 Task: In the  document effectiveteamwork.doc ,insert the clipart between heading and points ' search for conference ' and adjust the shape height to  '2.6''
Action: Mouse moved to (36, 98)
Screenshot: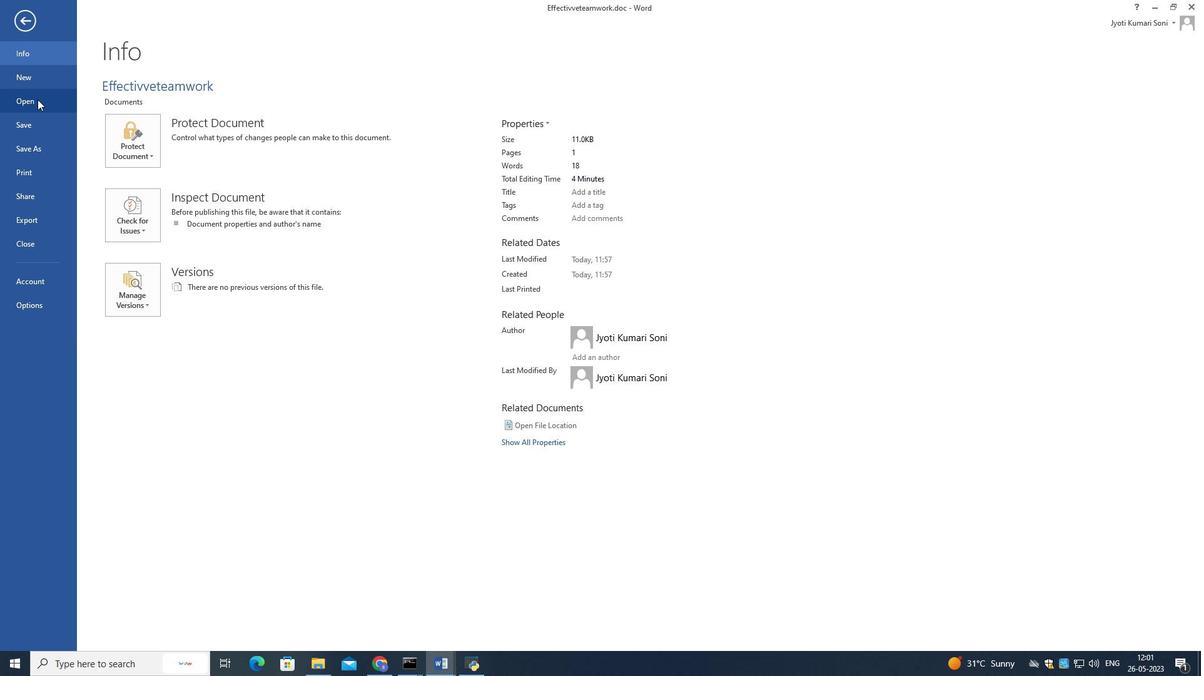 
Action: Mouse pressed left at (36, 98)
Screenshot: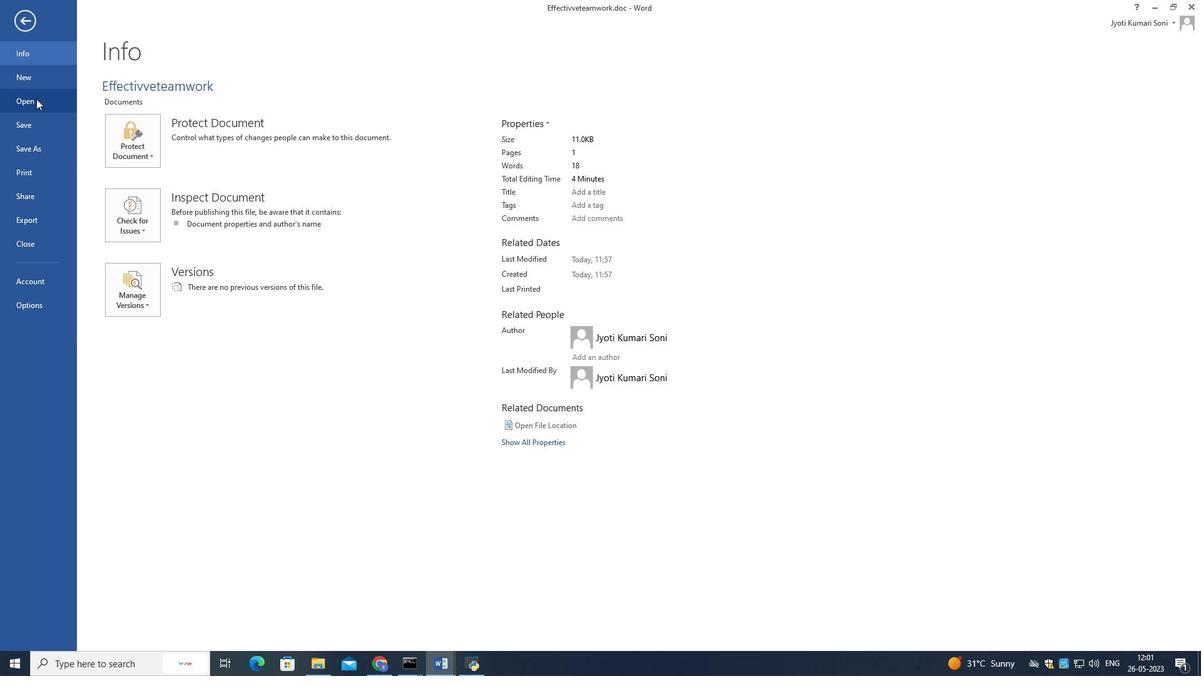 
Action: Mouse moved to (332, 112)
Screenshot: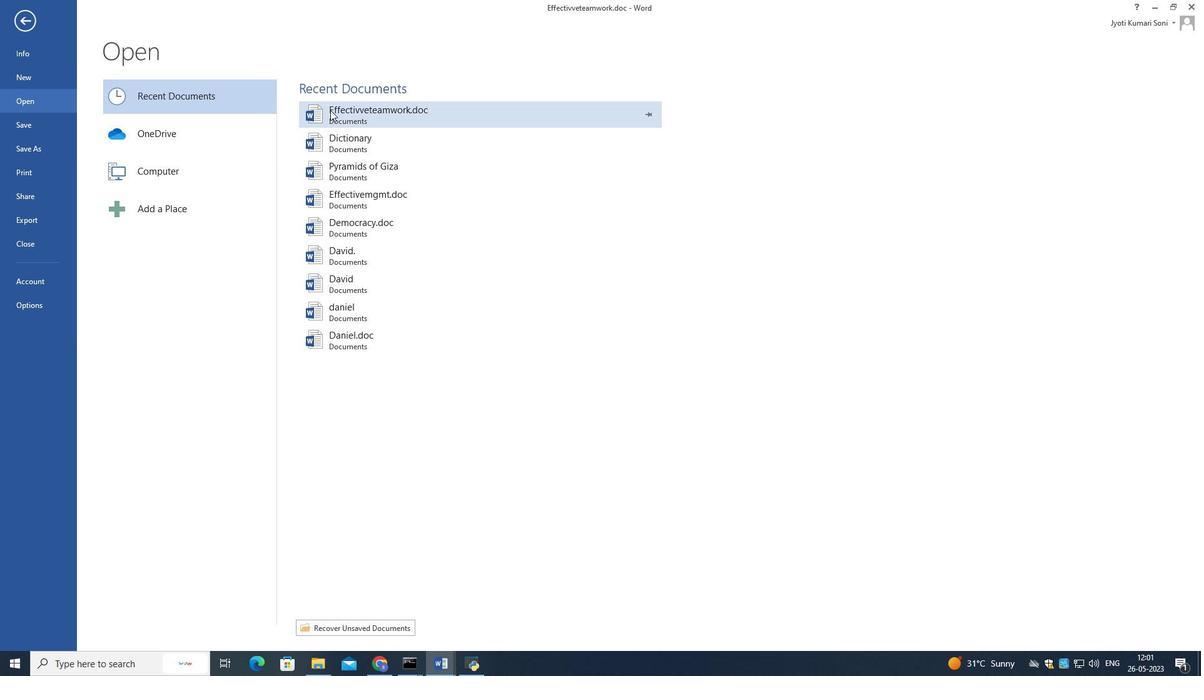
Action: Mouse pressed left at (332, 112)
Screenshot: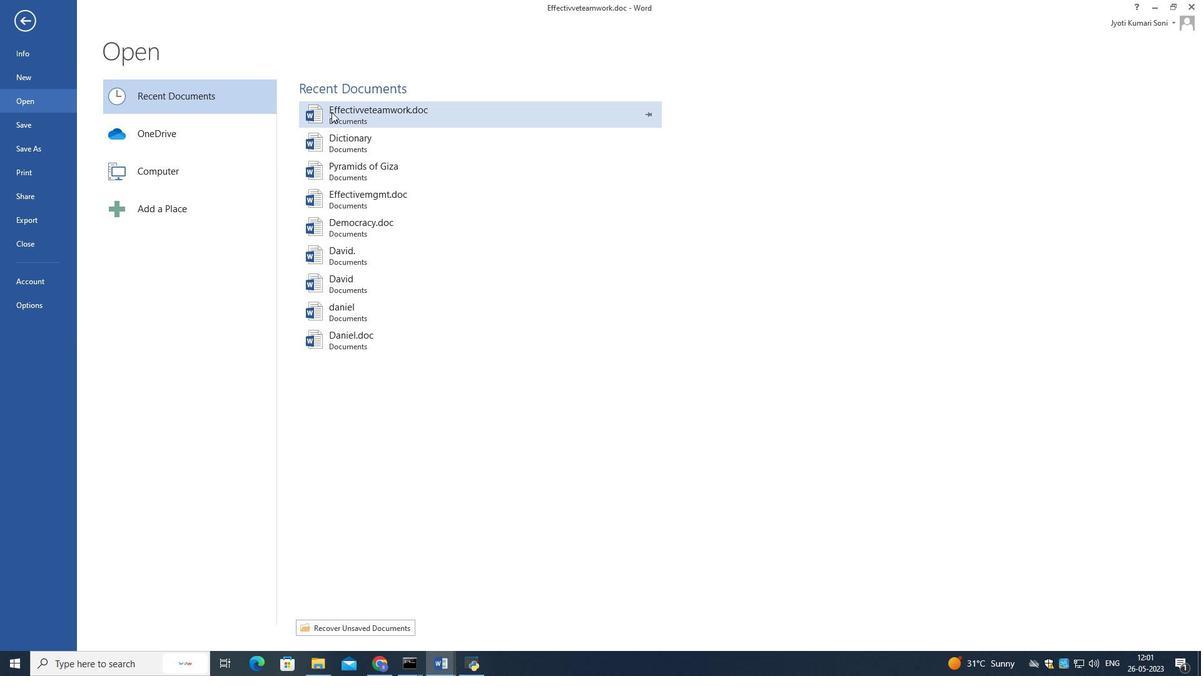 
Action: Mouse moved to (502, 197)
Screenshot: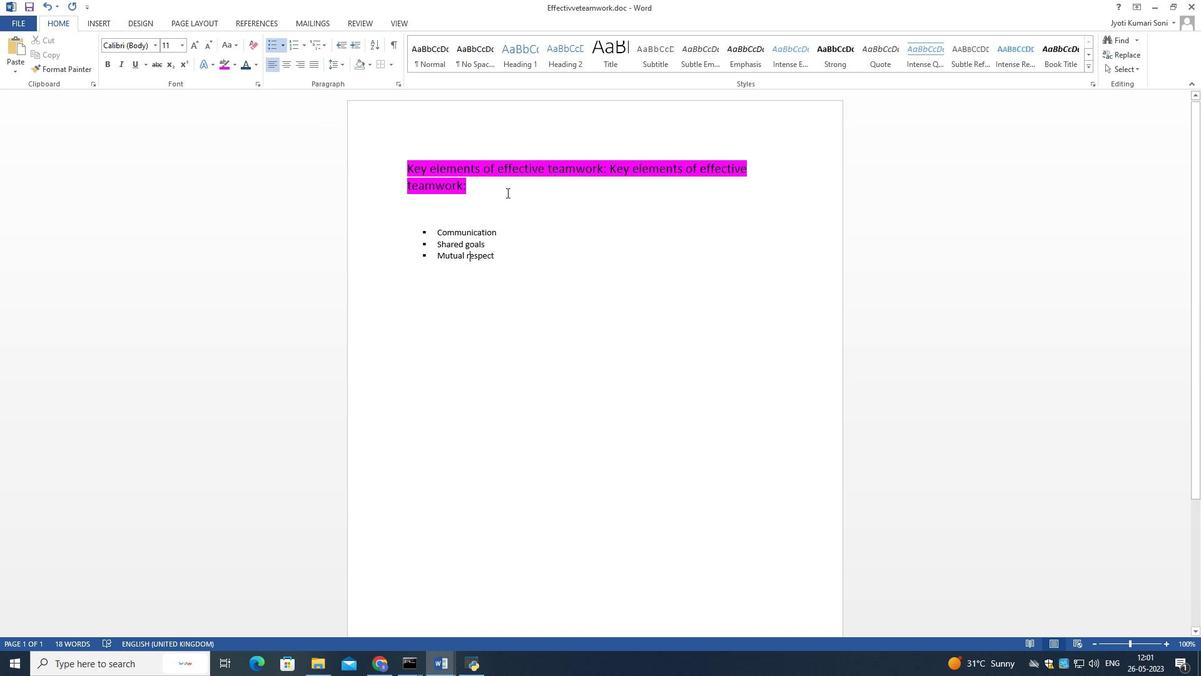 
Action: Mouse pressed left at (502, 197)
Screenshot: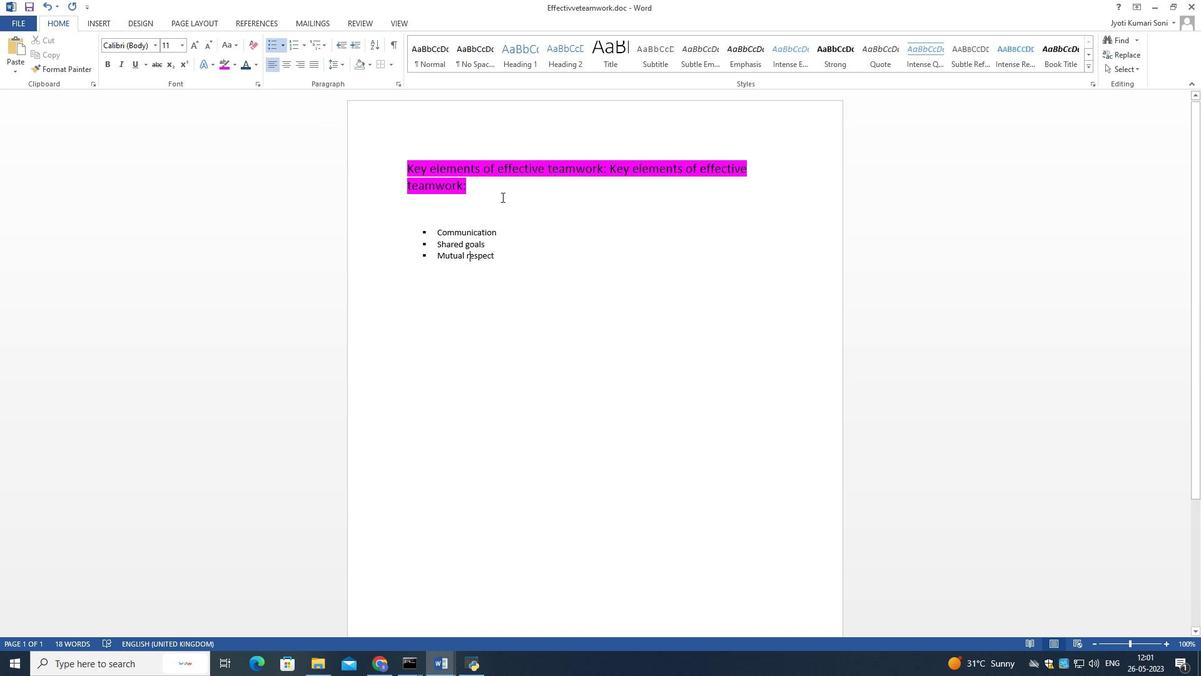 
Action: Key pressed <Key.enter>
Screenshot: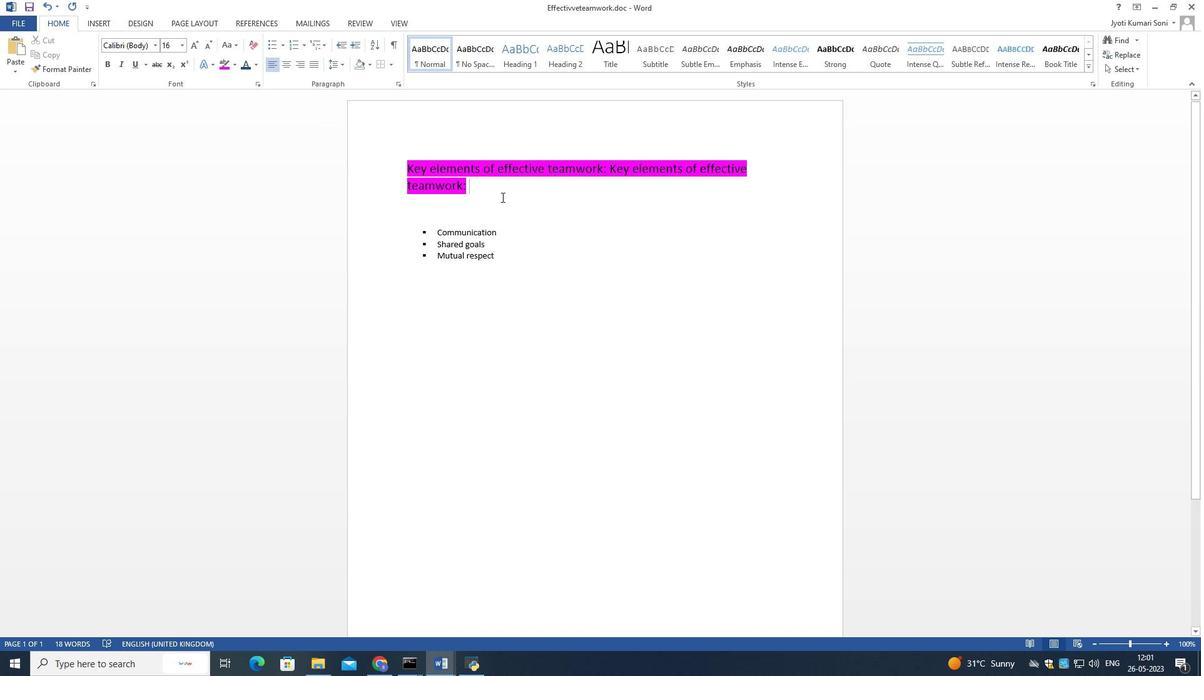 
Action: Mouse moved to (506, 217)
Screenshot: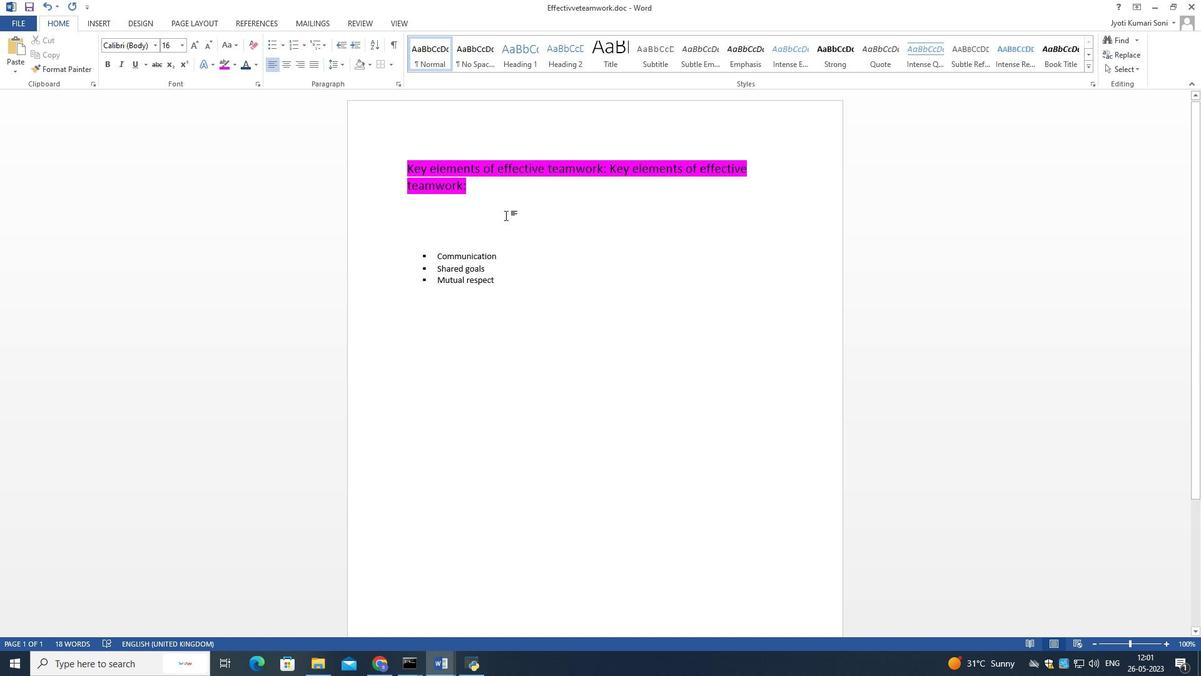 
Action: Mouse pressed left at (506, 217)
Screenshot: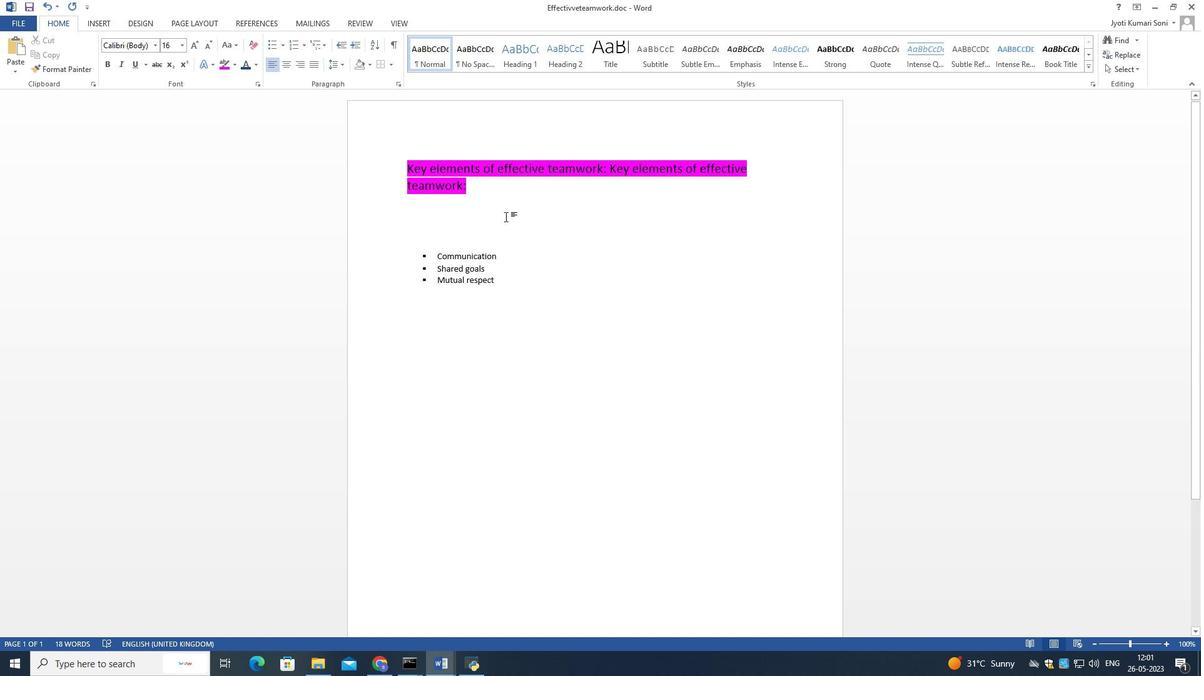 
Action: Mouse moved to (509, 214)
Screenshot: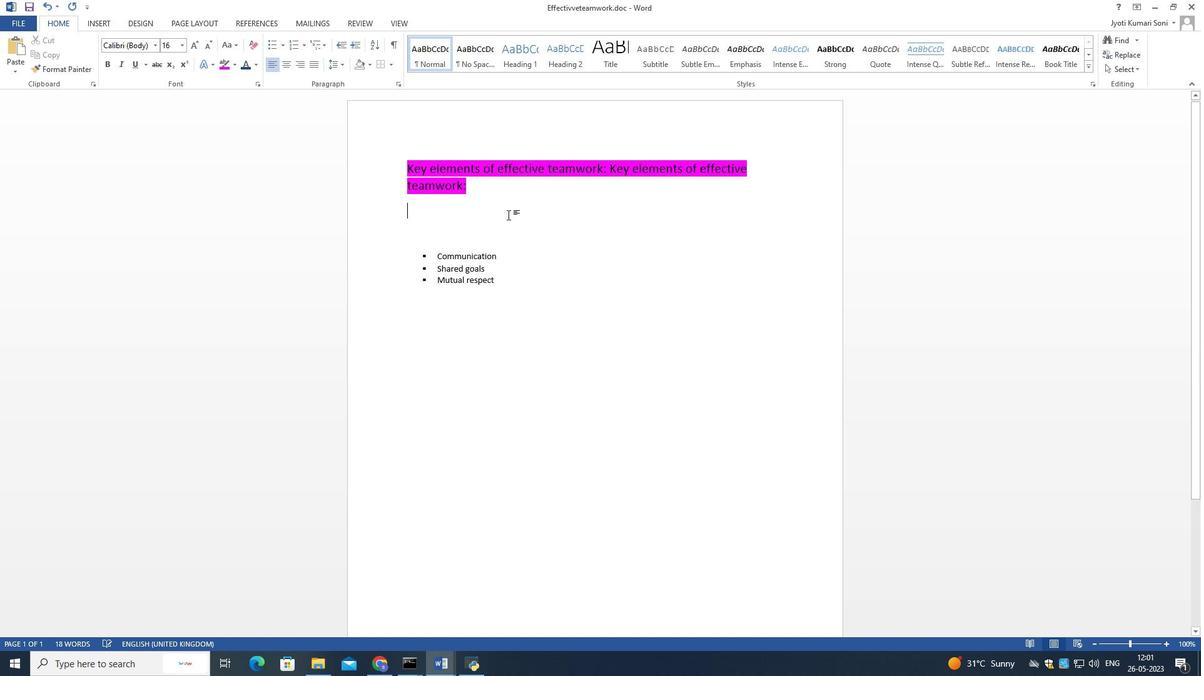 
Action: Key pressed <Key.space><Key.space><Key.space><Key.space><Key.space><Key.space><Key.space><Key.space><Key.space><Key.space><Key.space><Key.space><Key.space><Key.space><Key.space><Key.space><Key.space><Key.space><Key.space><Key.space><Key.space><Key.space><Key.space><Key.space><Key.space><Key.space><Key.space><Key.space><Key.space><Key.space><Key.space>
Screenshot: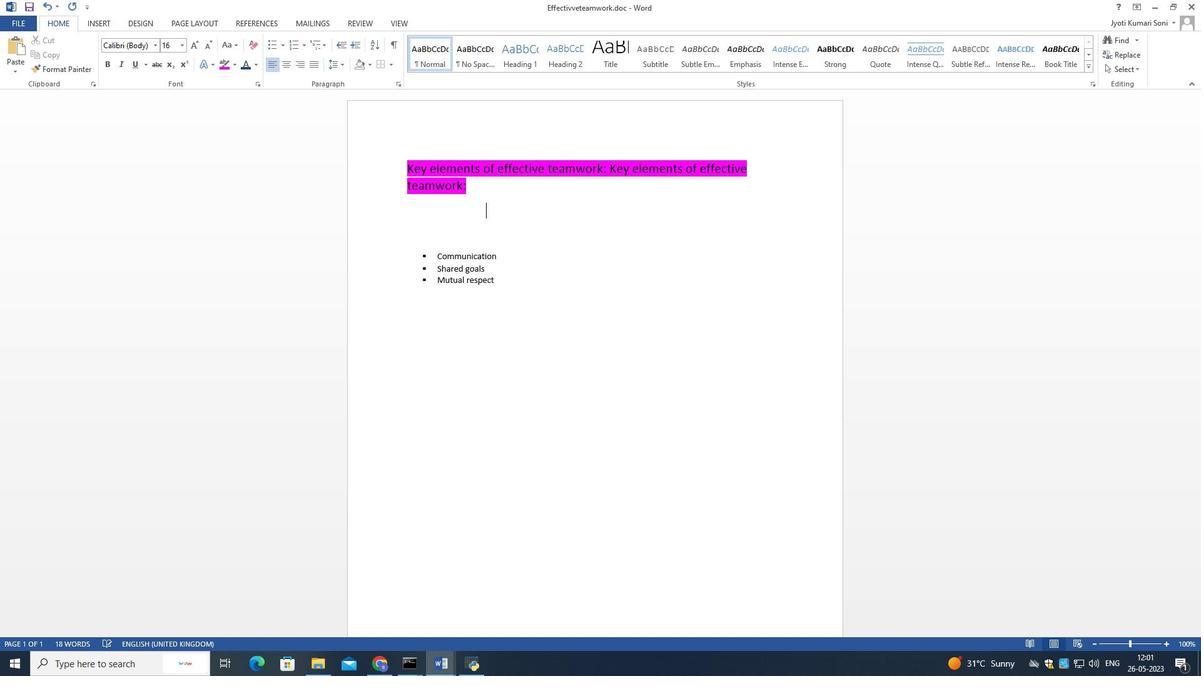 
Action: Mouse moved to (102, 16)
Screenshot: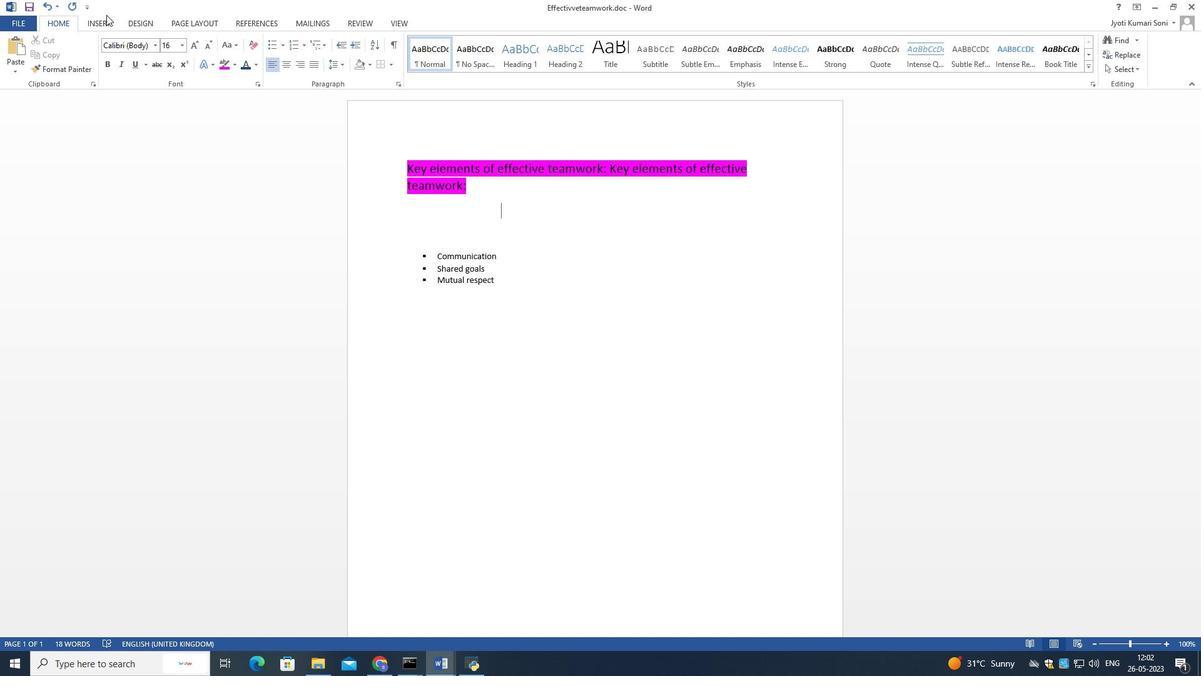 
Action: Mouse pressed left at (102, 16)
Screenshot: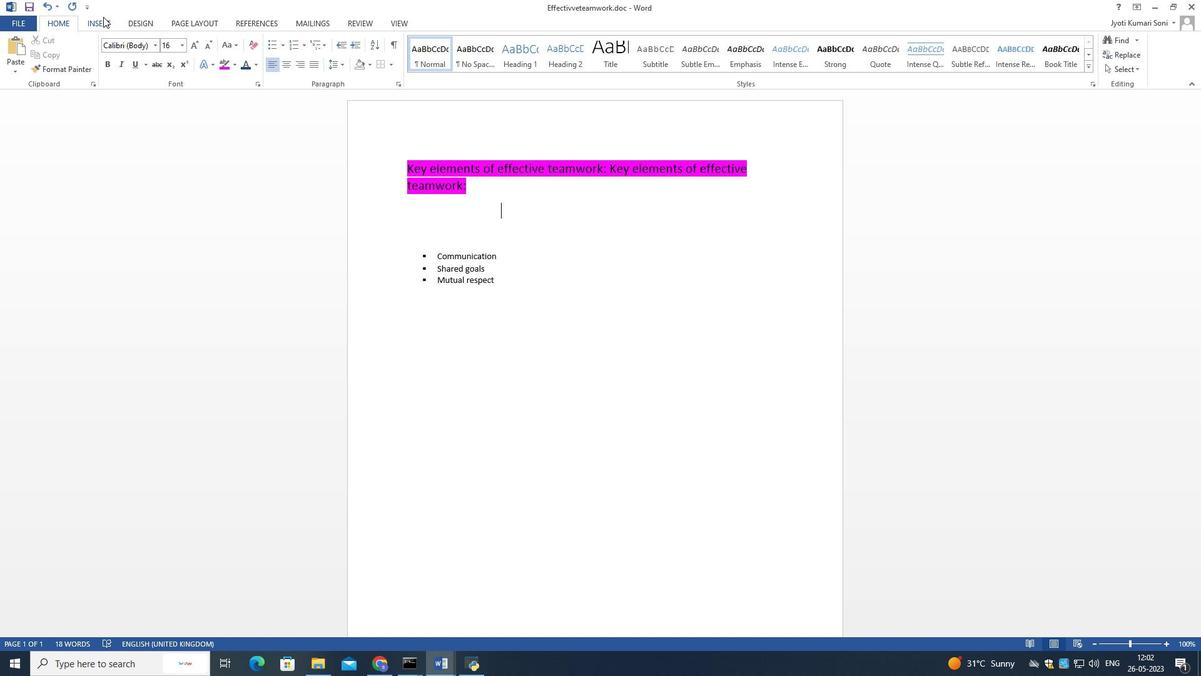 
Action: Mouse moved to (167, 51)
Screenshot: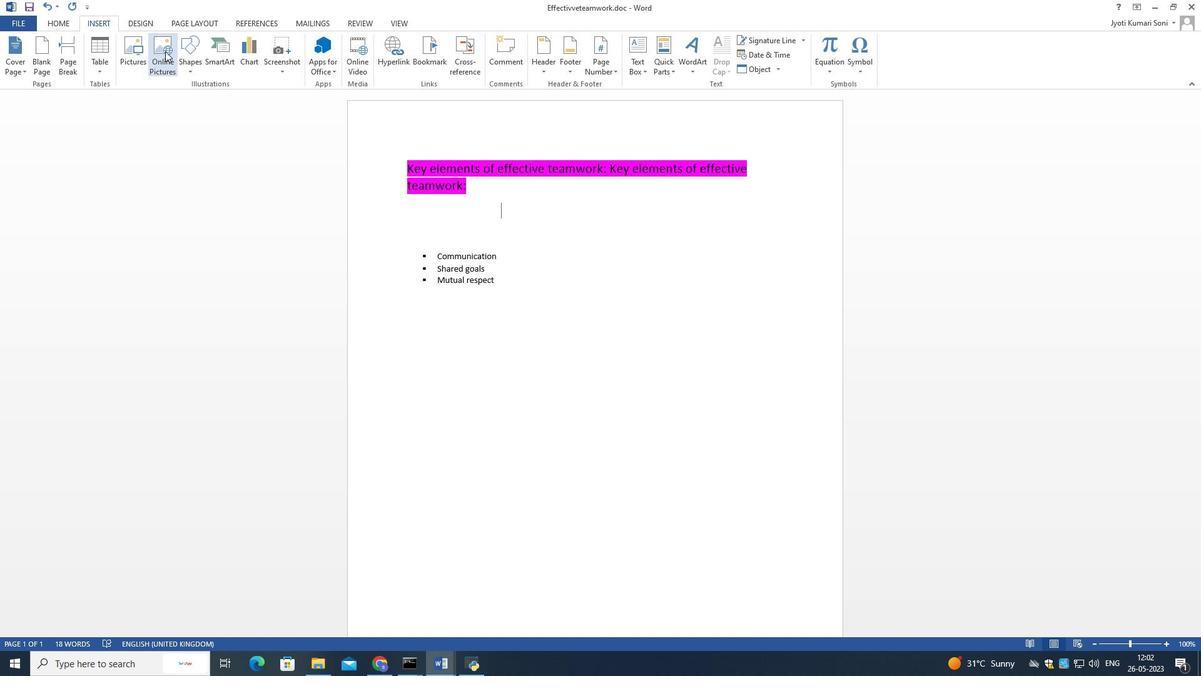 
Action: Mouse pressed left at (167, 51)
Screenshot: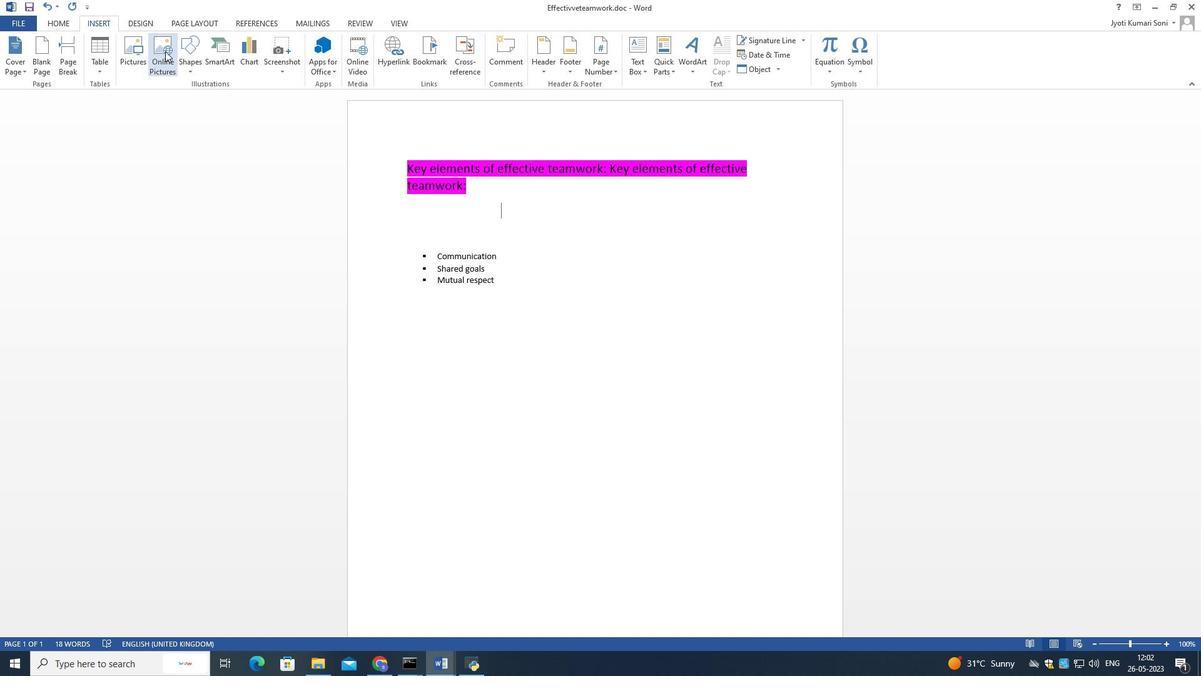 
Action: Mouse moved to (506, 260)
Screenshot: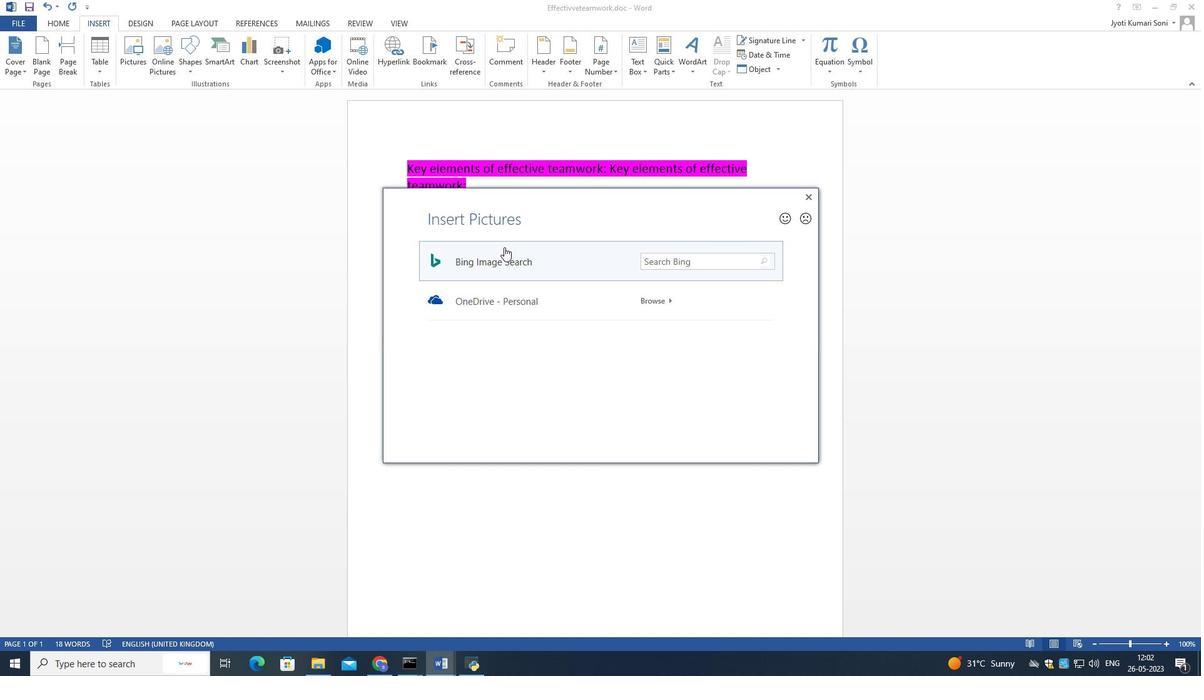 
Action: Mouse pressed left at (506, 260)
Screenshot: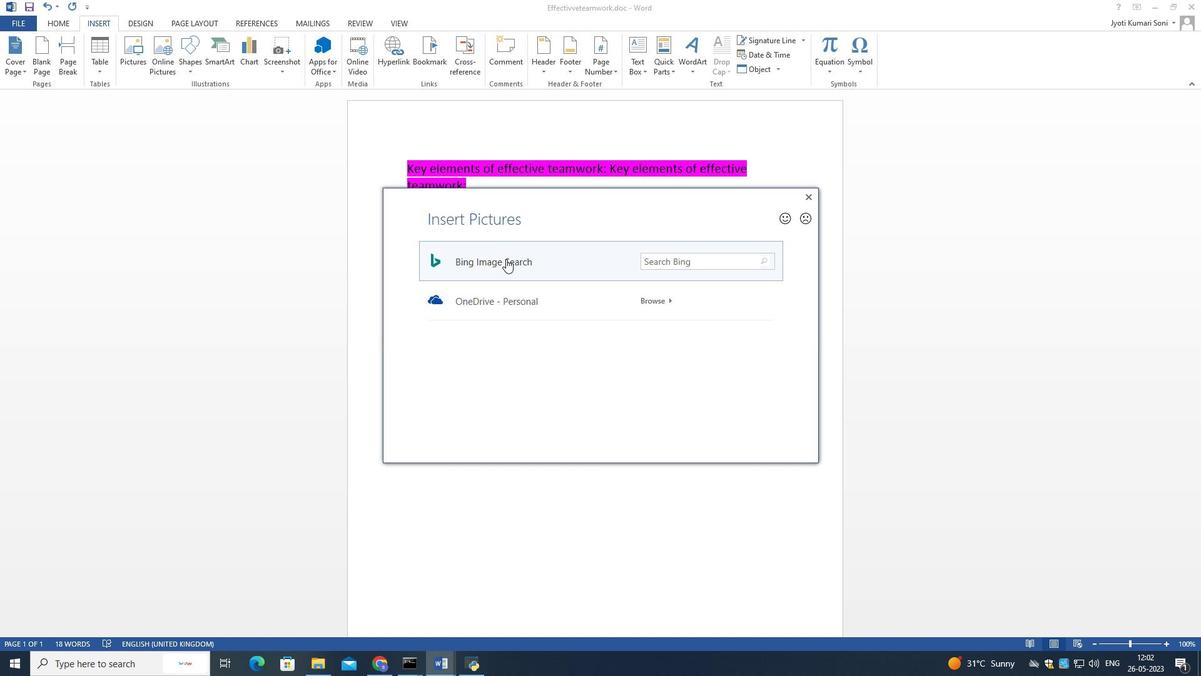 
Action: Mouse moved to (512, 219)
Screenshot: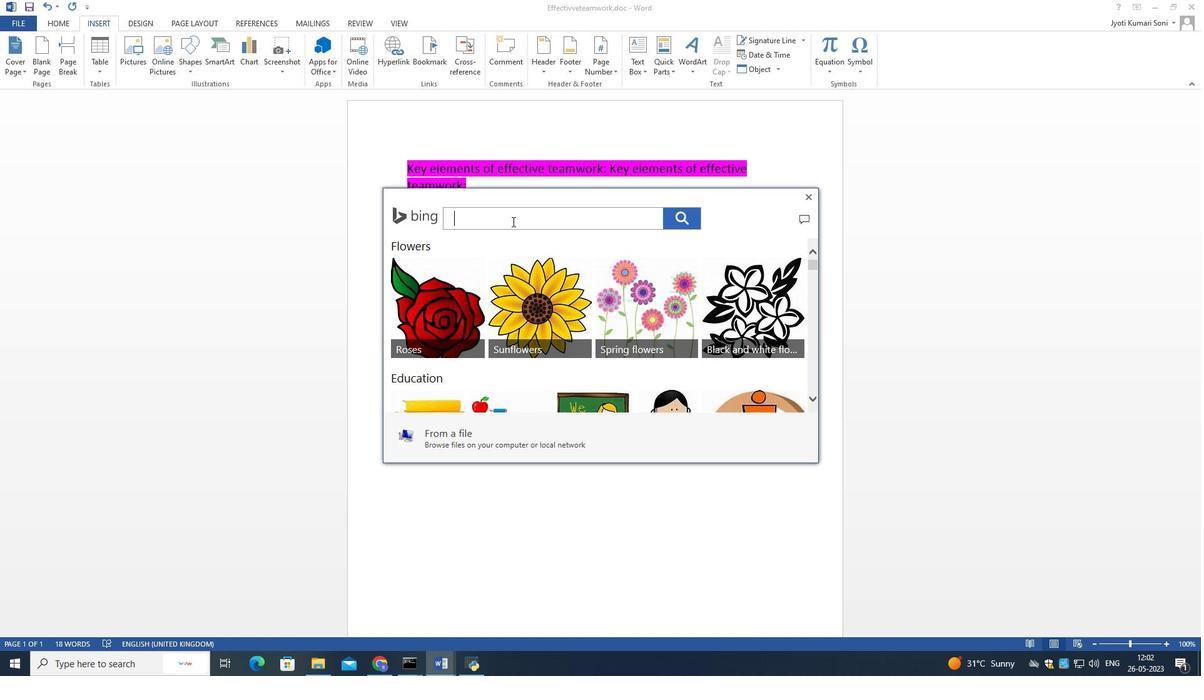 
Action: Mouse pressed left at (512, 219)
Screenshot: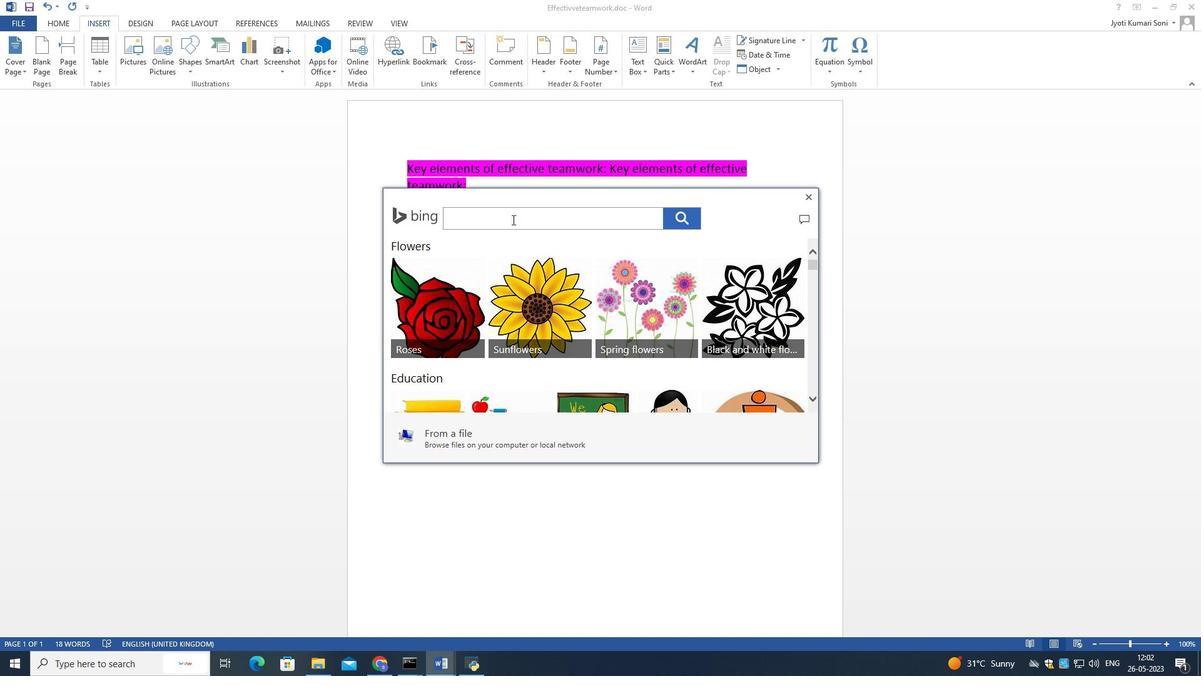 
Action: Key pressed conference<Key.enter>
Screenshot: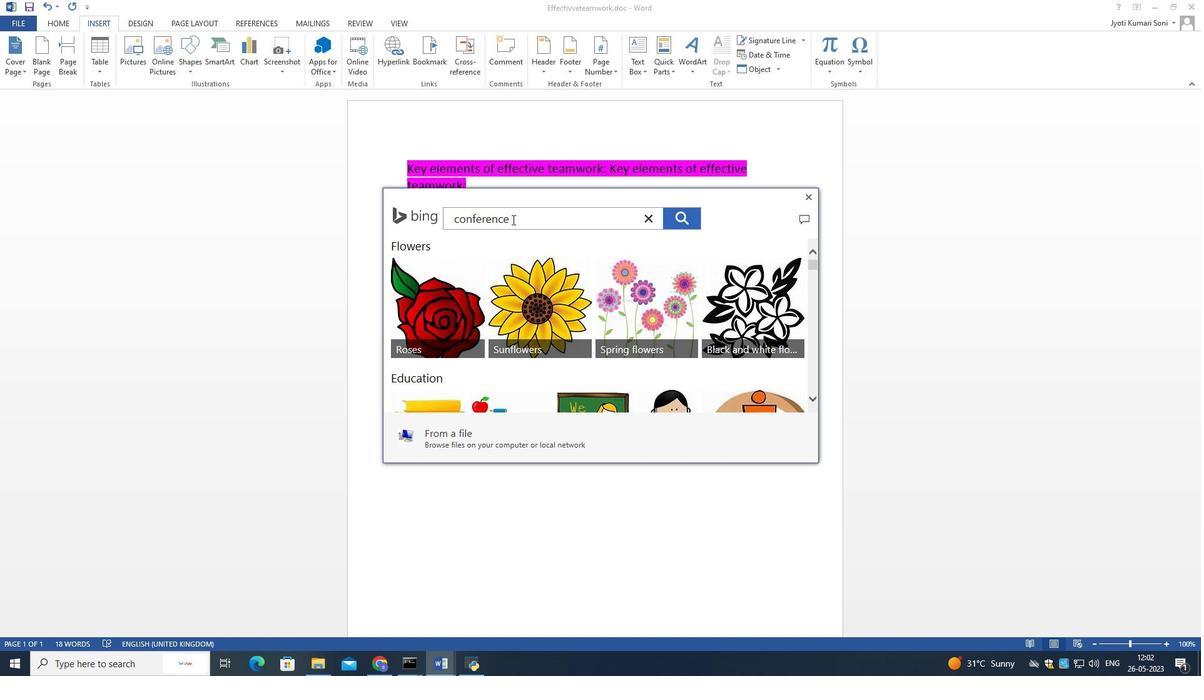 
Action: Mouse moved to (545, 295)
Screenshot: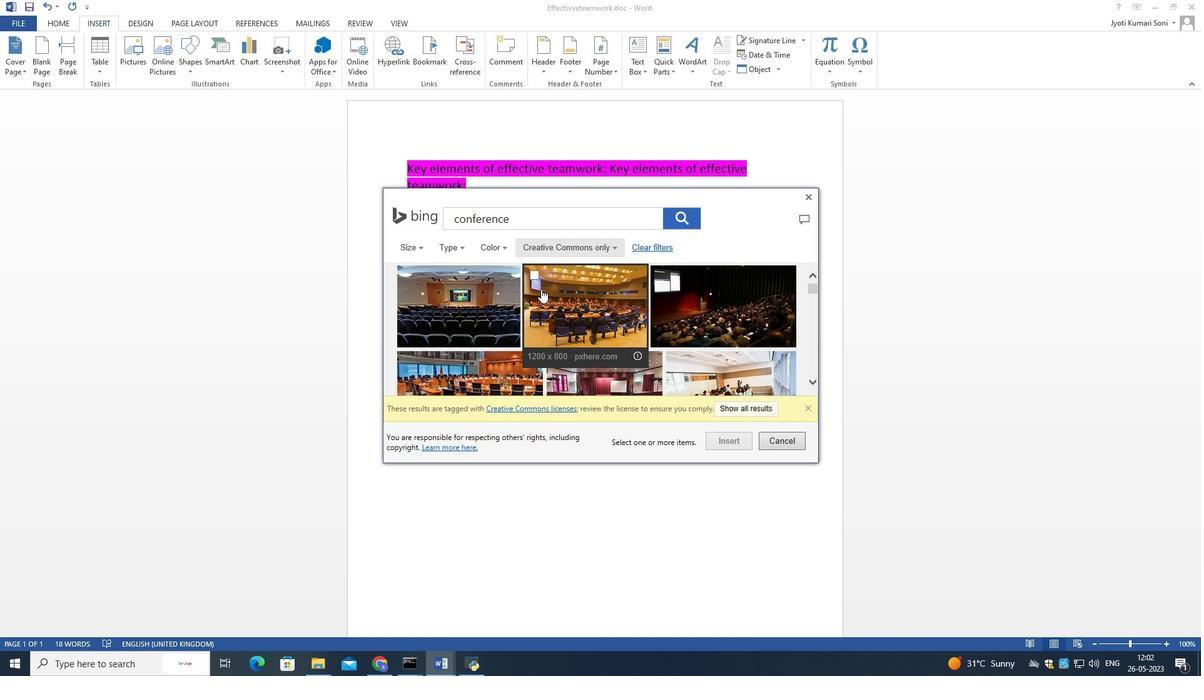 
Action: Mouse scrolled (545, 294) with delta (0, 0)
Screenshot: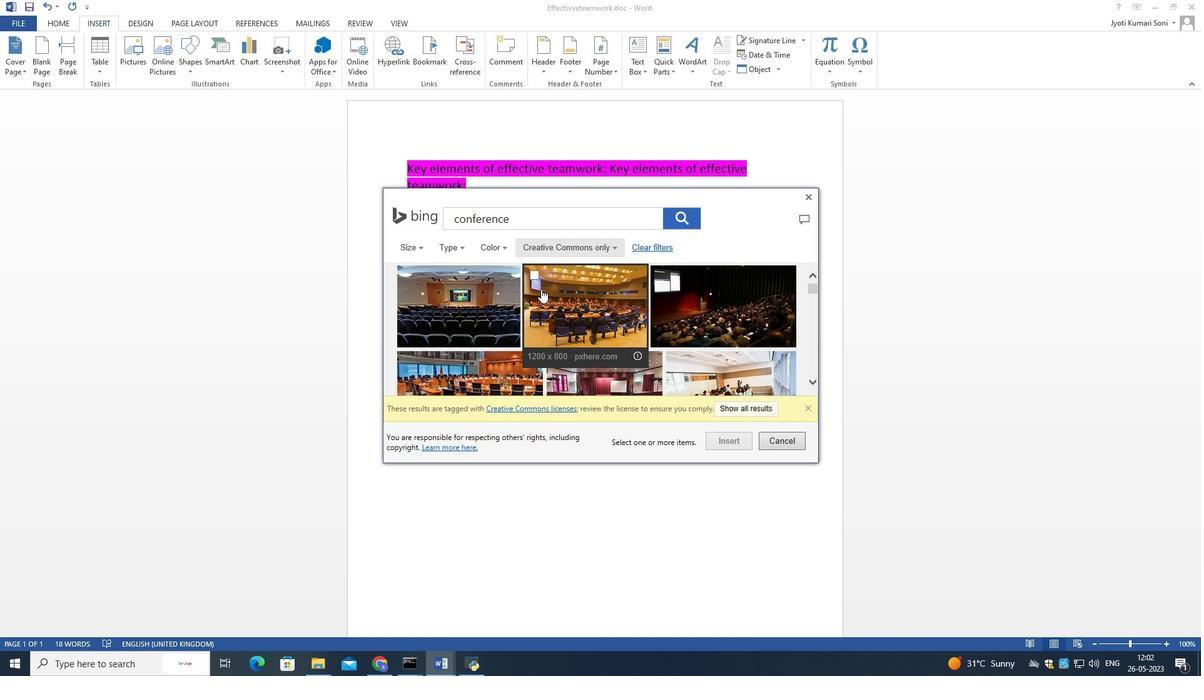 
Action: Mouse scrolled (545, 294) with delta (0, 0)
Screenshot: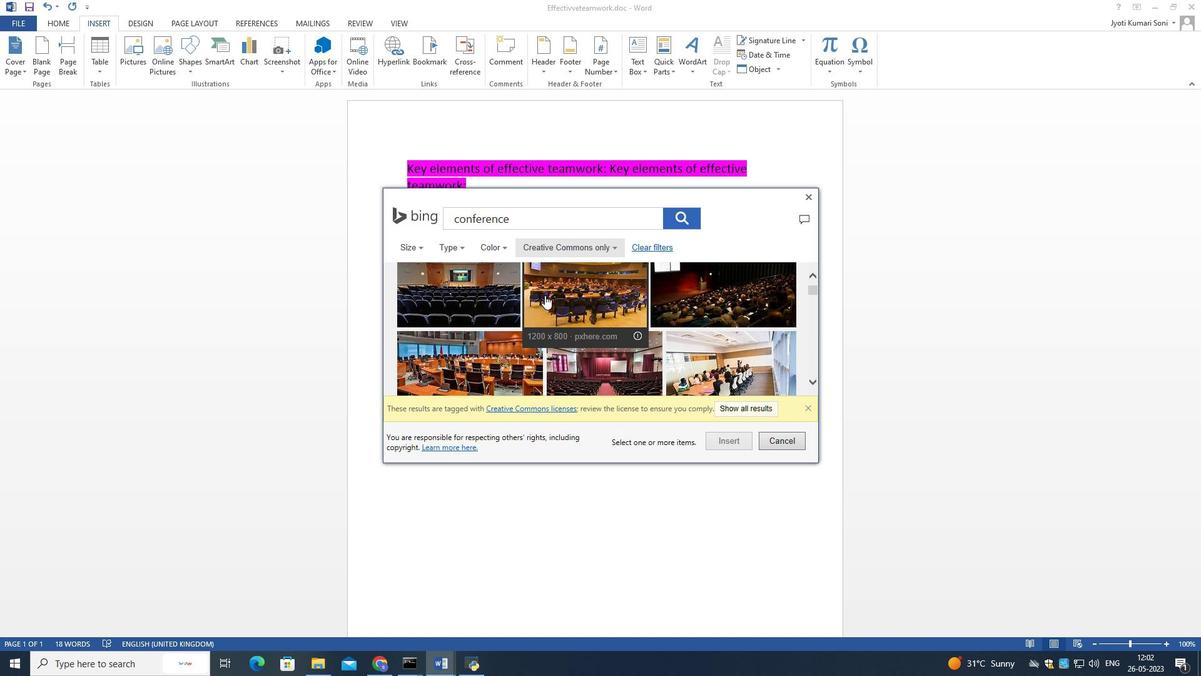 
Action: Mouse scrolled (545, 294) with delta (0, 0)
Screenshot: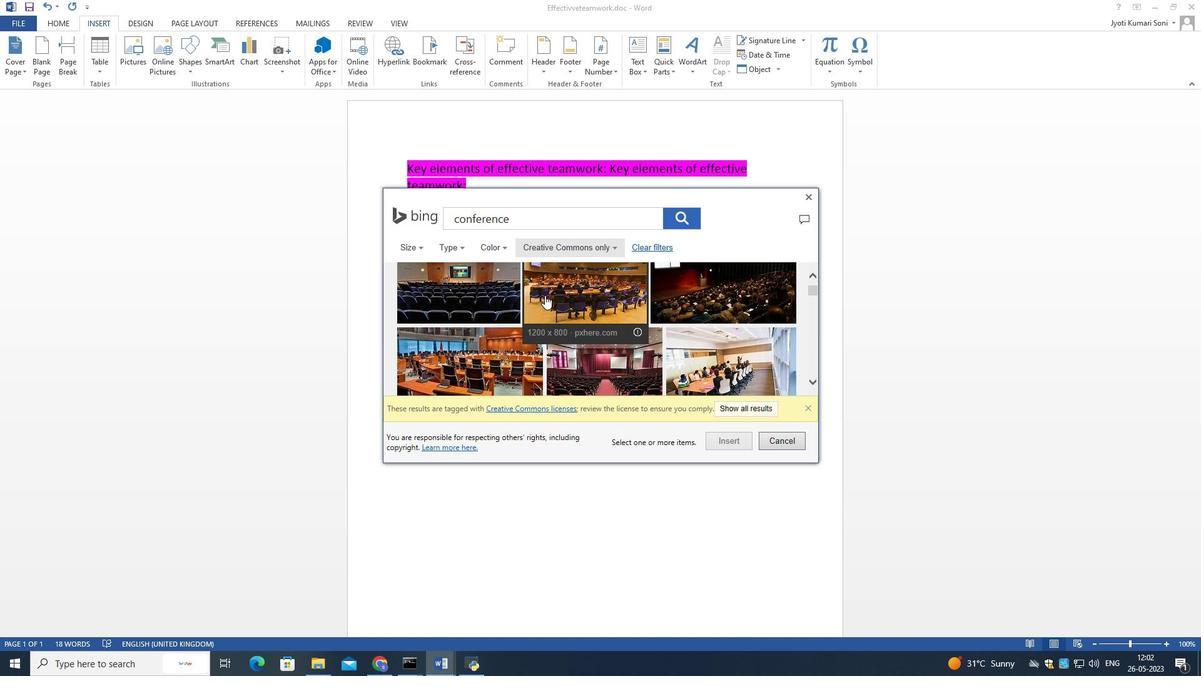 
Action: Mouse scrolled (545, 294) with delta (0, 0)
Screenshot: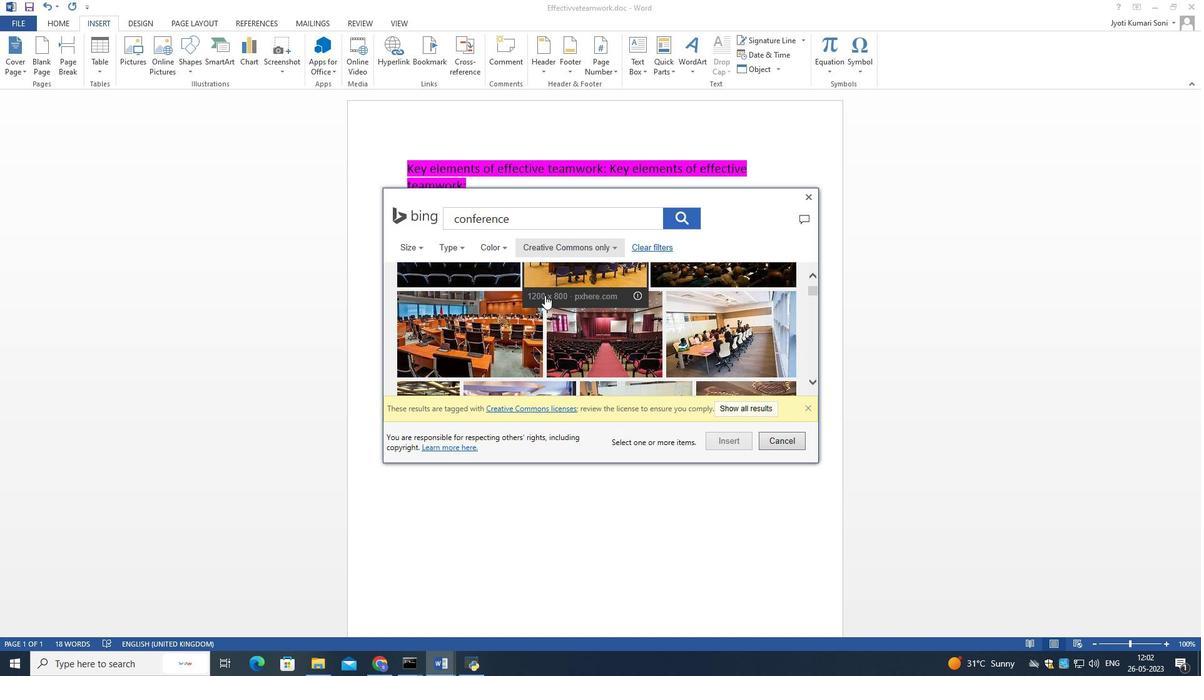 
Action: Mouse scrolled (545, 294) with delta (0, 0)
Screenshot: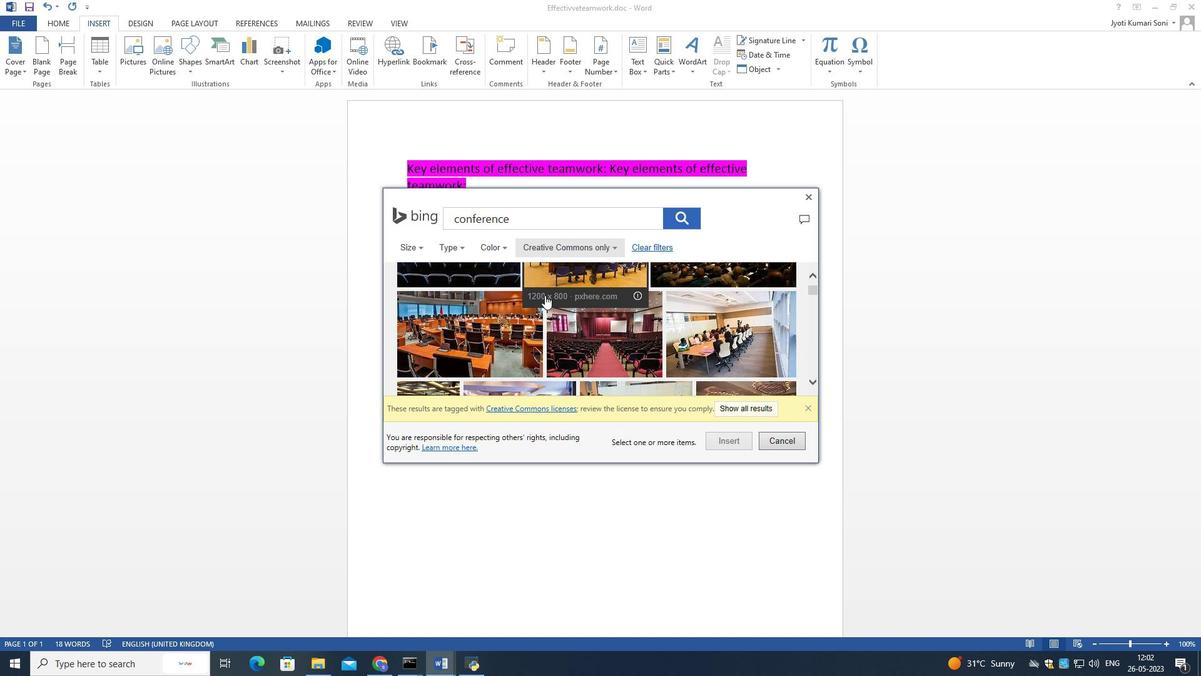 
Action: Mouse scrolled (545, 294) with delta (0, 0)
Screenshot: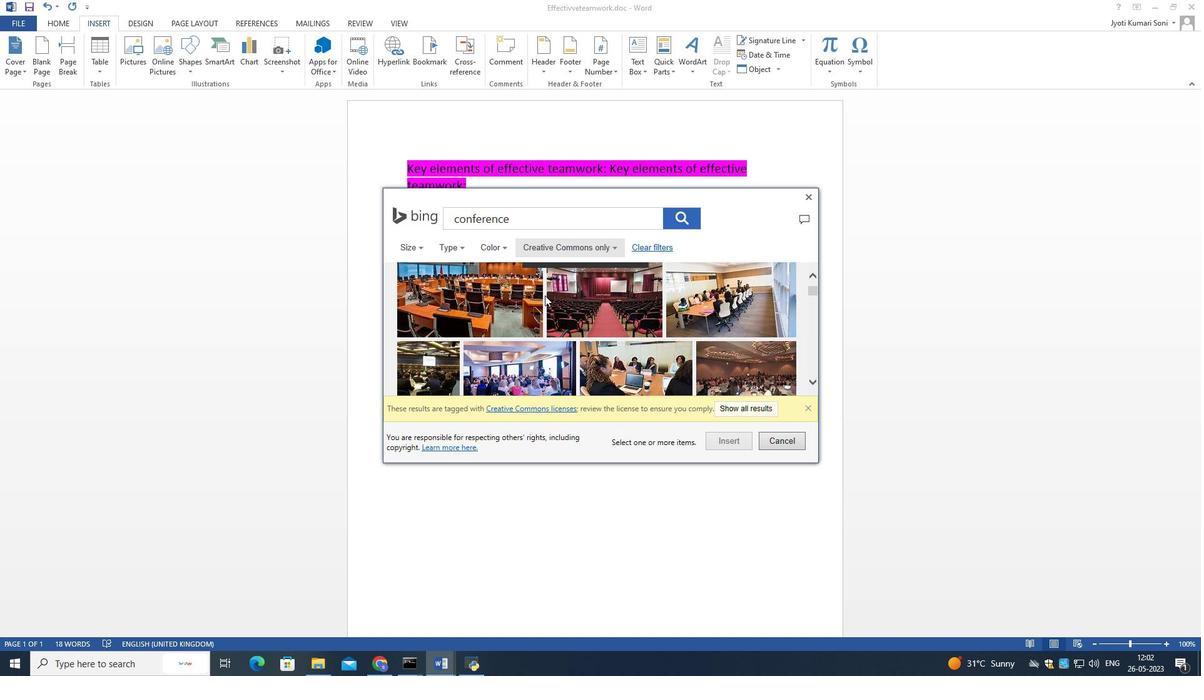 
Action: Mouse scrolled (545, 294) with delta (0, 0)
Screenshot: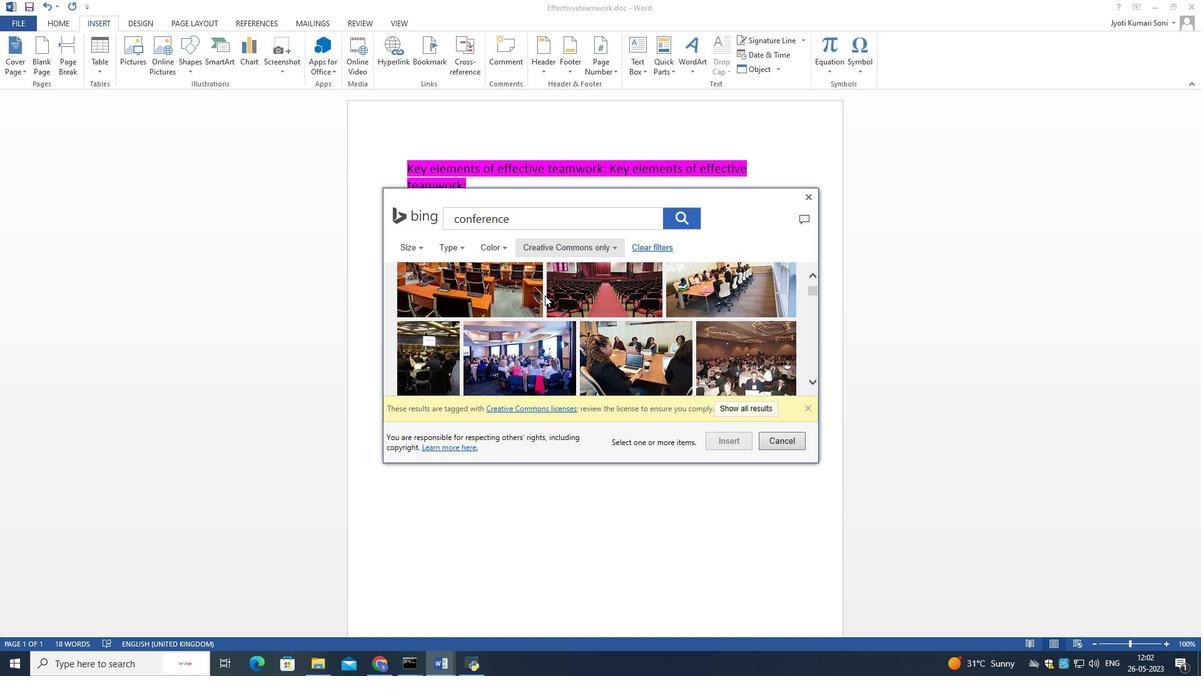 
Action: Mouse scrolled (545, 294) with delta (0, 0)
Screenshot: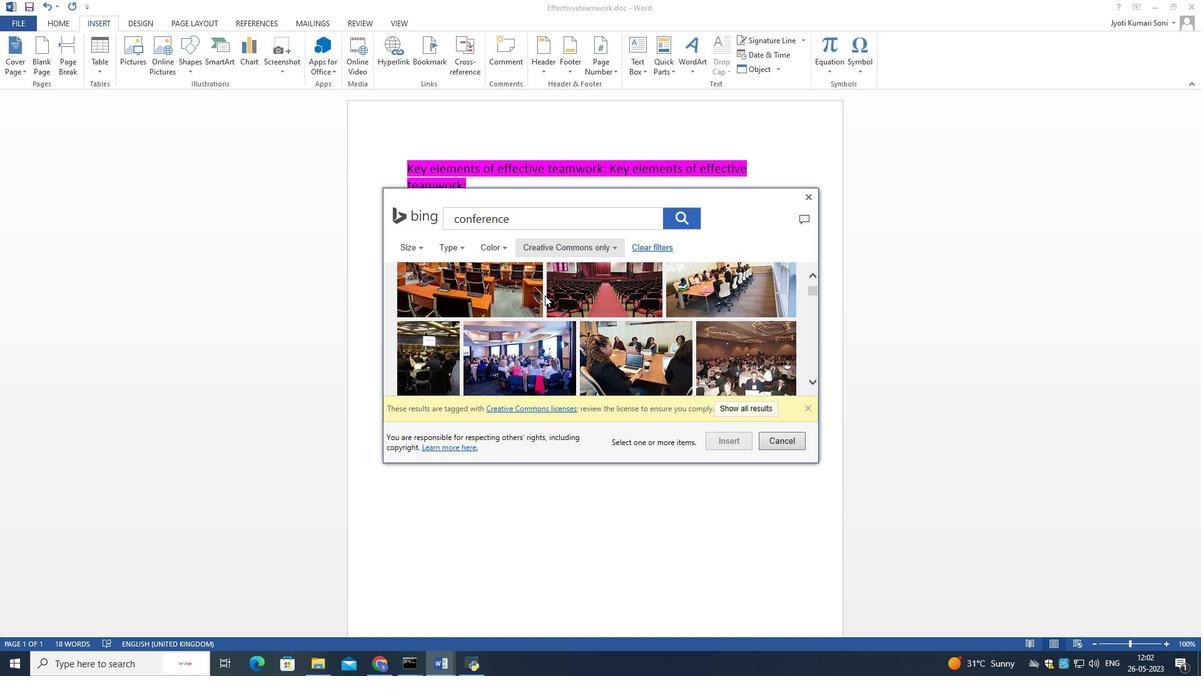 
Action: Mouse moved to (545, 296)
Screenshot: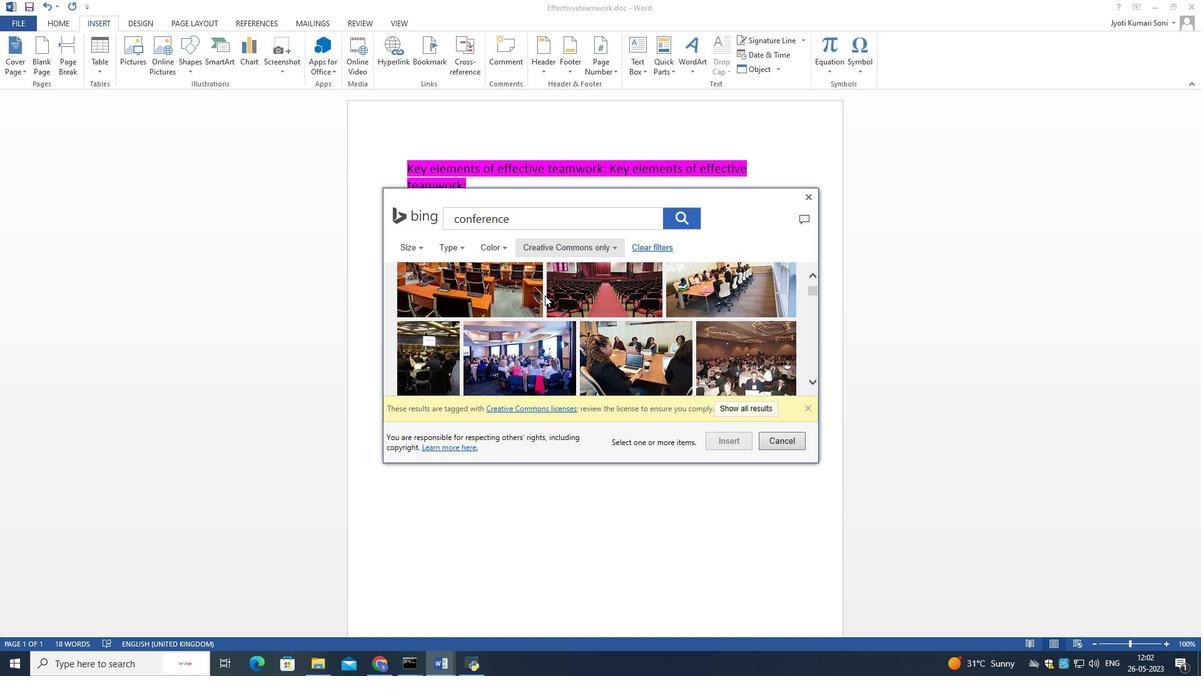 
Action: Mouse scrolled (545, 295) with delta (0, 0)
Screenshot: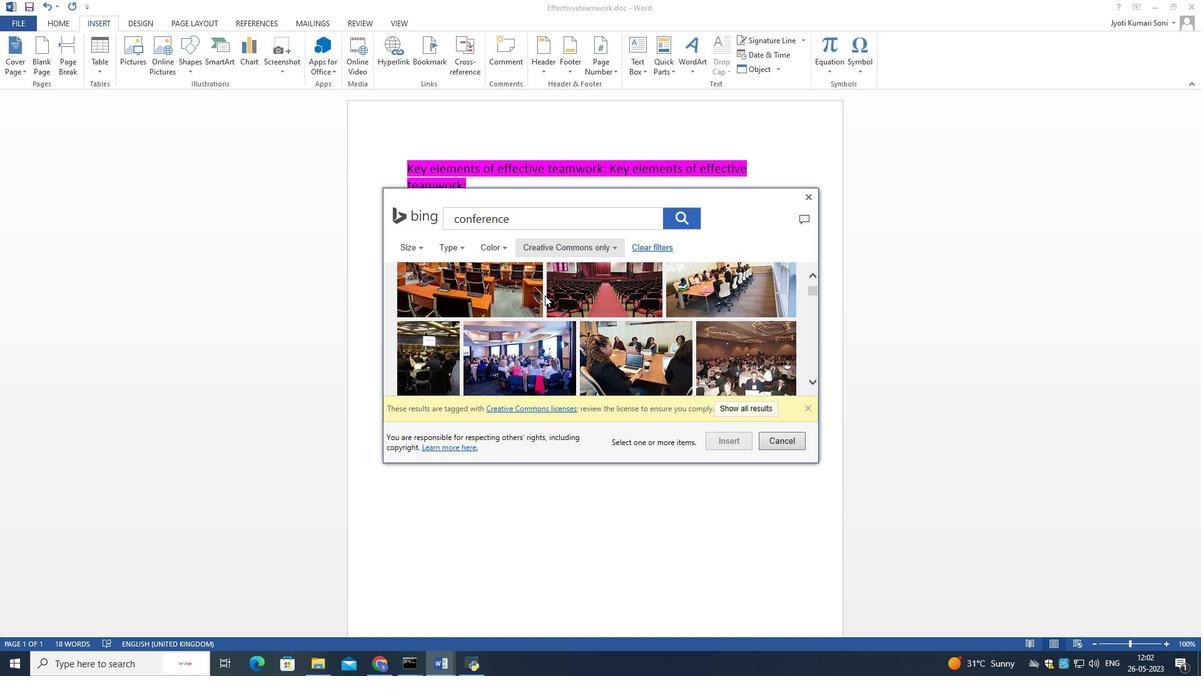 
Action: Mouse scrolled (545, 295) with delta (0, 0)
Screenshot: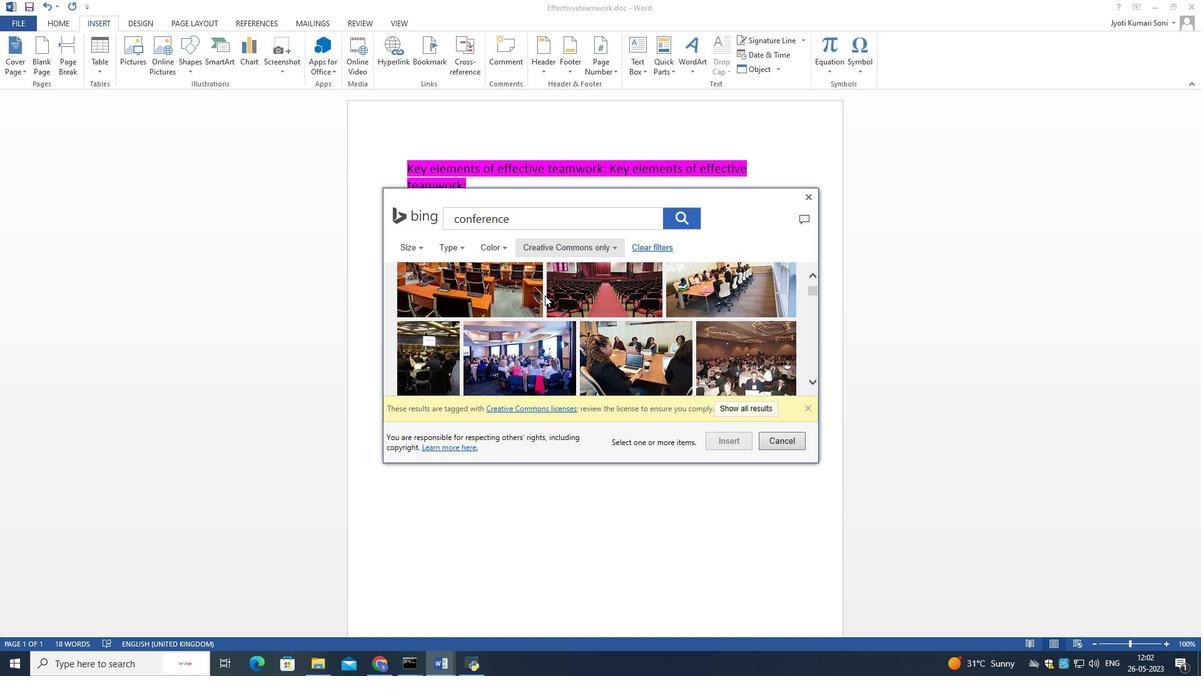 
Action: Mouse scrolled (545, 295) with delta (0, 0)
Screenshot: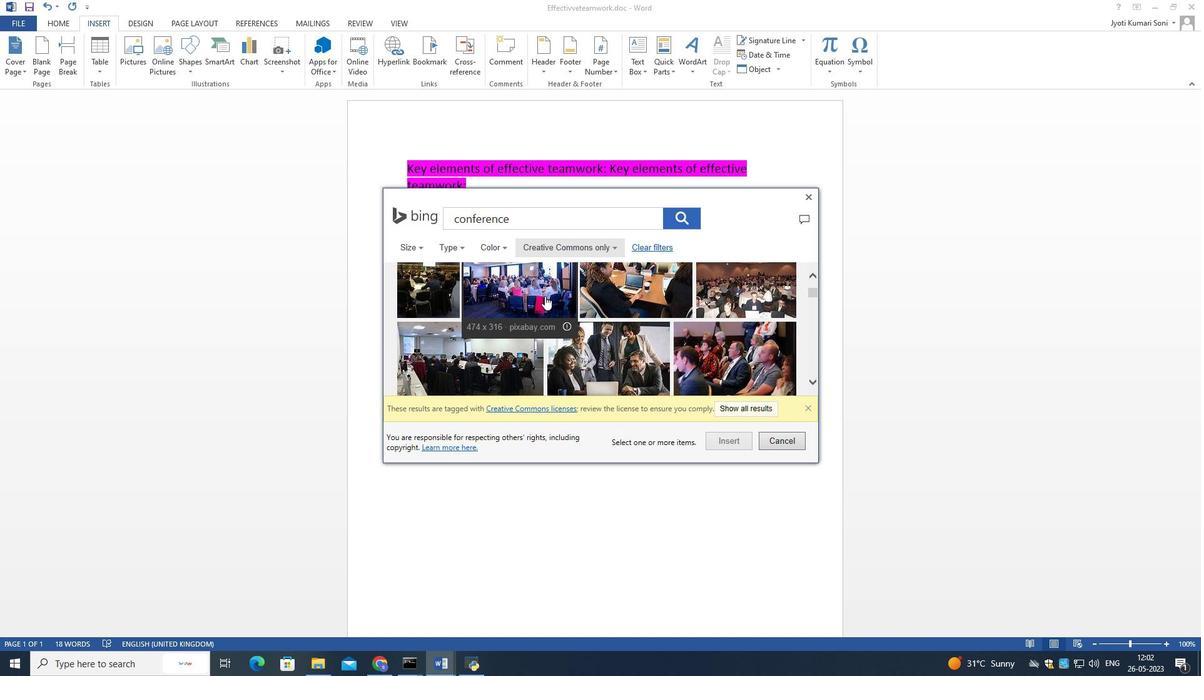 
Action: Mouse scrolled (545, 295) with delta (0, 0)
Screenshot: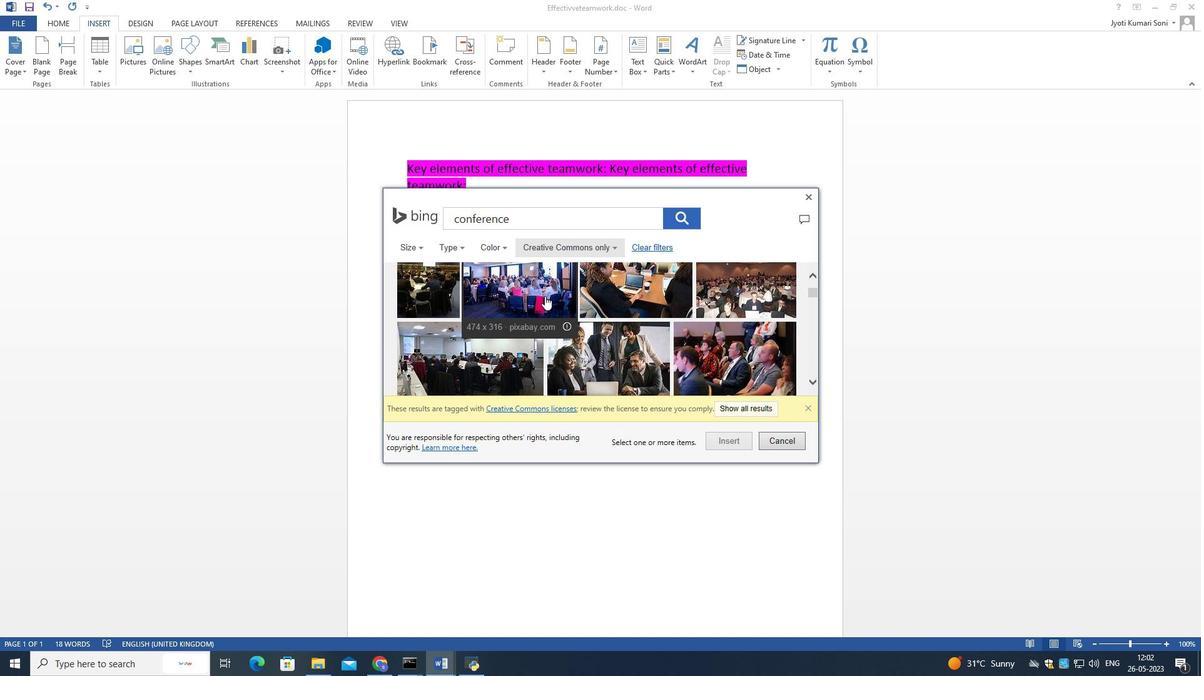 
Action: Mouse scrolled (545, 295) with delta (0, 0)
Screenshot: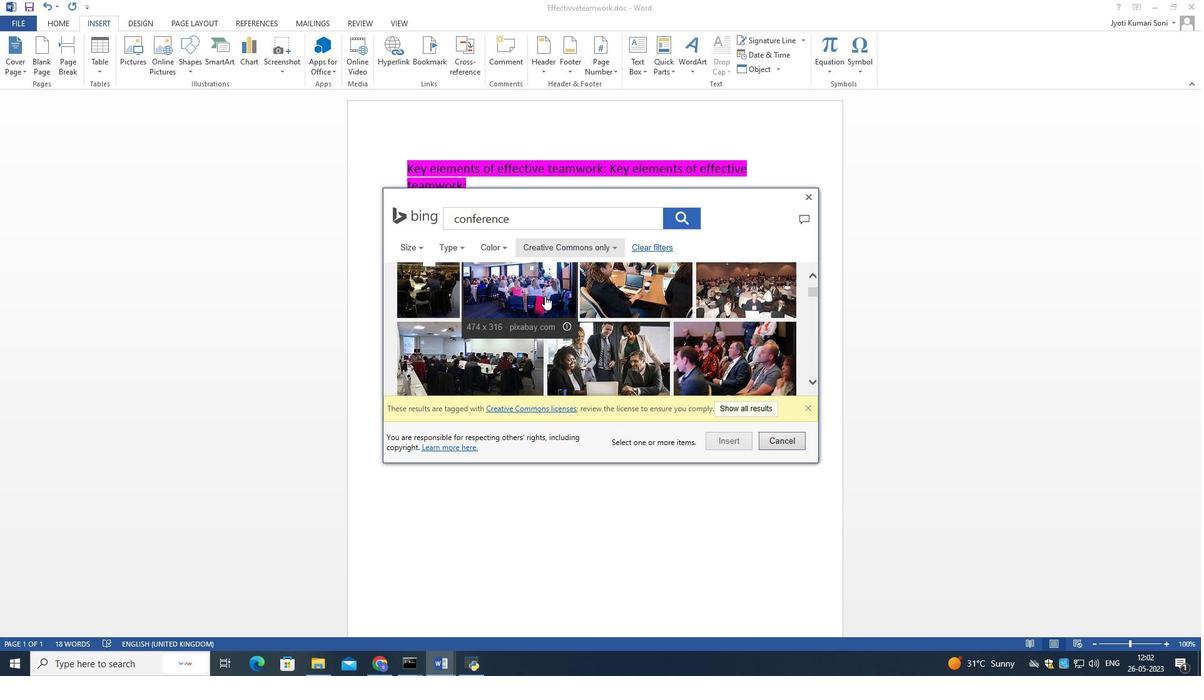 
Action: Mouse scrolled (545, 295) with delta (0, 0)
Screenshot: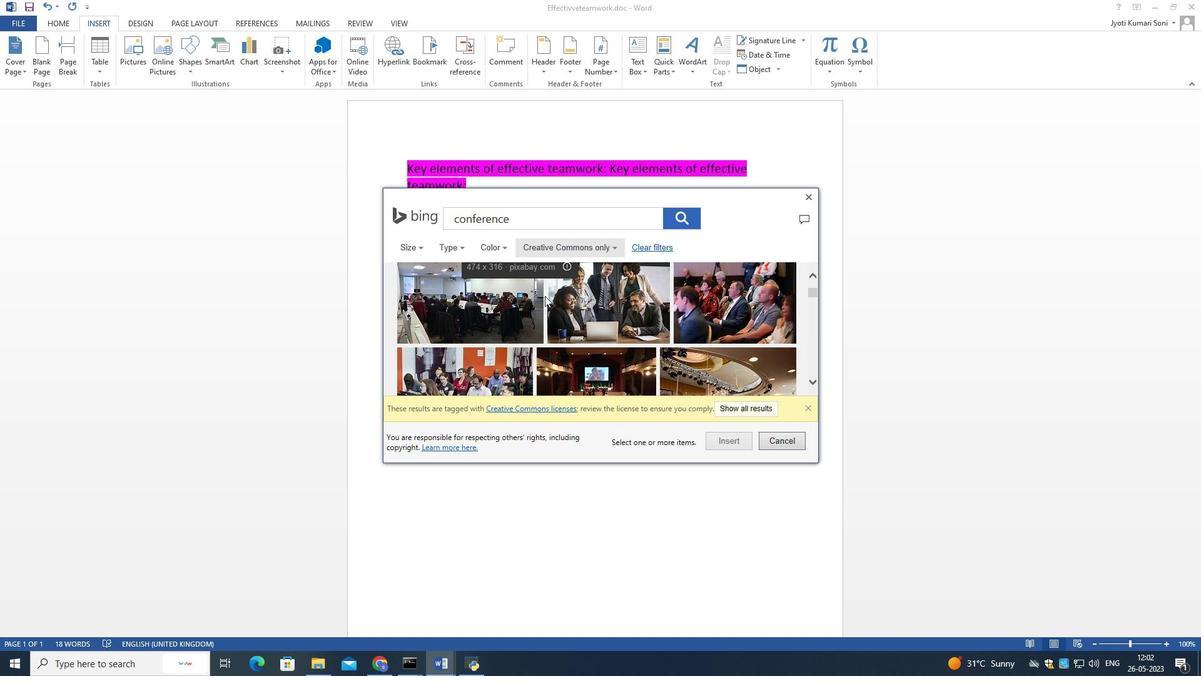 
Action: Mouse scrolled (545, 295) with delta (0, 0)
Screenshot: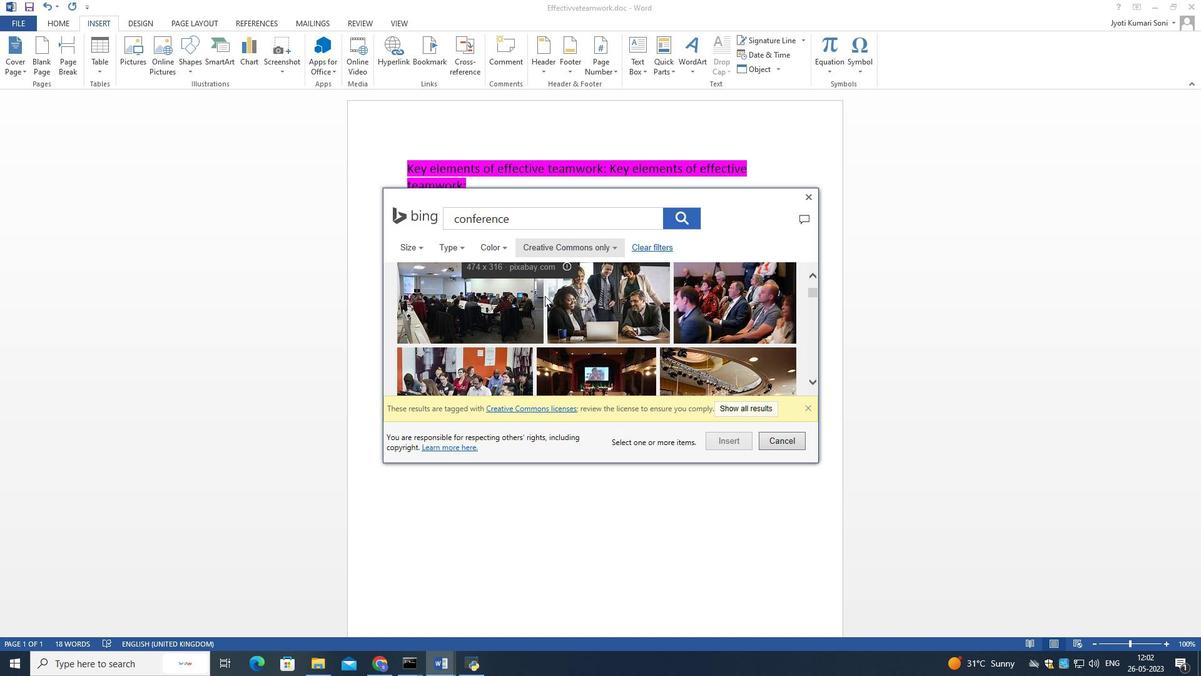 
Action: Mouse scrolled (545, 295) with delta (0, 0)
Screenshot: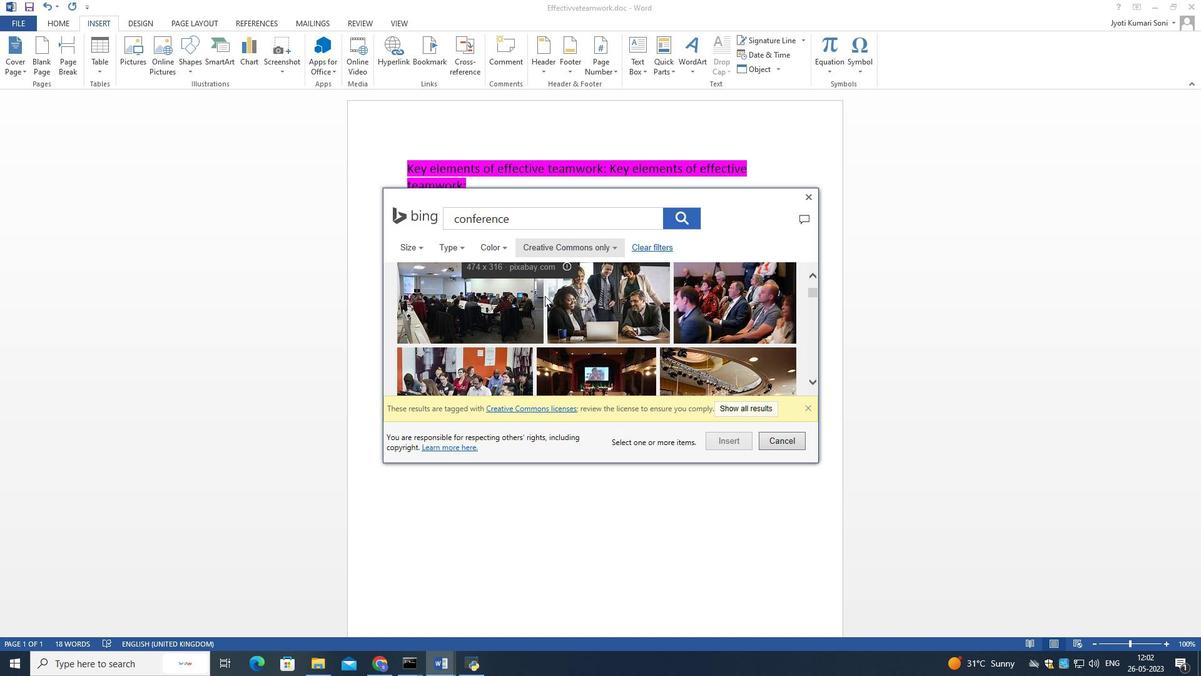 
Action: Mouse scrolled (545, 295) with delta (0, 0)
Screenshot: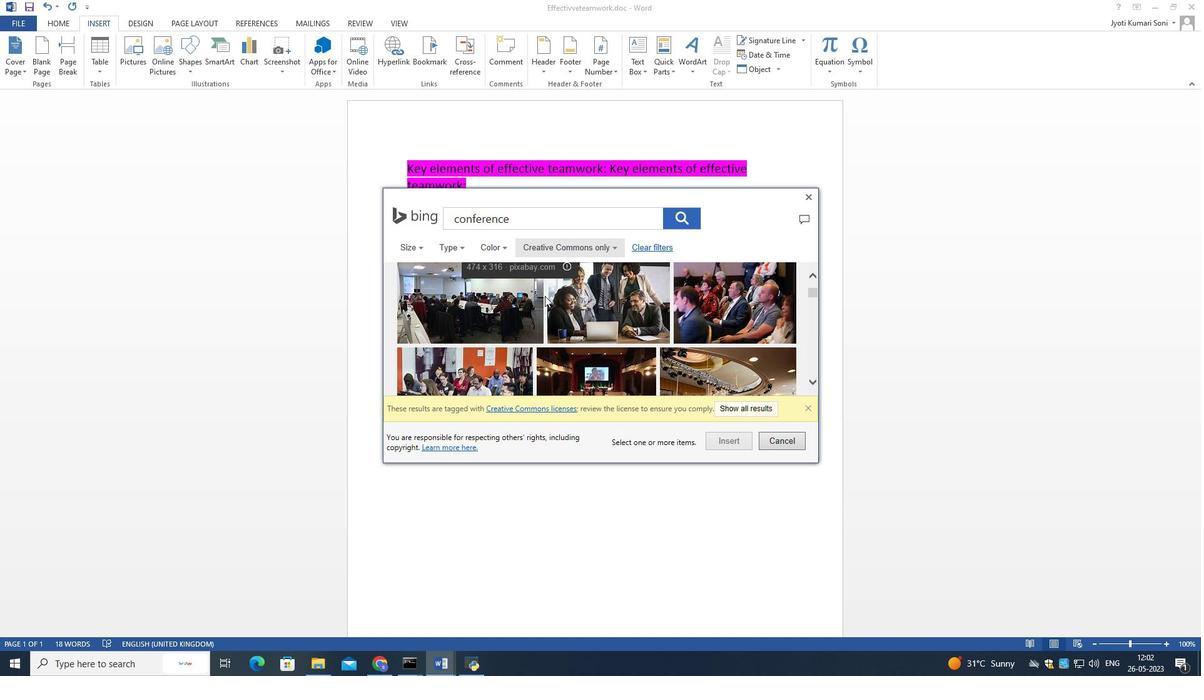 
Action: Mouse scrolled (545, 295) with delta (0, 0)
Screenshot: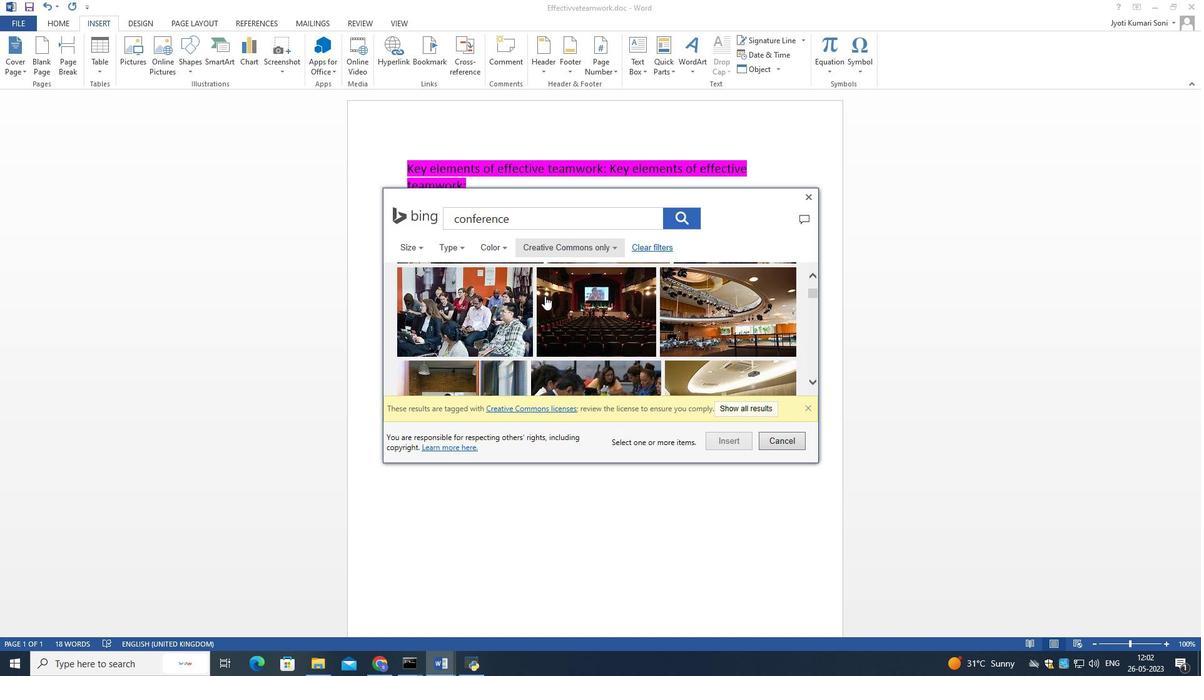 
Action: Mouse scrolled (545, 295) with delta (0, 0)
Screenshot: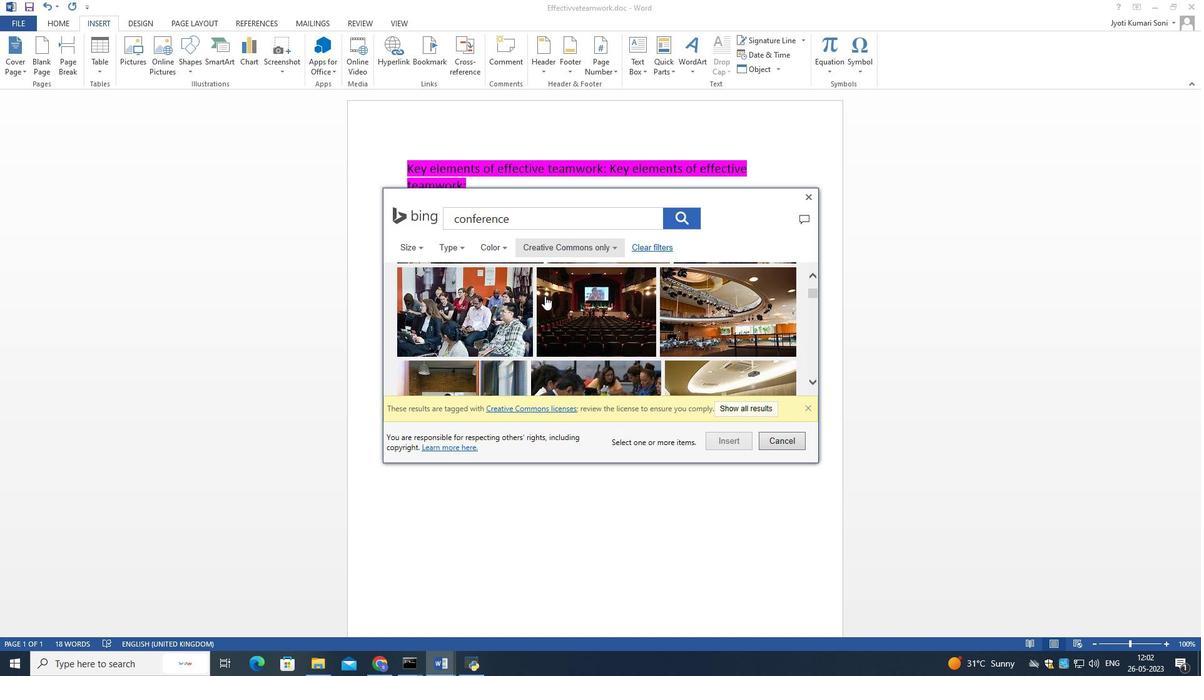 
Action: Mouse scrolled (545, 295) with delta (0, 0)
Screenshot: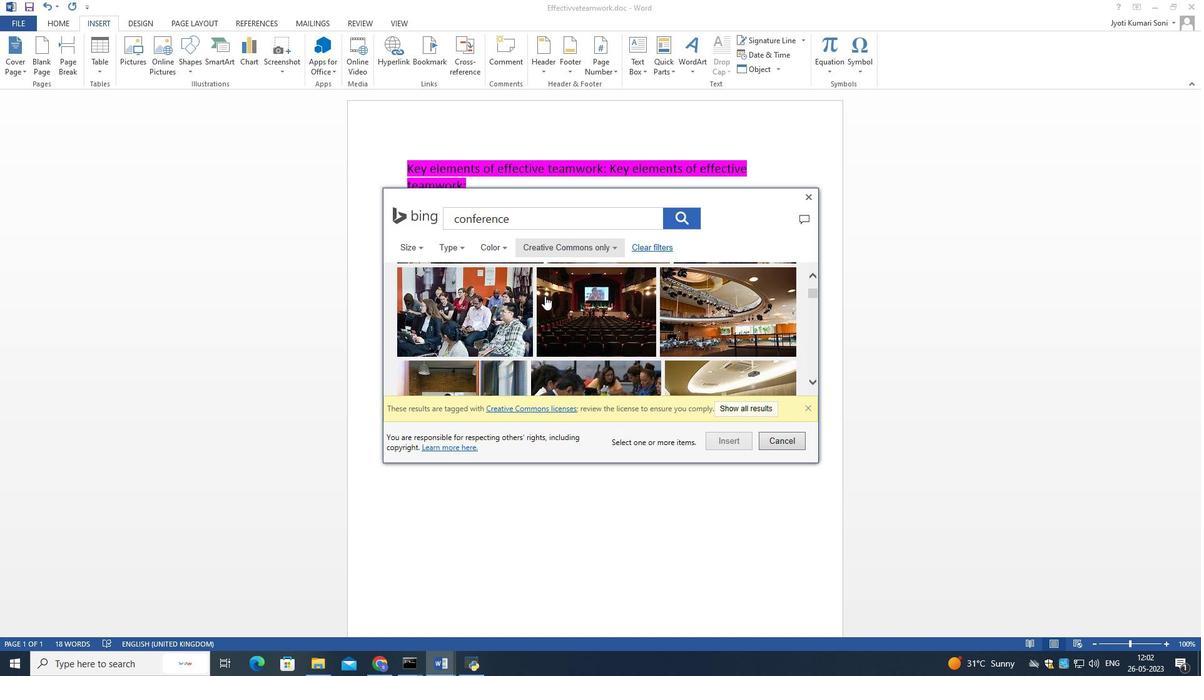 
Action: Mouse scrolled (545, 295) with delta (0, 0)
Screenshot: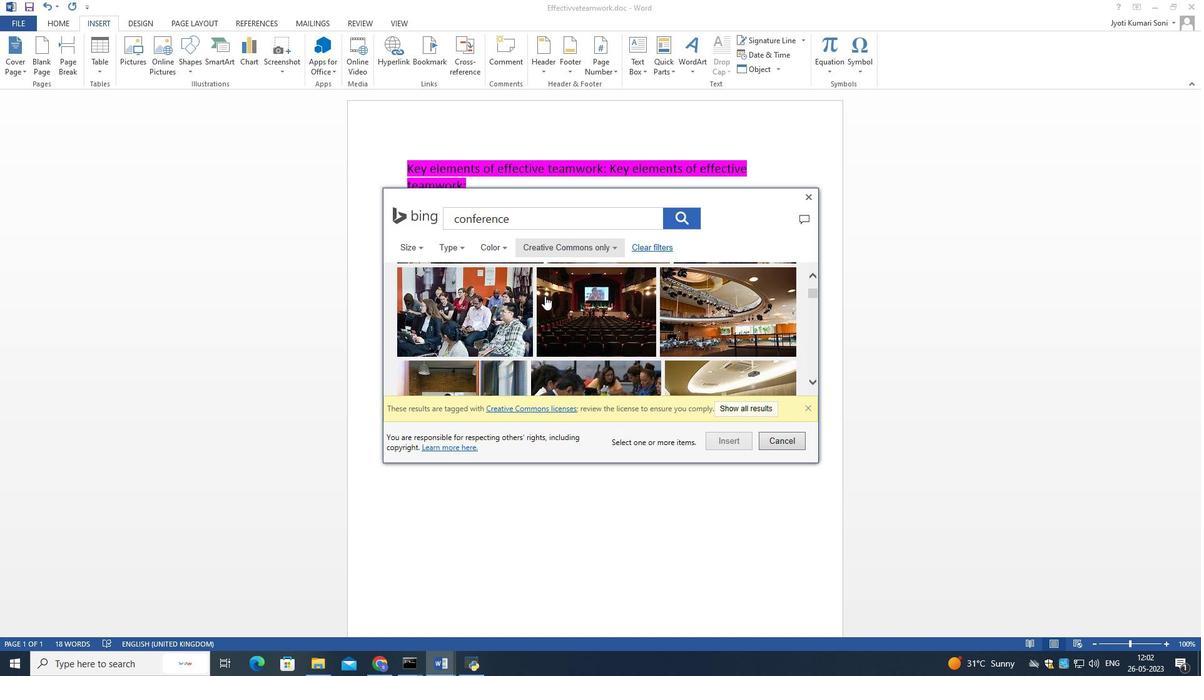 
Action: Mouse scrolled (545, 295) with delta (0, 0)
Screenshot: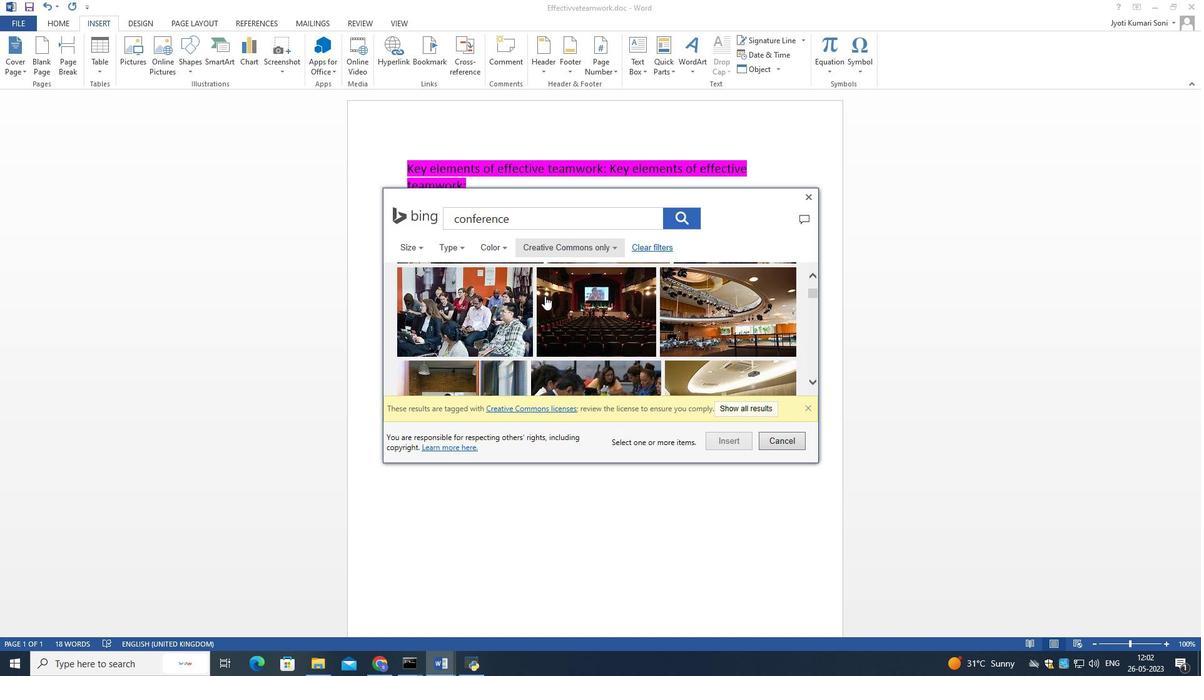 
Action: Mouse scrolled (545, 295) with delta (0, 0)
Screenshot: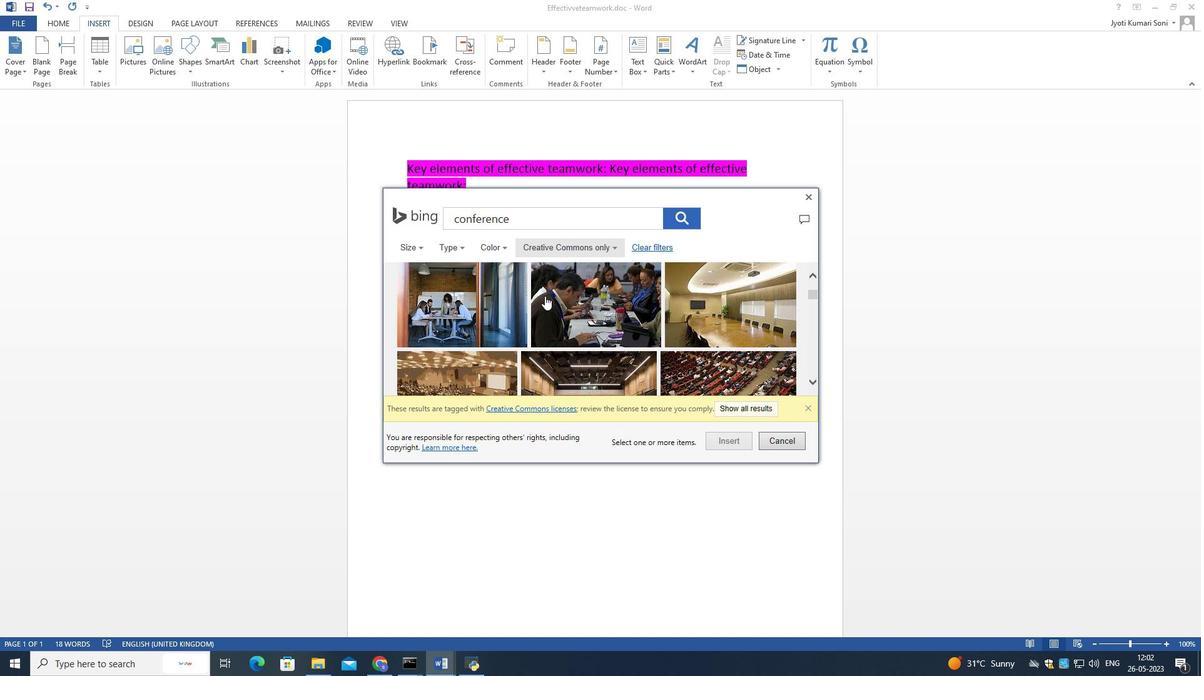 
Action: Mouse scrolled (545, 295) with delta (0, 0)
Screenshot: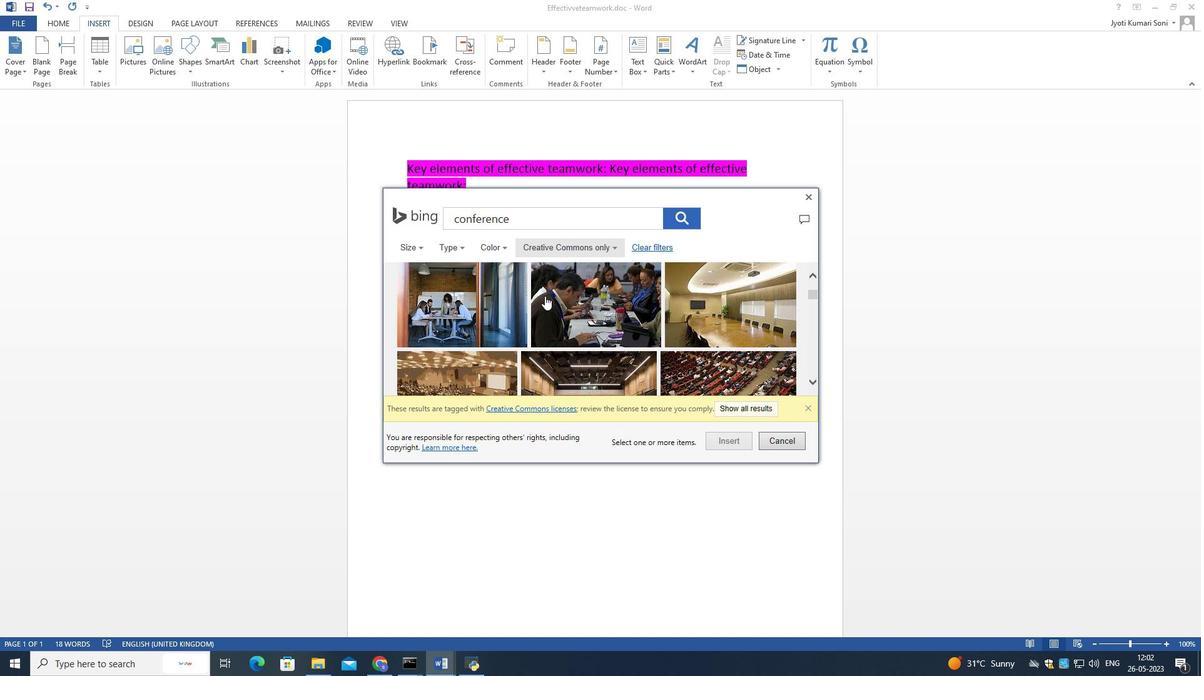 
Action: Mouse scrolled (545, 295) with delta (0, 0)
Screenshot: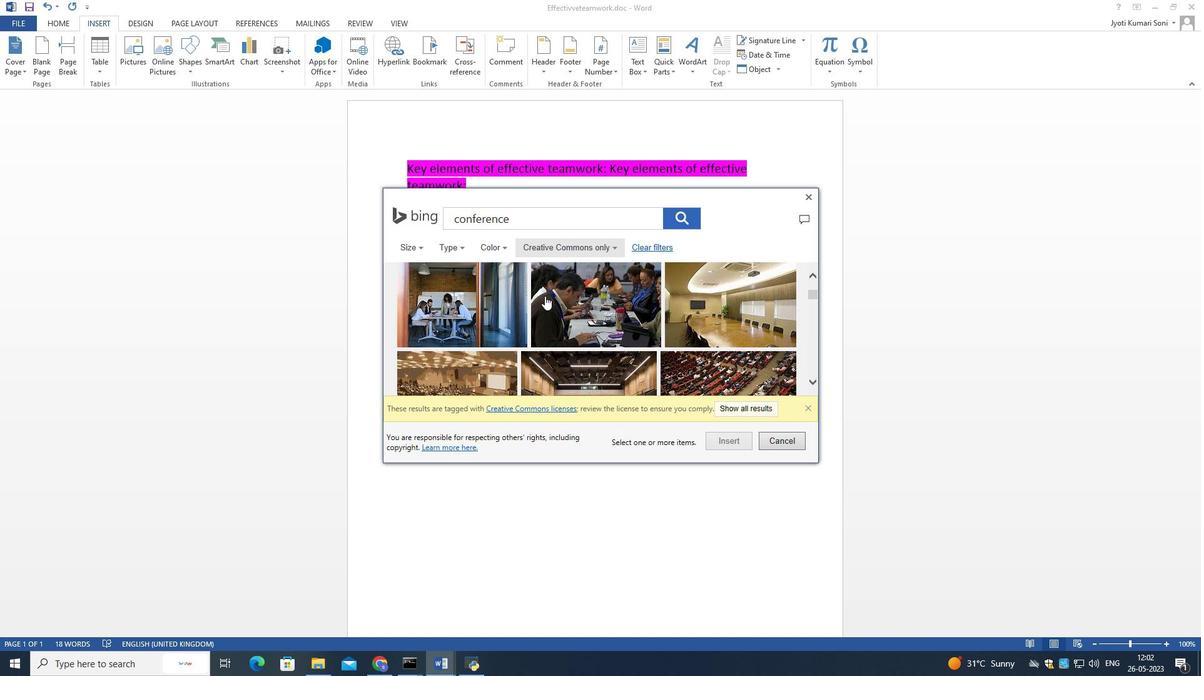 
Action: Mouse scrolled (545, 295) with delta (0, 0)
Screenshot: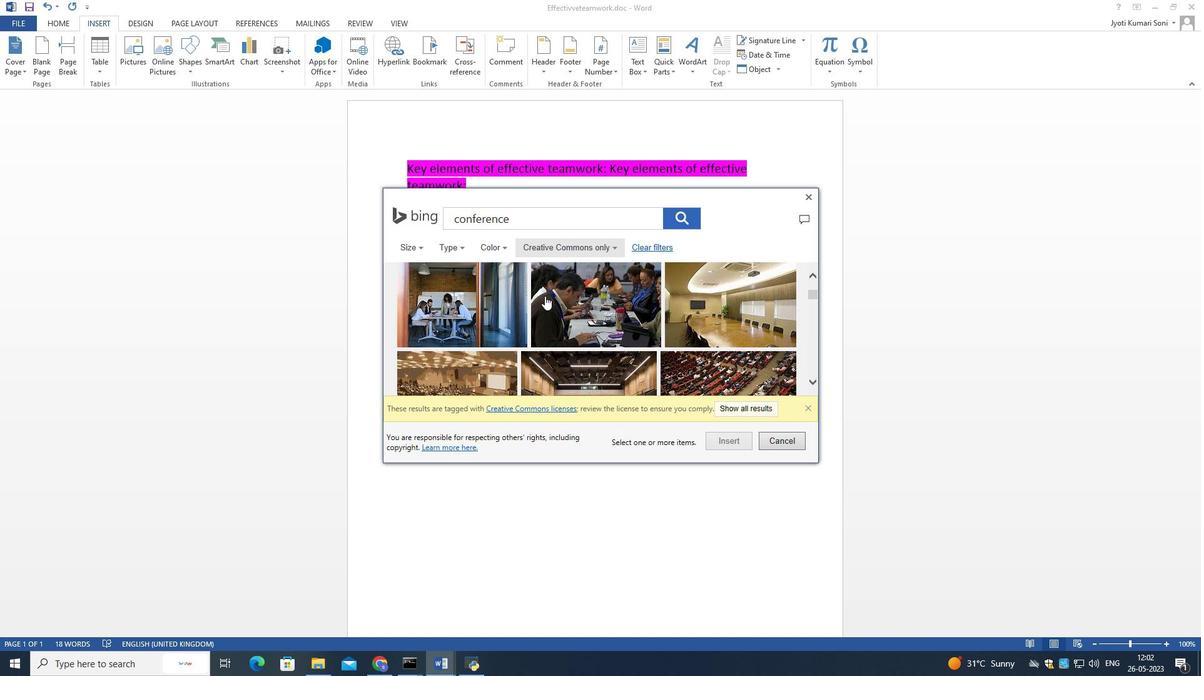 
Action: Mouse scrolled (545, 295) with delta (0, 0)
Screenshot: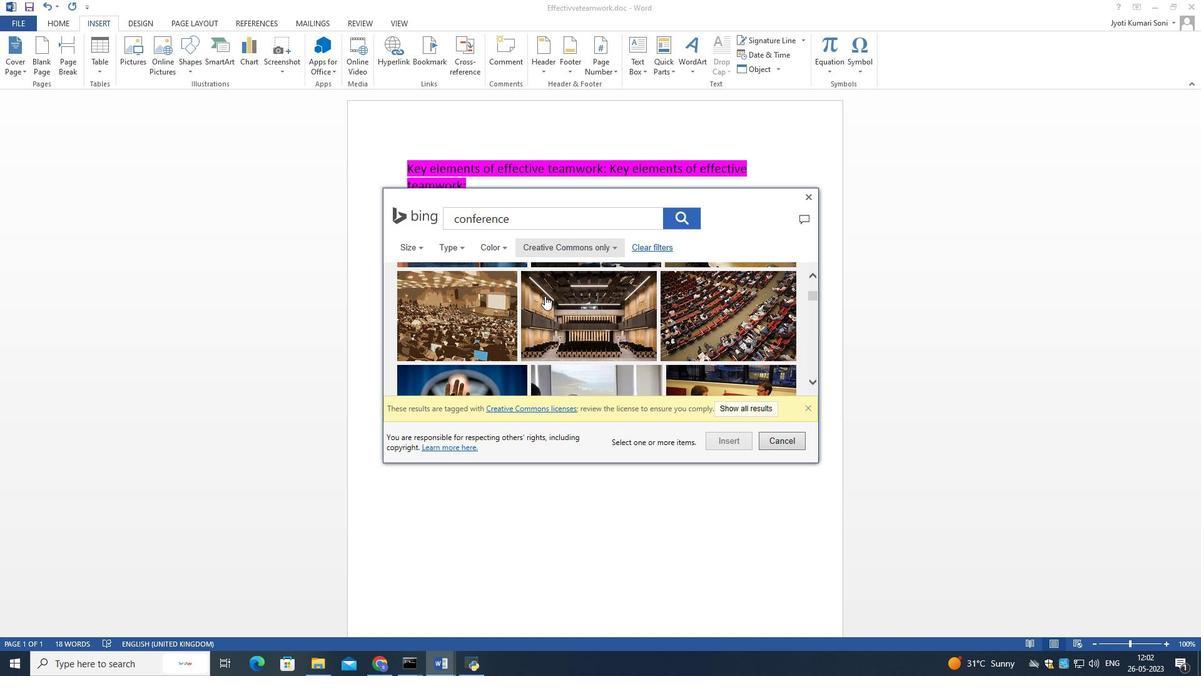 
Action: Mouse scrolled (545, 295) with delta (0, 0)
Screenshot: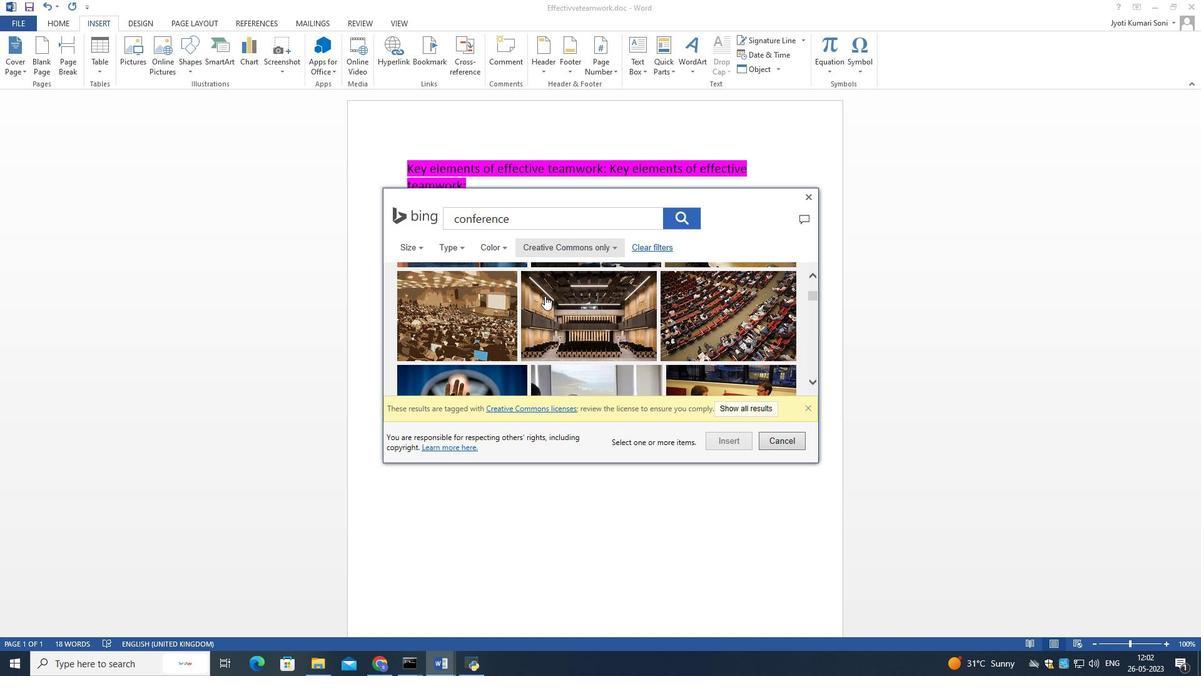 
Action: Mouse scrolled (545, 295) with delta (0, 0)
Screenshot: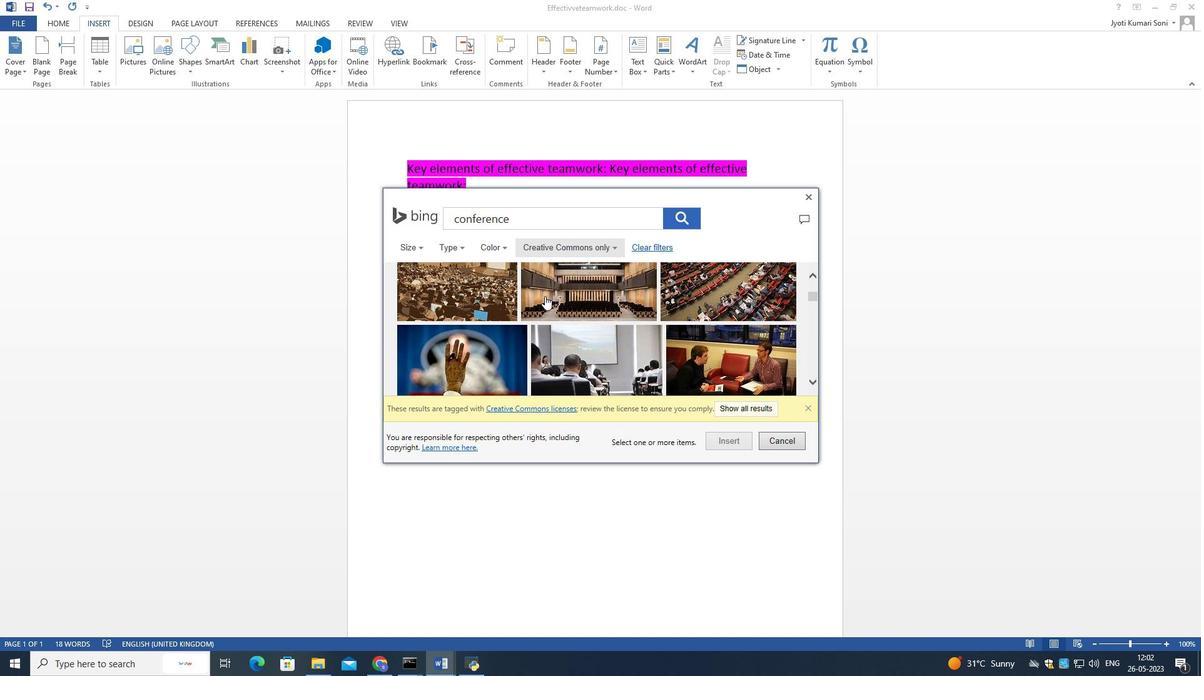 
Action: Mouse scrolled (545, 295) with delta (0, 0)
Screenshot: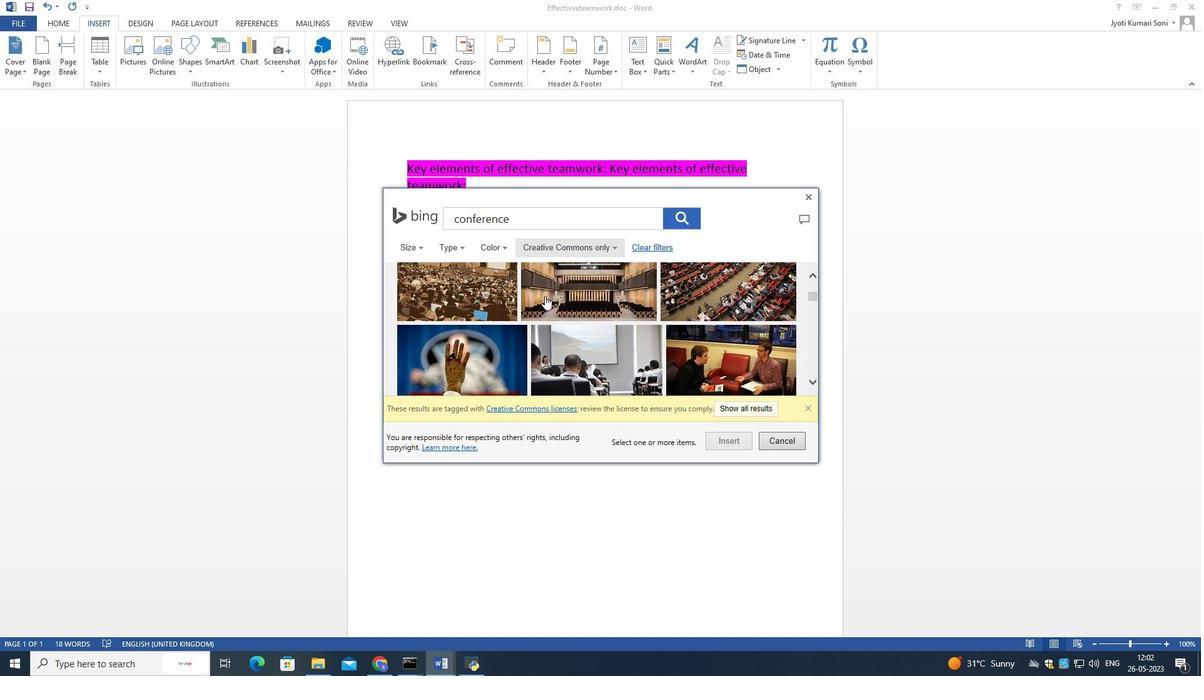 
Action: Mouse scrolled (545, 295) with delta (0, 0)
Screenshot: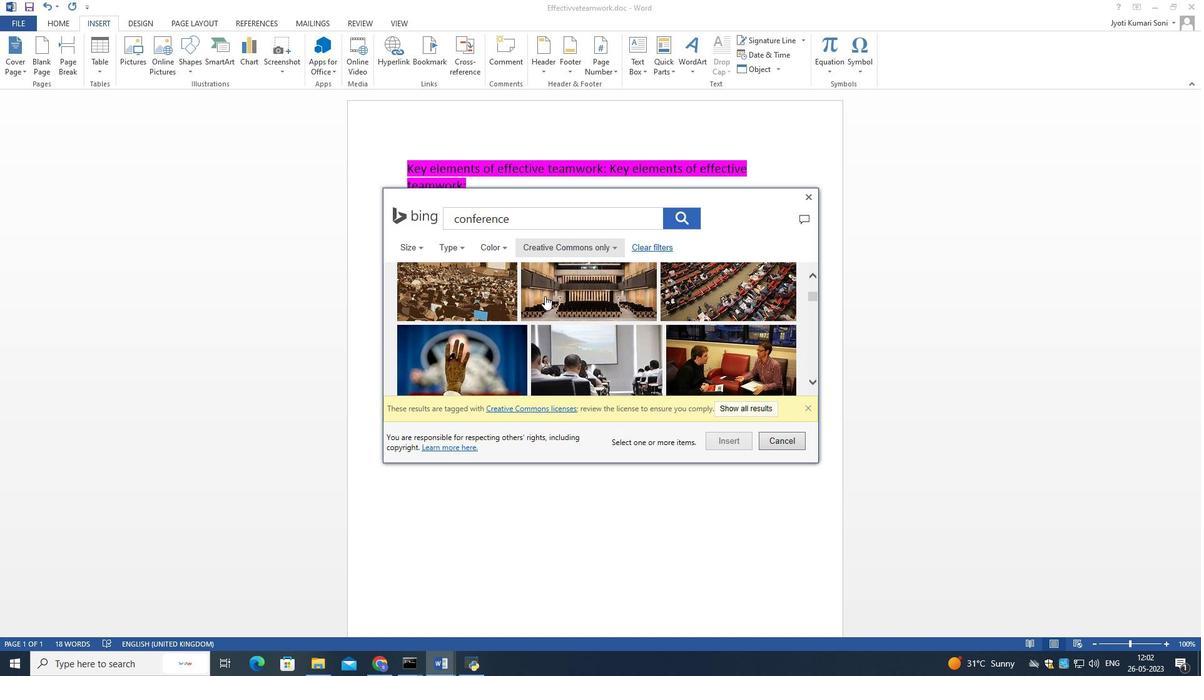 
Action: Mouse scrolled (545, 295) with delta (0, 0)
Screenshot: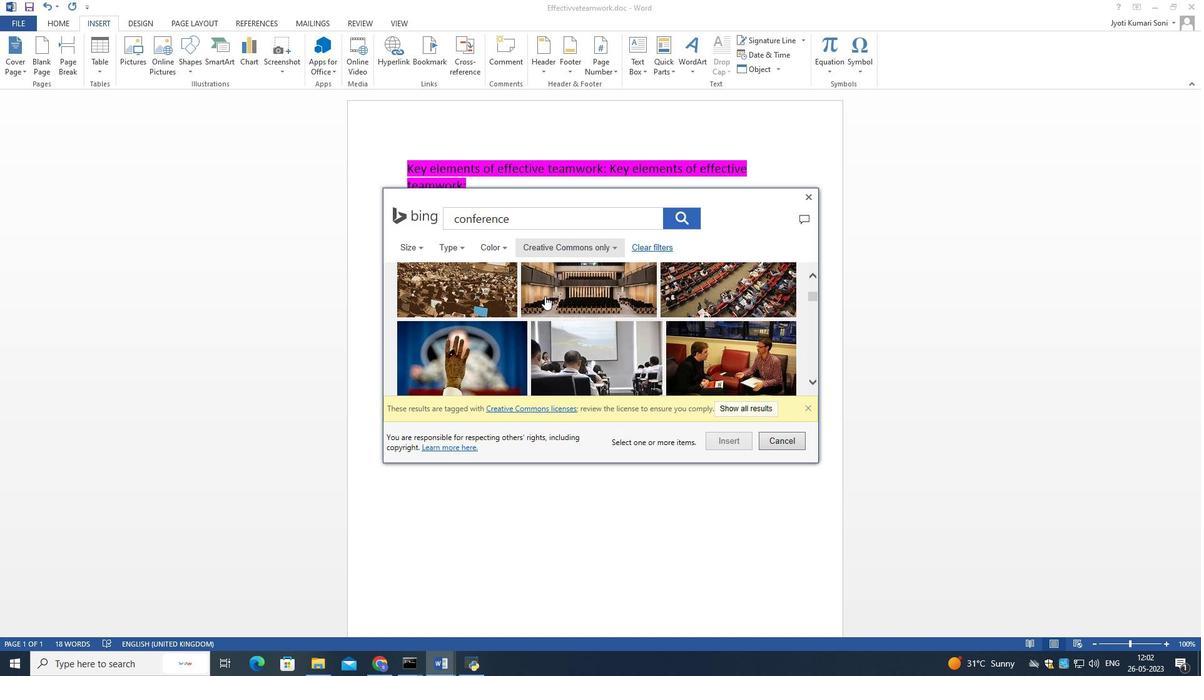 
Action: Mouse scrolled (545, 295) with delta (0, 0)
Screenshot: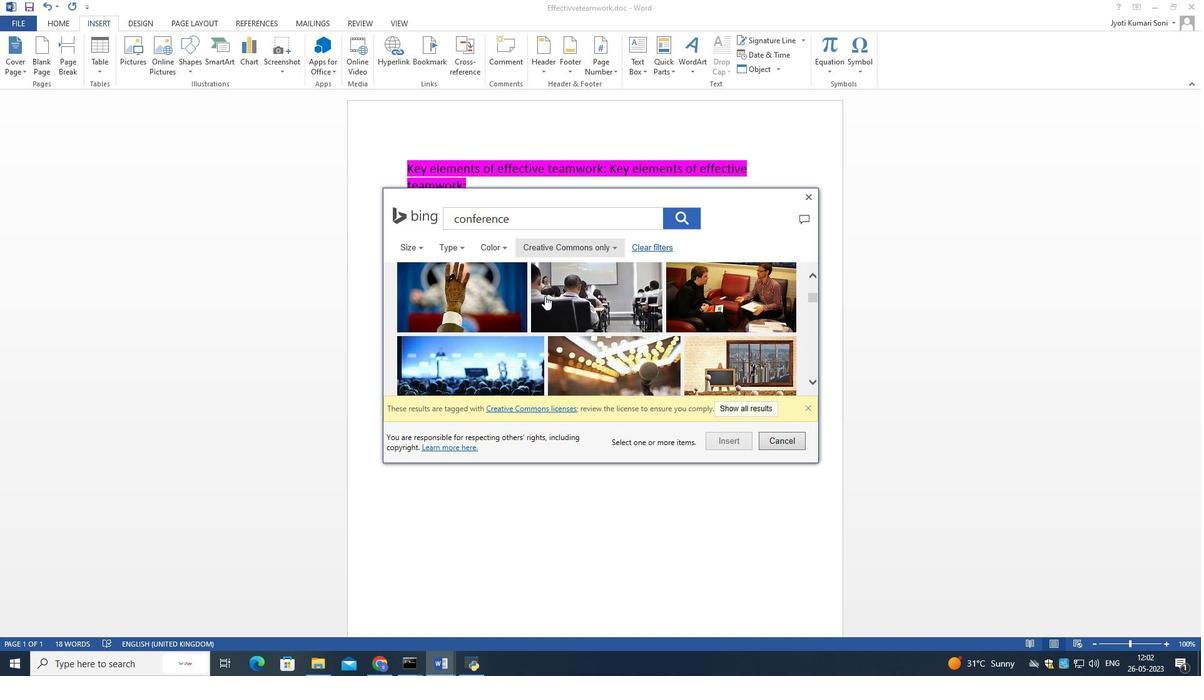 
Action: Mouse scrolled (545, 295) with delta (0, 0)
Screenshot: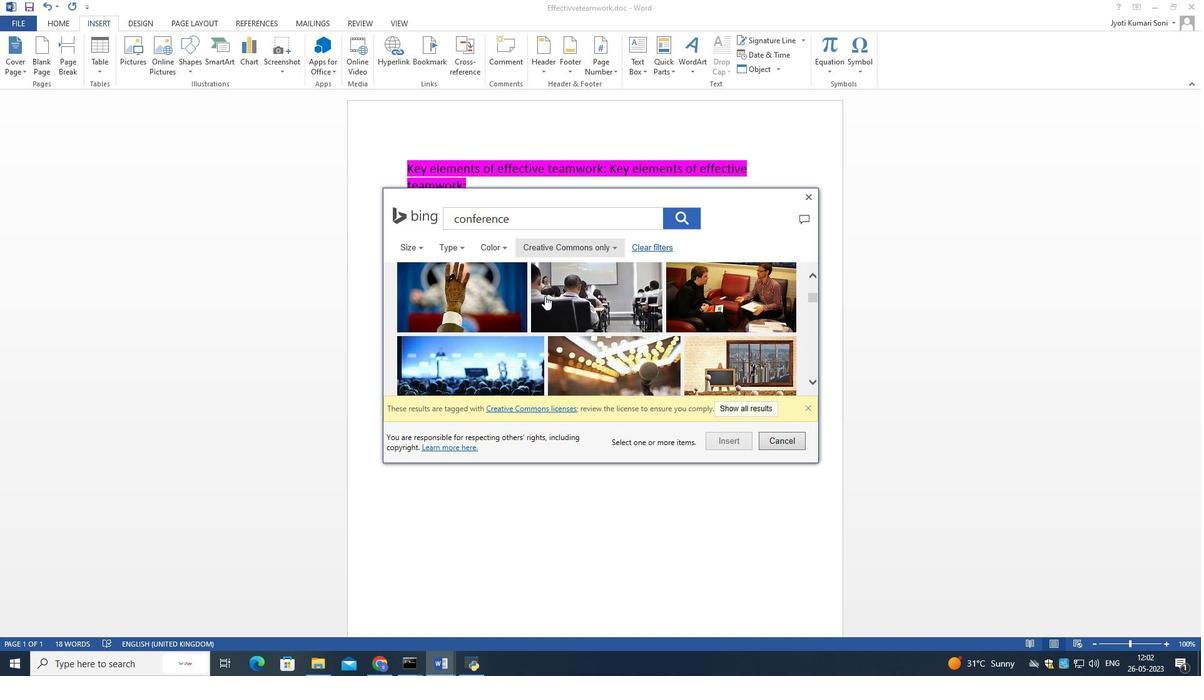 
Action: Mouse scrolled (545, 295) with delta (0, 0)
Screenshot: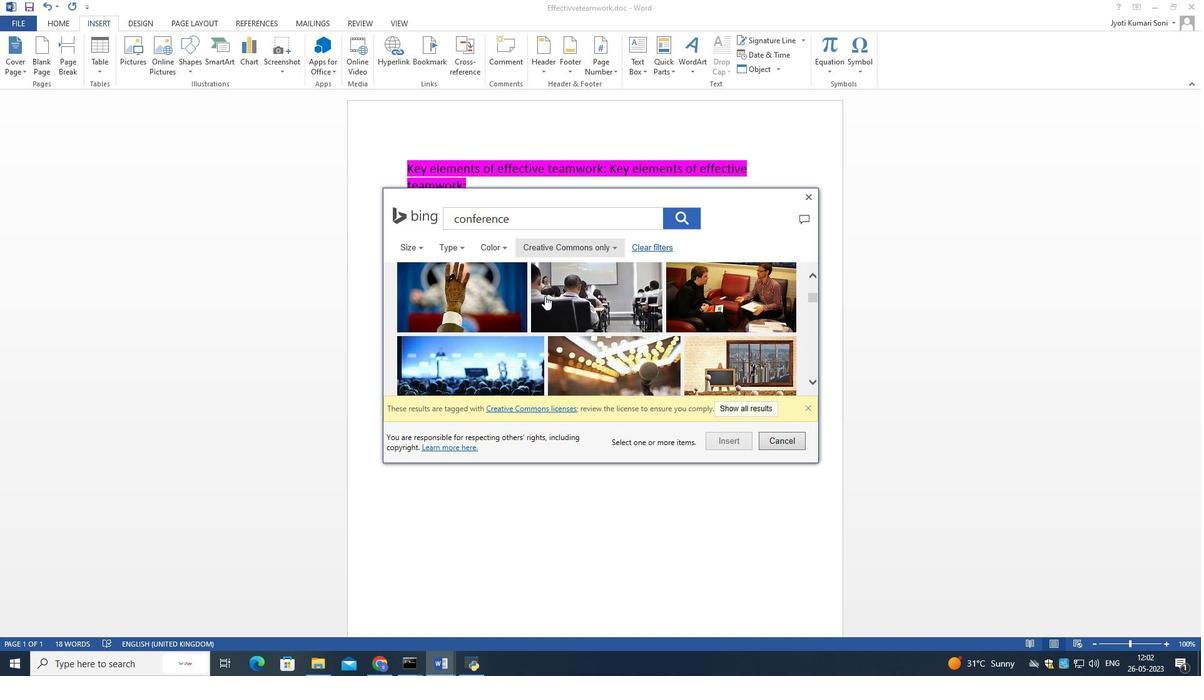 
Action: Mouse scrolled (545, 295) with delta (0, 0)
Screenshot: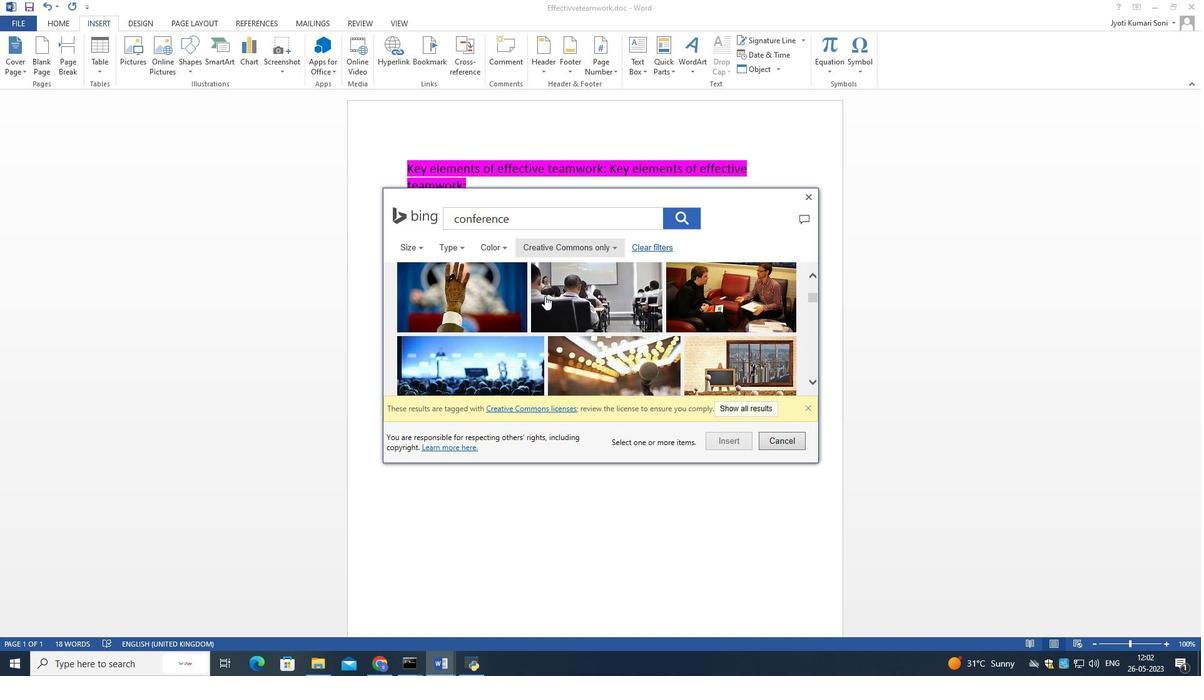 
Action: Mouse scrolled (545, 295) with delta (0, 0)
Screenshot: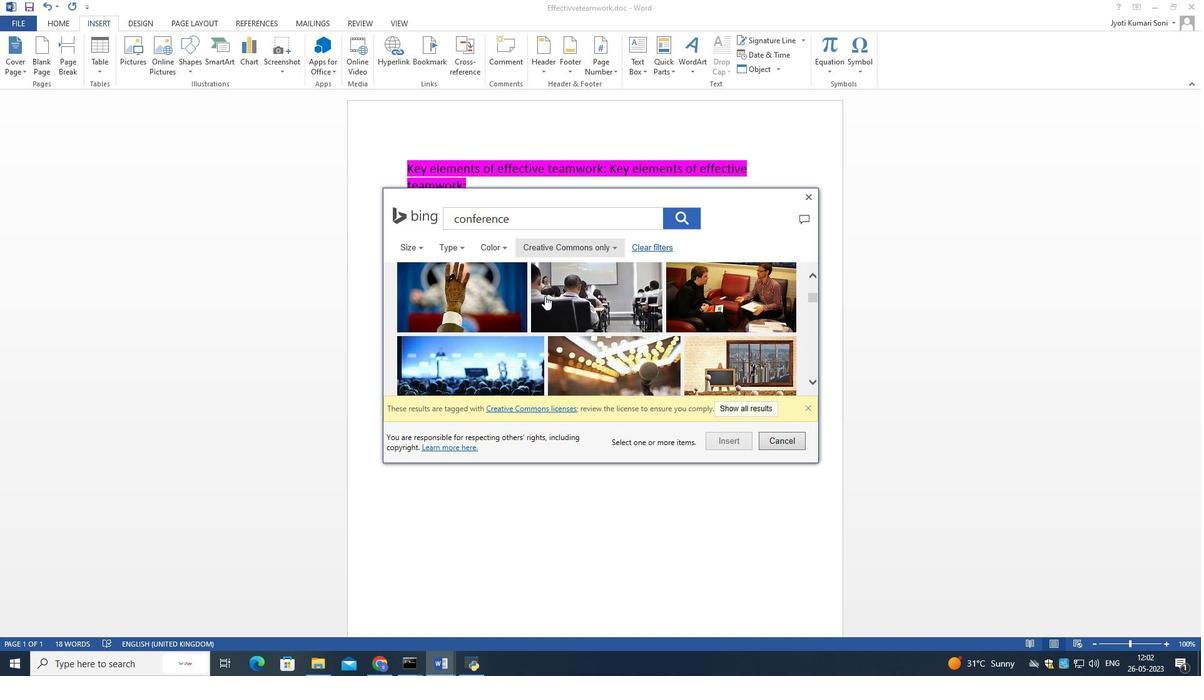 
Action: Mouse scrolled (545, 295) with delta (0, 0)
Screenshot: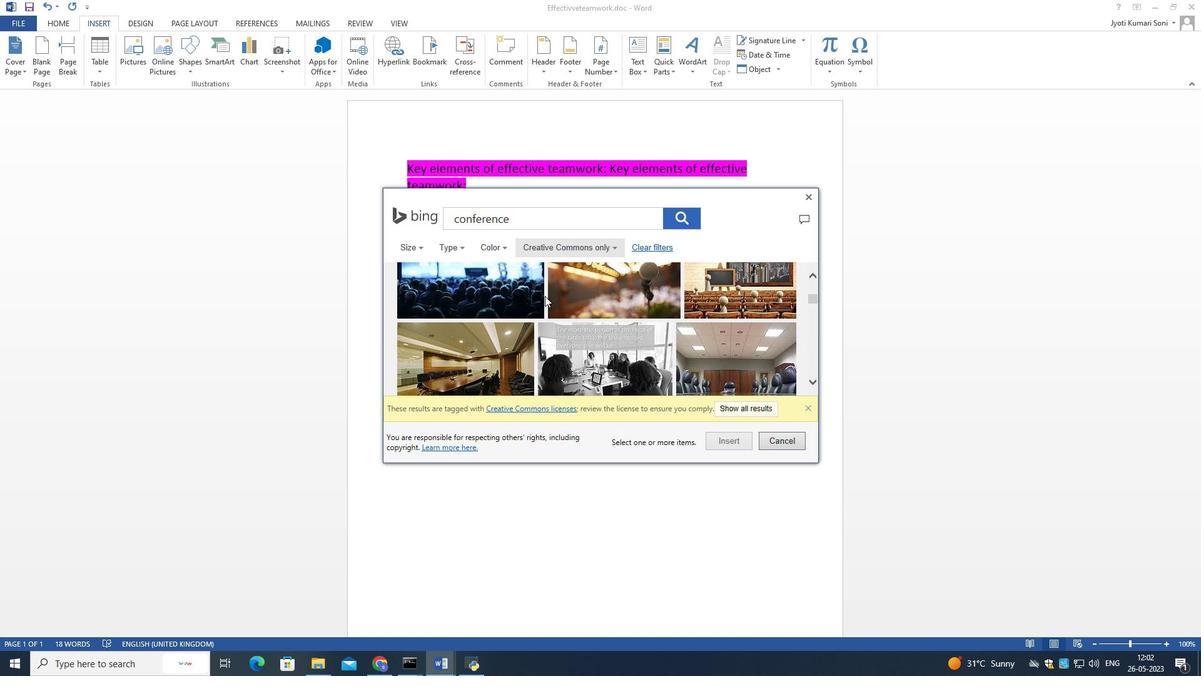 
Action: Mouse scrolled (545, 295) with delta (0, 0)
Screenshot: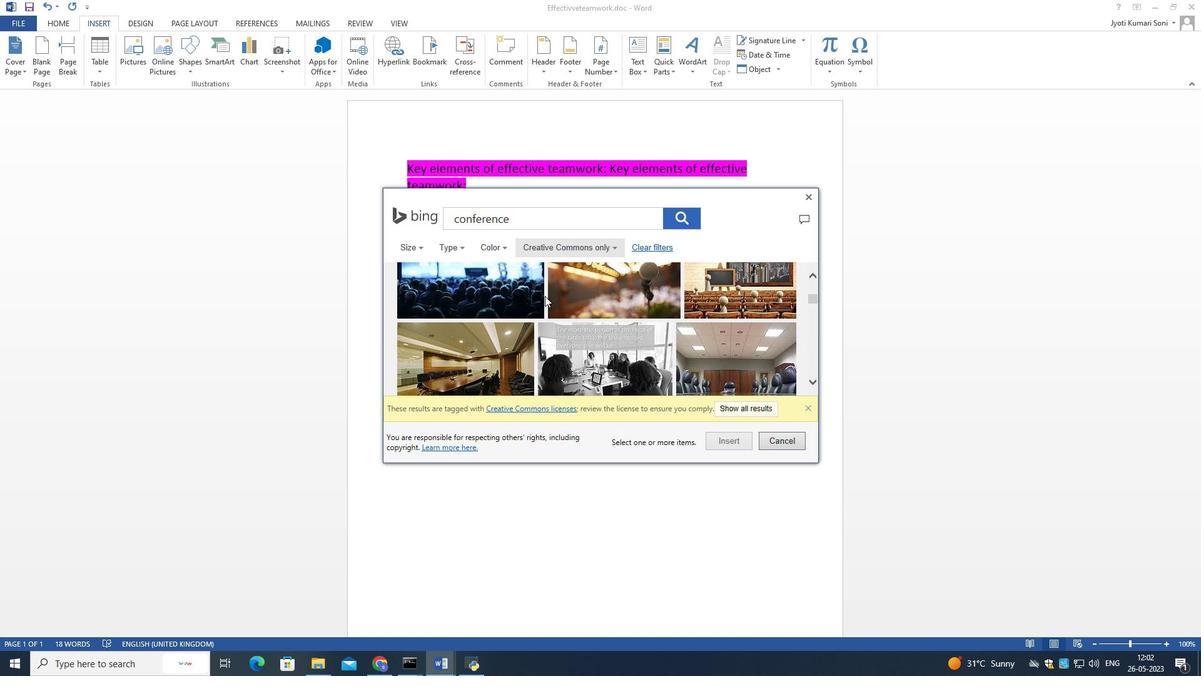 
Action: Mouse scrolled (545, 295) with delta (0, 0)
Screenshot: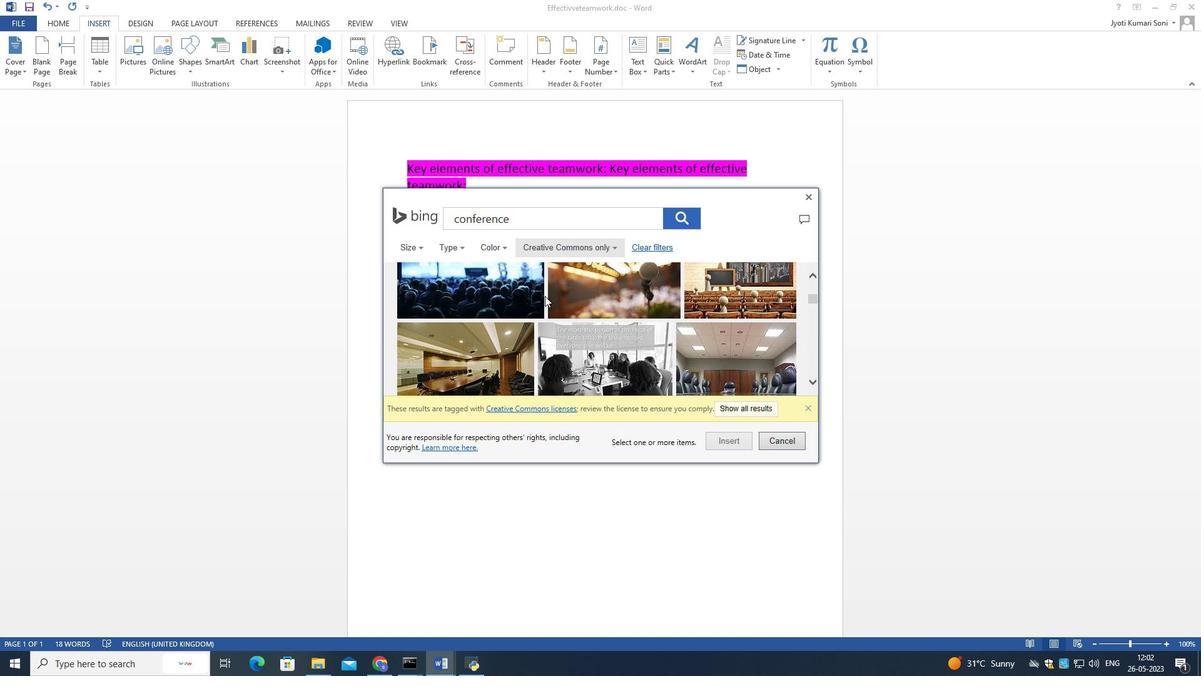 
Action: Mouse scrolled (545, 295) with delta (0, 0)
Screenshot: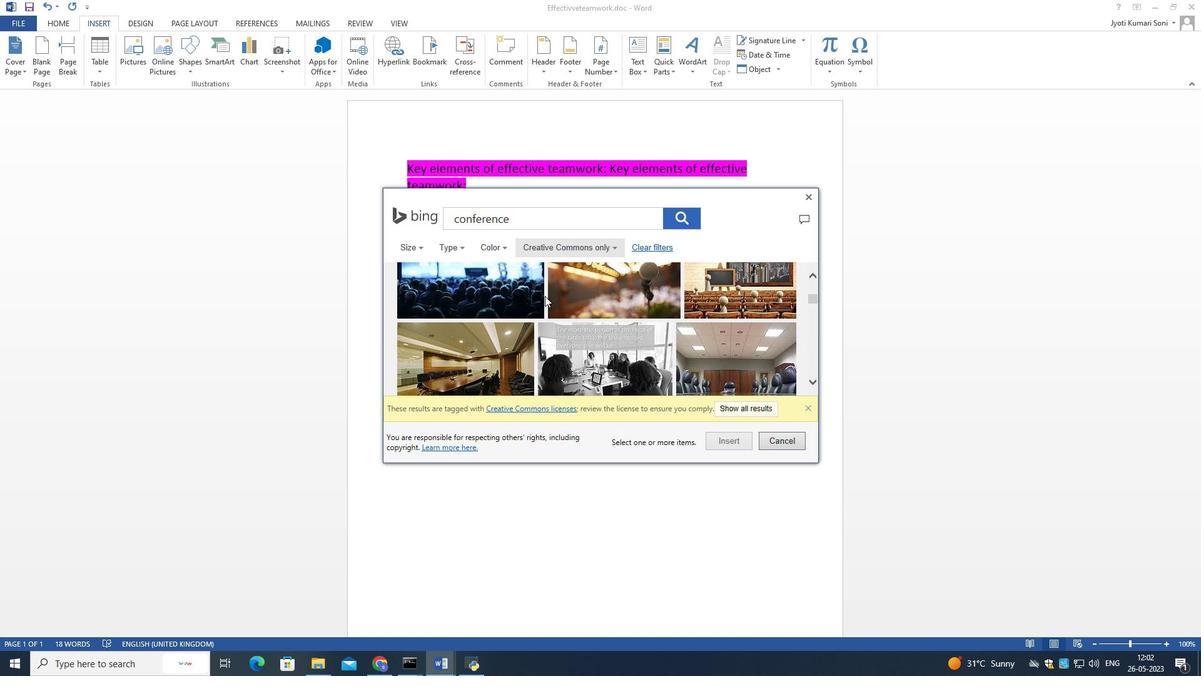 
Action: Mouse scrolled (545, 295) with delta (0, 0)
Screenshot: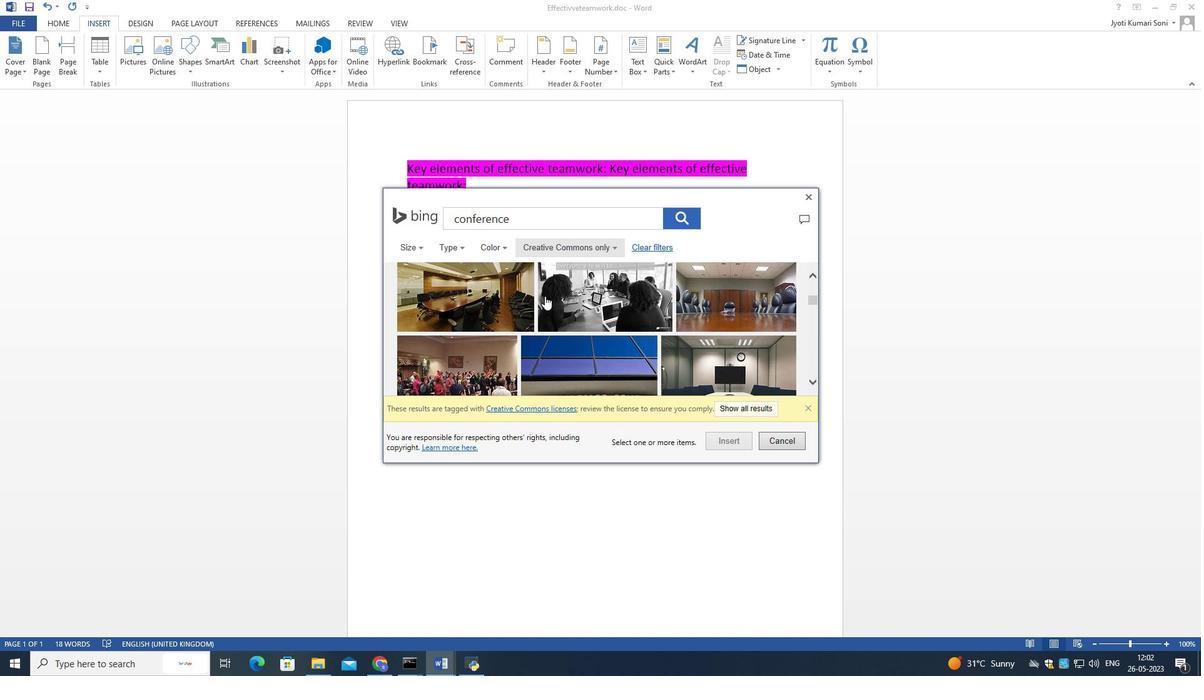 
Action: Mouse scrolled (545, 295) with delta (0, 0)
Screenshot: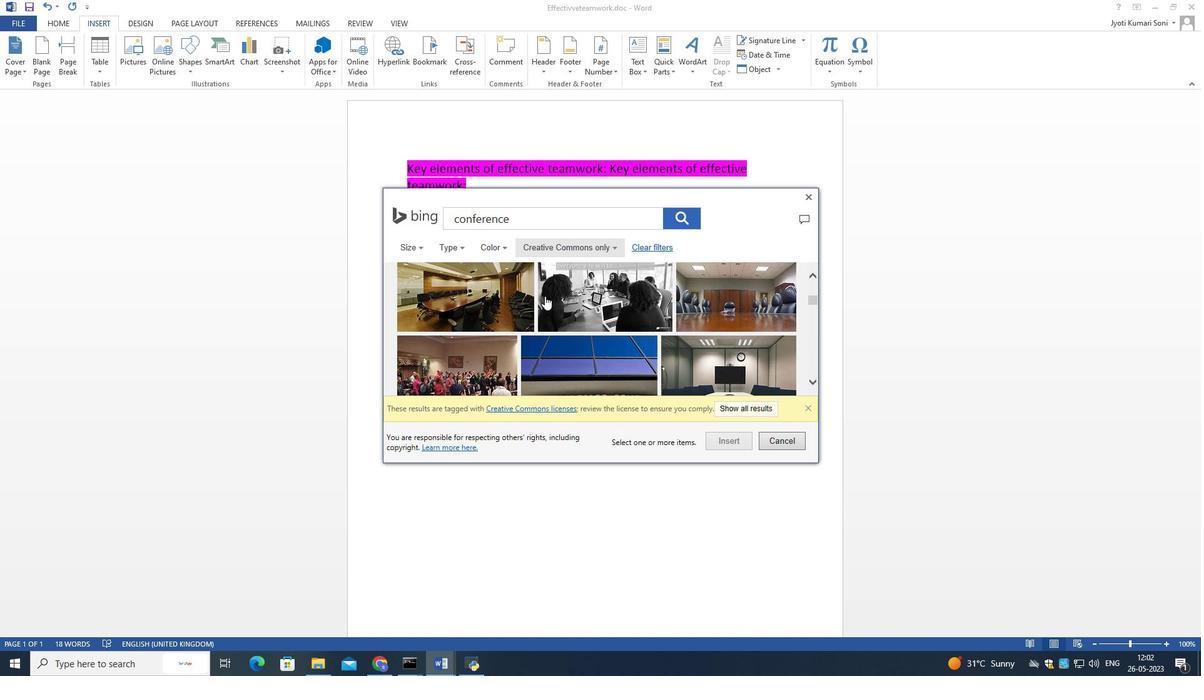 
Action: Mouse scrolled (545, 295) with delta (0, 0)
Screenshot: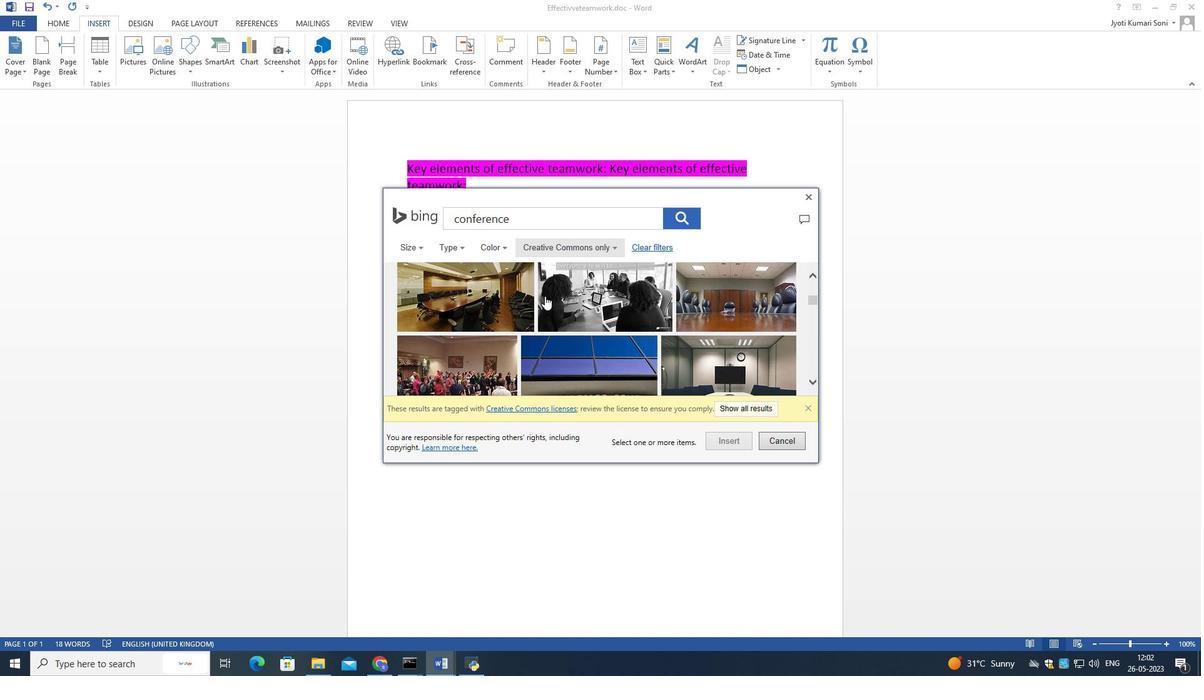 
Action: Mouse scrolled (545, 295) with delta (0, 0)
Screenshot: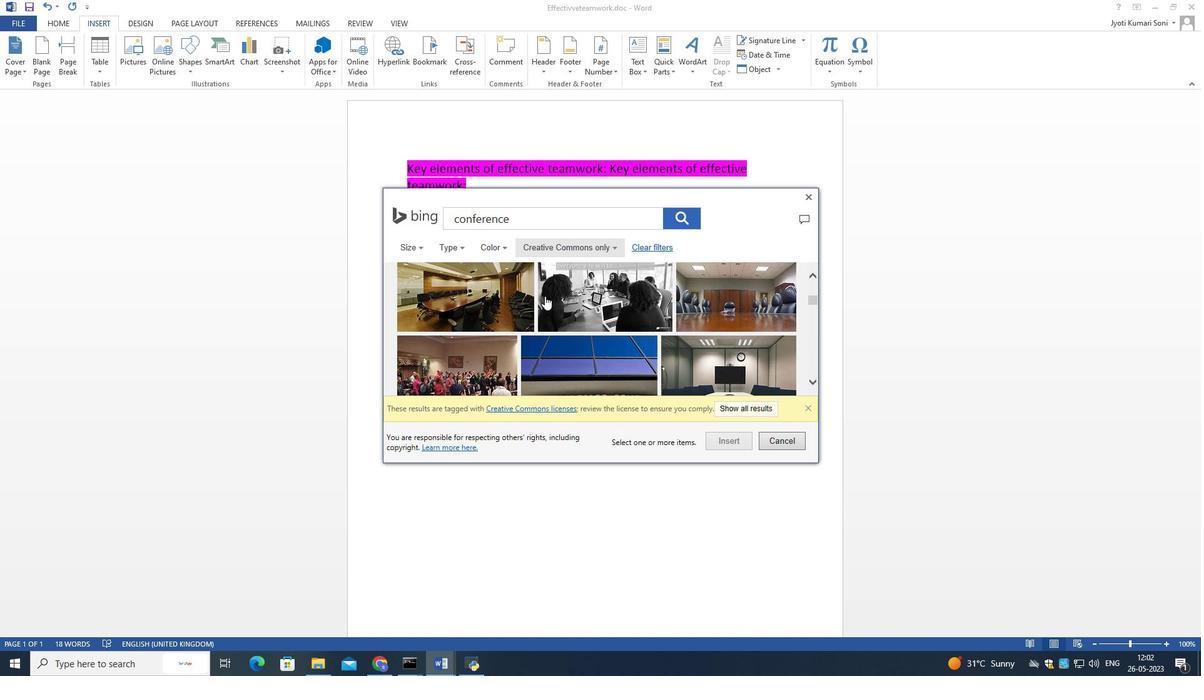 
Action: Mouse scrolled (545, 295) with delta (0, 0)
Screenshot: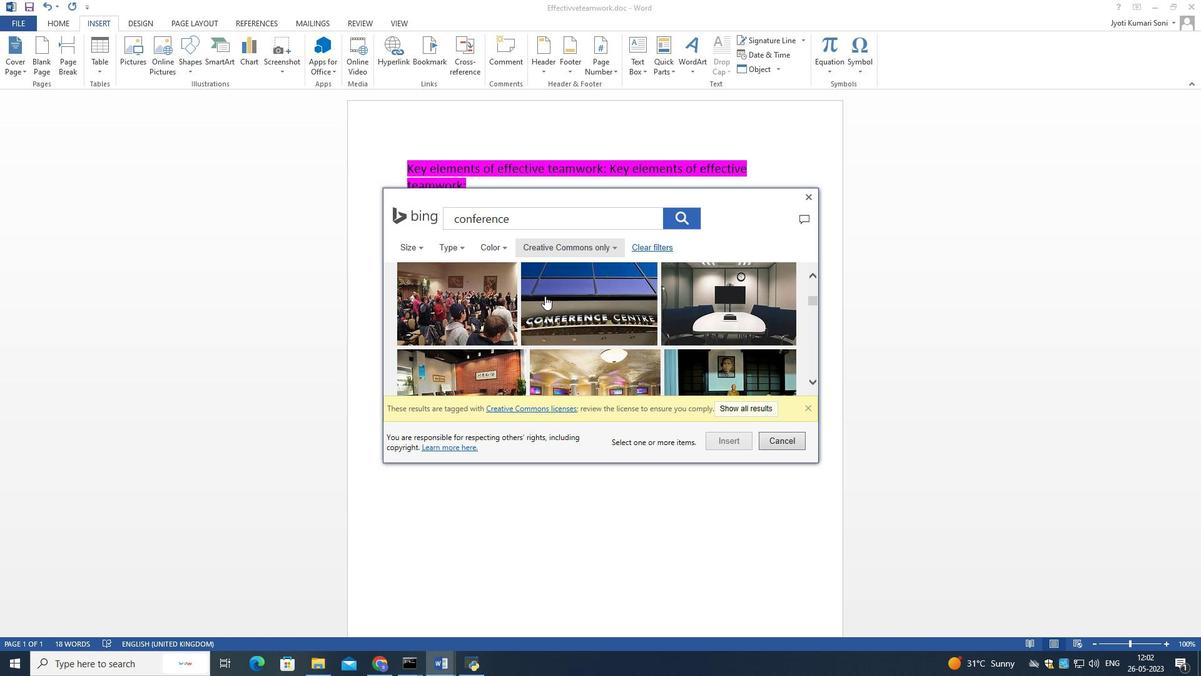 
Action: Mouse scrolled (545, 295) with delta (0, 0)
Screenshot: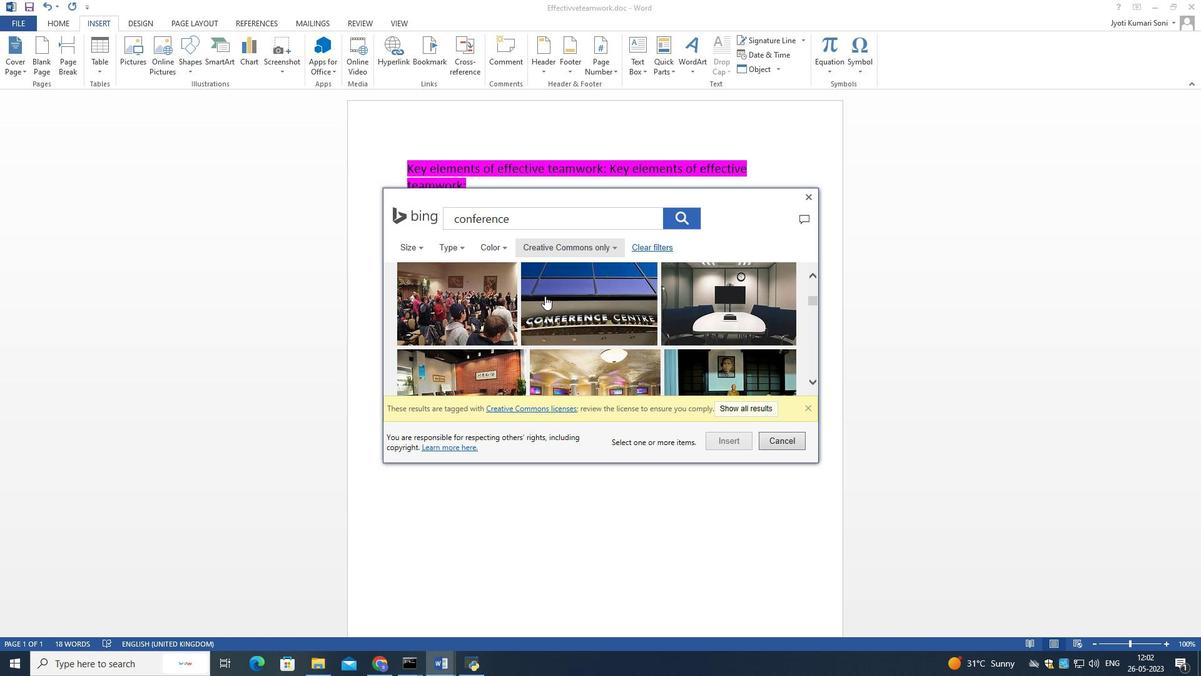 
Action: Mouse scrolled (545, 295) with delta (0, 0)
Screenshot: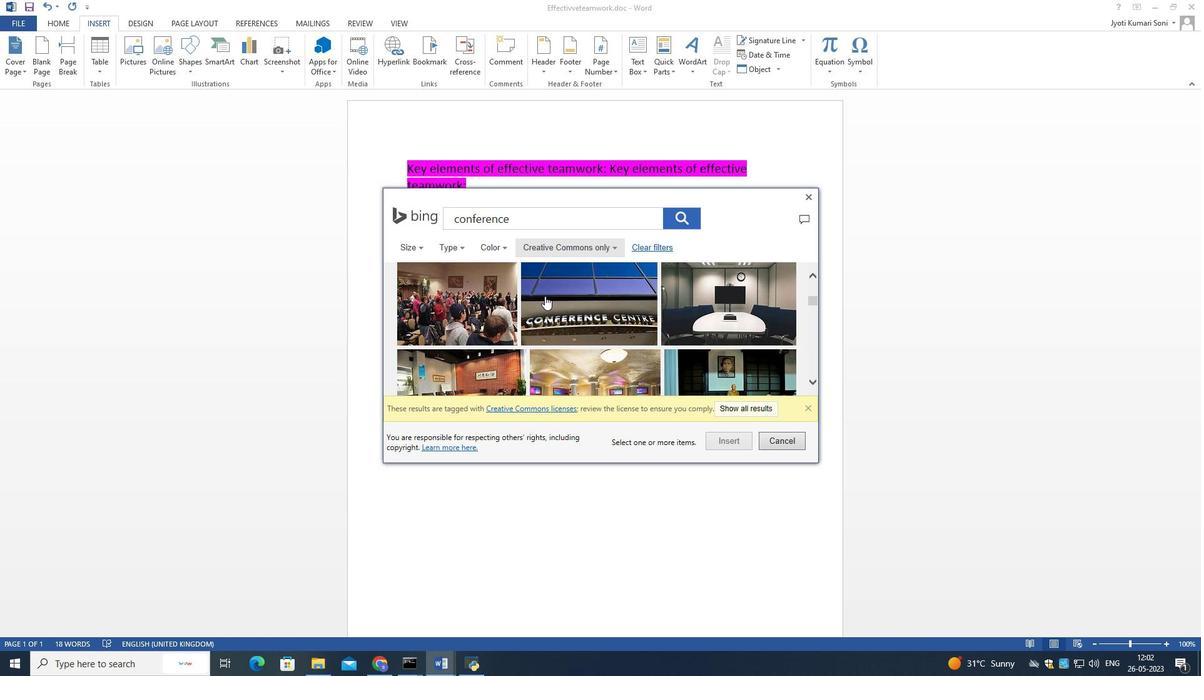 
Action: Mouse scrolled (545, 295) with delta (0, 0)
Screenshot: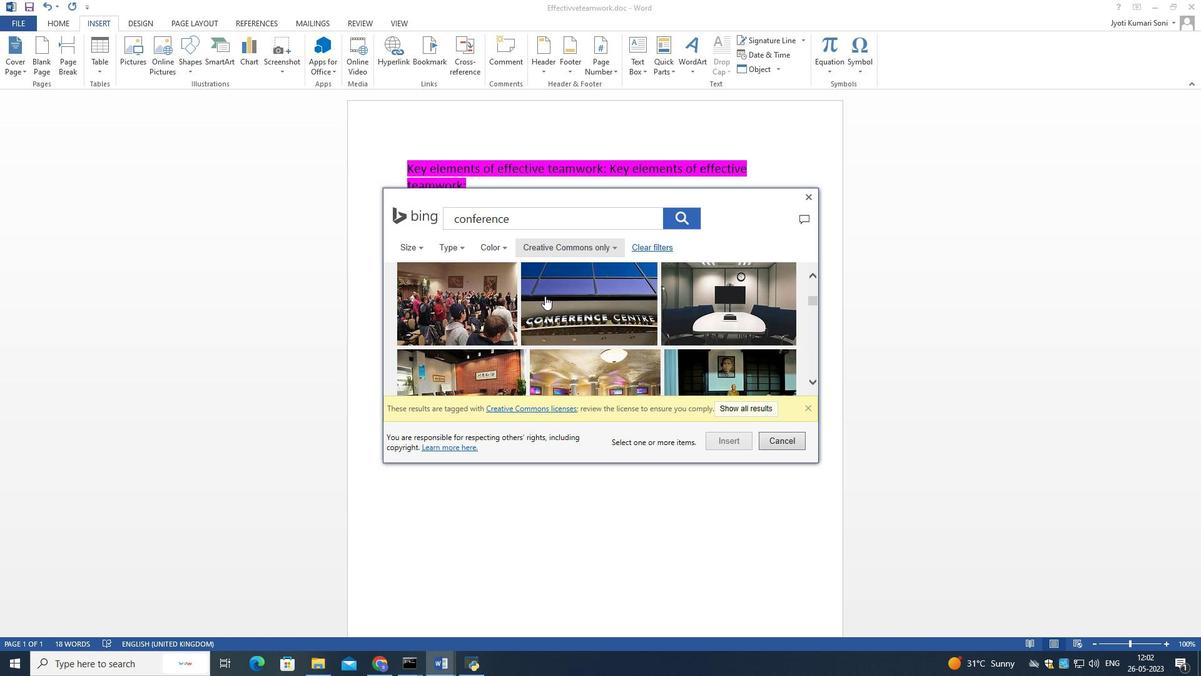 
Action: Mouse scrolled (545, 295) with delta (0, 0)
Screenshot: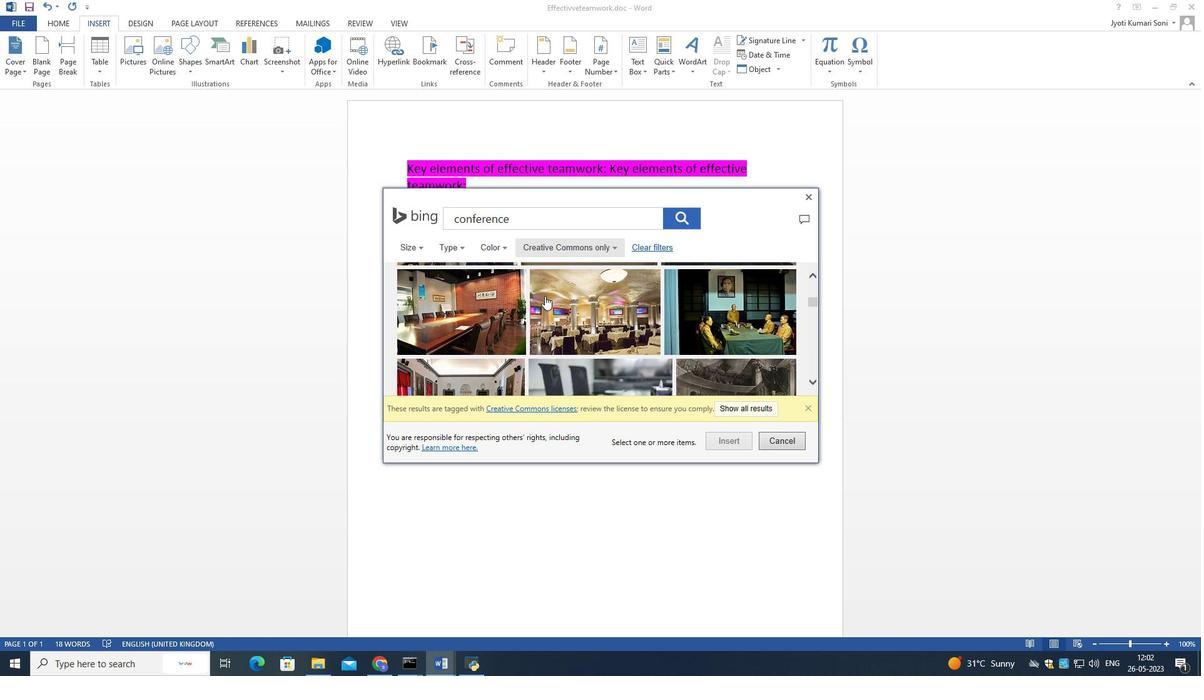 
Action: Mouse scrolled (545, 295) with delta (0, 0)
Screenshot: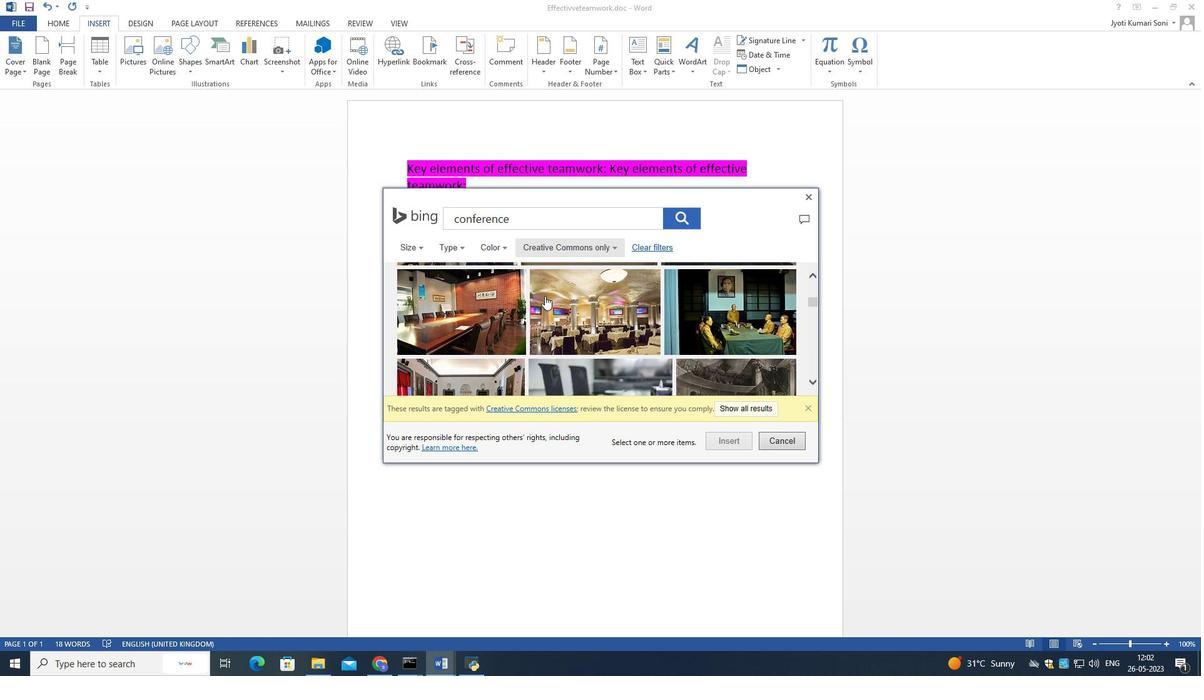 
Action: Mouse scrolled (545, 295) with delta (0, 0)
Screenshot: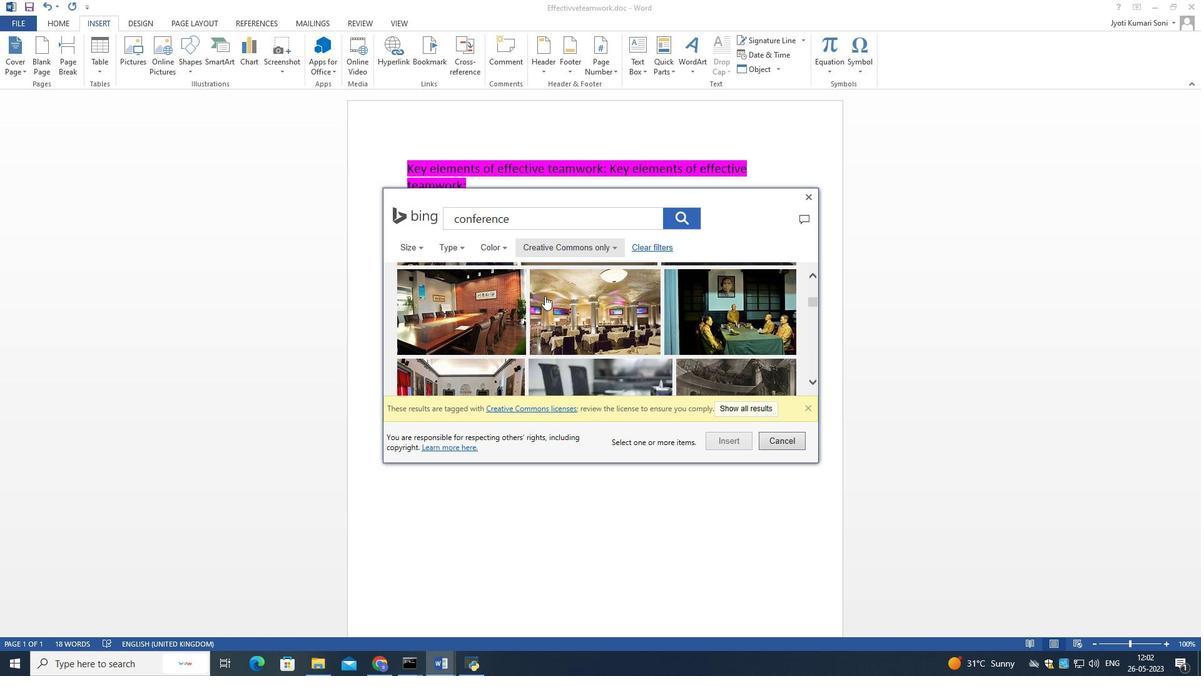 
Action: Mouse scrolled (545, 295) with delta (0, 0)
Screenshot: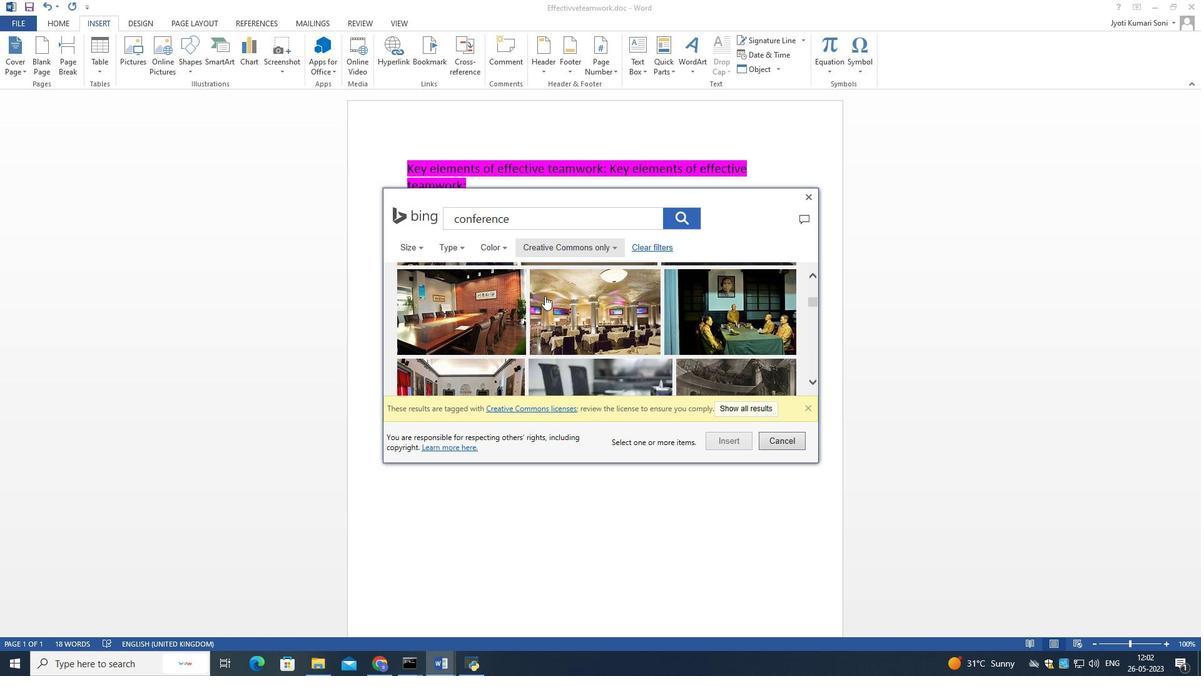 
Action: Mouse scrolled (545, 295) with delta (0, 0)
Screenshot: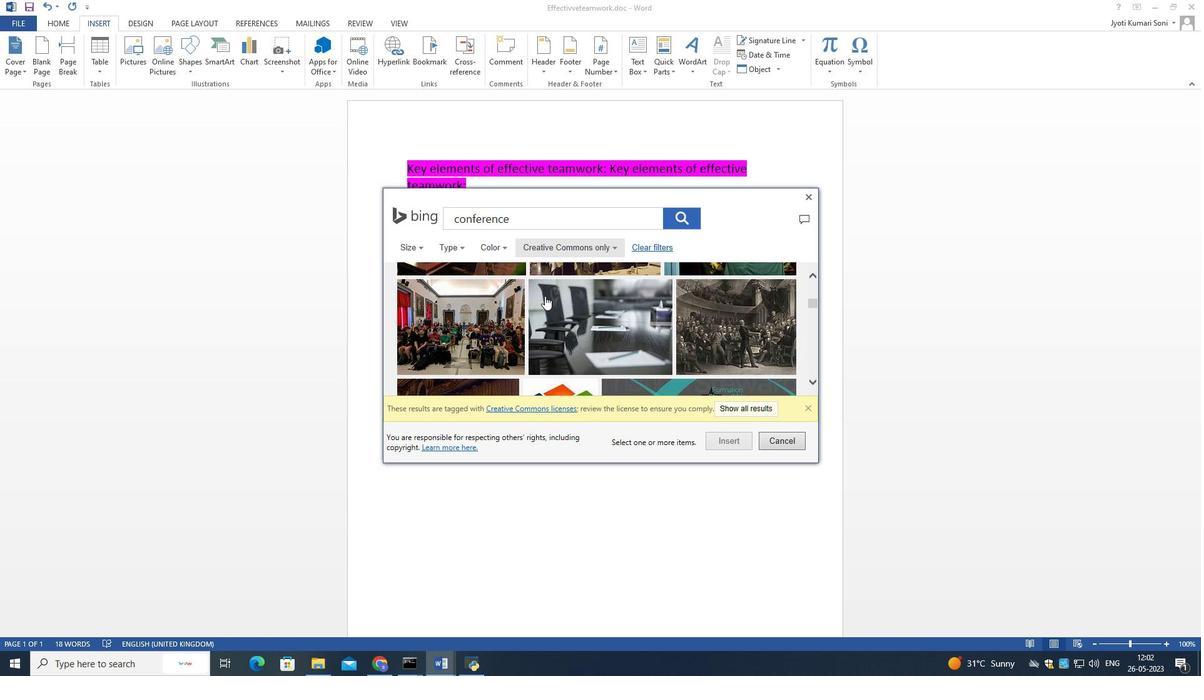 
Action: Mouse scrolled (545, 295) with delta (0, 0)
Screenshot: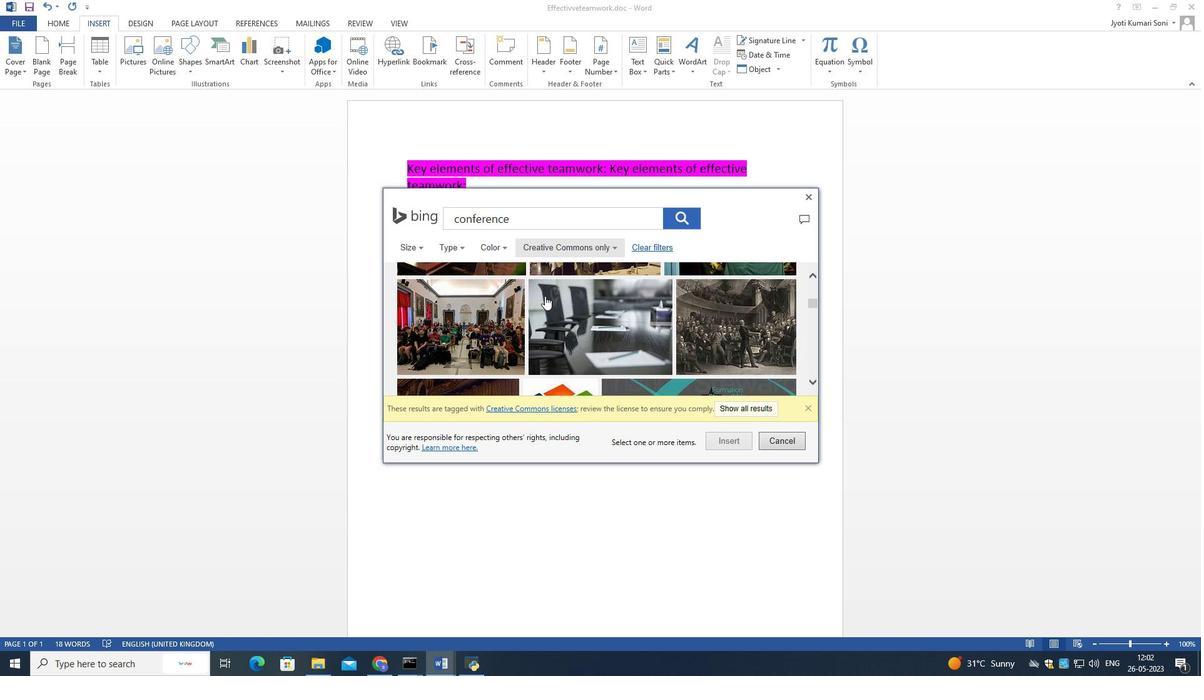 
Action: Mouse scrolled (545, 295) with delta (0, 0)
Screenshot: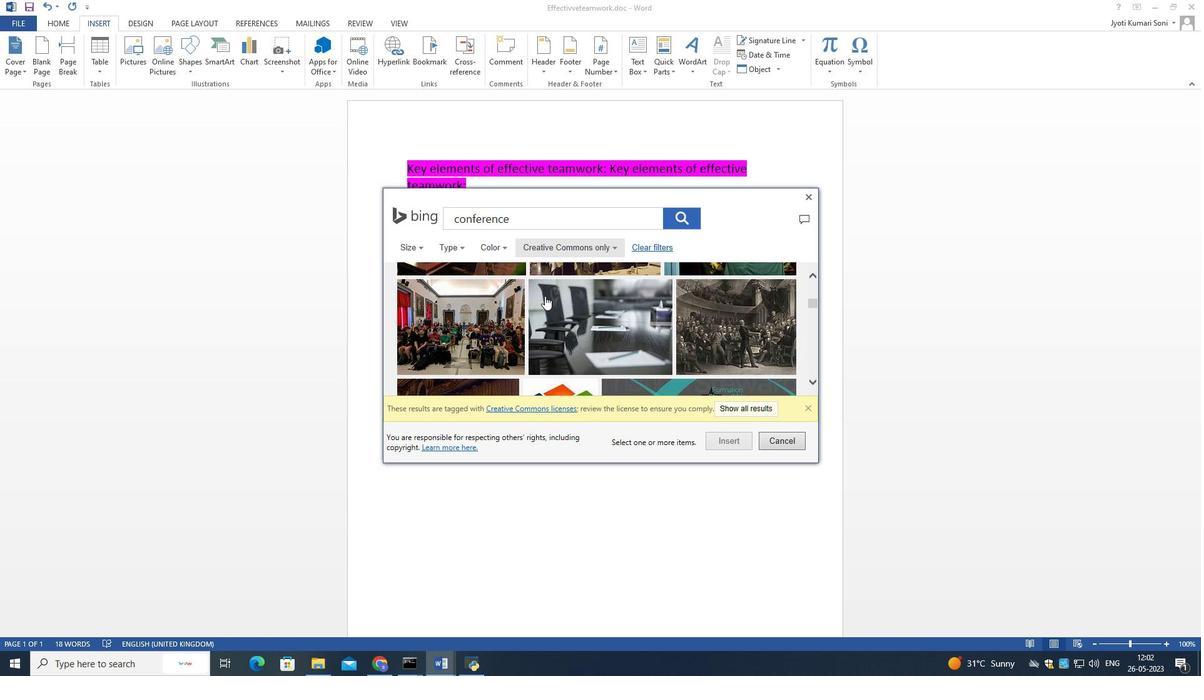 
Action: Mouse scrolled (545, 295) with delta (0, 0)
Screenshot: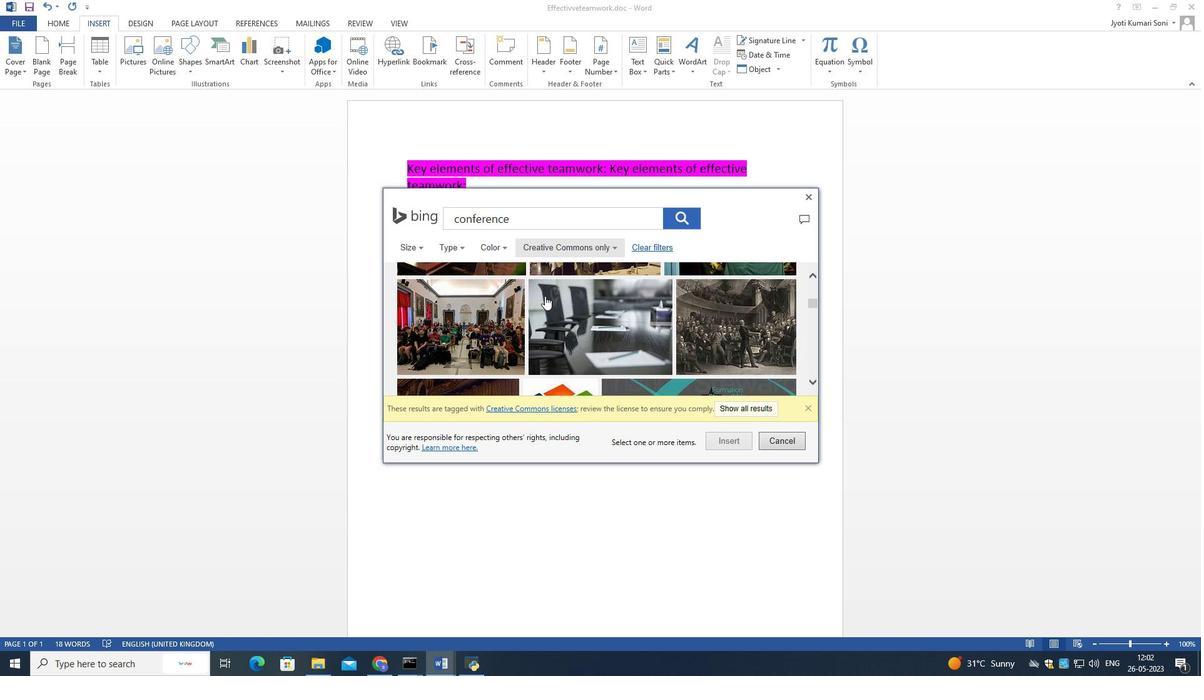 
Action: Mouse scrolled (545, 296) with delta (0, 0)
Screenshot: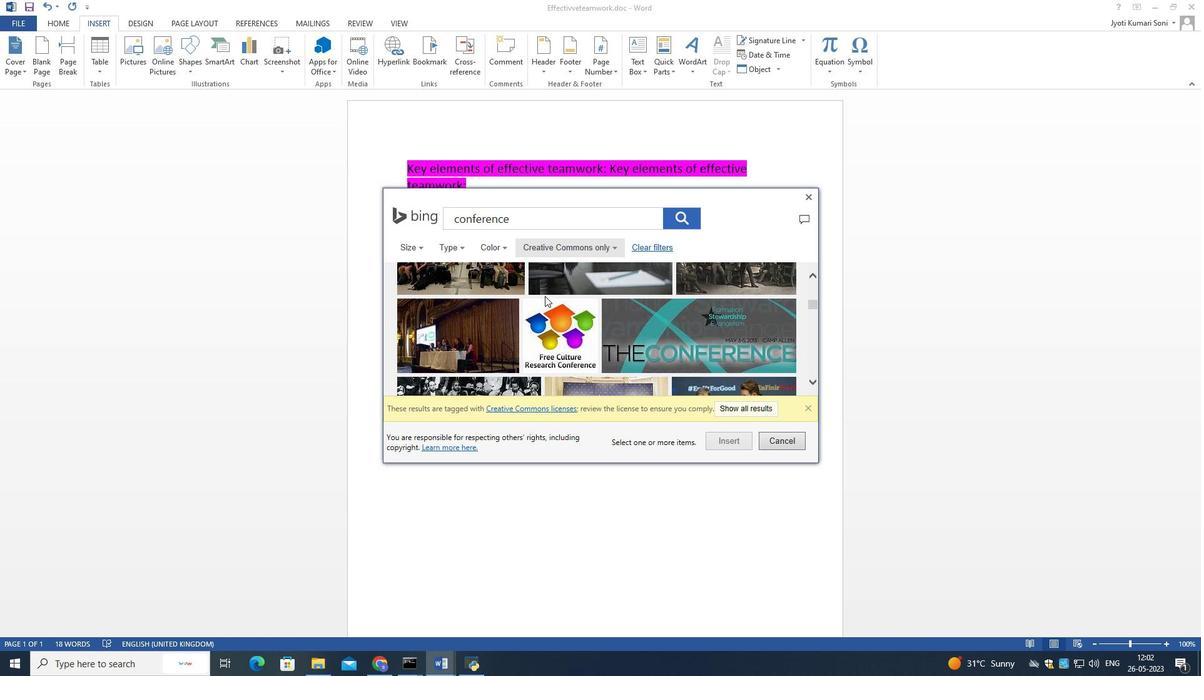 
Action: Mouse scrolled (545, 296) with delta (0, 0)
Screenshot: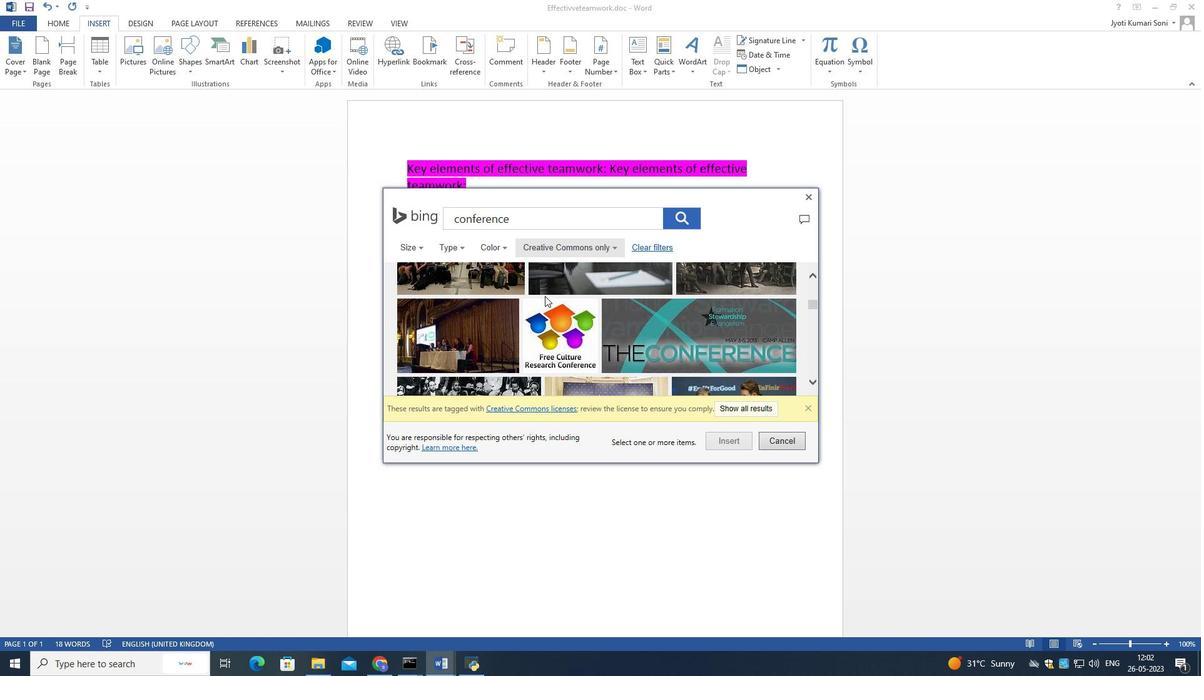 
Action: Mouse scrolled (545, 296) with delta (0, 0)
Screenshot: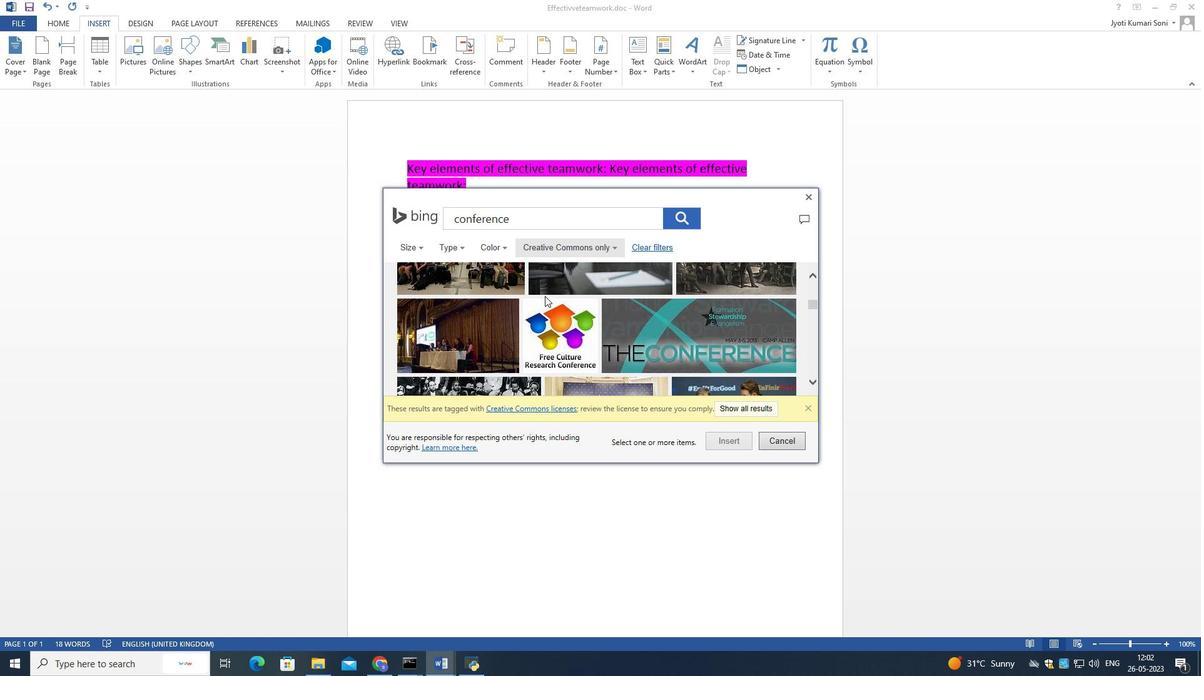 
Action: Mouse scrolled (545, 296) with delta (0, 0)
Screenshot: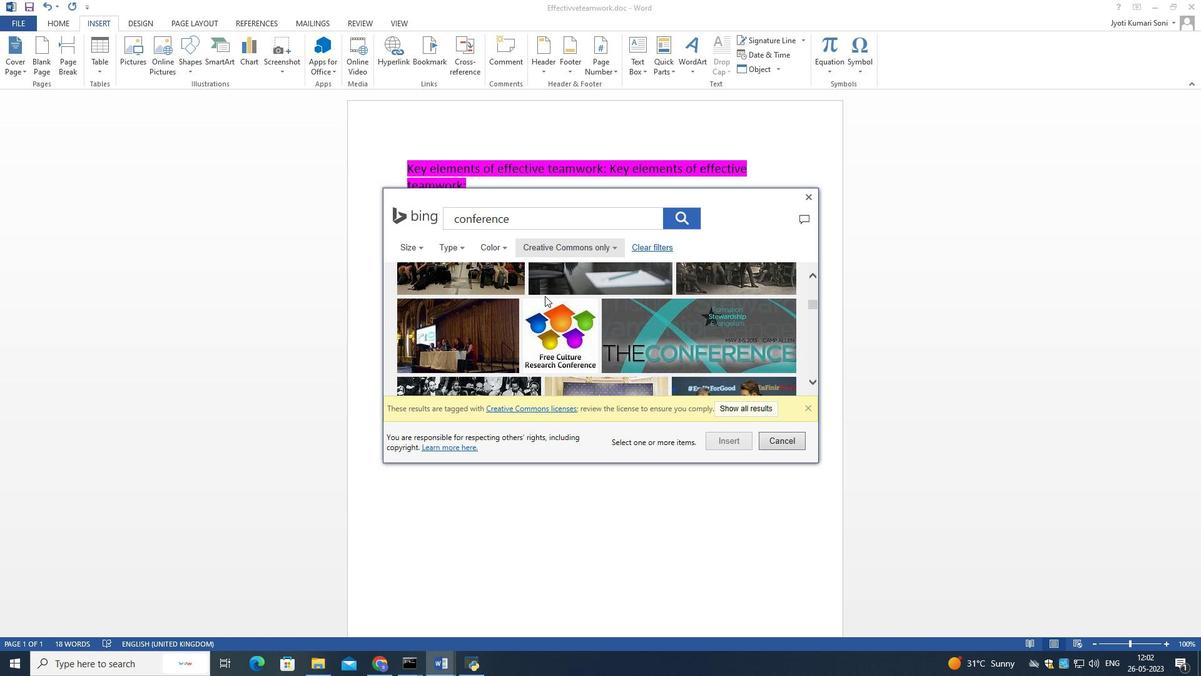 
Action: Mouse scrolled (545, 296) with delta (0, 0)
Screenshot: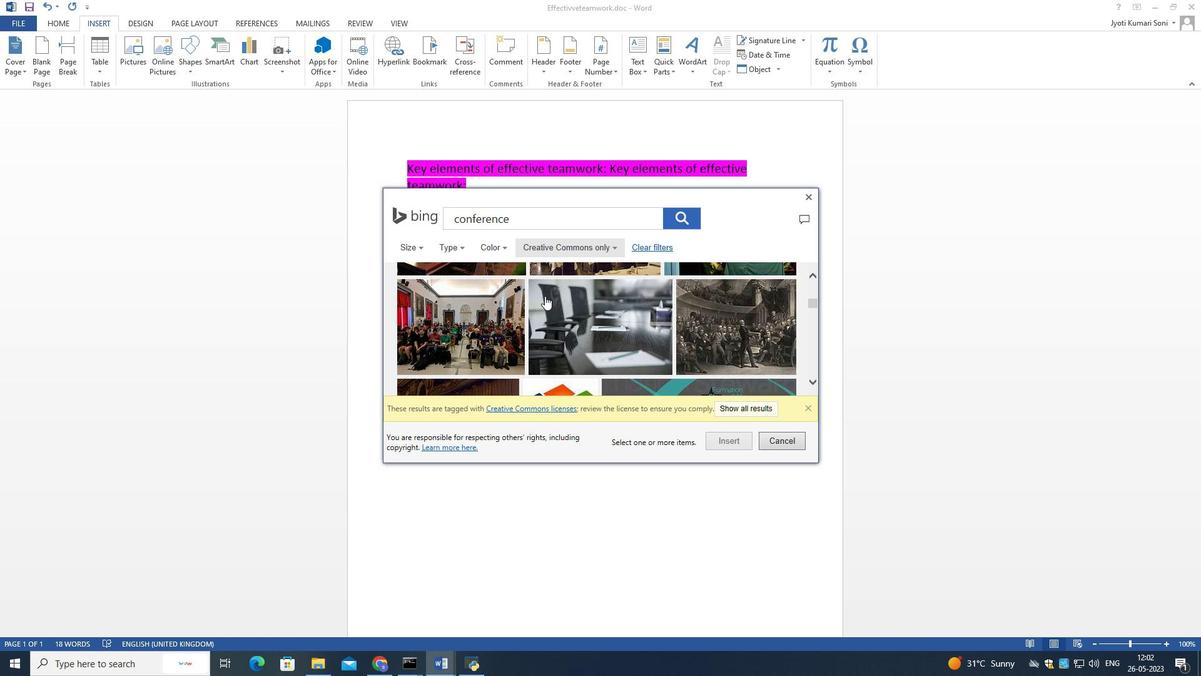 
Action: Mouse scrolled (545, 296) with delta (0, 0)
Screenshot: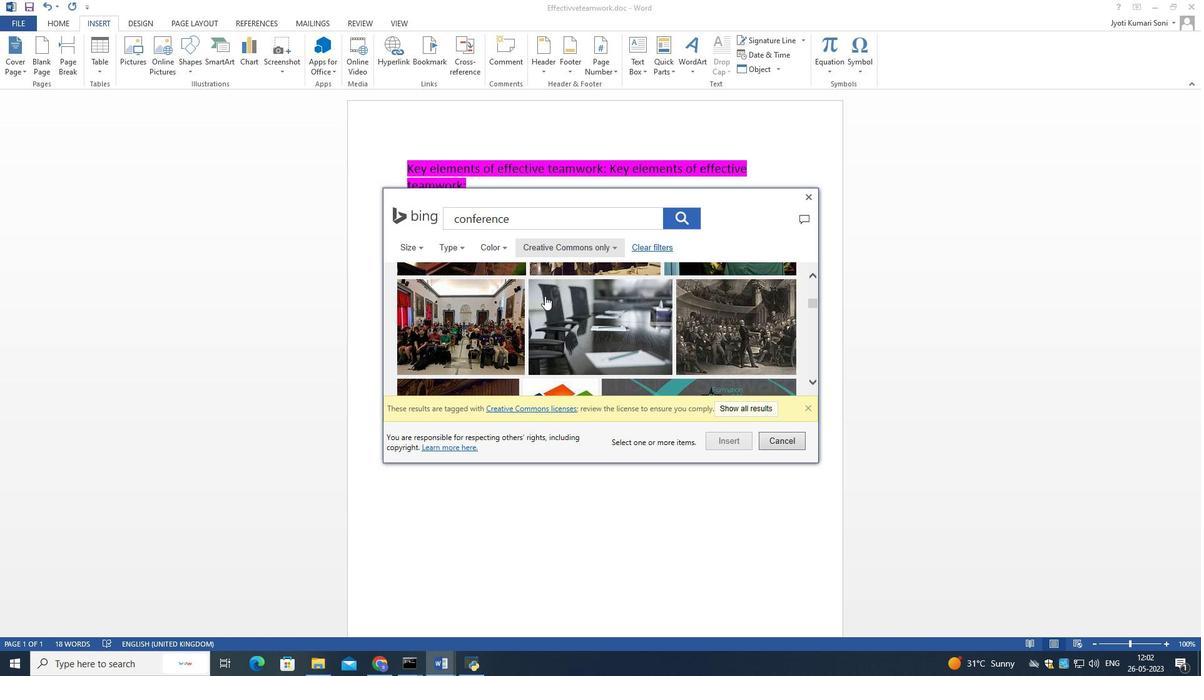 
Action: Mouse scrolled (545, 296) with delta (0, 0)
Screenshot: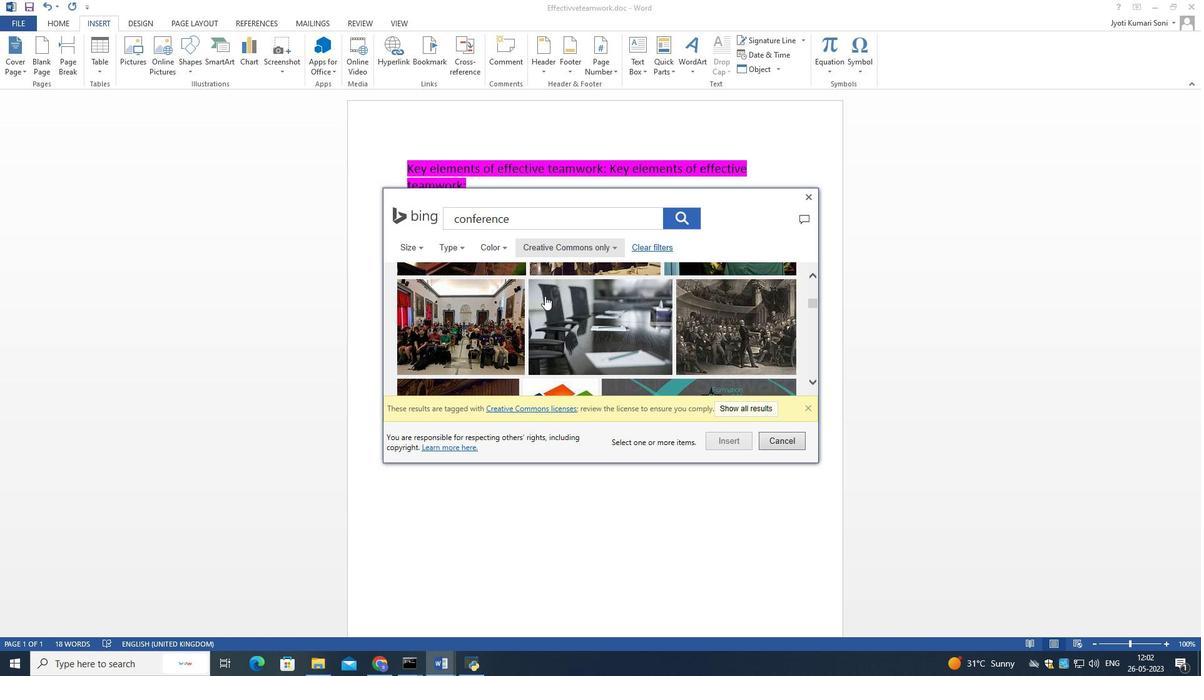 
Action: Mouse scrolled (545, 296) with delta (0, 0)
Screenshot: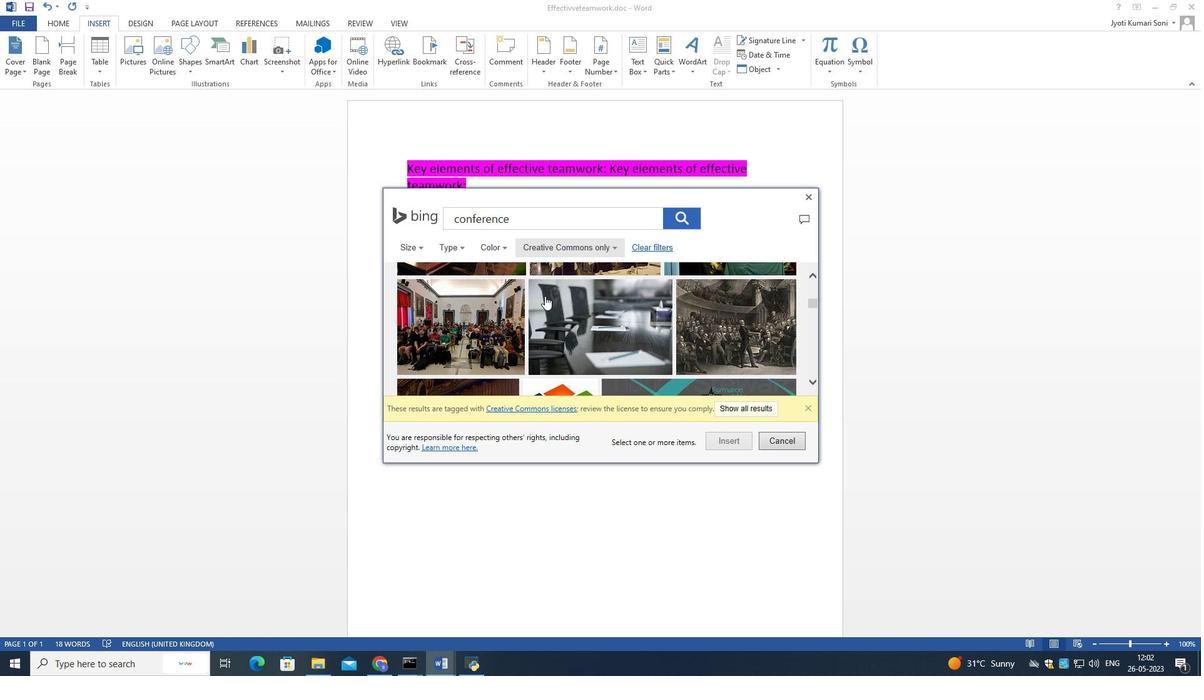 
Action: Mouse moved to (545, 296)
Screenshot: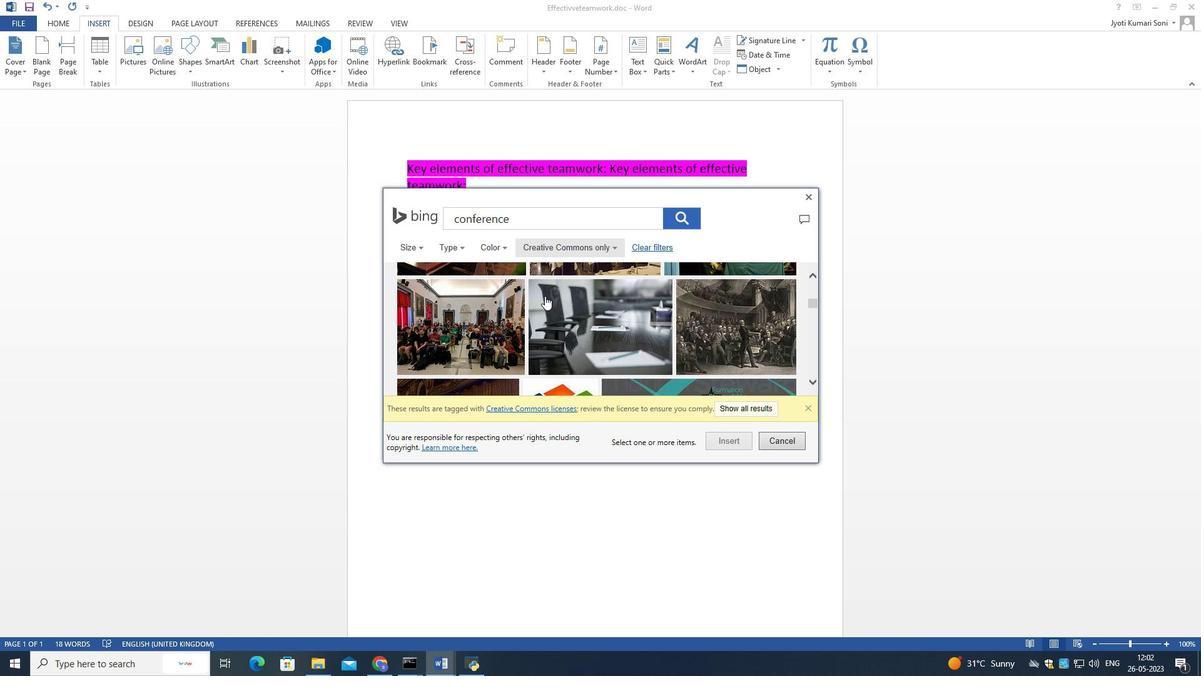 
Action: Mouse scrolled (545, 296) with delta (0, 0)
Screenshot: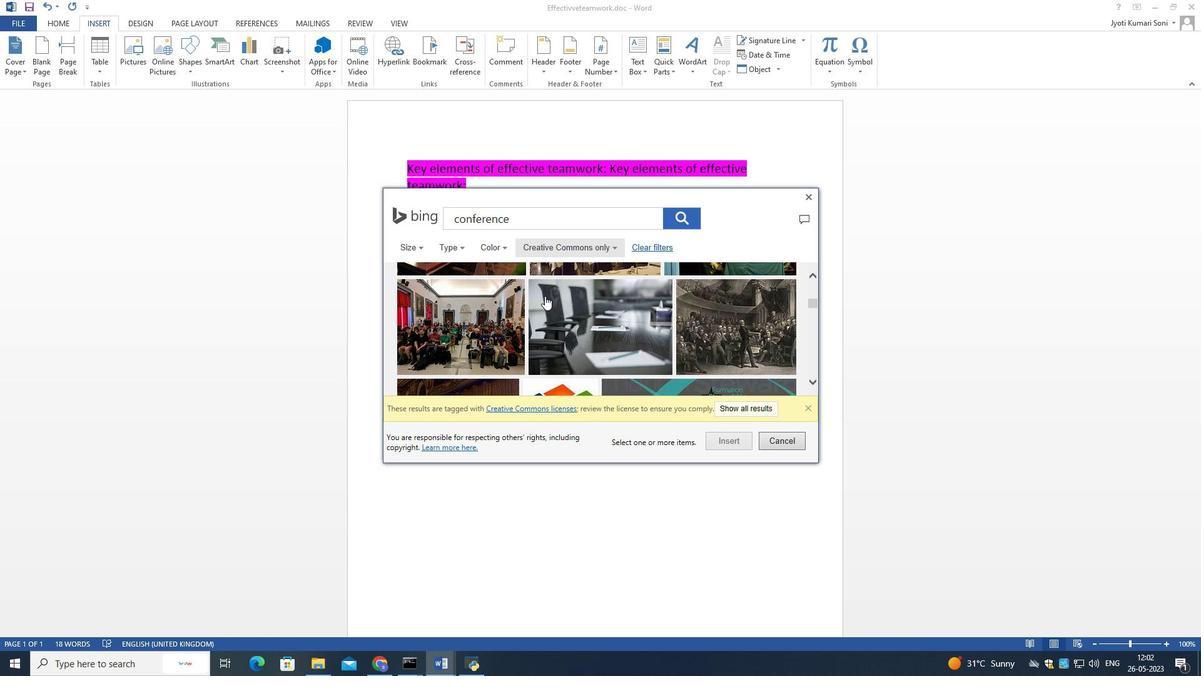 
Action: Mouse scrolled (545, 296) with delta (0, 0)
Screenshot: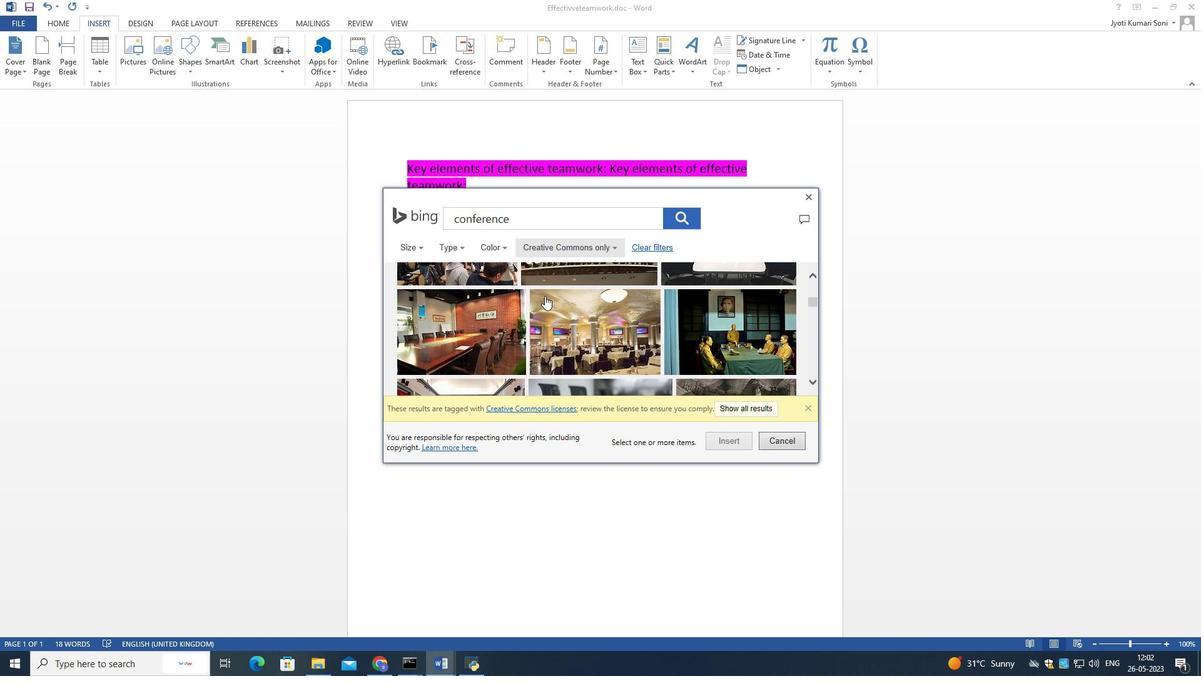 
Action: Mouse scrolled (545, 296) with delta (0, 0)
Screenshot: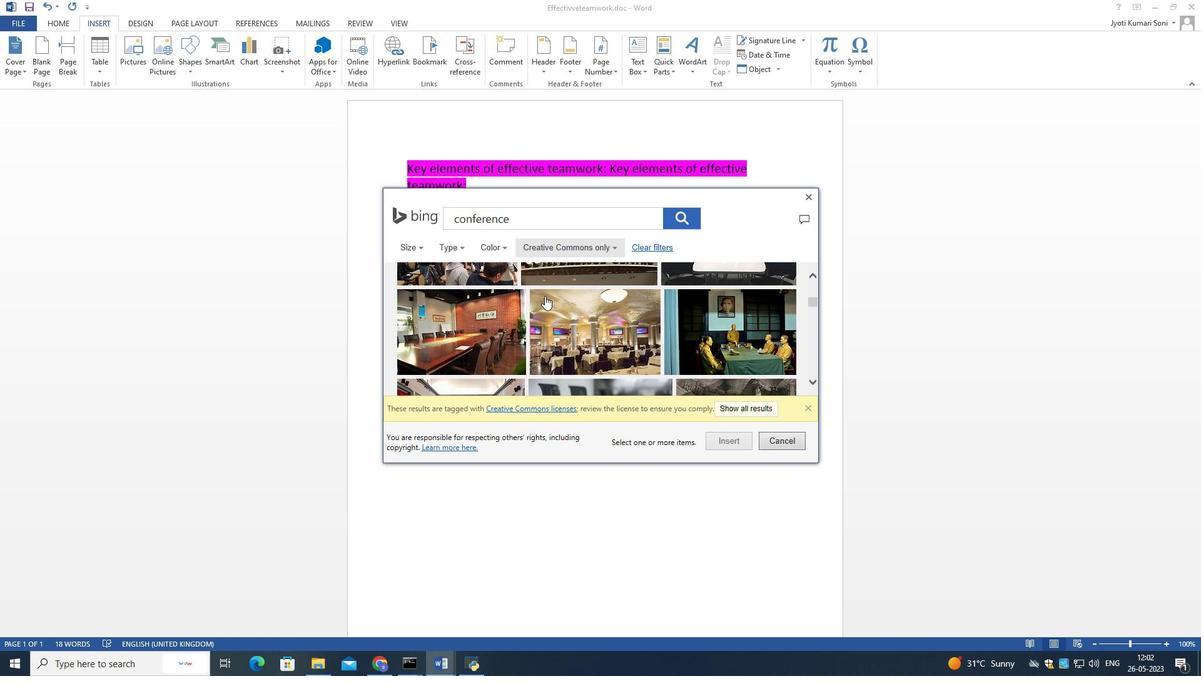 
Action: Mouse scrolled (545, 296) with delta (0, 0)
Screenshot: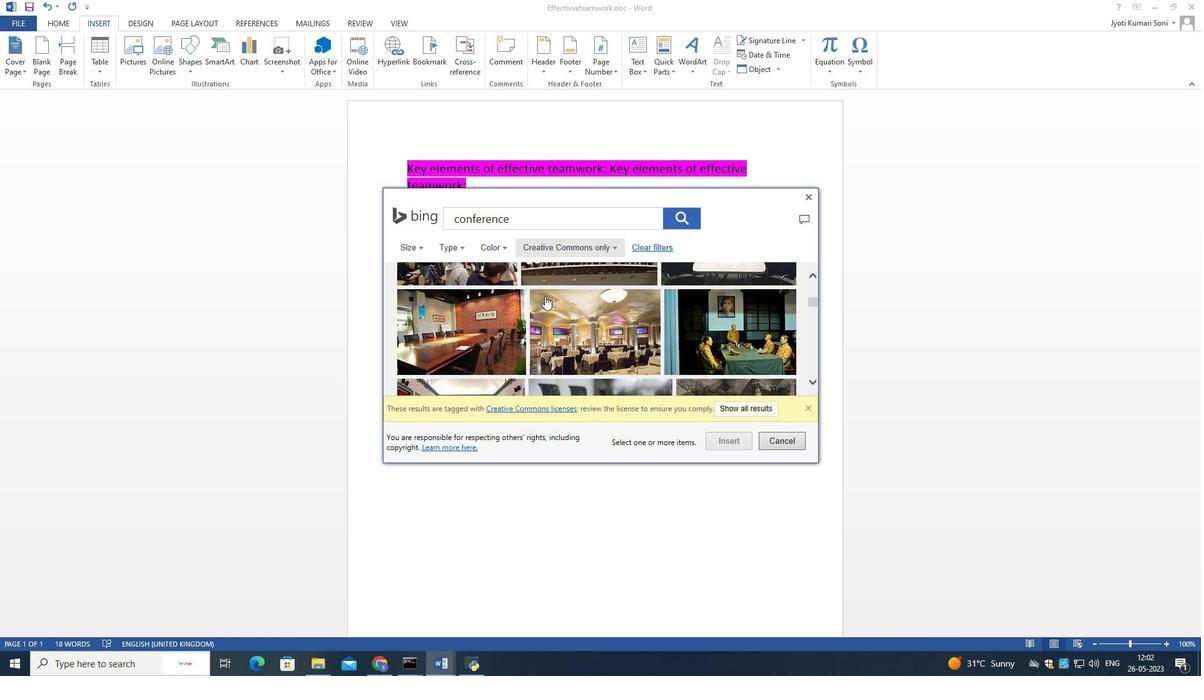
Action: Mouse scrolled (545, 296) with delta (0, 0)
Screenshot: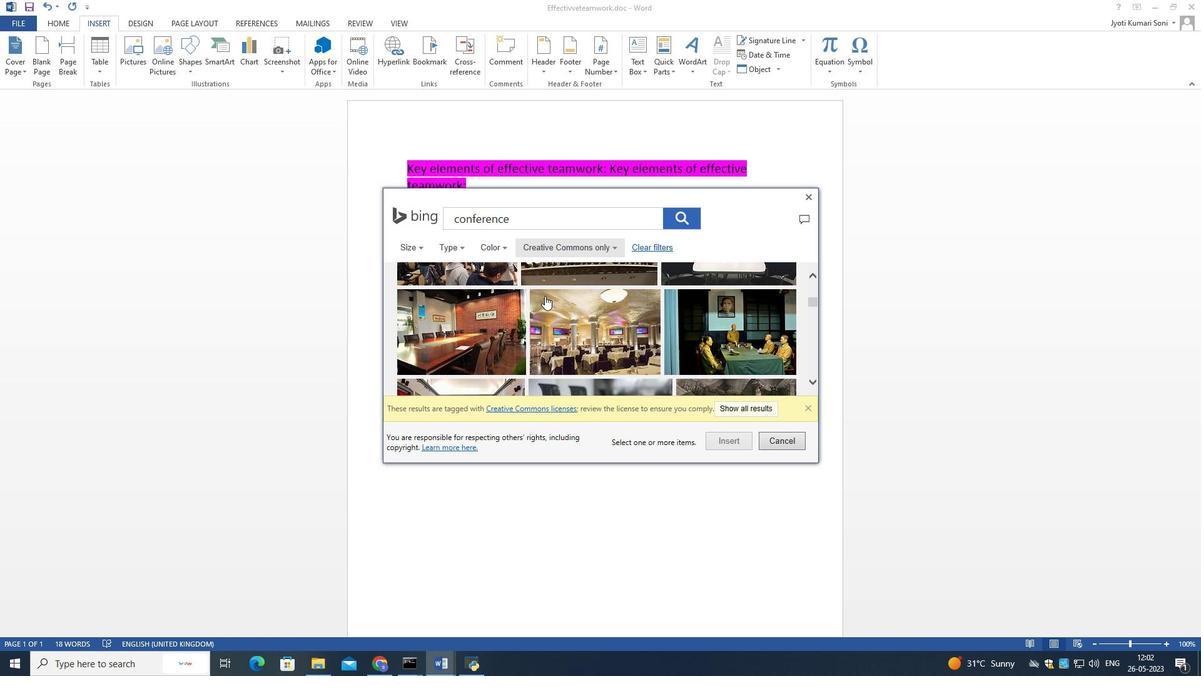 
Action: Mouse scrolled (545, 296) with delta (0, 0)
Screenshot: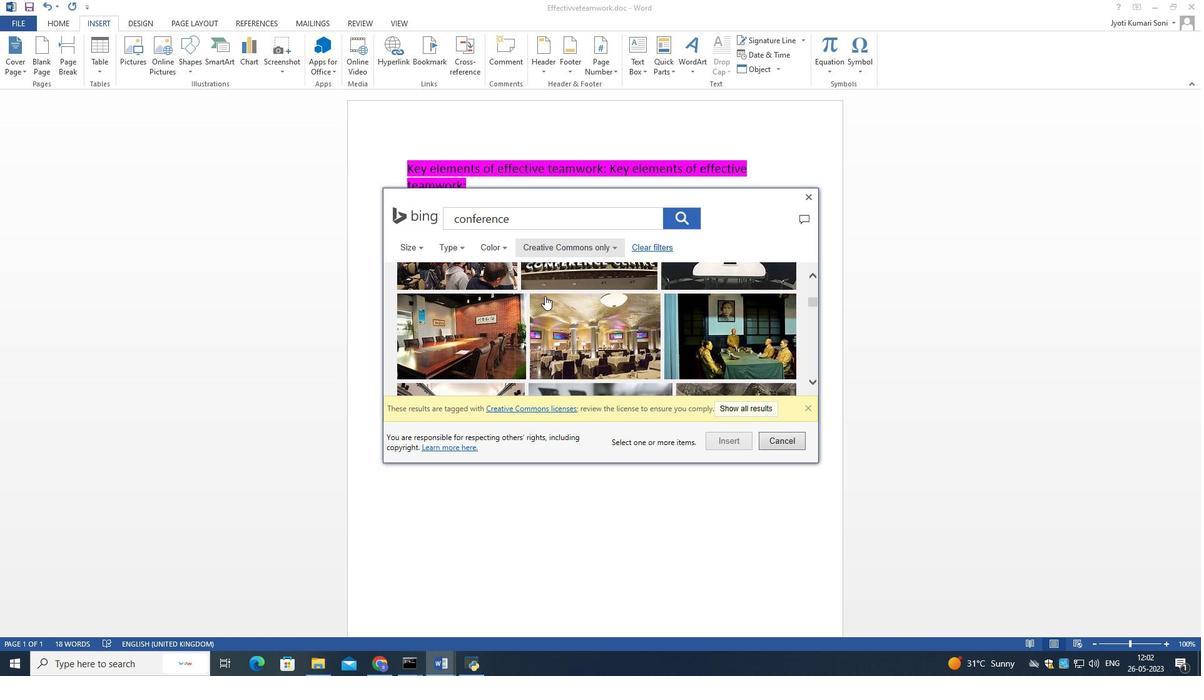 
Action: Mouse scrolled (545, 296) with delta (0, 0)
Screenshot: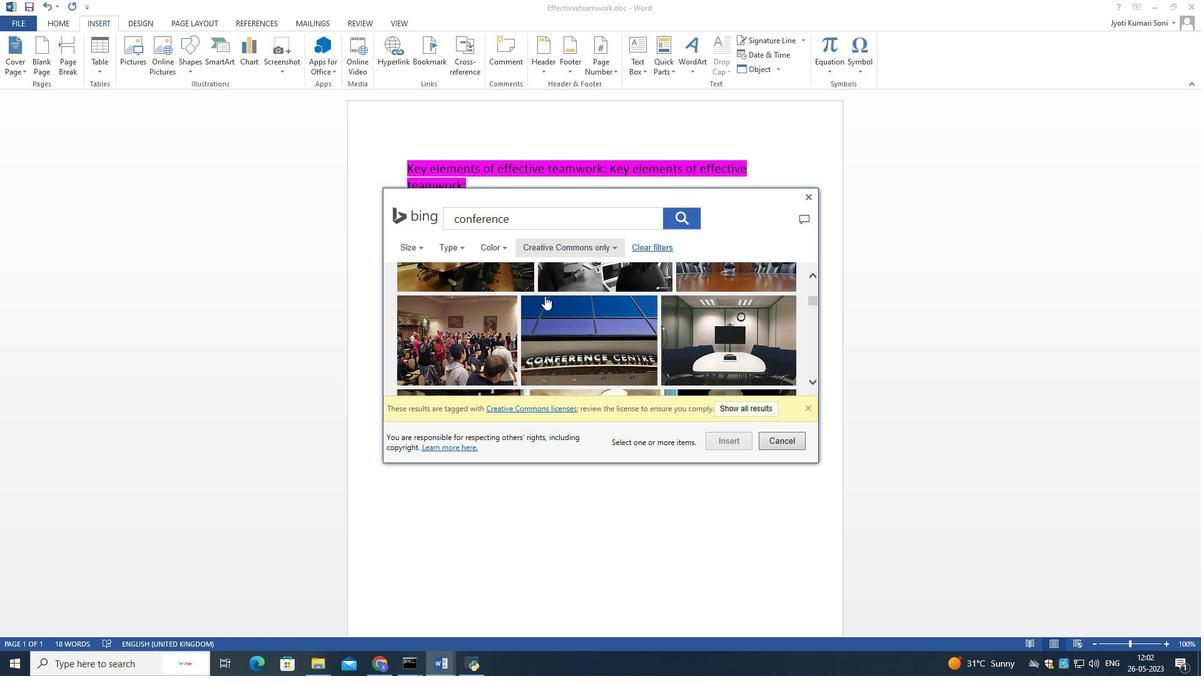 
Action: Mouse scrolled (545, 296) with delta (0, 0)
Screenshot: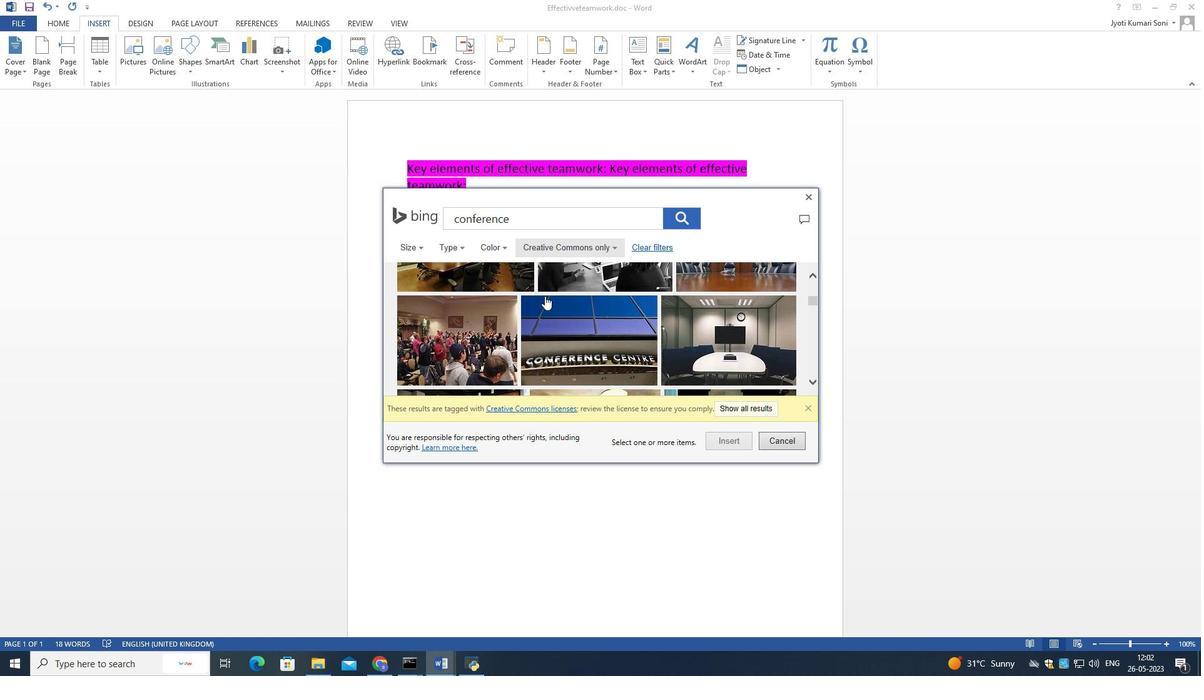 
Action: Mouse scrolled (545, 296) with delta (0, 0)
Screenshot: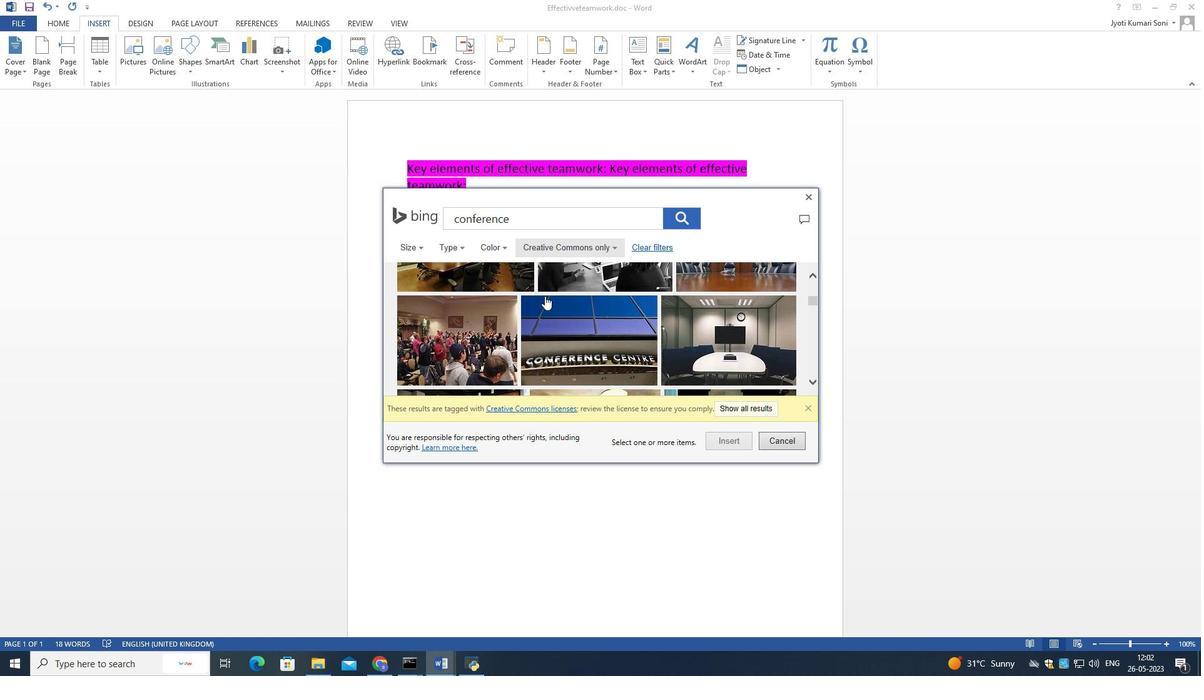 
Action: Mouse scrolled (545, 296) with delta (0, 0)
Screenshot: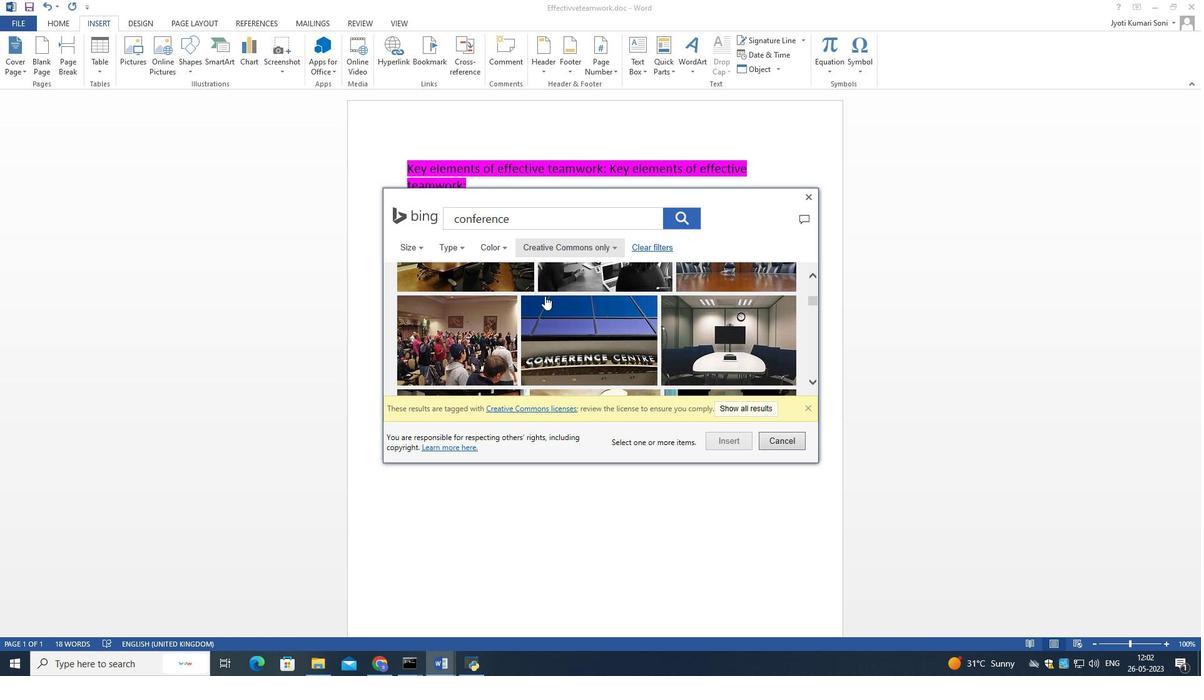 
Action: Mouse moved to (544, 296)
Screenshot: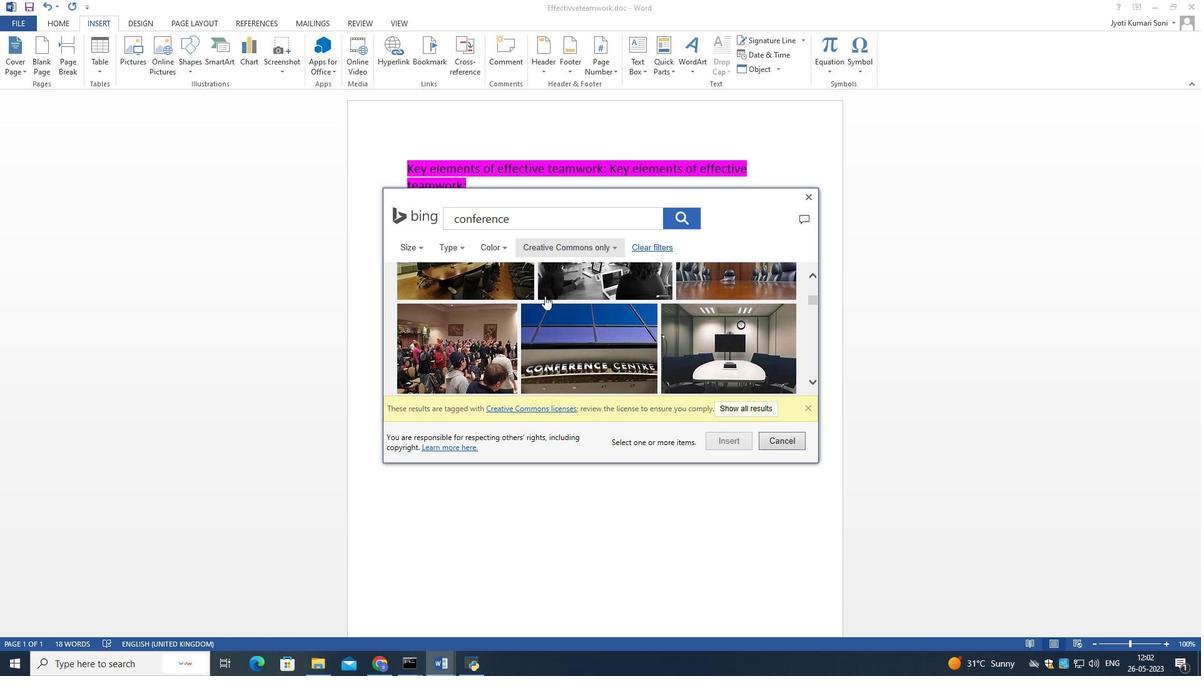 
Action: Mouse scrolled (544, 296) with delta (0, 0)
Screenshot: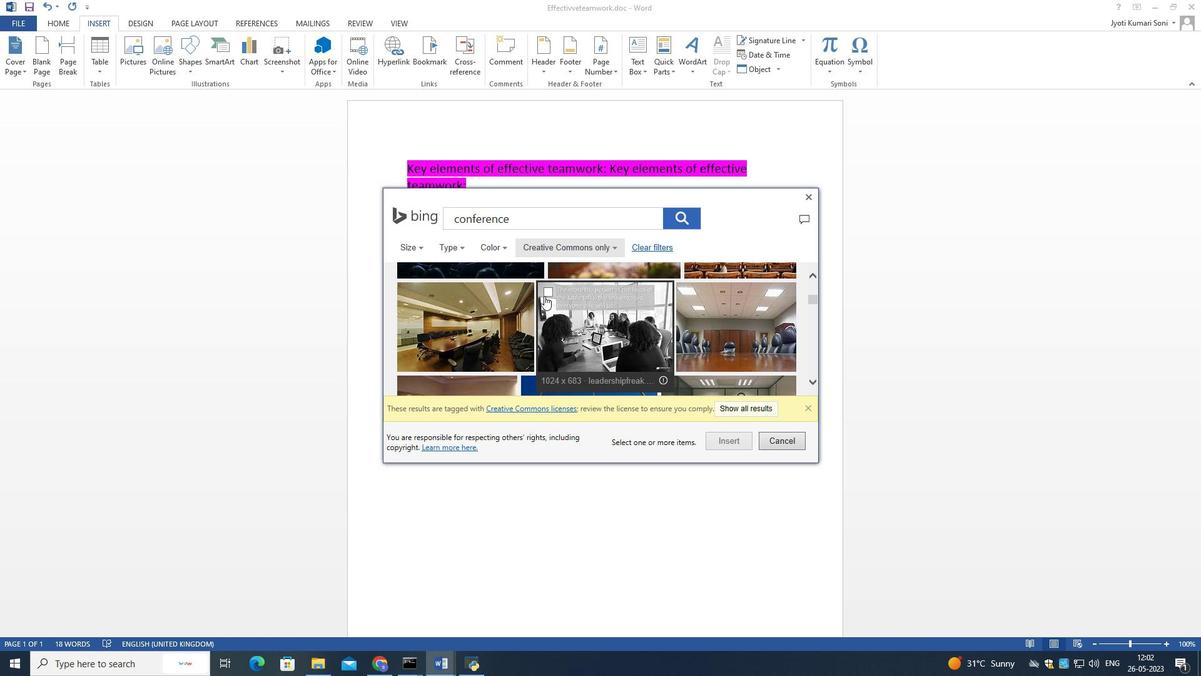 
Action: Mouse scrolled (544, 296) with delta (0, 0)
Screenshot: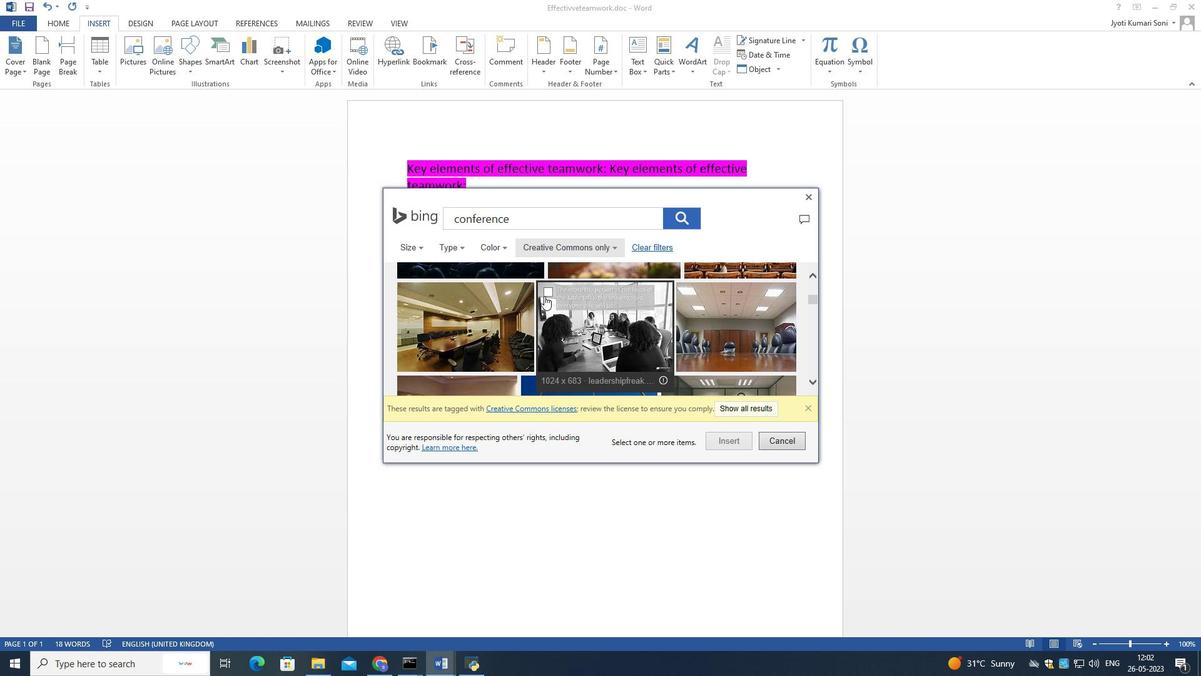 
Action: Mouse moved to (543, 296)
Screenshot: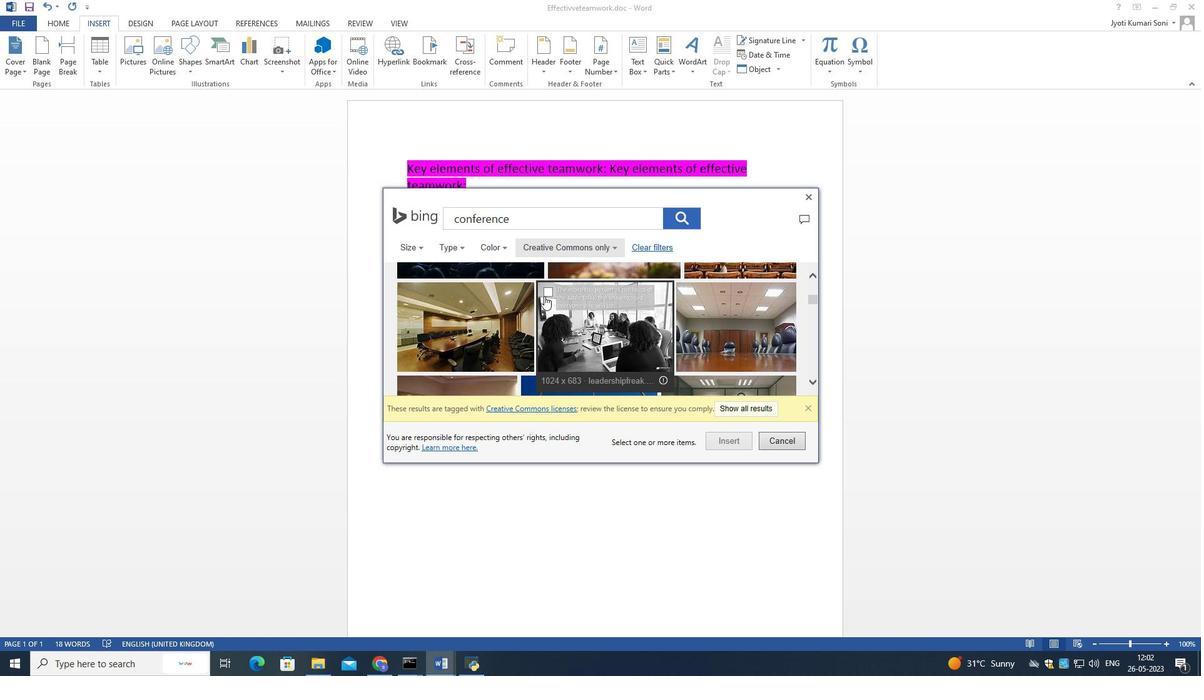 
Action: Mouse scrolled (543, 296) with delta (0, 0)
Screenshot: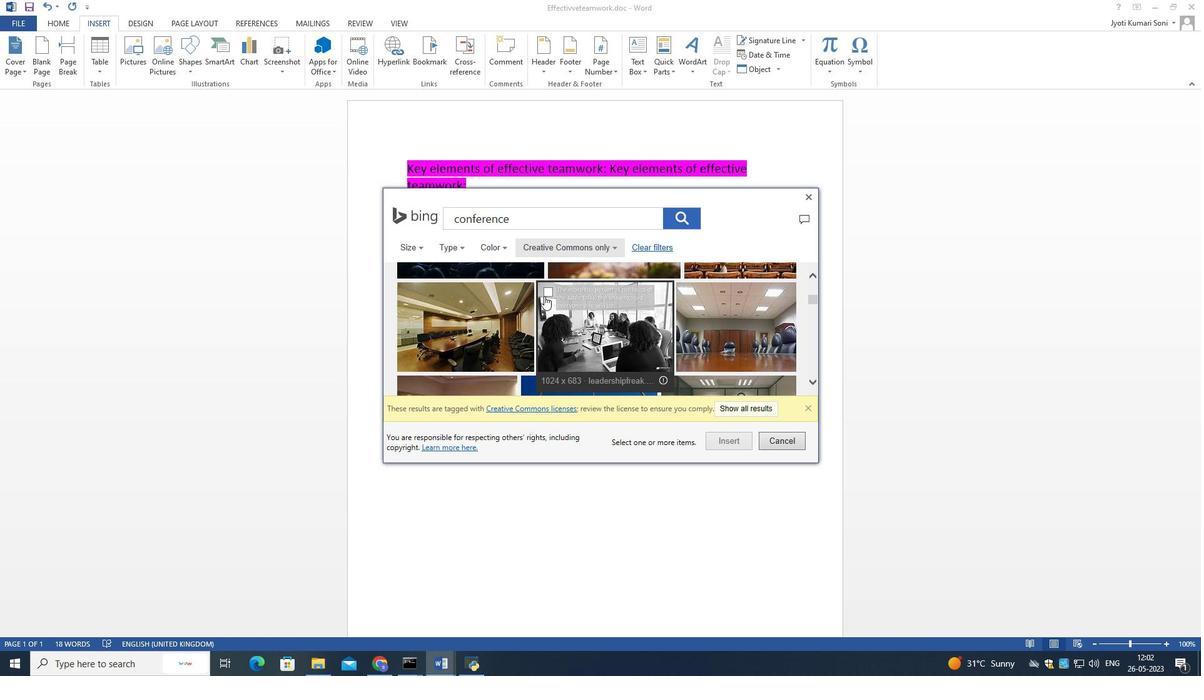 
Action: Mouse moved to (543, 295)
Screenshot: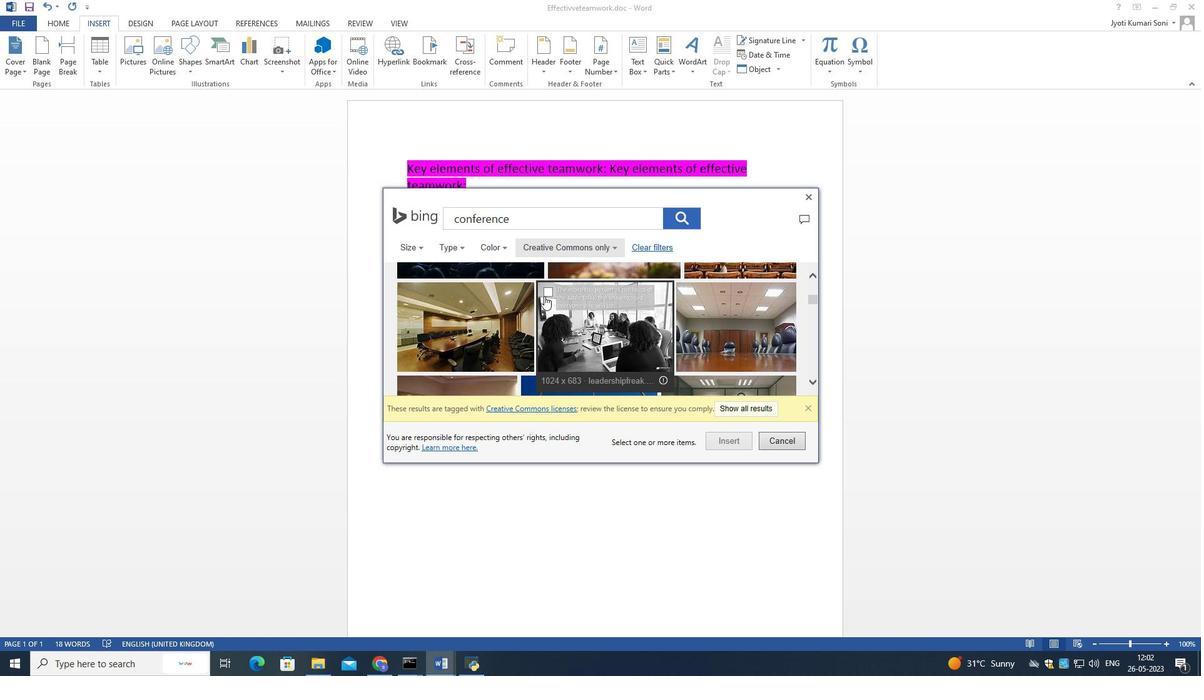 
Action: Mouse scrolled (543, 296) with delta (0, 0)
Screenshot: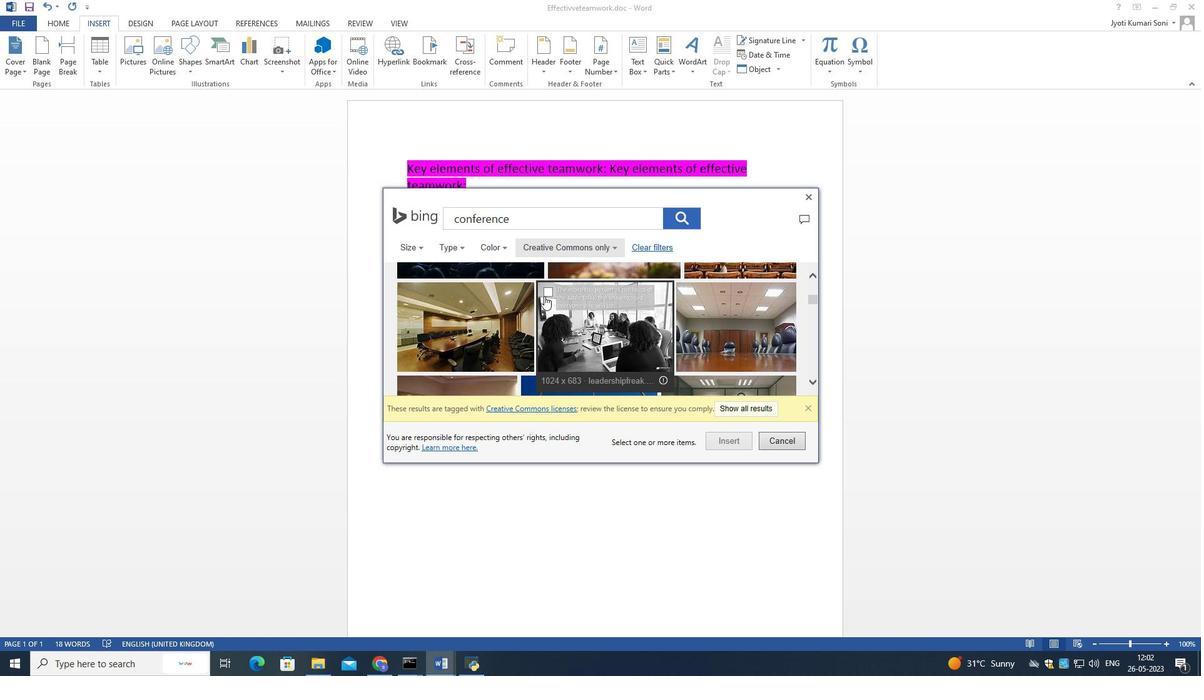 
Action: Mouse moved to (543, 295)
Screenshot: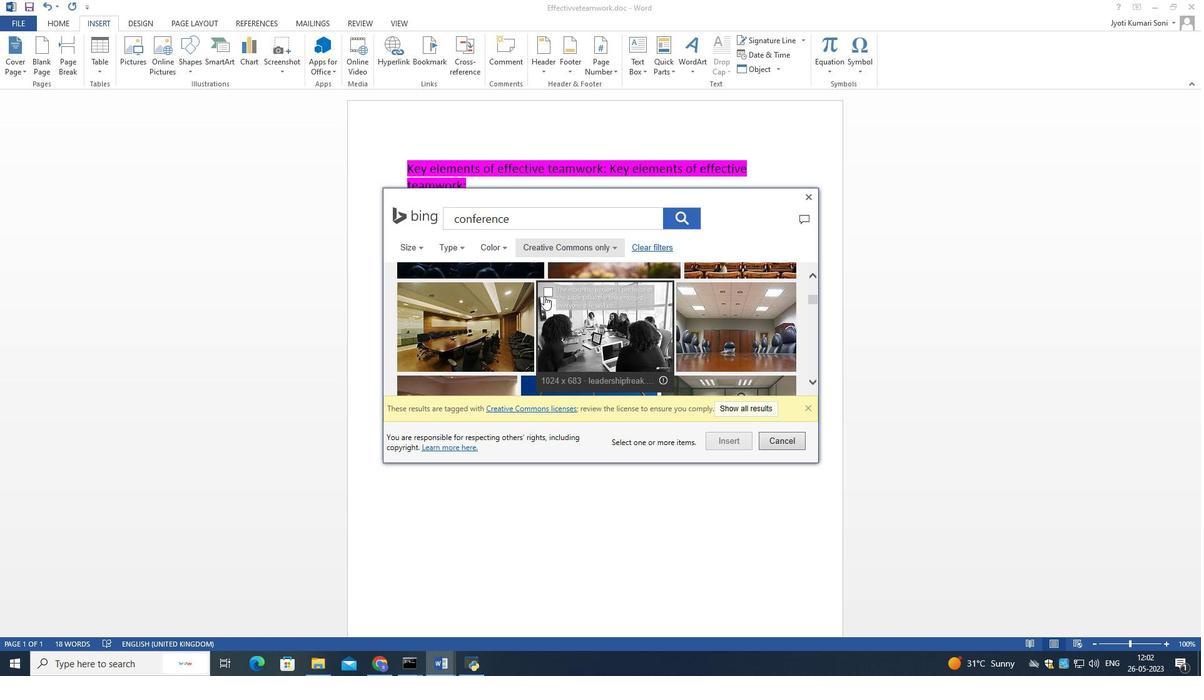 
Action: Mouse scrolled (543, 296) with delta (0, 0)
Screenshot: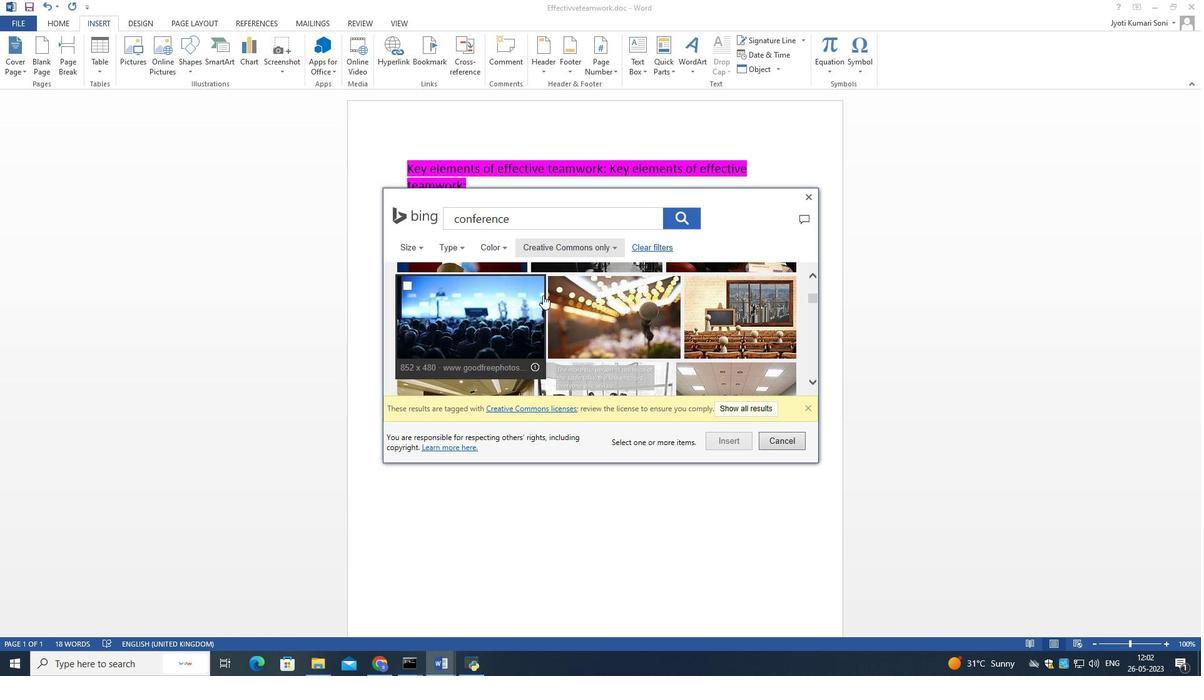 
Action: Mouse scrolled (543, 296) with delta (0, 0)
Screenshot: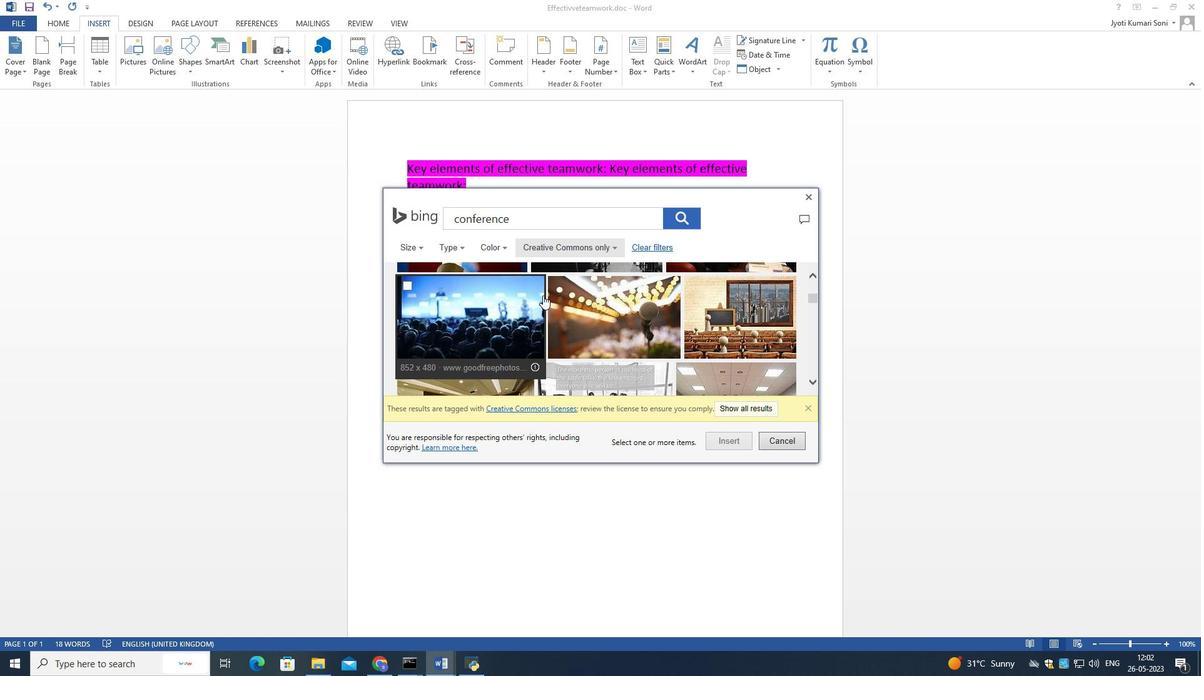 
Action: Mouse scrolled (543, 296) with delta (0, 0)
Screenshot: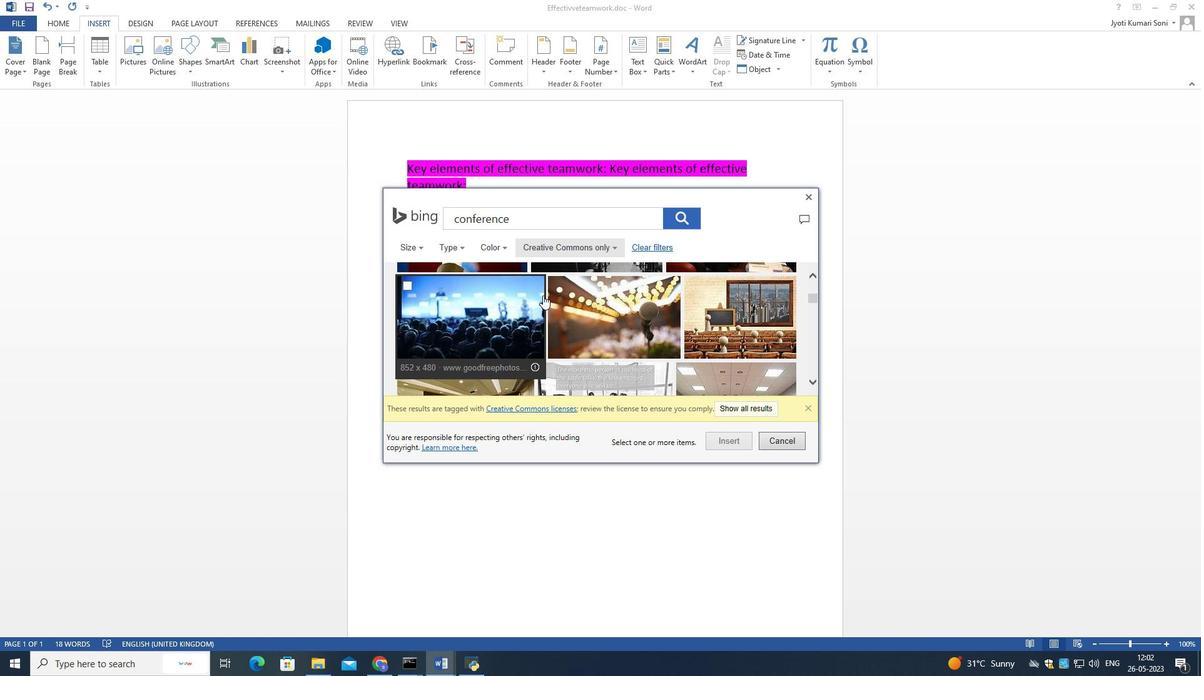 
Action: Mouse scrolled (543, 296) with delta (0, 0)
Screenshot: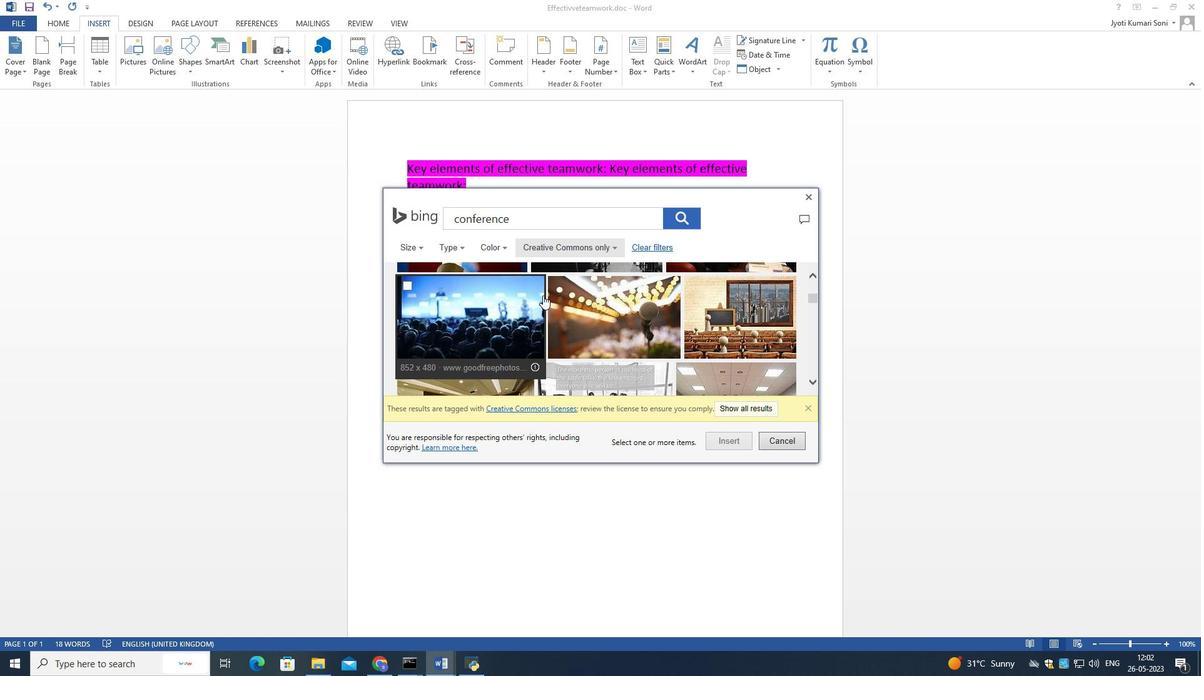 
Action: Mouse scrolled (543, 296) with delta (0, 0)
Screenshot: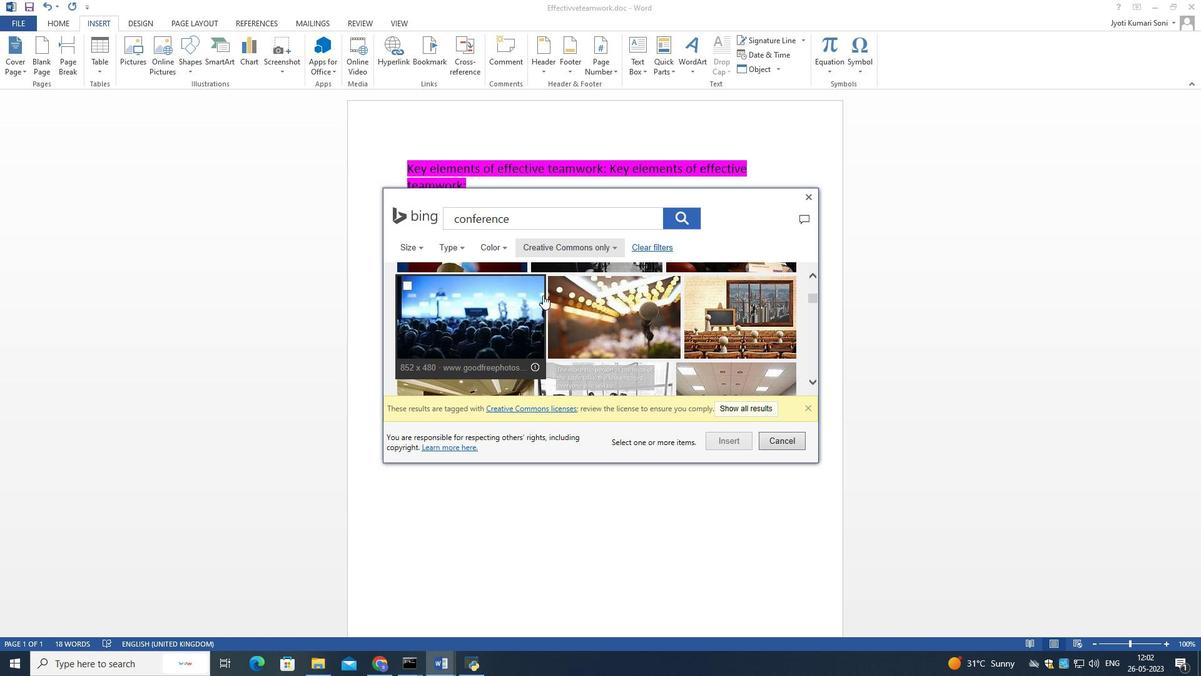 
Action: Mouse scrolled (543, 296) with delta (0, 0)
Screenshot: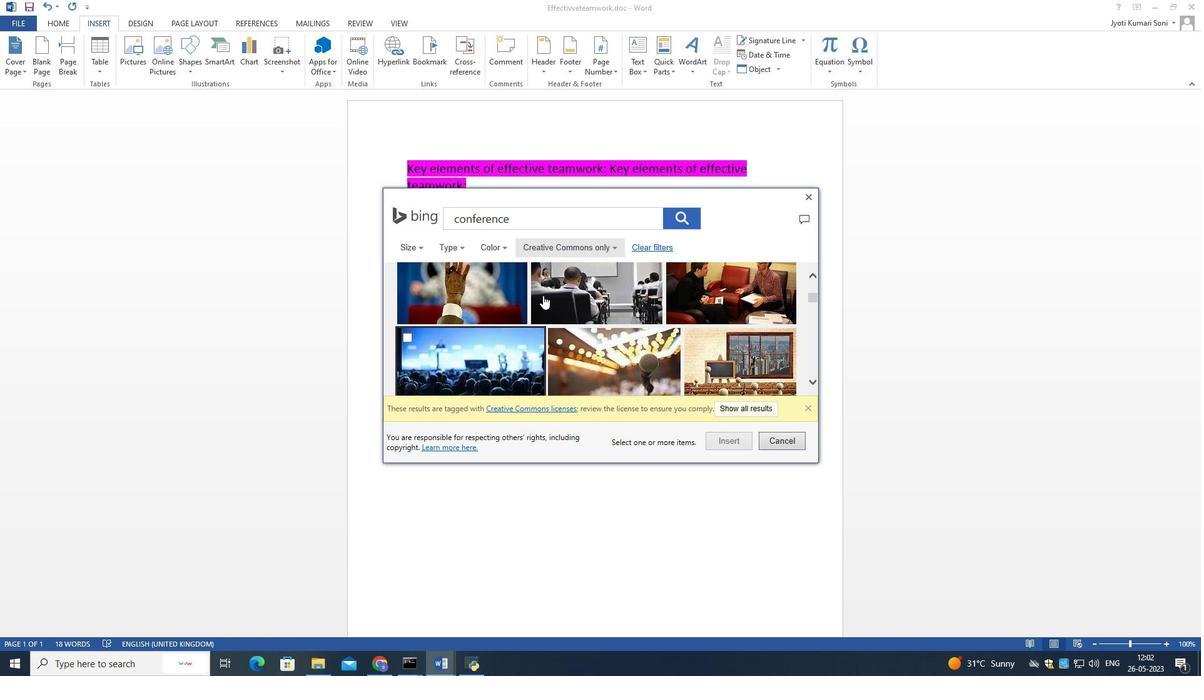 
Action: Mouse scrolled (543, 296) with delta (0, 0)
Screenshot: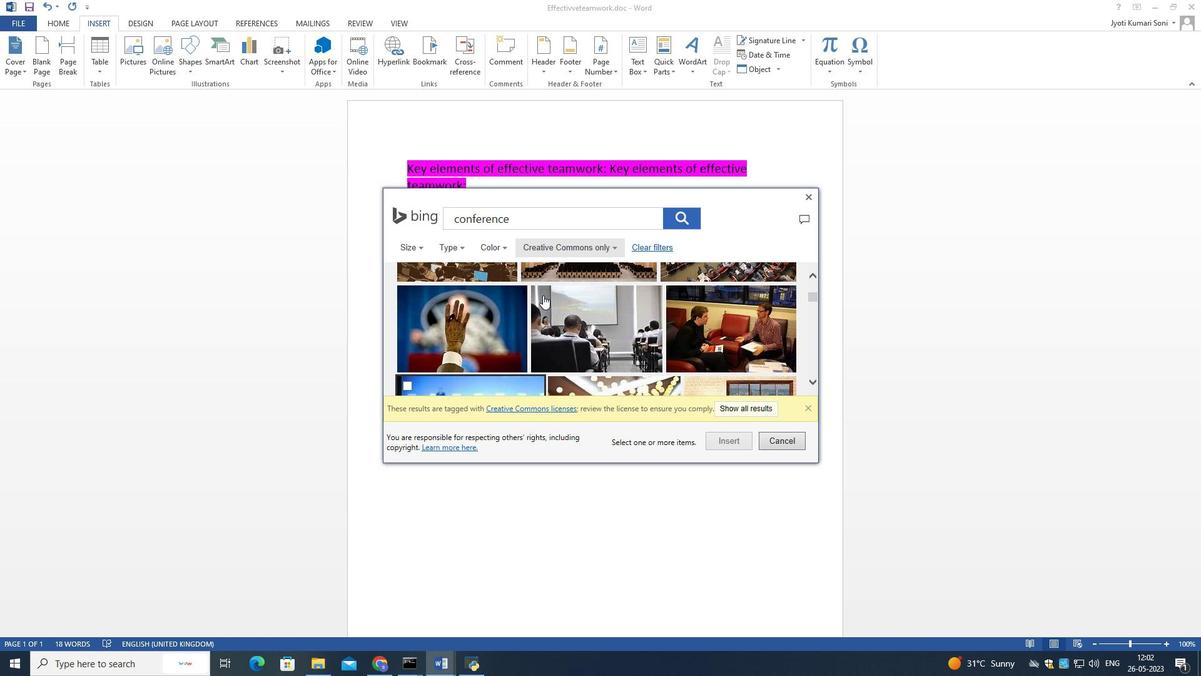 
Action: Mouse scrolled (543, 296) with delta (0, 0)
Screenshot: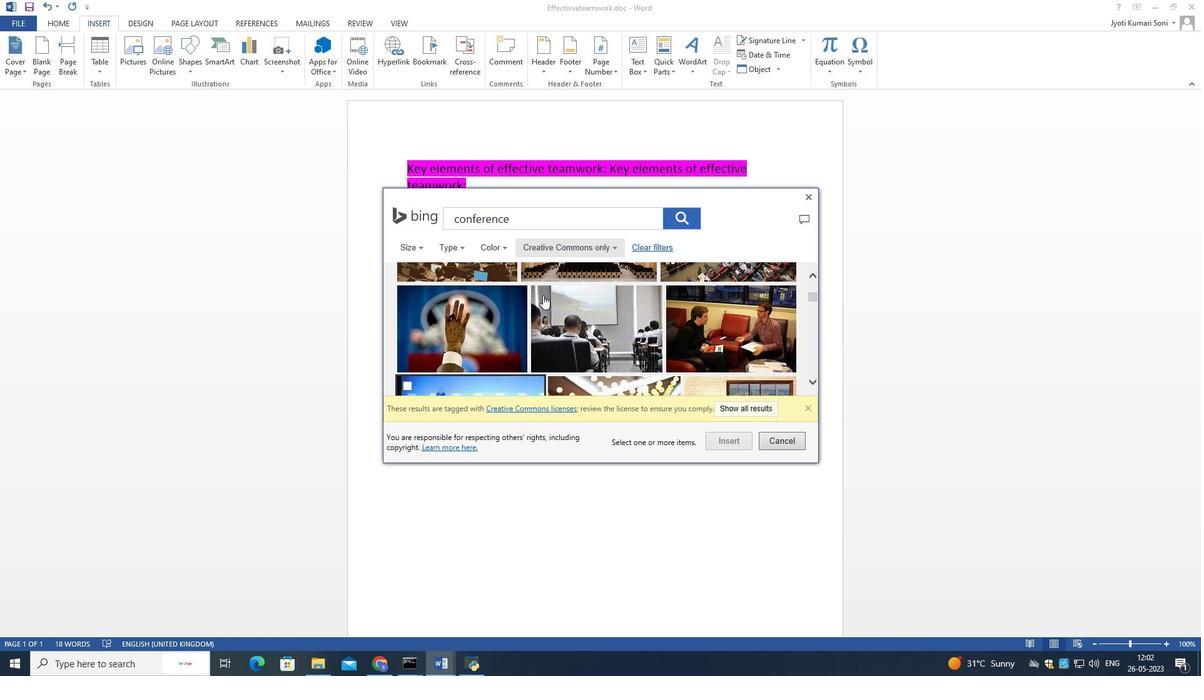 
Action: Mouse scrolled (543, 296) with delta (0, 0)
Screenshot: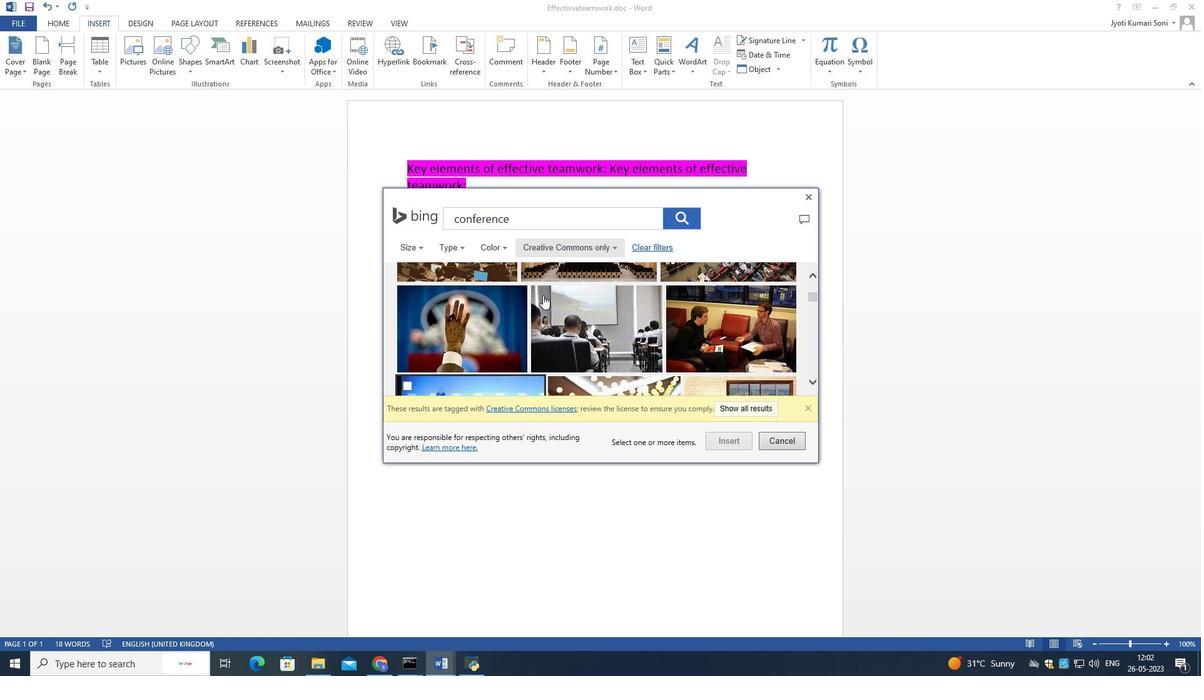 
Action: Mouse scrolled (543, 296) with delta (0, 0)
Screenshot: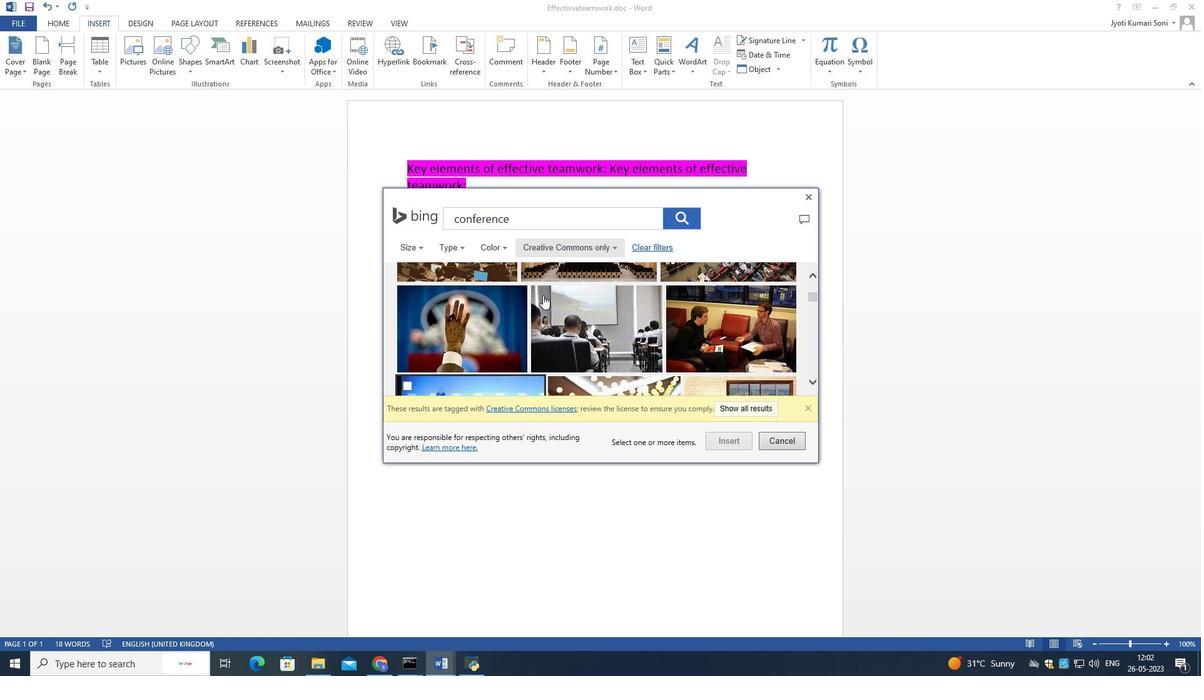 
Action: Mouse scrolled (543, 296) with delta (0, 0)
Screenshot: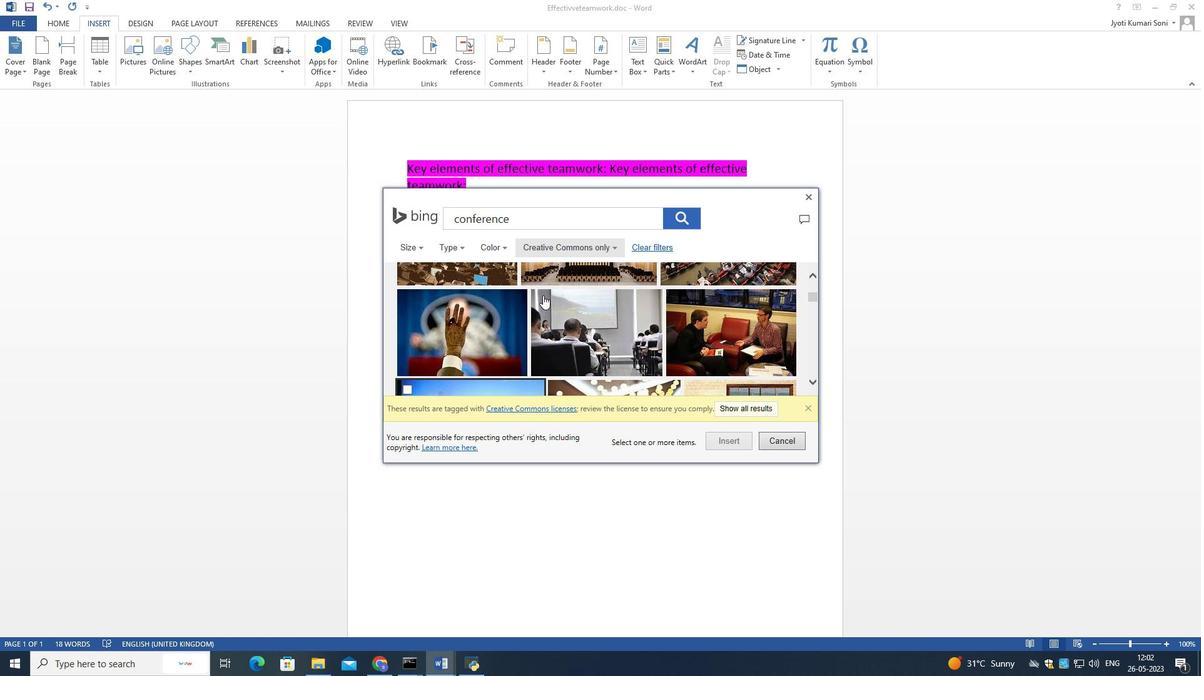 
Action: Mouse scrolled (543, 296) with delta (0, 0)
Screenshot: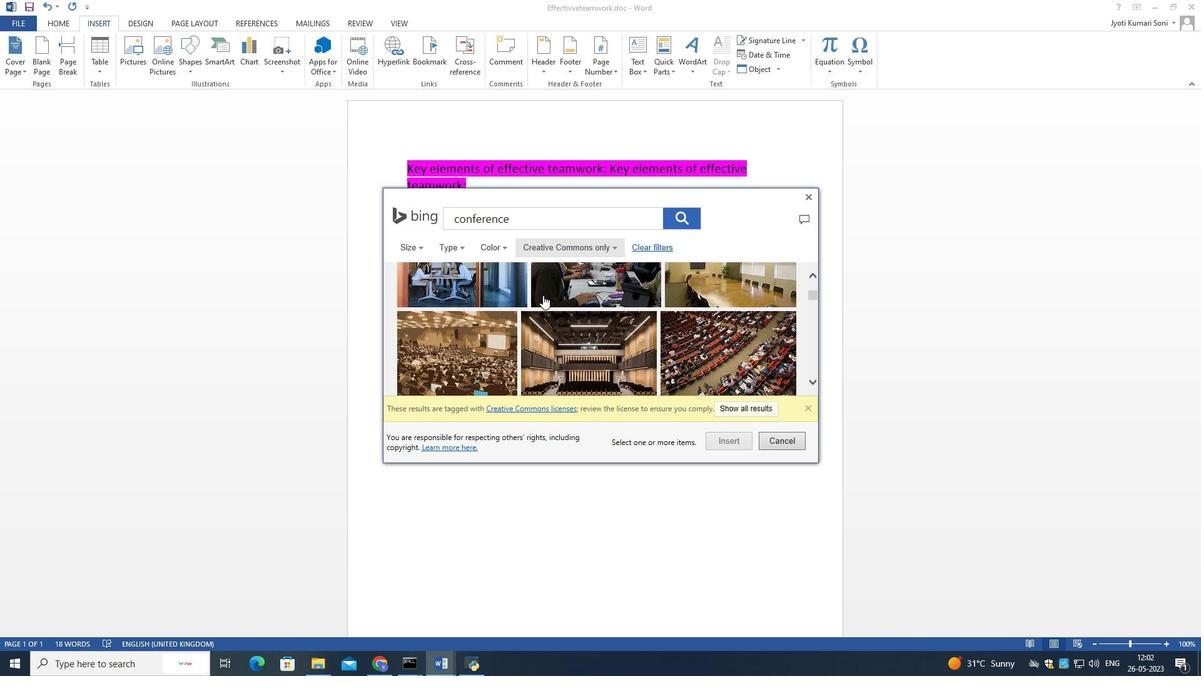 
Action: Mouse scrolled (543, 296) with delta (0, 0)
Screenshot: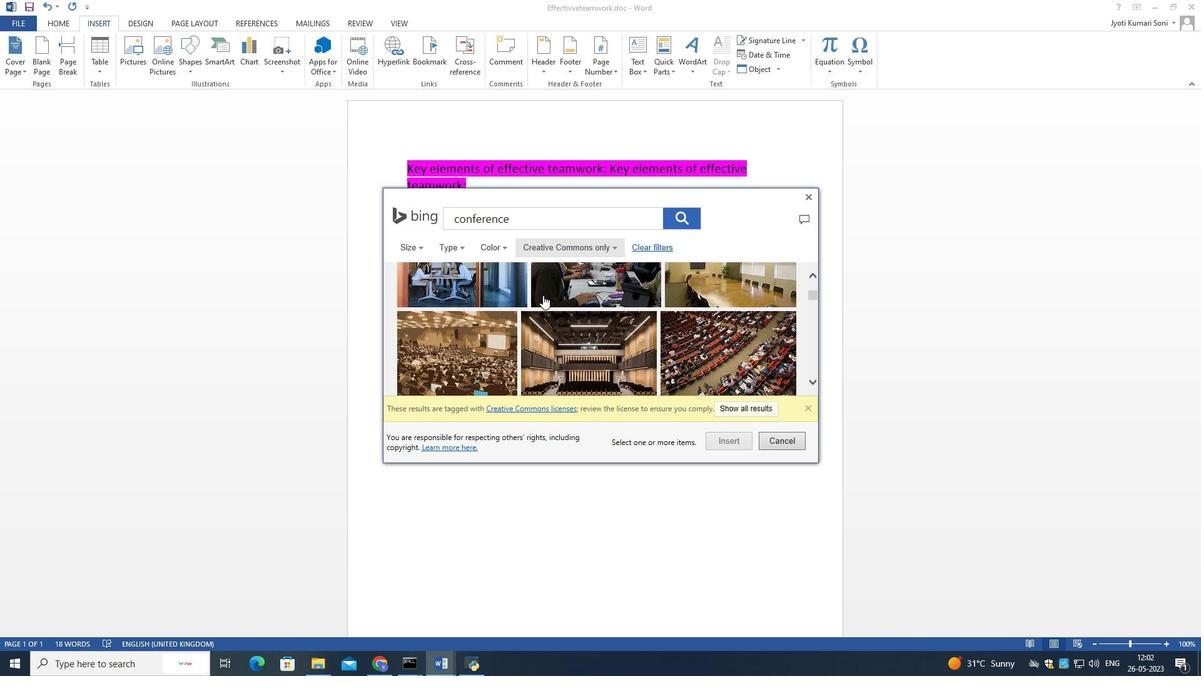 
Action: Mouse scrolled (543, 296) with delta (0, 0)
Screenshot: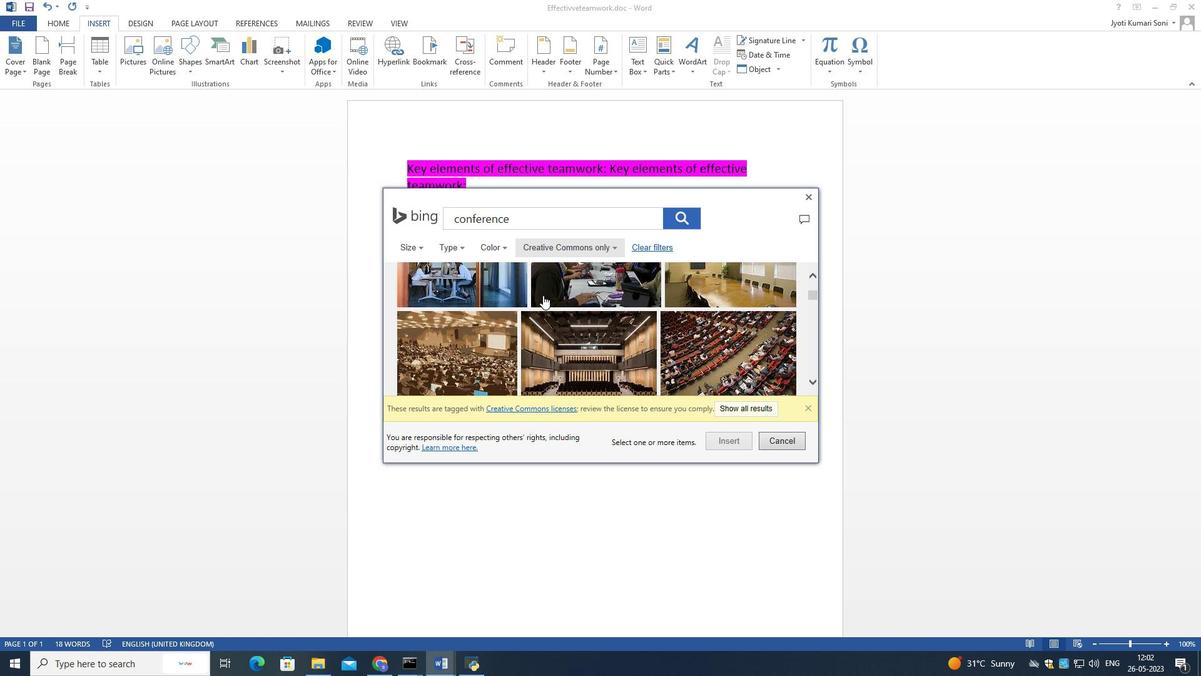 
Action: Mouse scrolled (543, 296) with delta (0, 0)
Screenshot: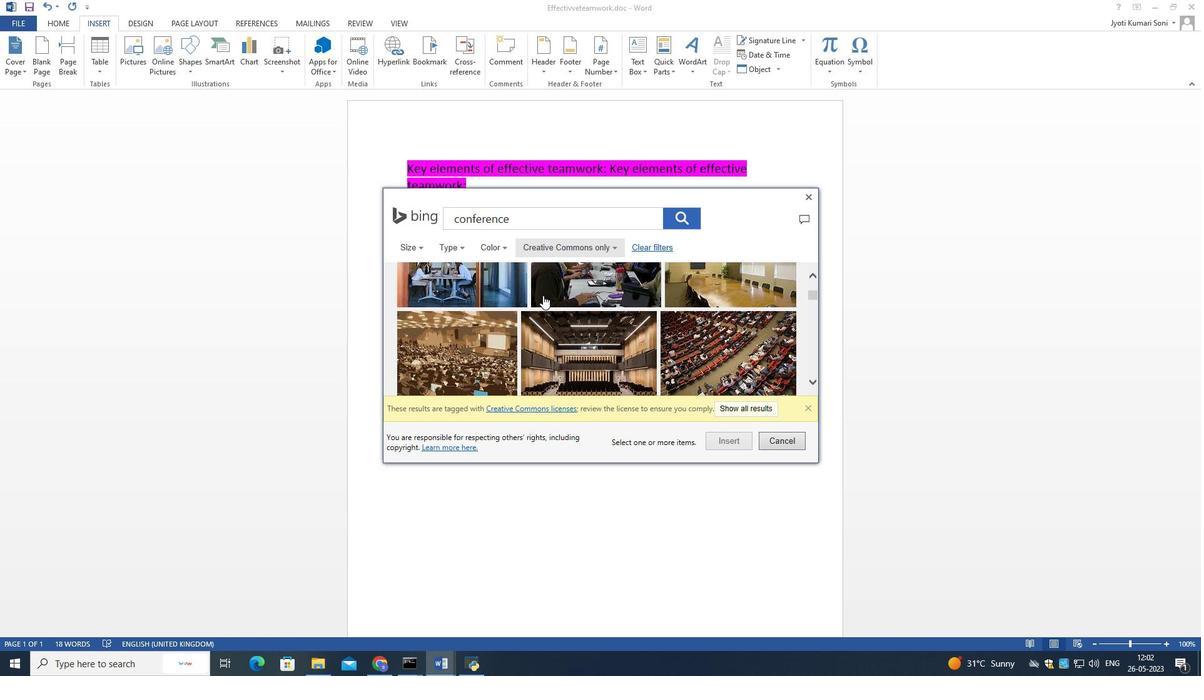 
Action: Mouse scrolled (543, 296) with delta (0, 0)
Screenshot: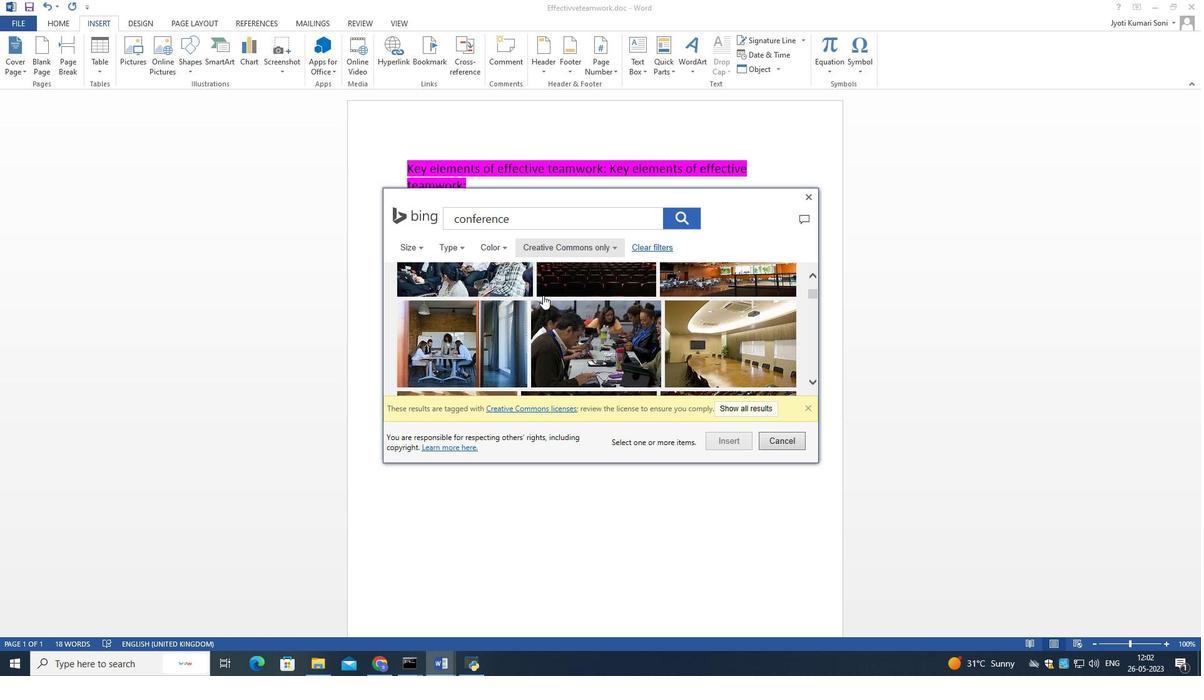 
Action: Mouse scrolled (543, 296) with delta (0, 0)
Screenshot: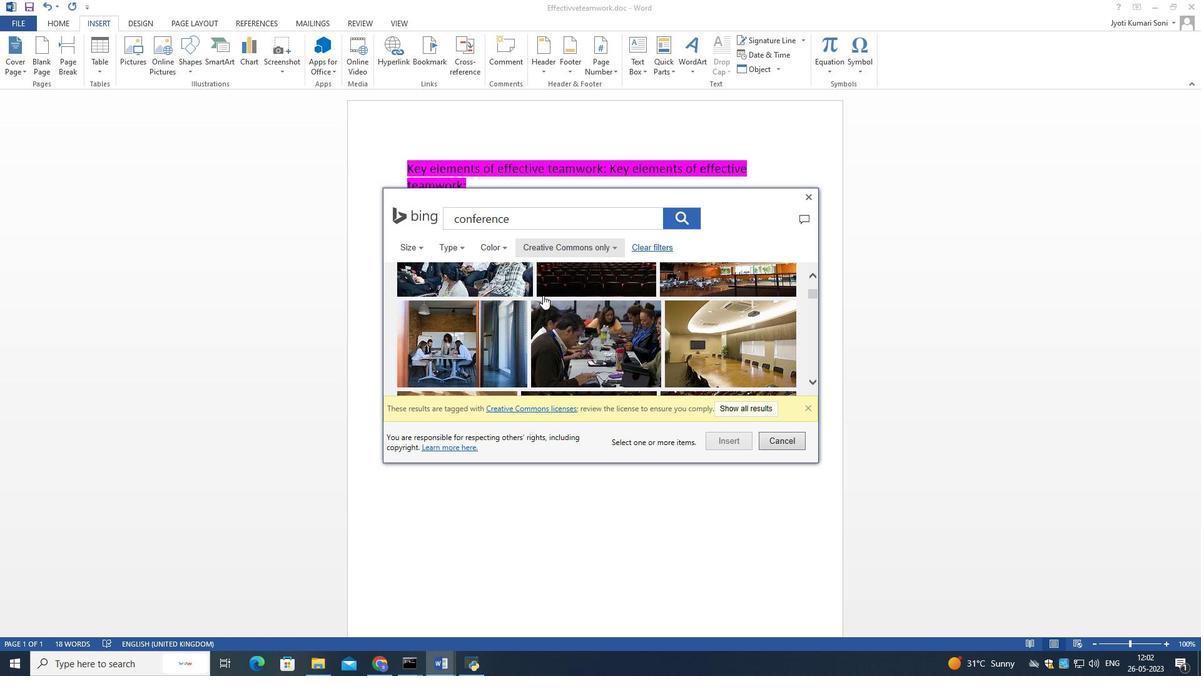 
Action: Mouse scrolled (543, 296) with delta (0, 0)
Screenshot: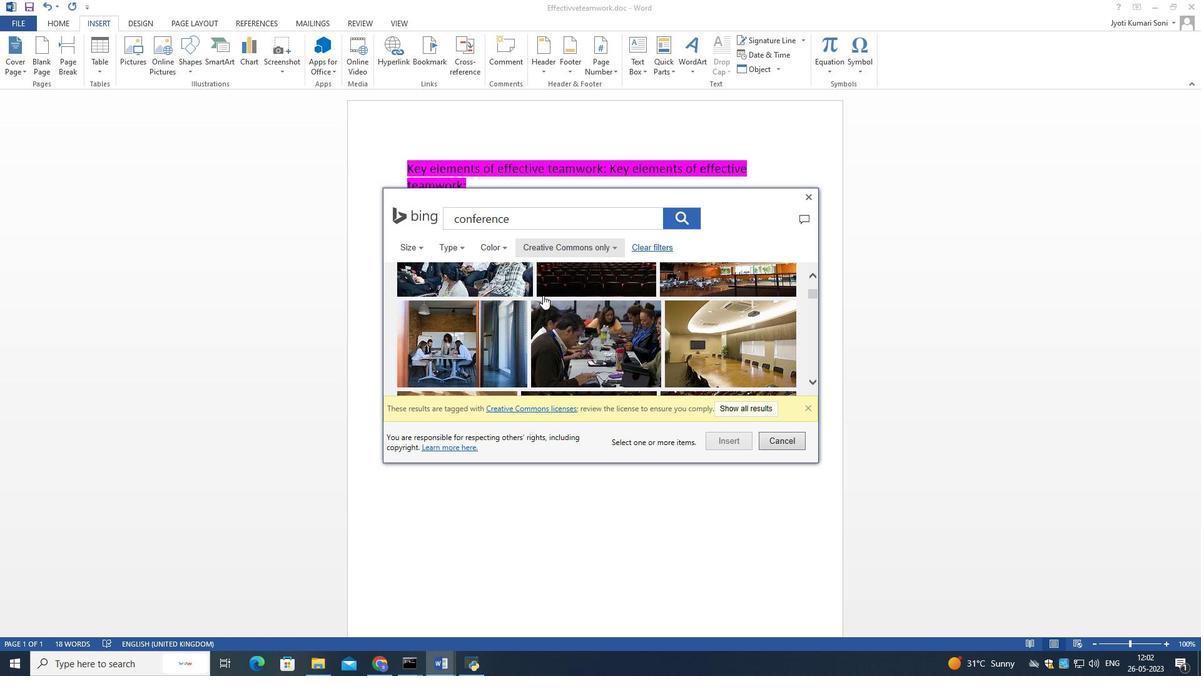 
Action: Mouse scrolled (543, 296) with delta (0, 0)
Screenshot: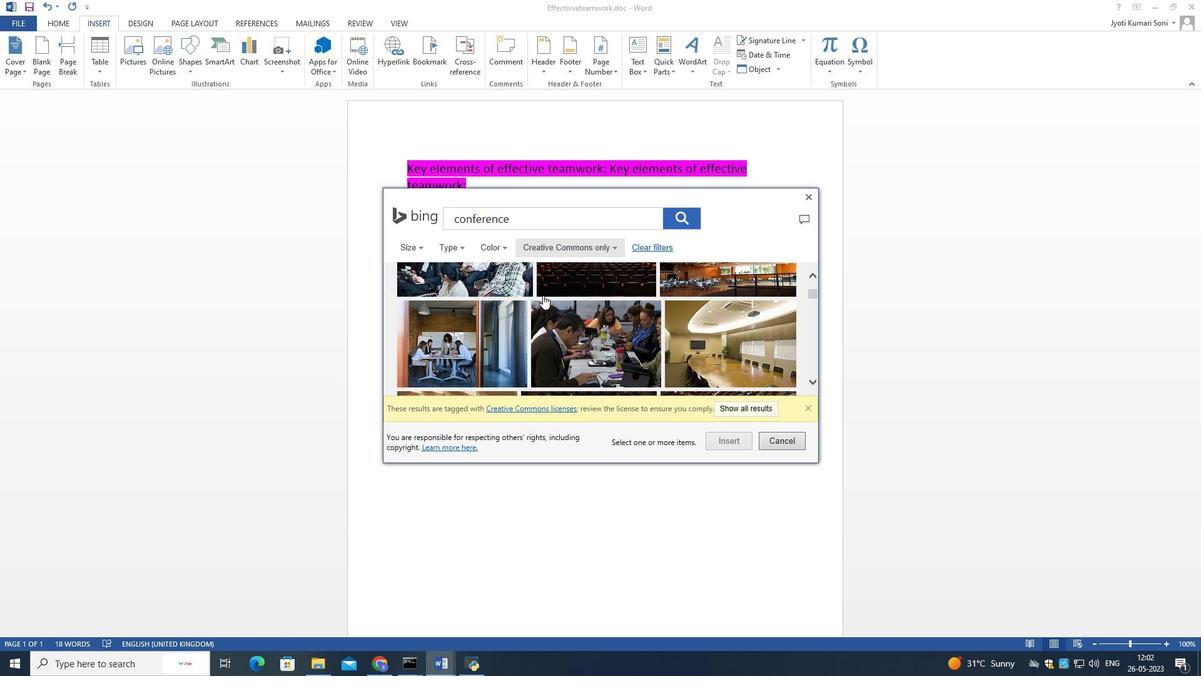 
Action: Mouse scrolled (543, 296) with delta (0, 0)
Screenshot: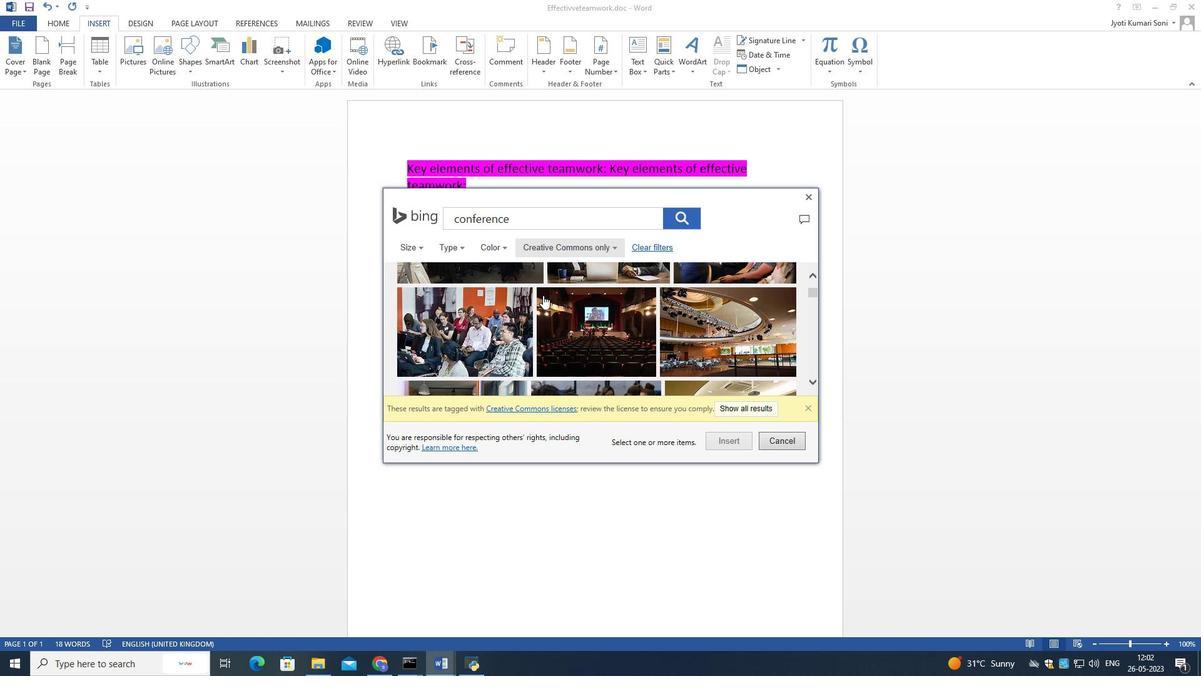 
Action: Mouse scrolled (543, 296) with delta (0, 0)
Screenshot: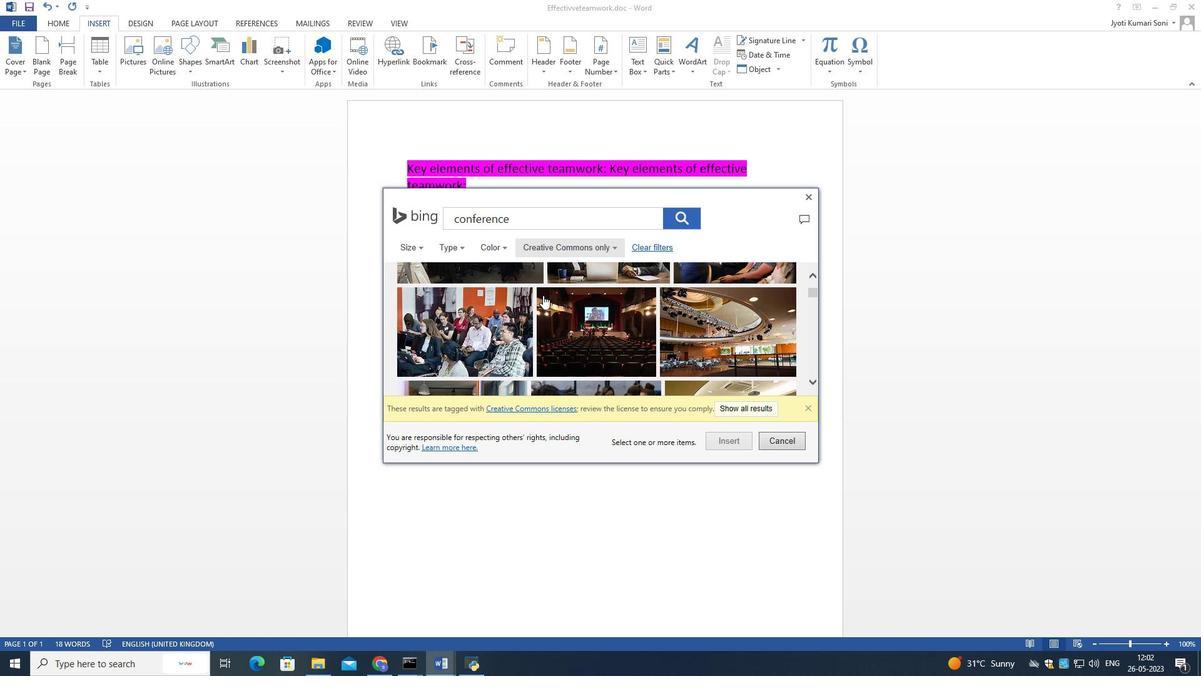 
Action: Mouse scrolled (543, 296) with delta (0, 0)
Screenshot: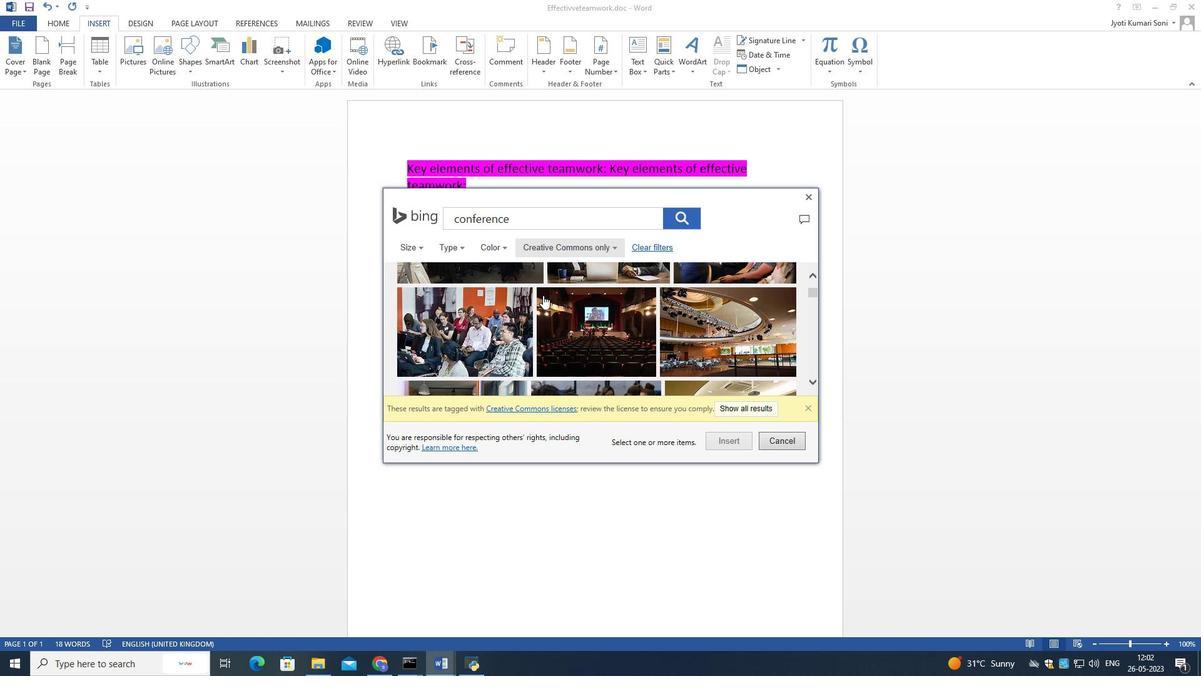 
Action: Mouse scrolled (543, 296) with delta (0, 0)
Screenshot: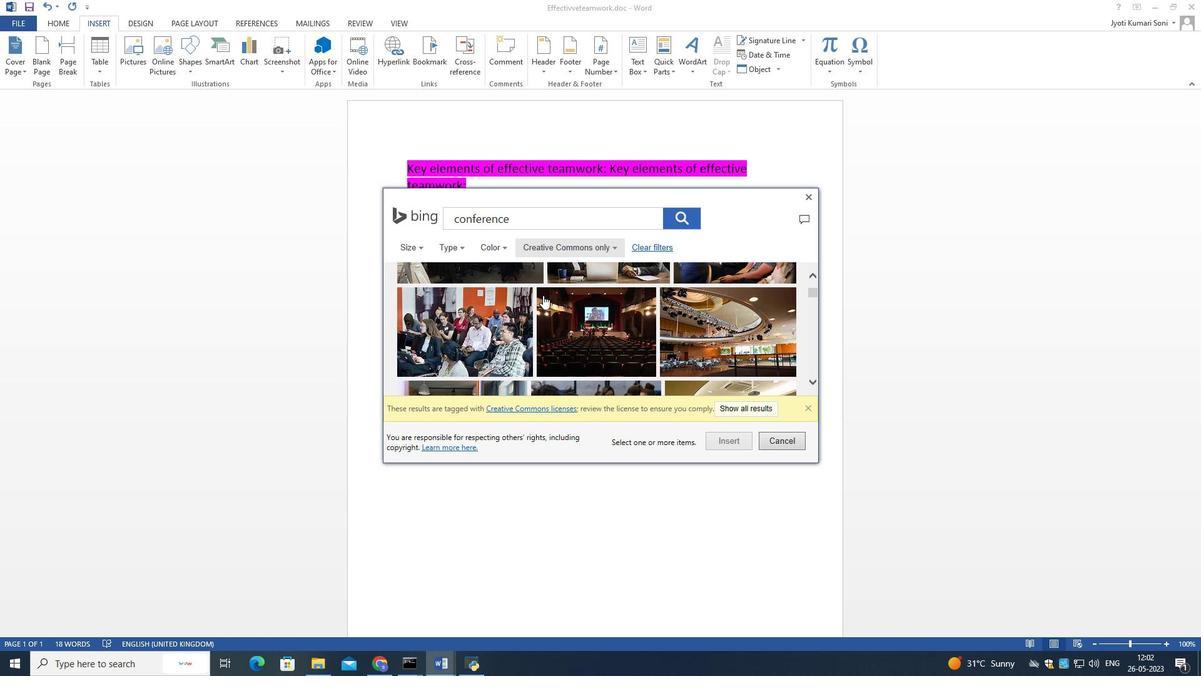 
Action: Mouse scrolled (543, 296) with delta (0, 0)
Screenshot: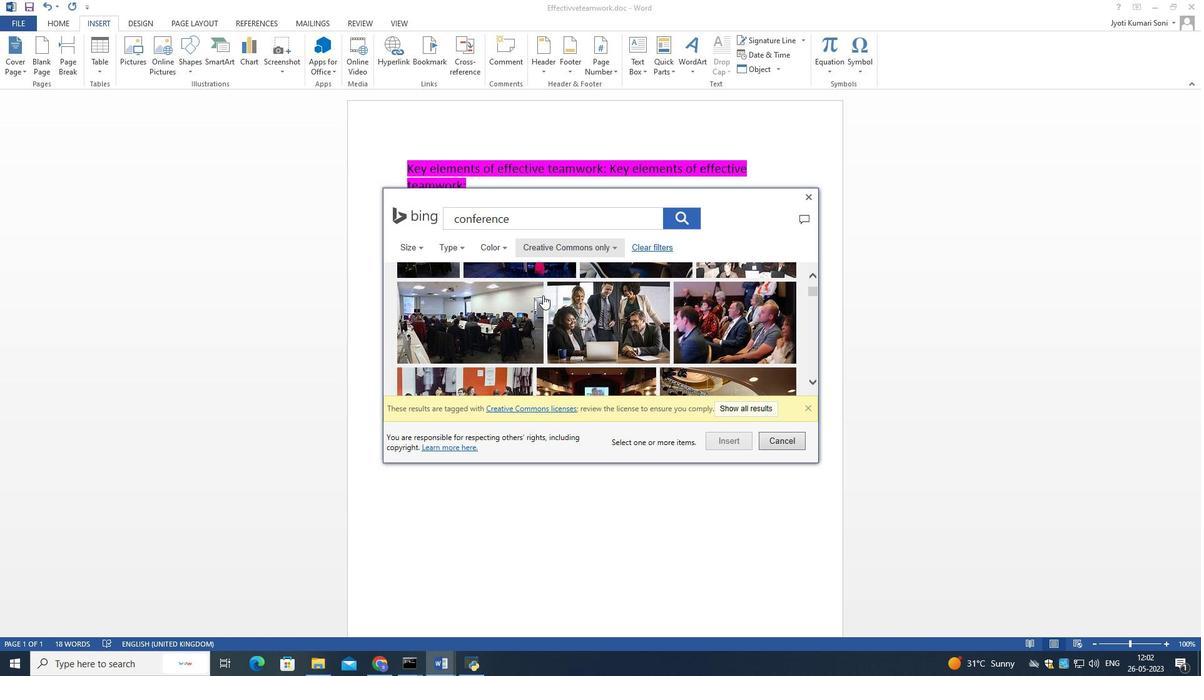 
Action: Mouse scrolled (543, 296) with delta (0, 0)
Screenshot: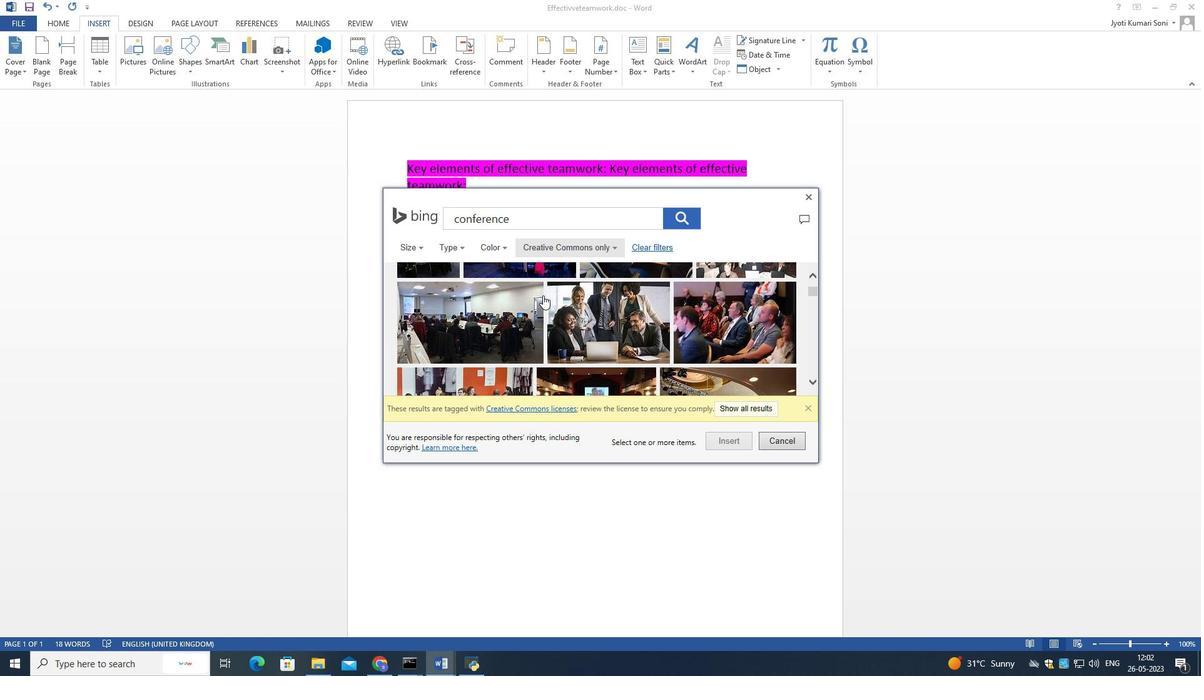 
Action: Mouse moved to (543, 294)
Screenshot: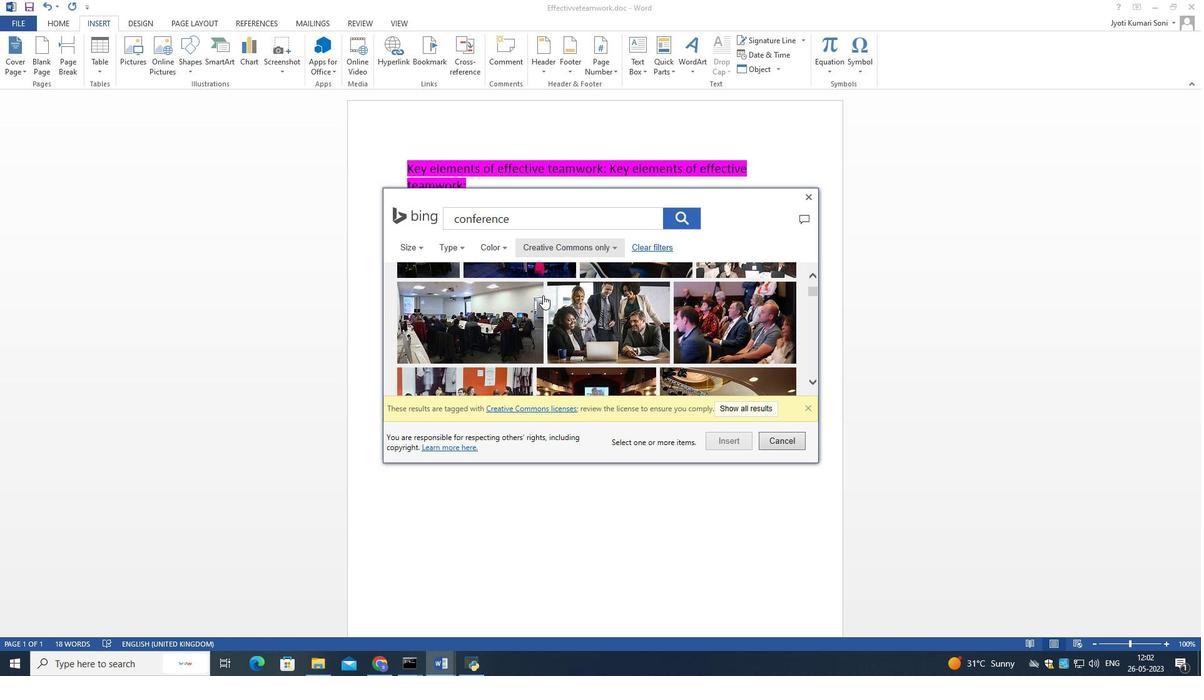 
Action: Mouse scrolled (543, 295) with delta (0, 0)
Screenshot: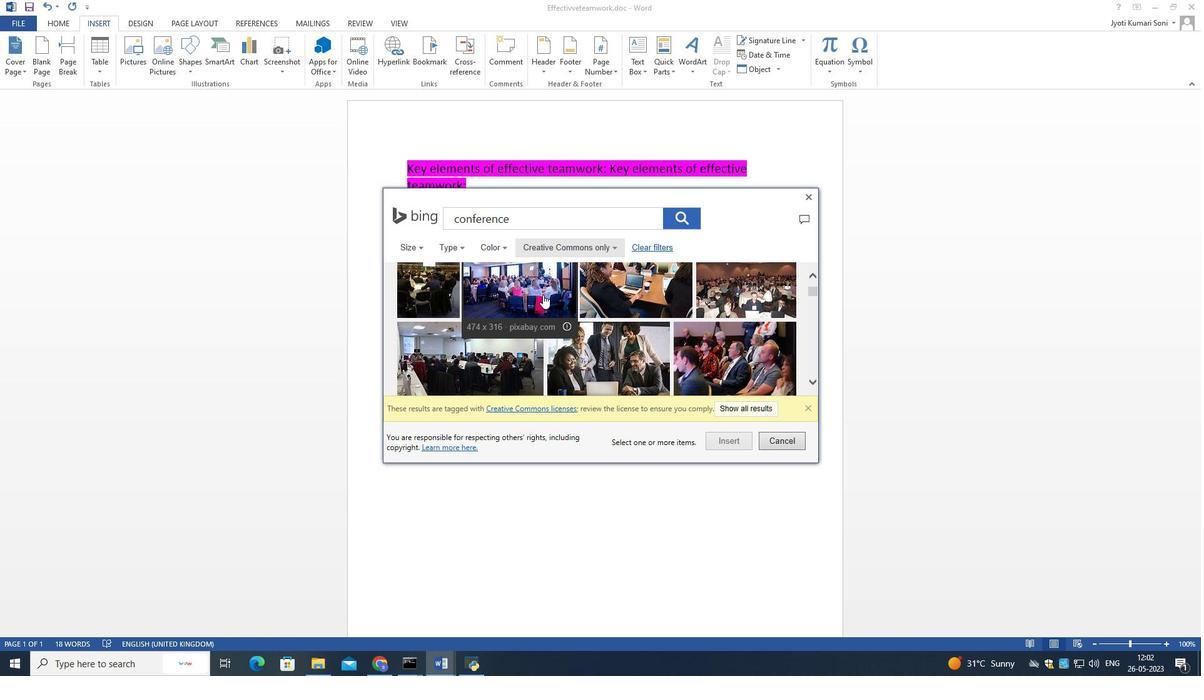
Action: Mouse scrolled (543, 295) with delta (0, 0)
Screenshot: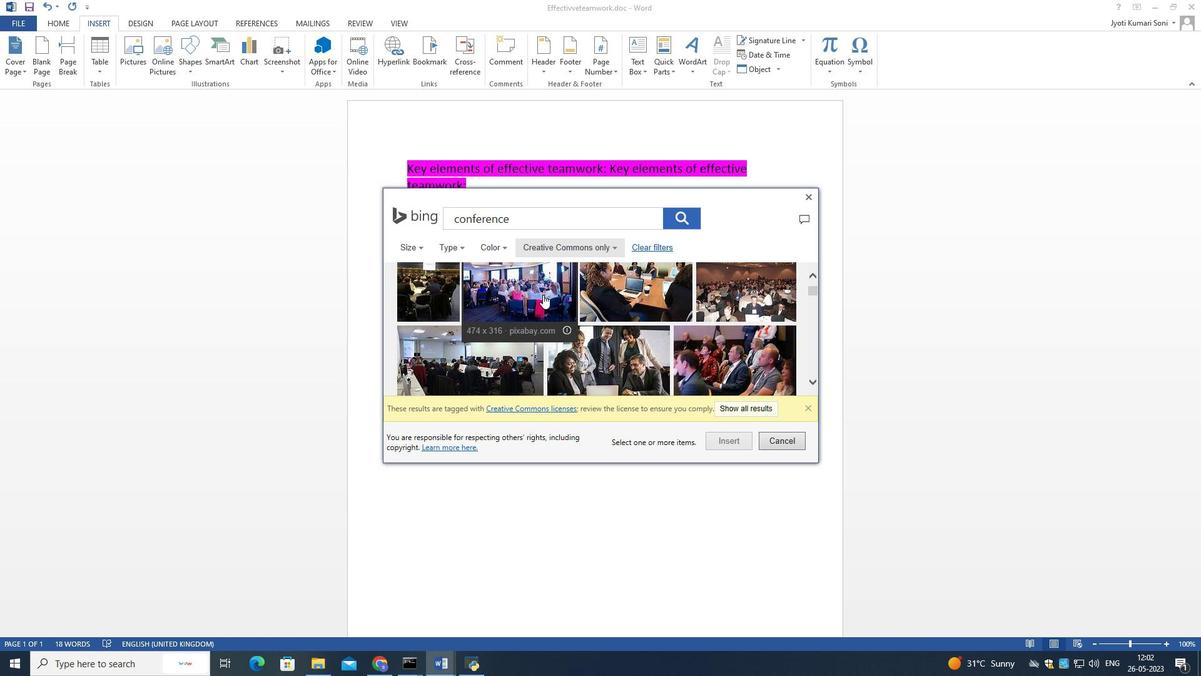 
Action: Mouse scrolled (543, 295) with delta (0, 0)
Screenshot: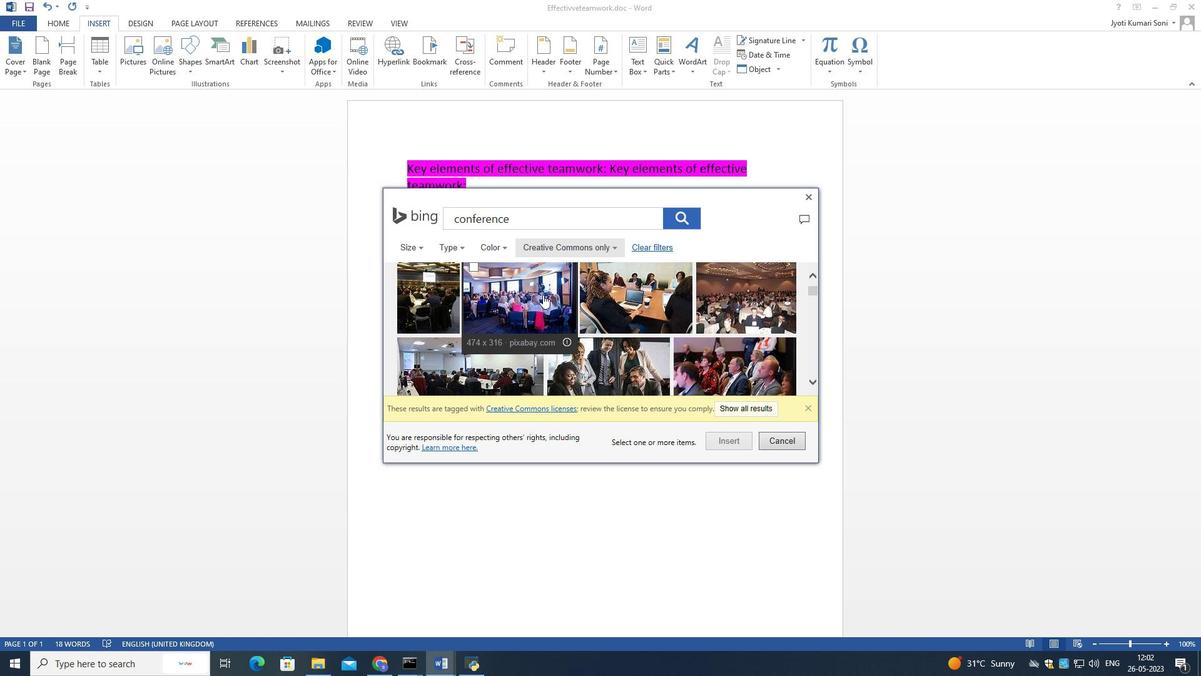 
Action: Mouse scrolled (543, 295) with delta (0, 0)
Screenshot: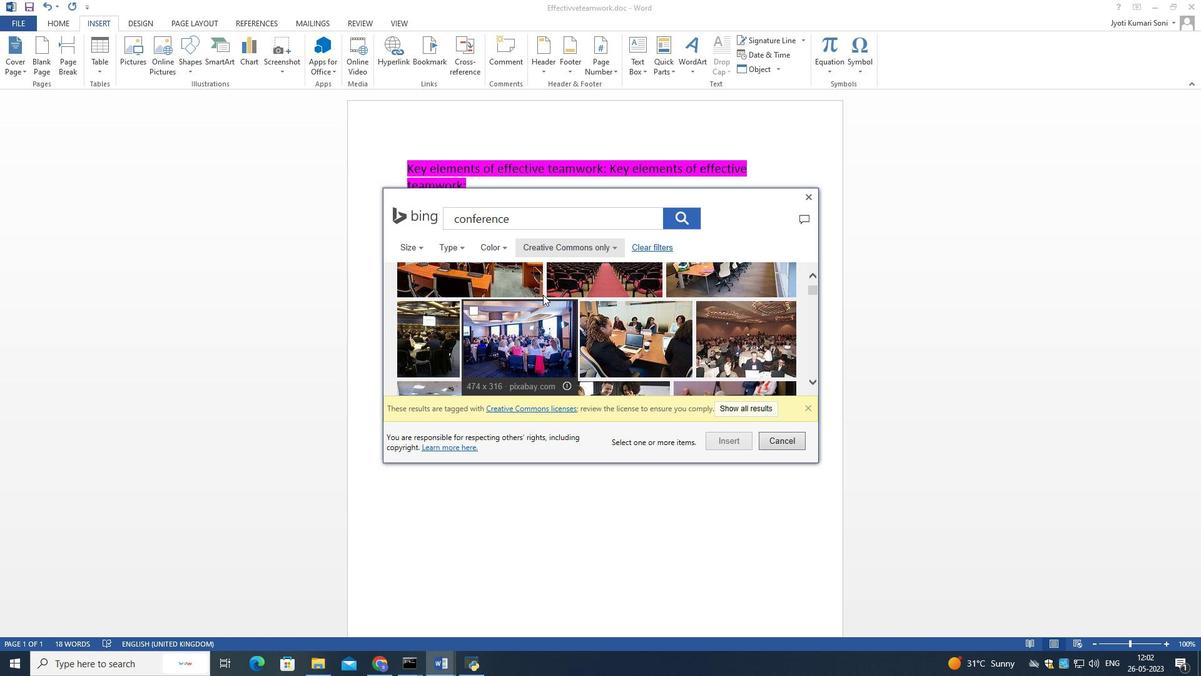 
Action: Mouse scrolled (543, 295) with delta (0, 0)
Screenshot: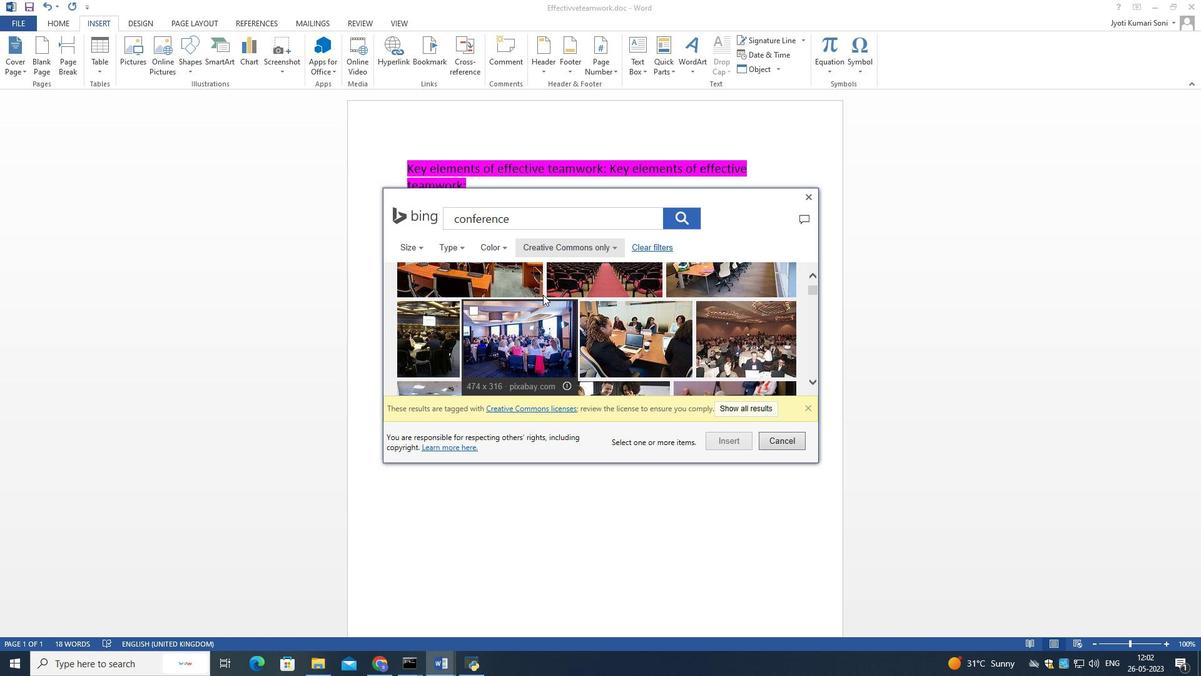 
Action: Mouse scrolled (543, 295) with delta (0, 0)
Screenshot: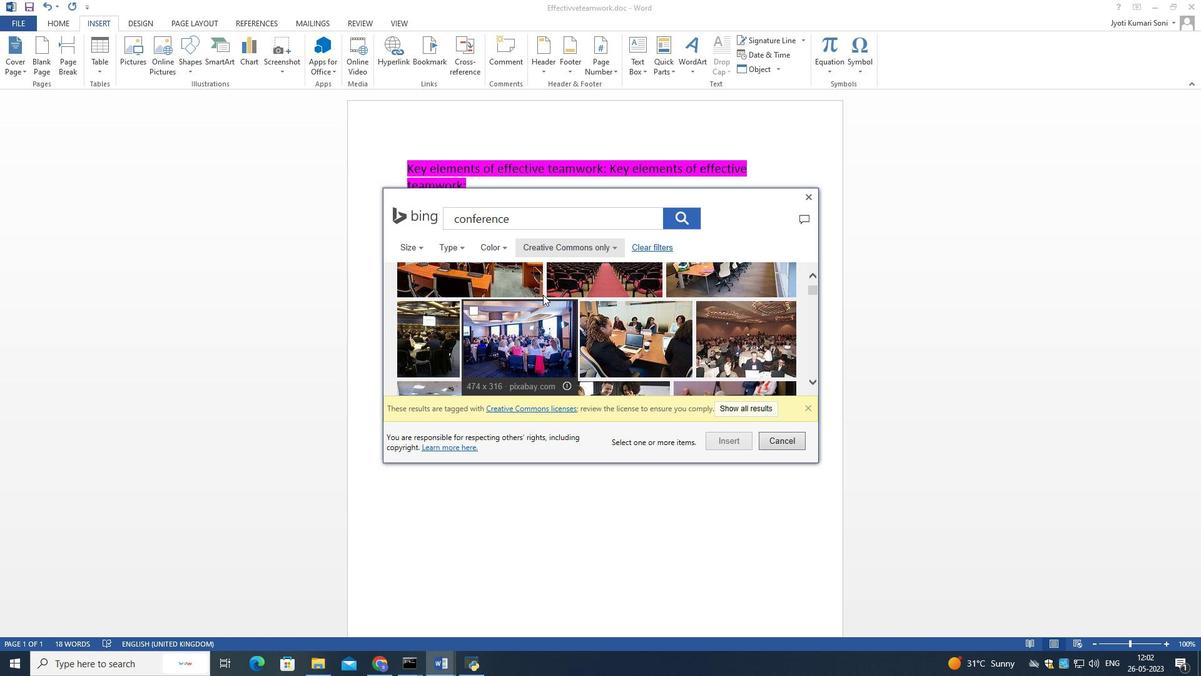 
Action: Mouse scrolled (543, 295) with delta (0, 0)
Screenshot: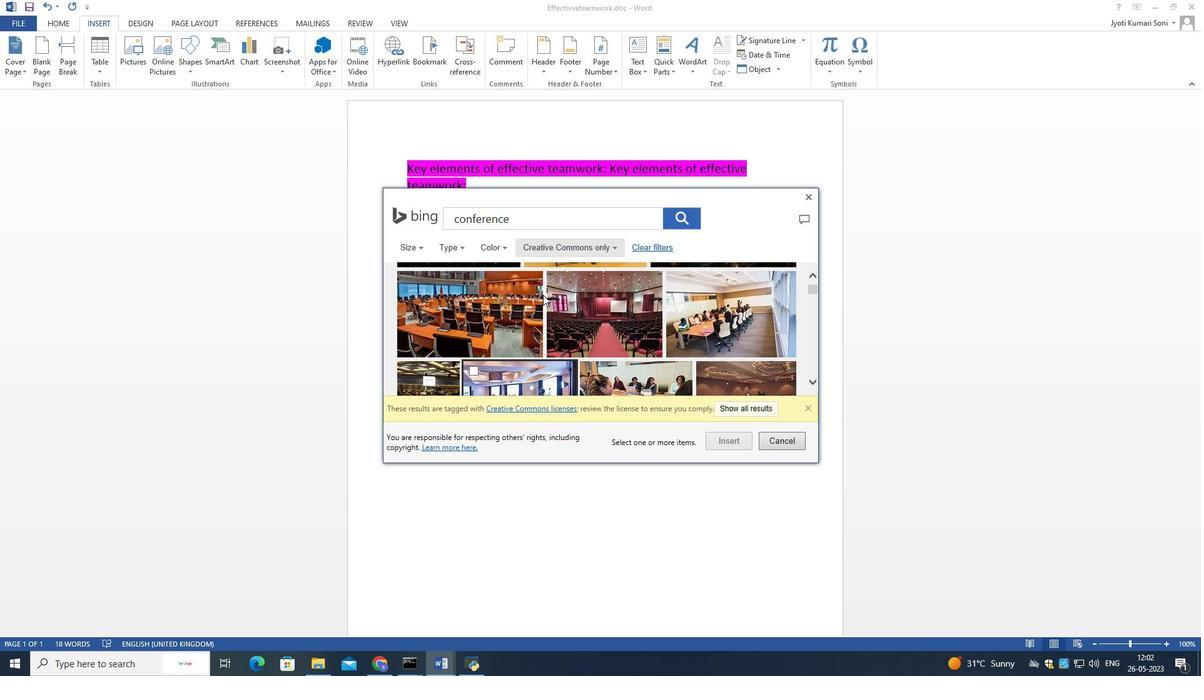 
Action: Mouse scrolled (543, 295) with delta (0, 0)
Screenshot: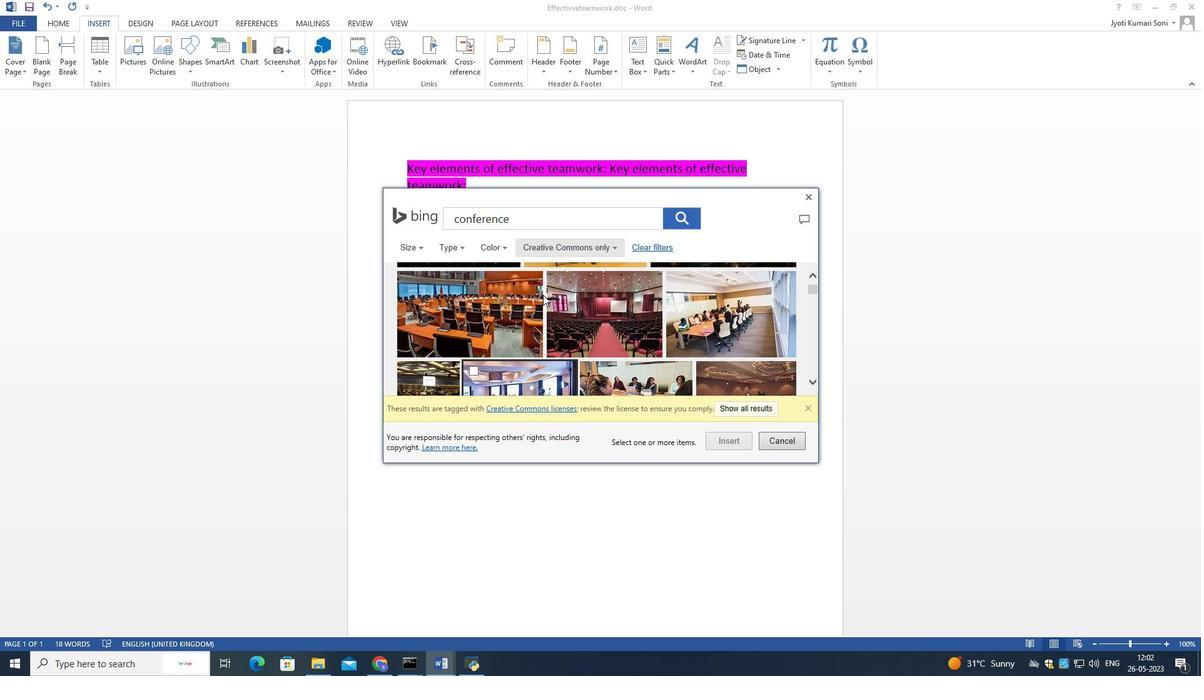 
Action: Mouse scrolled (543, 295) with delta (0, 0)
Screenshot: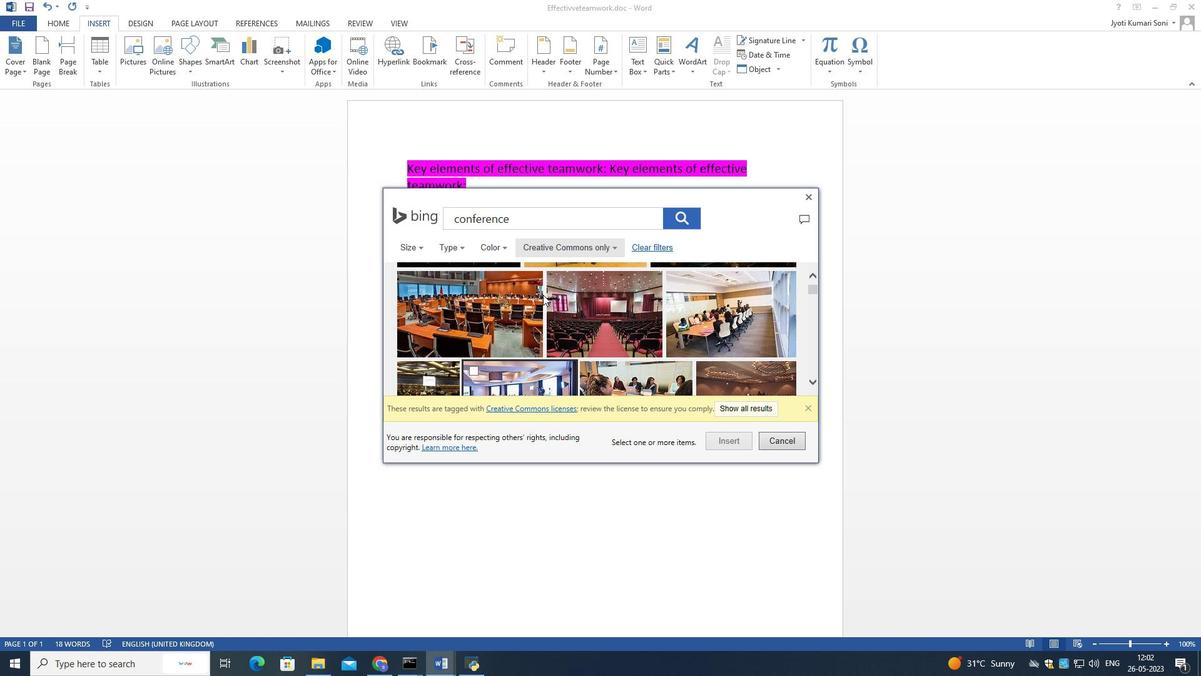 
Action: Mouse moved to (489, 351)
Screenshot: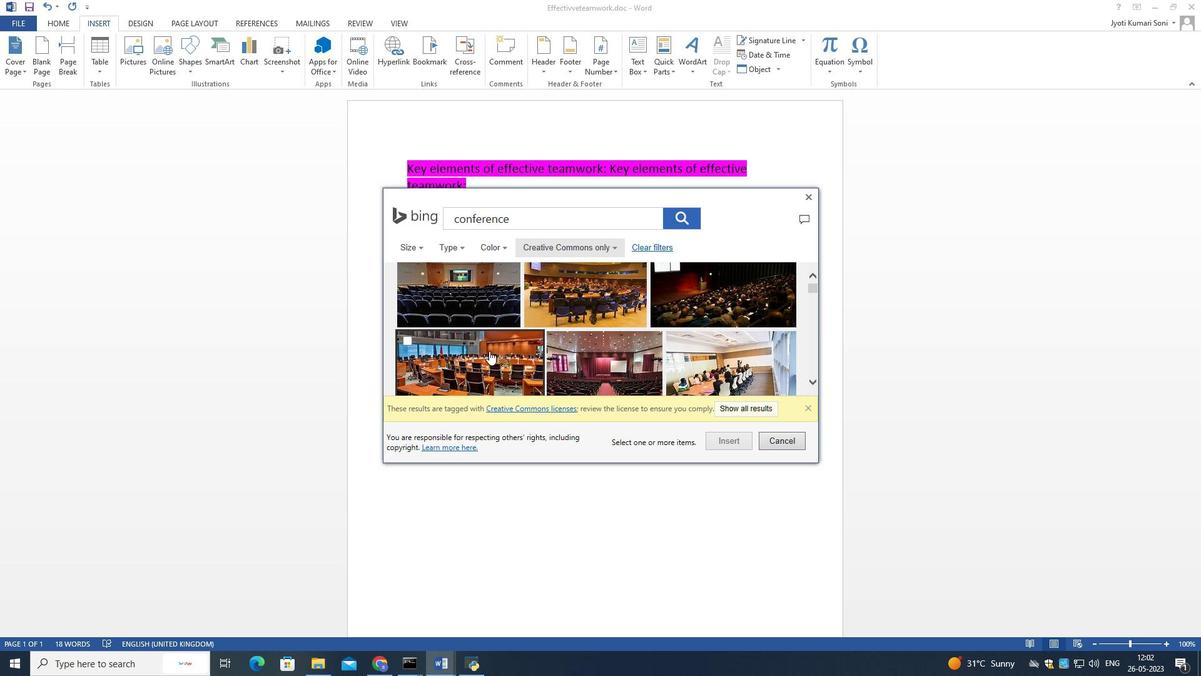 
Action: Mouse pressed left at (489, 351)
Screenshot: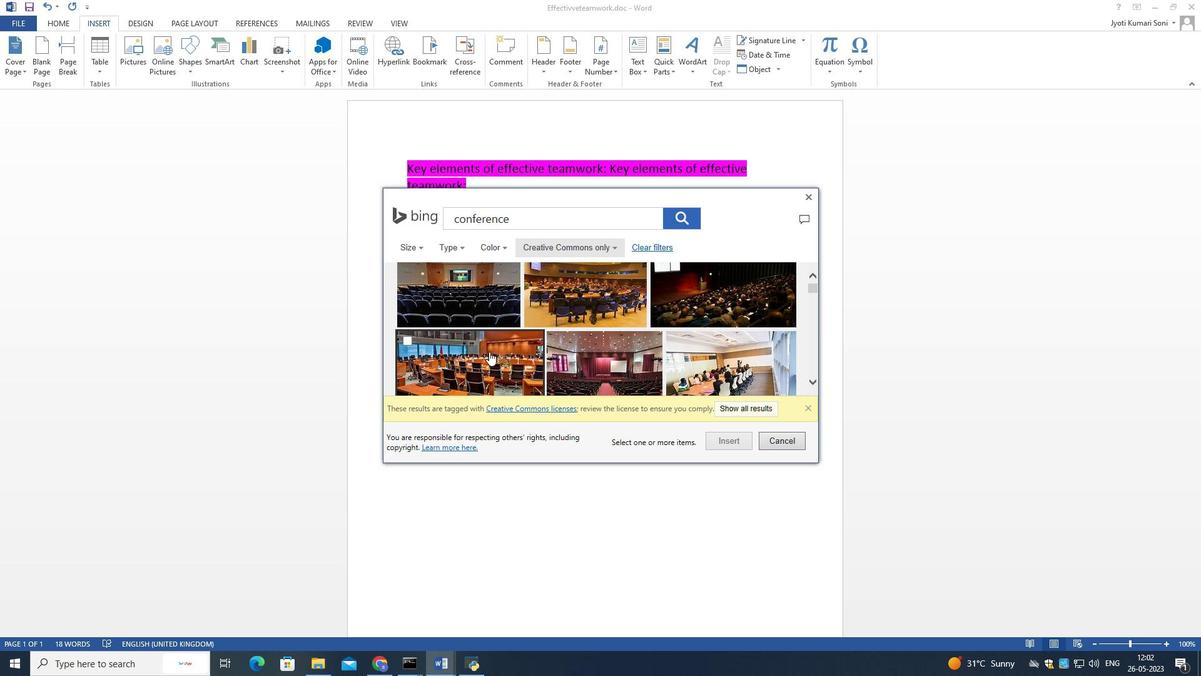 
Action: Mouse moved to (729, 445)
Screenshot: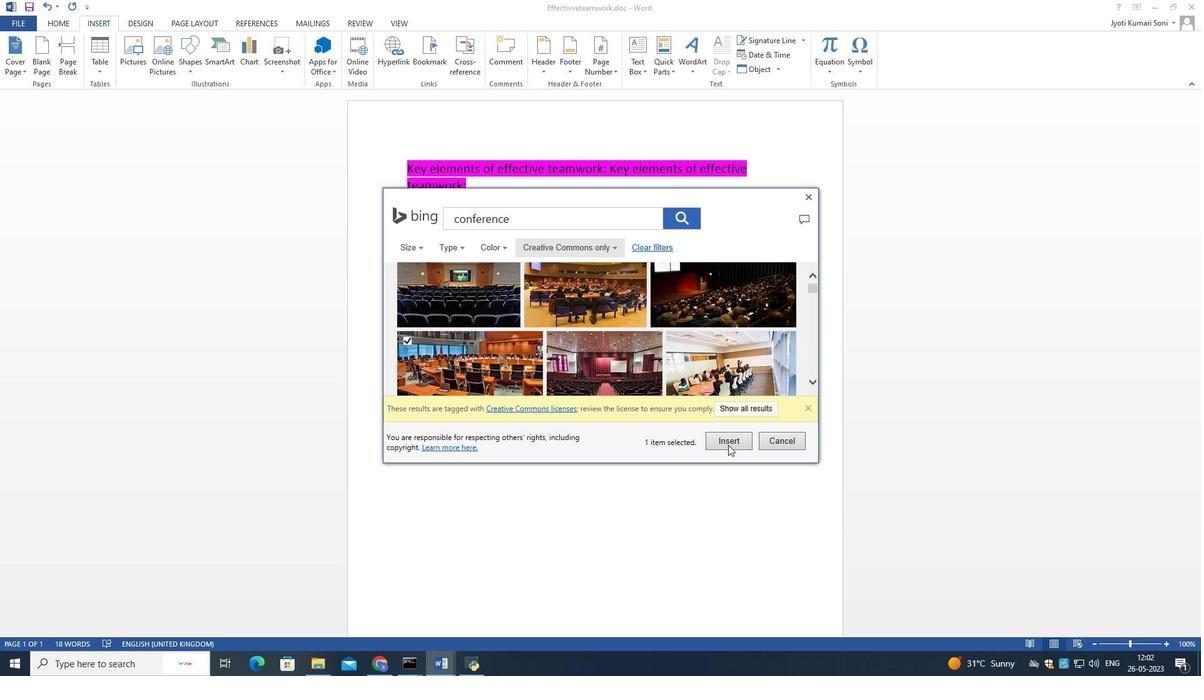 
Action: Mouse pressed left at (729, 445)
Screenshot: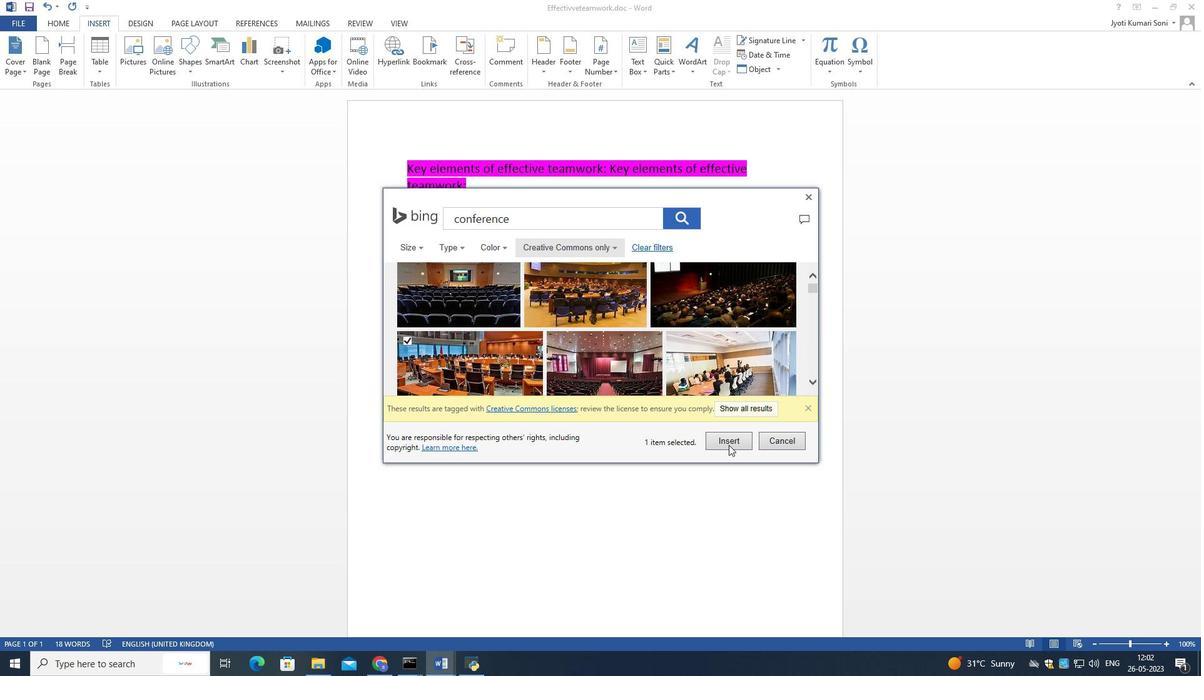 
Action: Mouse moved to (619, 365)
Screenshot: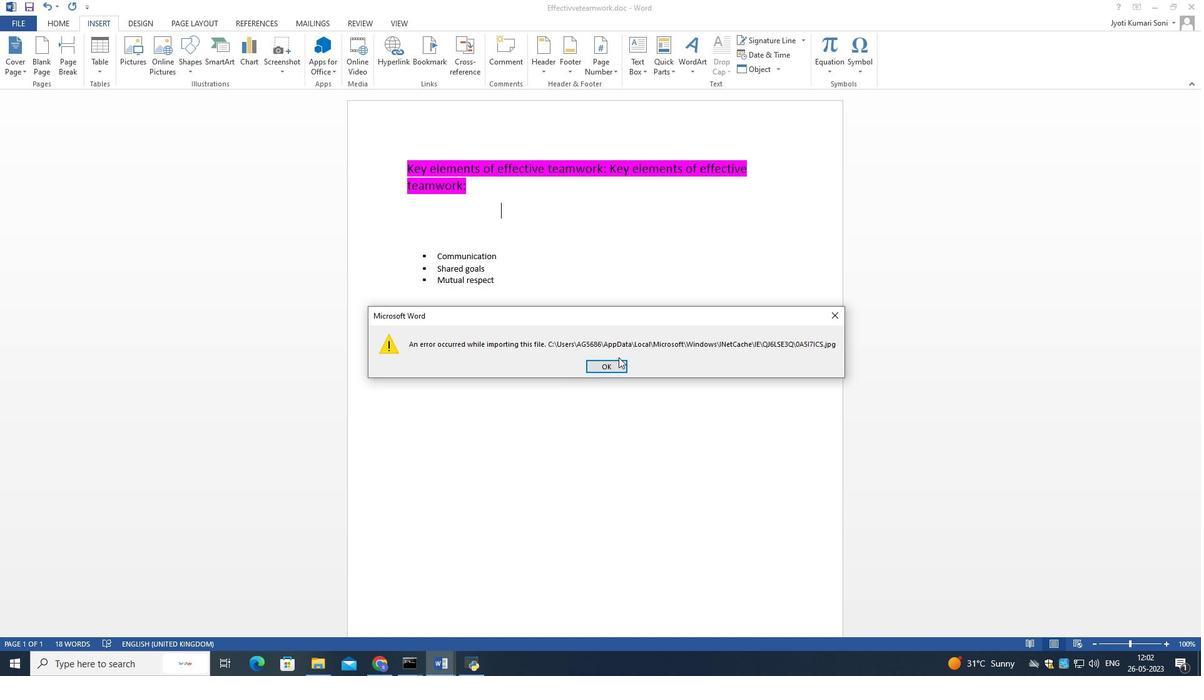 
Action: Mouse pressed left at (619, 364)
Screenshot: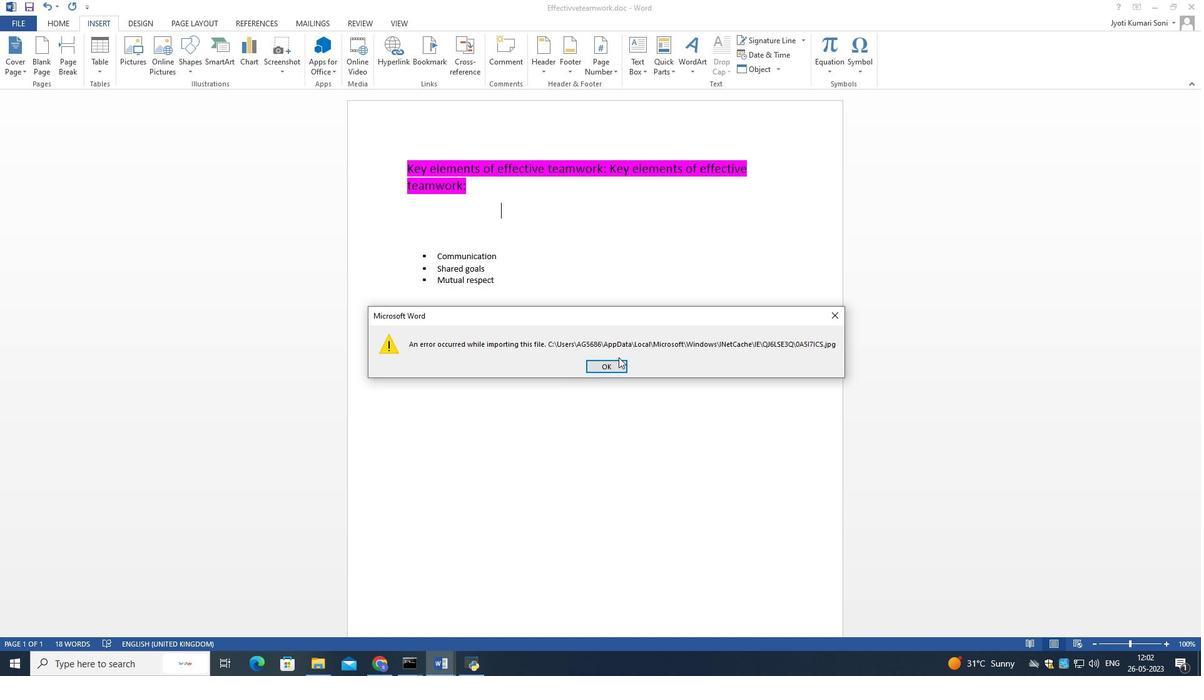
Action: Mouse moved to (160, 56)
Screenshot: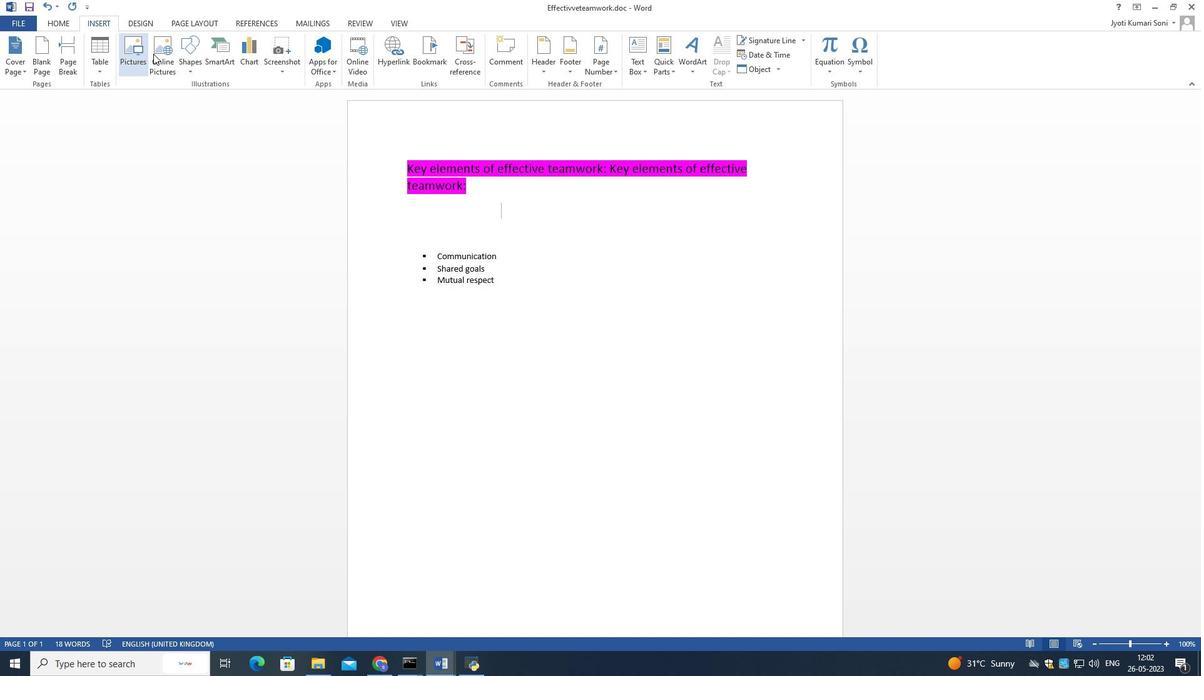 
Action: Mouse pressed left at (160, 56)
Screenshot: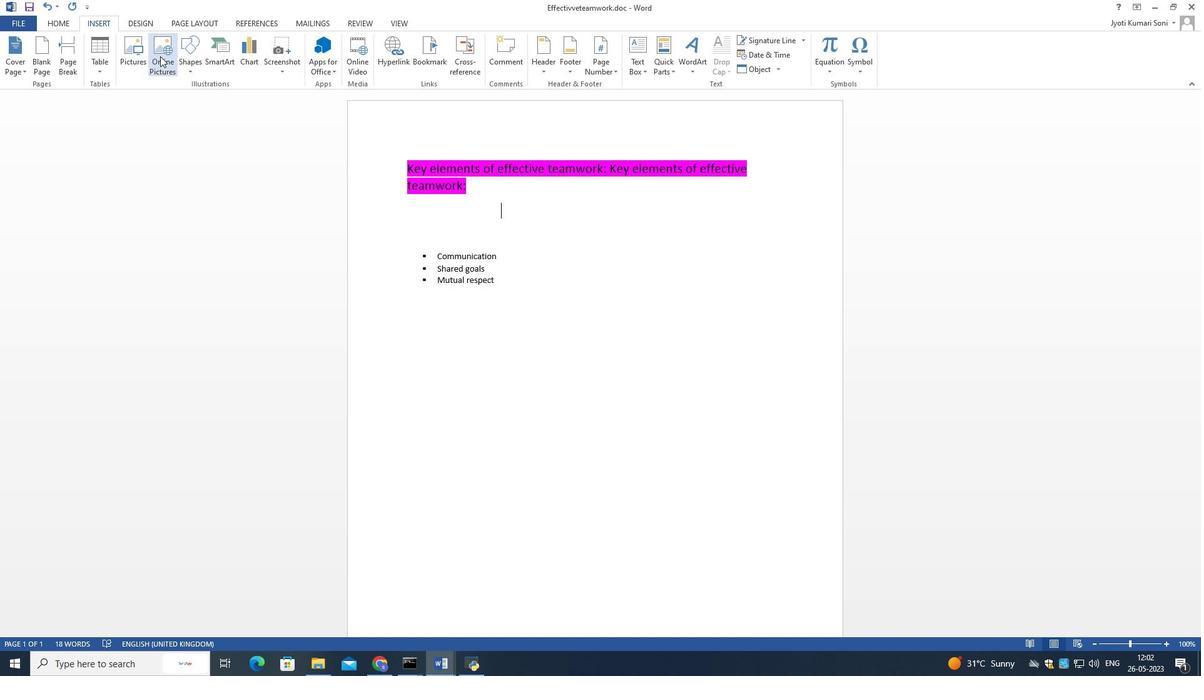 
Action: Mouse moved to (495, 259)
Screenshot: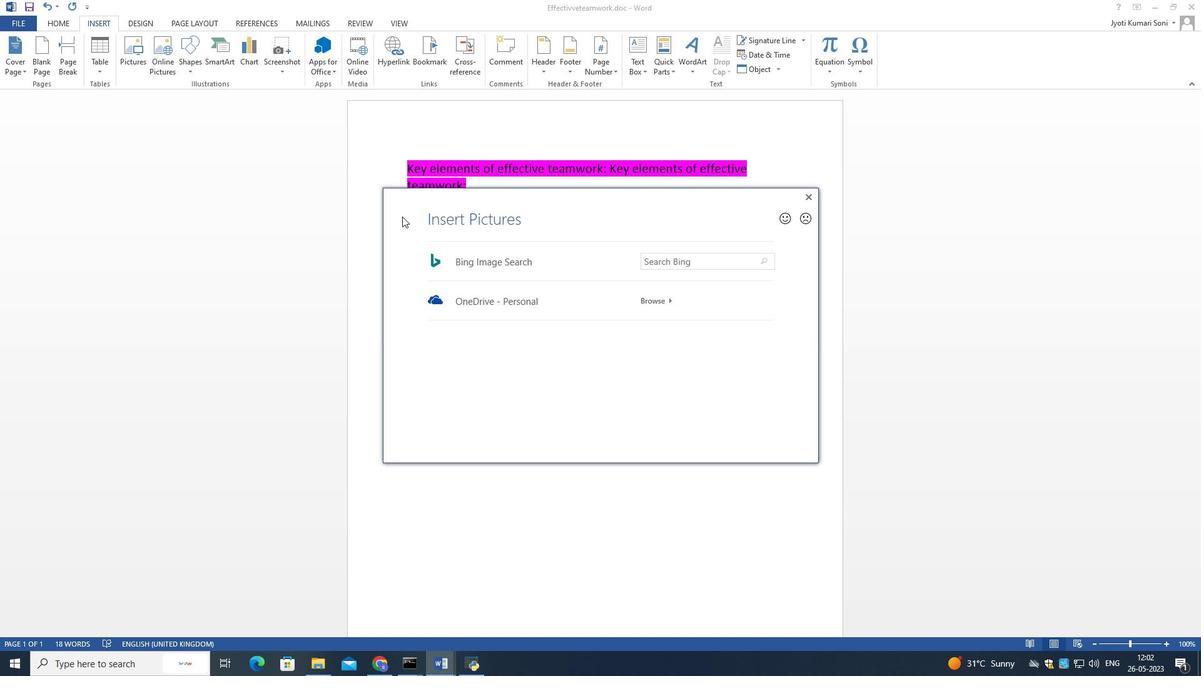 
Action: Mouse pressed left at (495, 259)
Screenshot: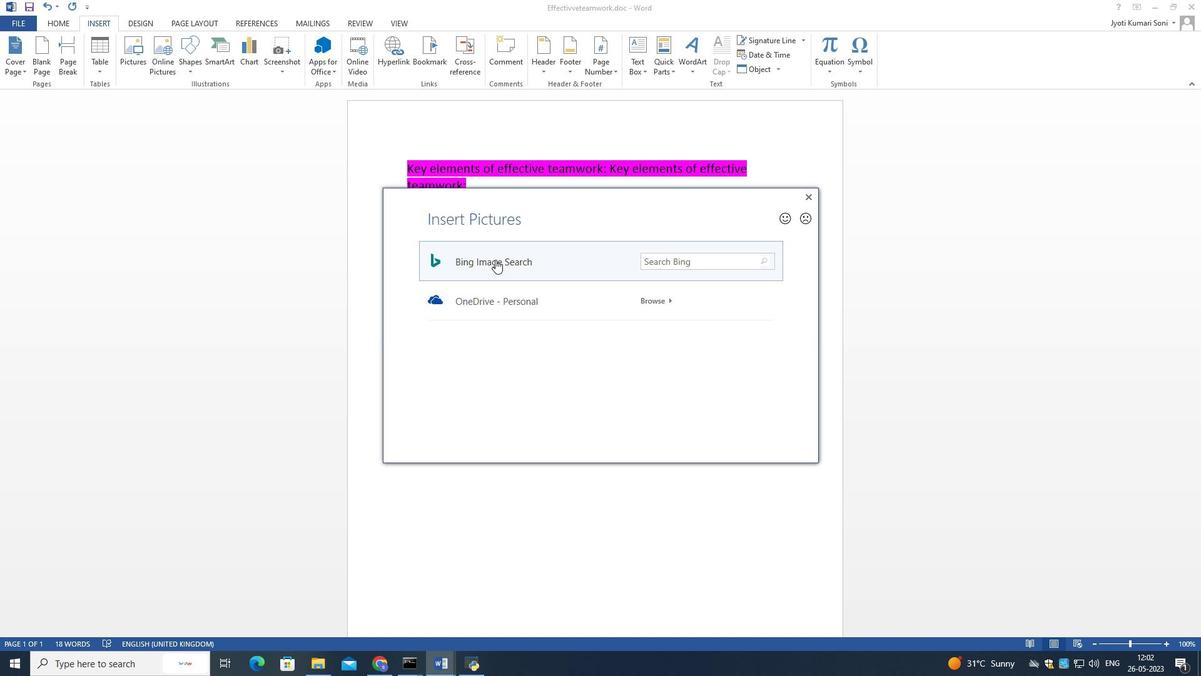 
Action: Mouse moved to (511, 222)
Screenshot: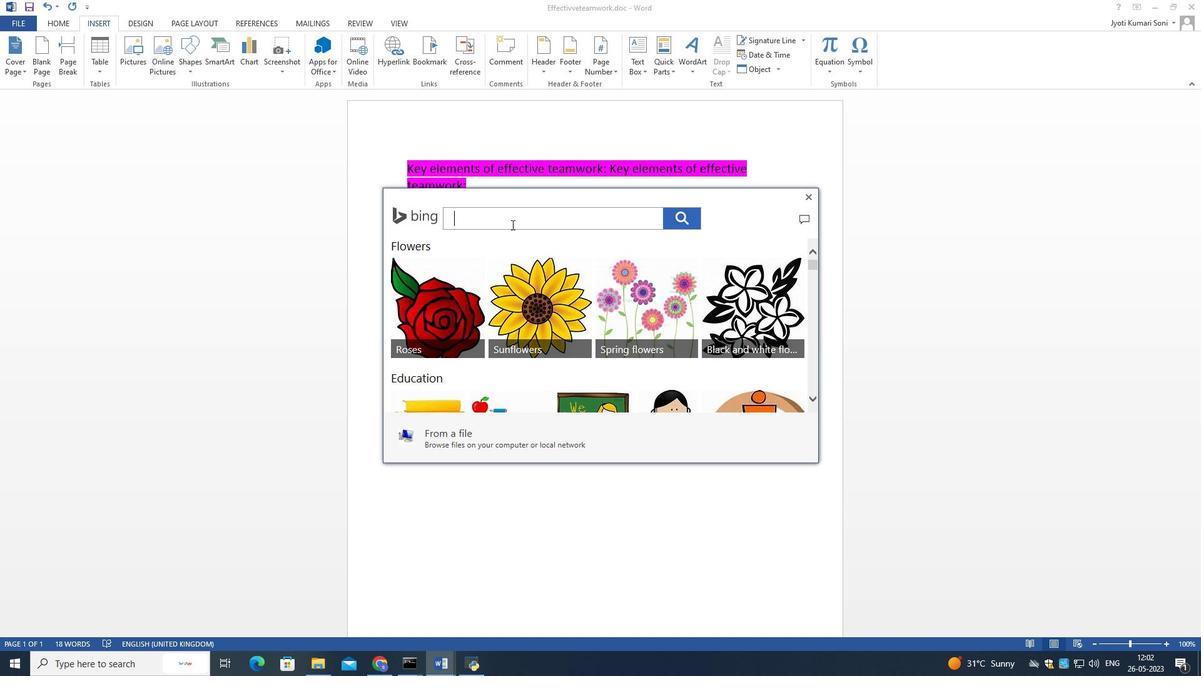 
Action: Mouse pressed left at (511, 222)
Screenshot: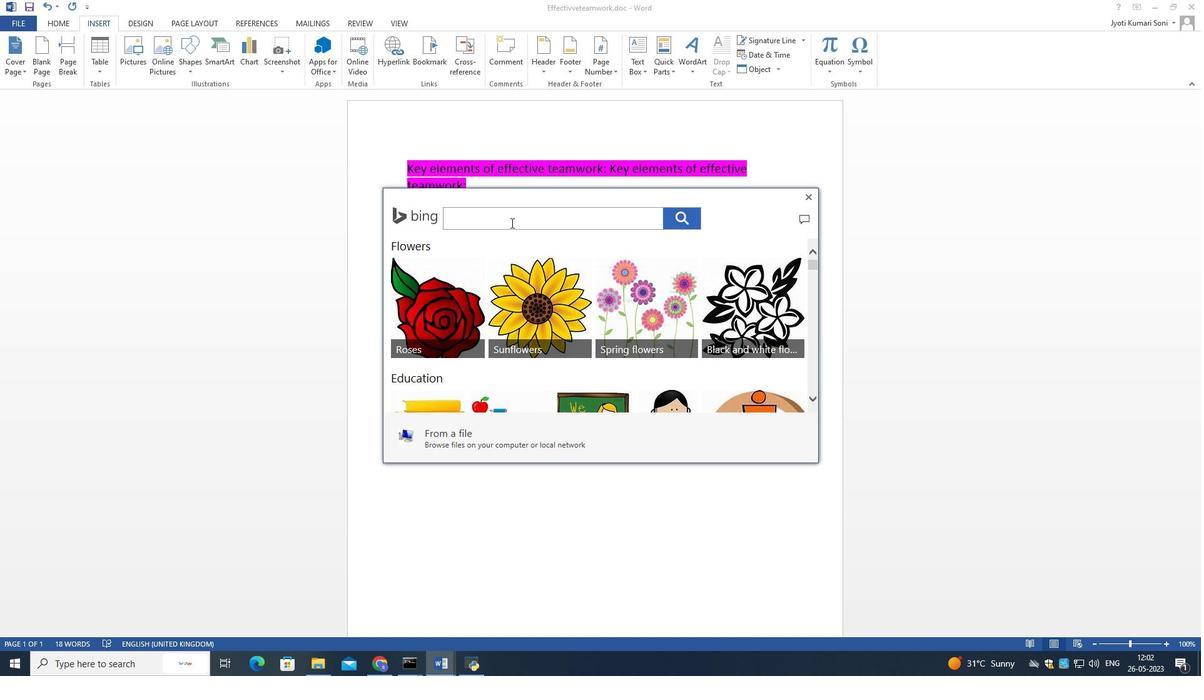 
Action: Mouse moved to (505, 227)
Screenshot: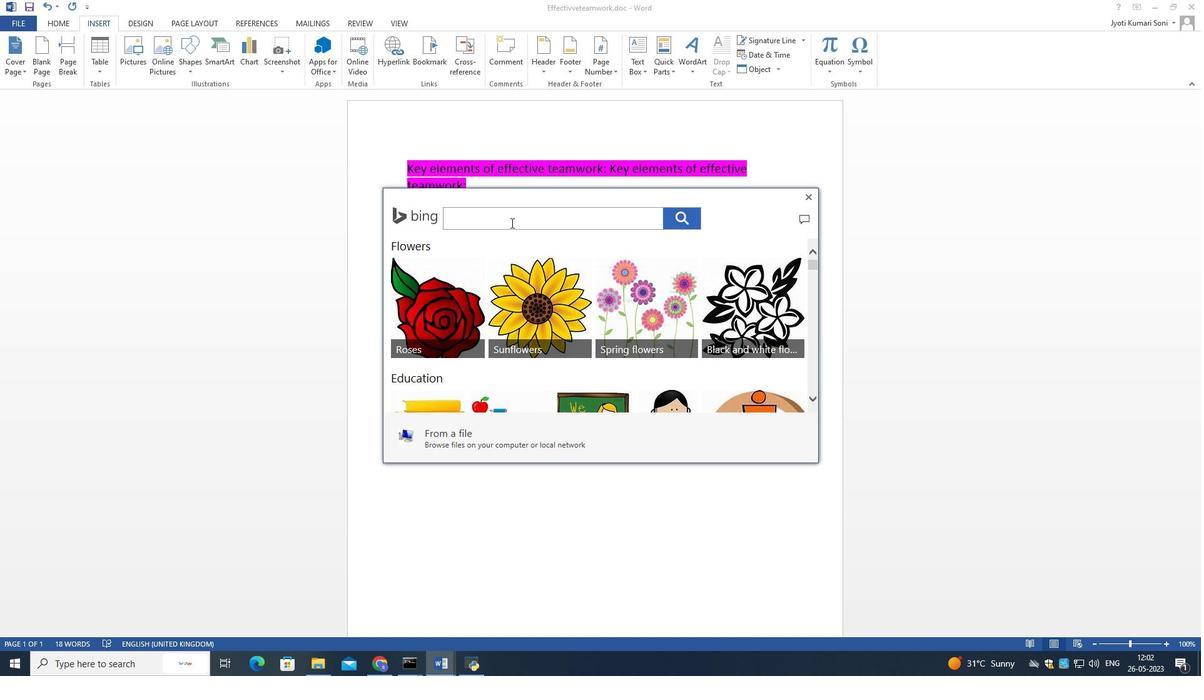 
Action: Key pressed conference<Key.enter>
Screenshot: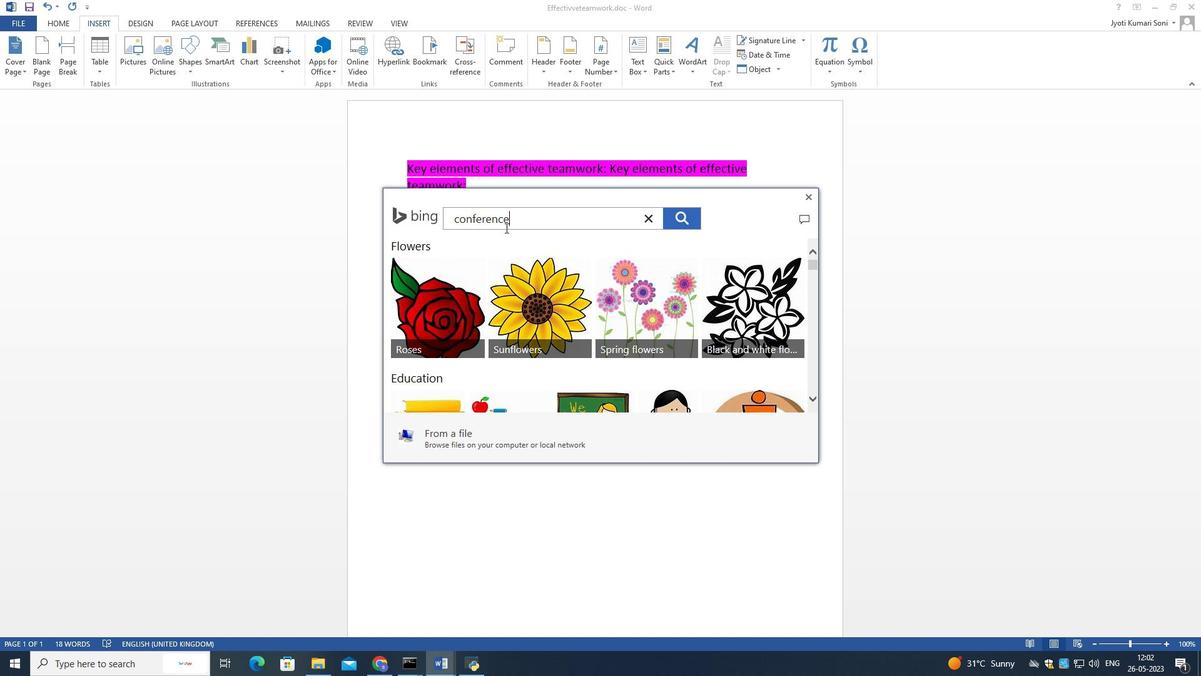 
Action: Mouse moved to (579, 304)
Screenshot: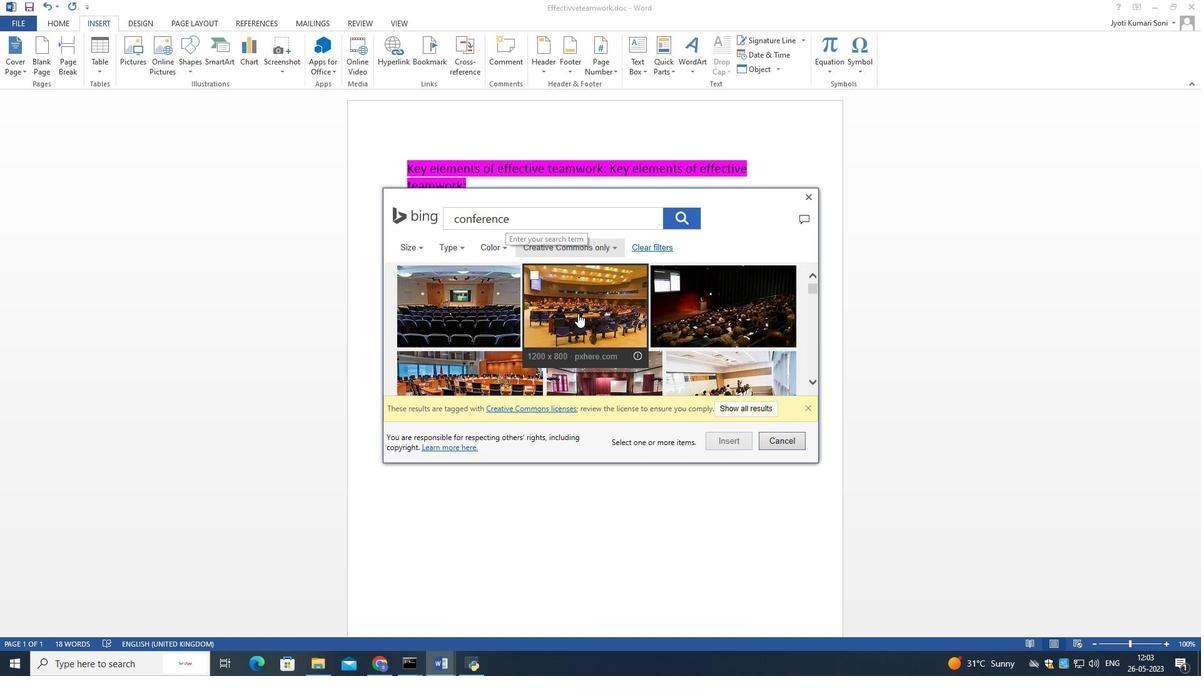 
Action: Mouse pressed left at (579, 304)
Screenshot: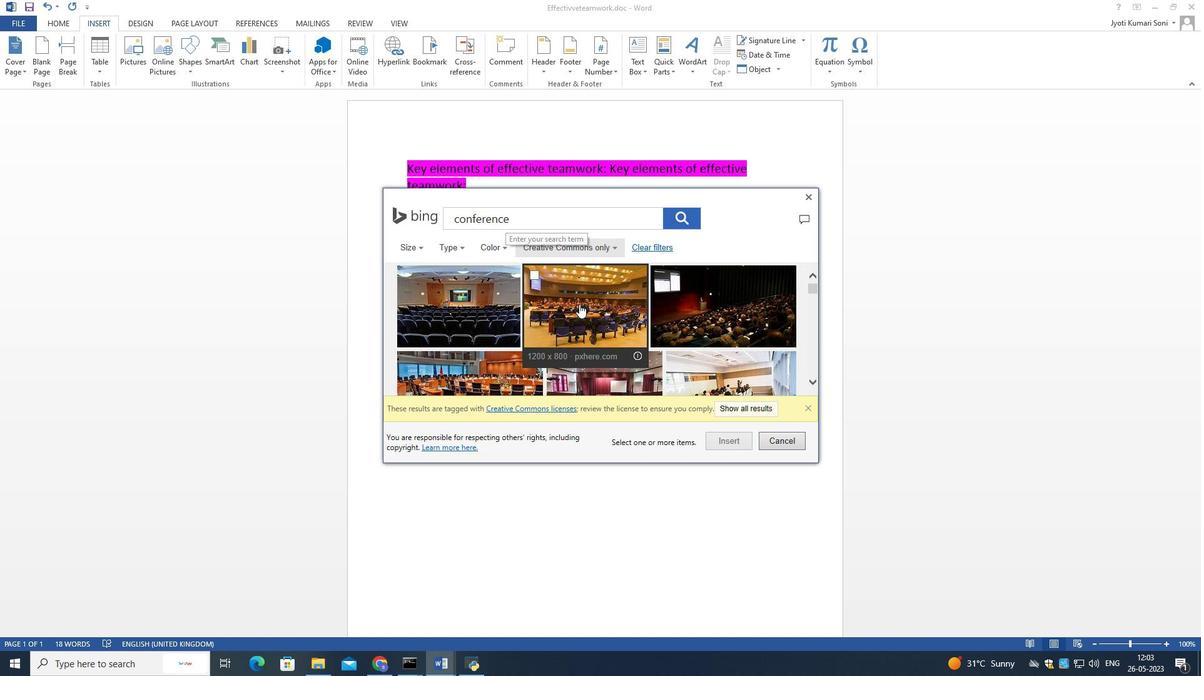 
Action: Mouse moved to (737, 442)
Screenshot: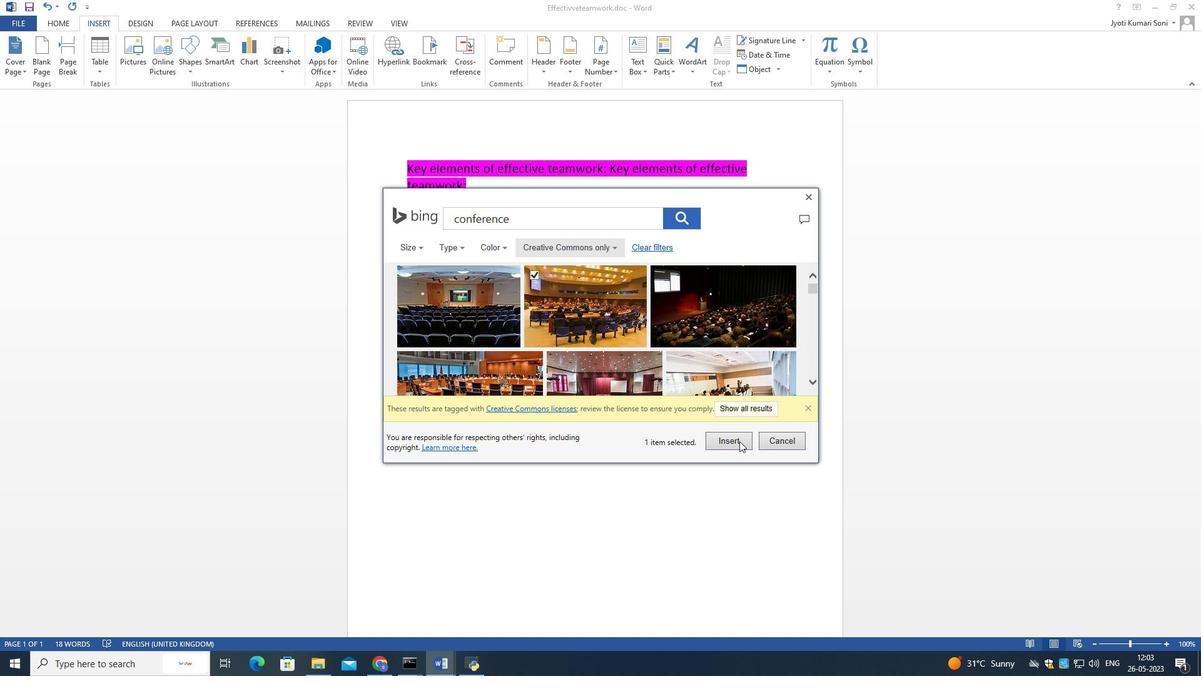 
Action: Mouse pressed left at (737, 442)
Screenshot: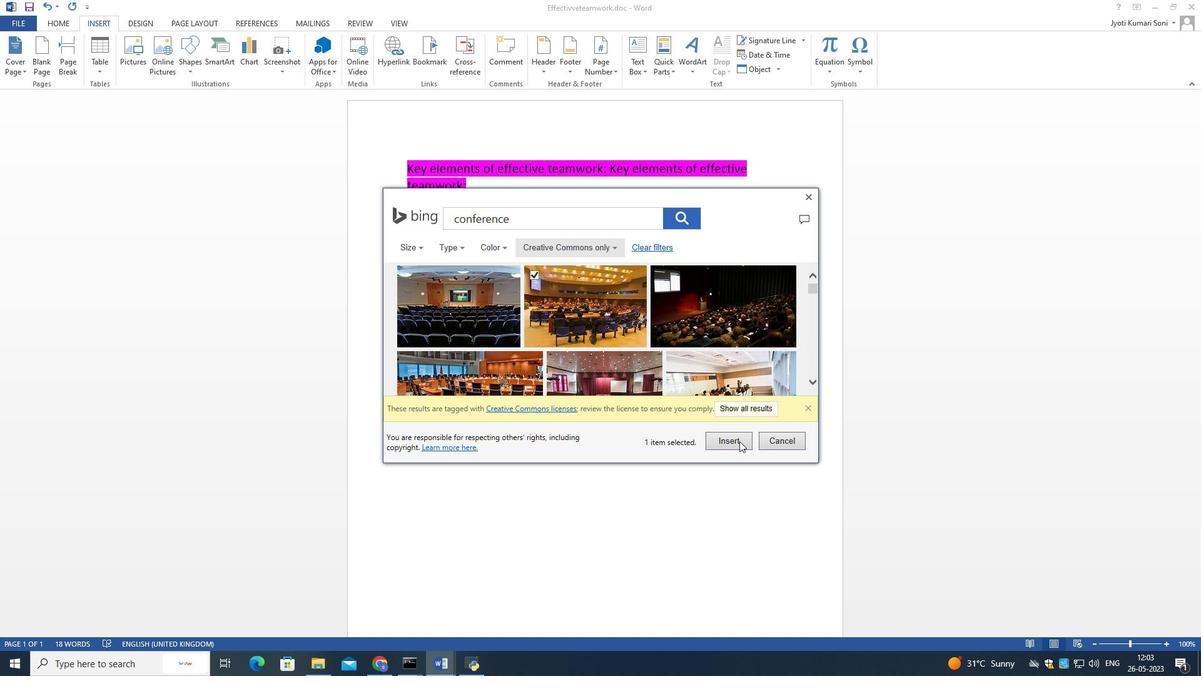 
Action: Mouse moved to (630, 276)
Screenshot: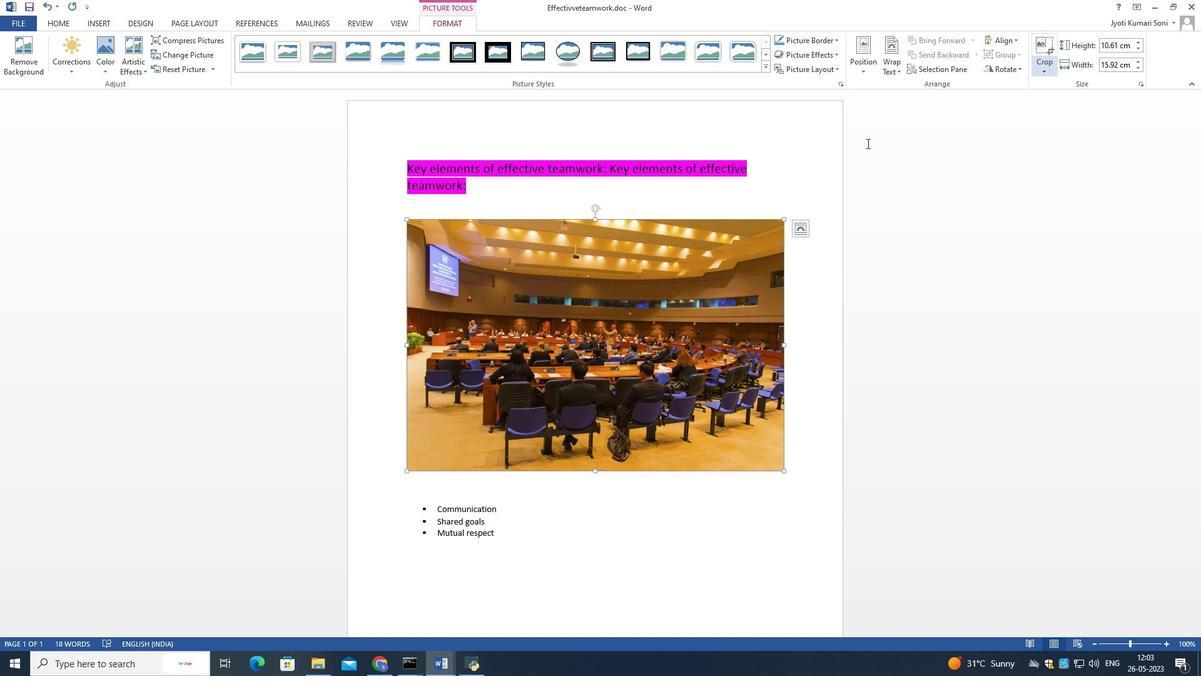 
Action: Mouse pressed left at (630, 276)
Screenshot: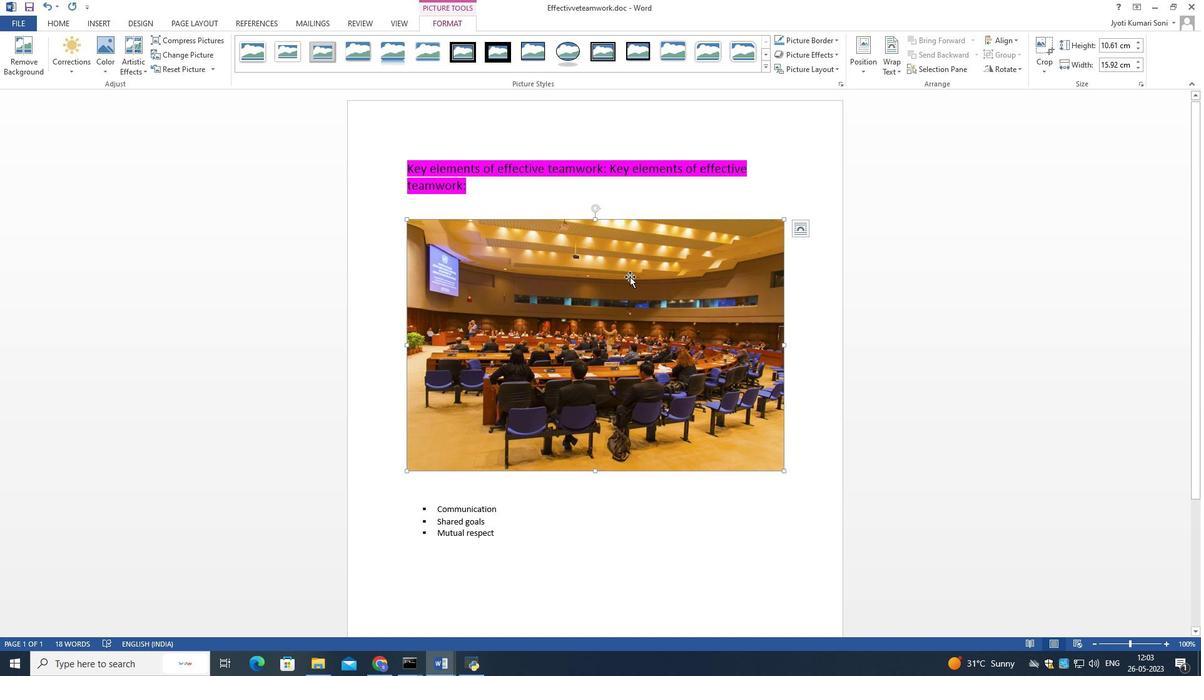 
Action: Mouse moved to (1137, 46)
Screenshot: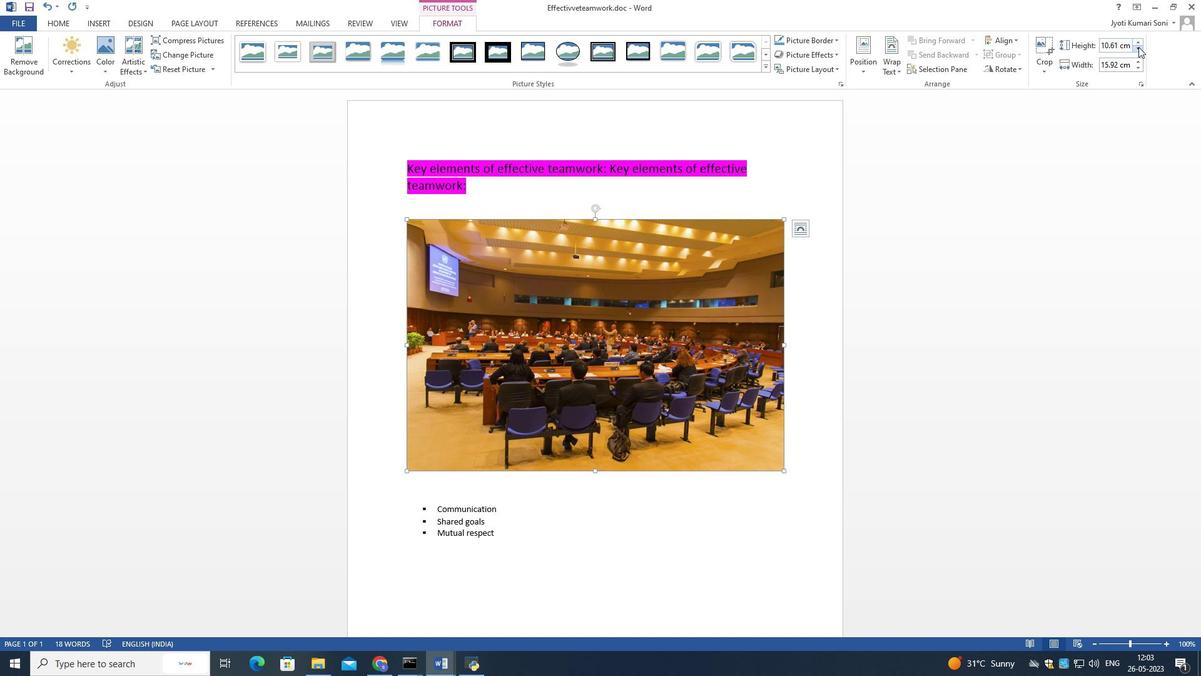 
Action: Mouse pressed left at (1137, 46)
Screenshot: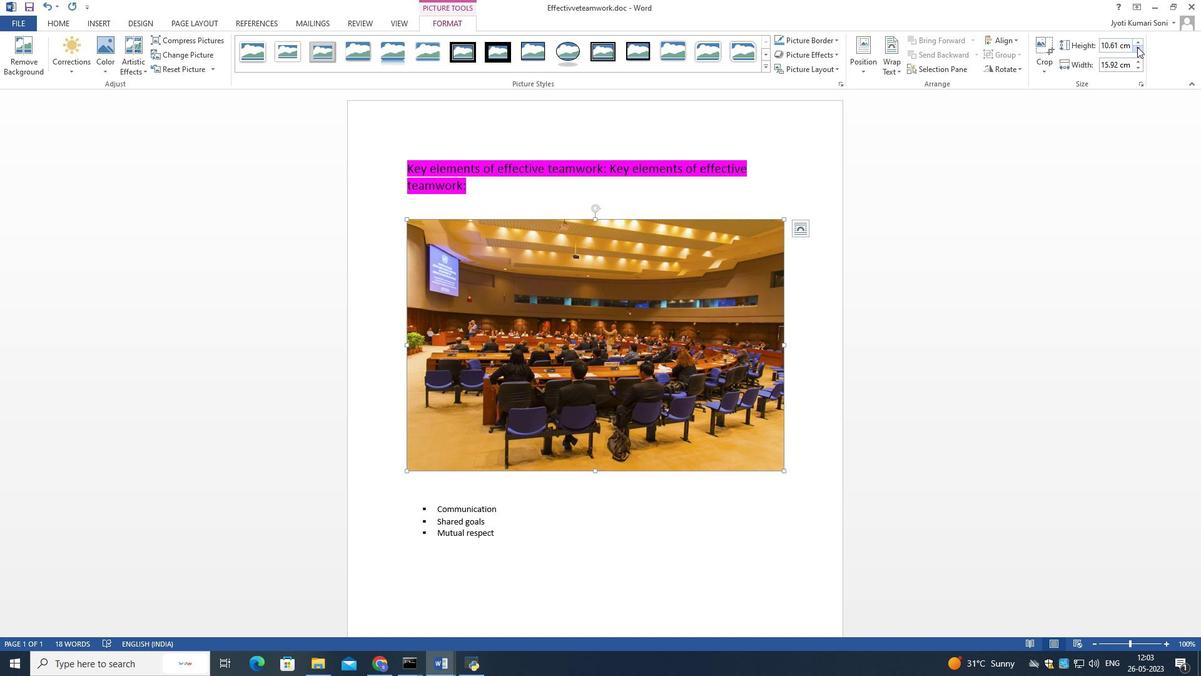 
Action: Mouse pressed left at (1137, 46)
Screenshot: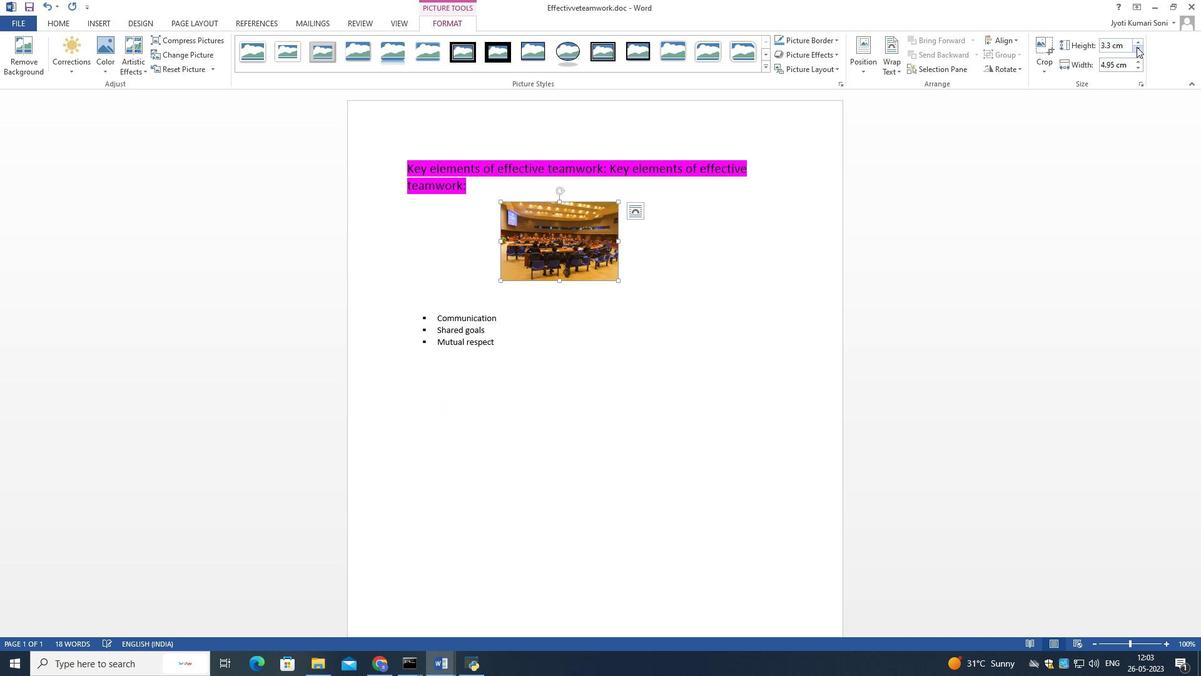 
Action: Mouse pressed left at (1137, 46)
Screenshot: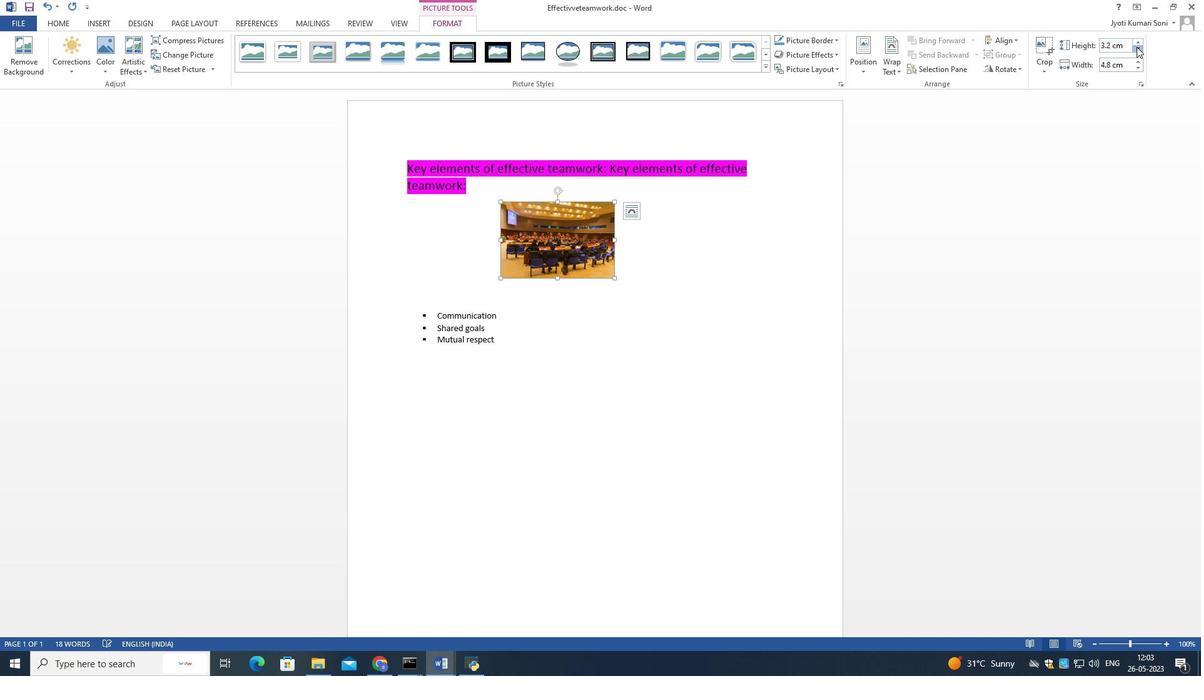 
Action: Mouse pressed left at (1137, 46)
Screenshot: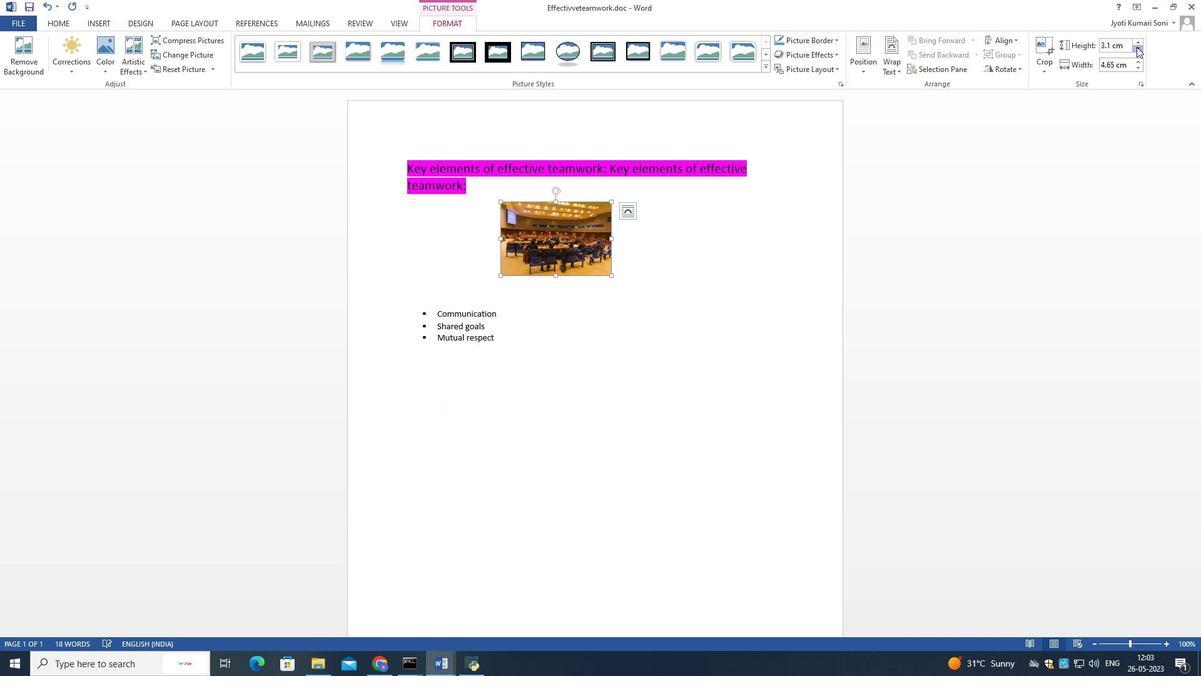 
Action: Mouse pressed left at (1137, 46)
Screenshot: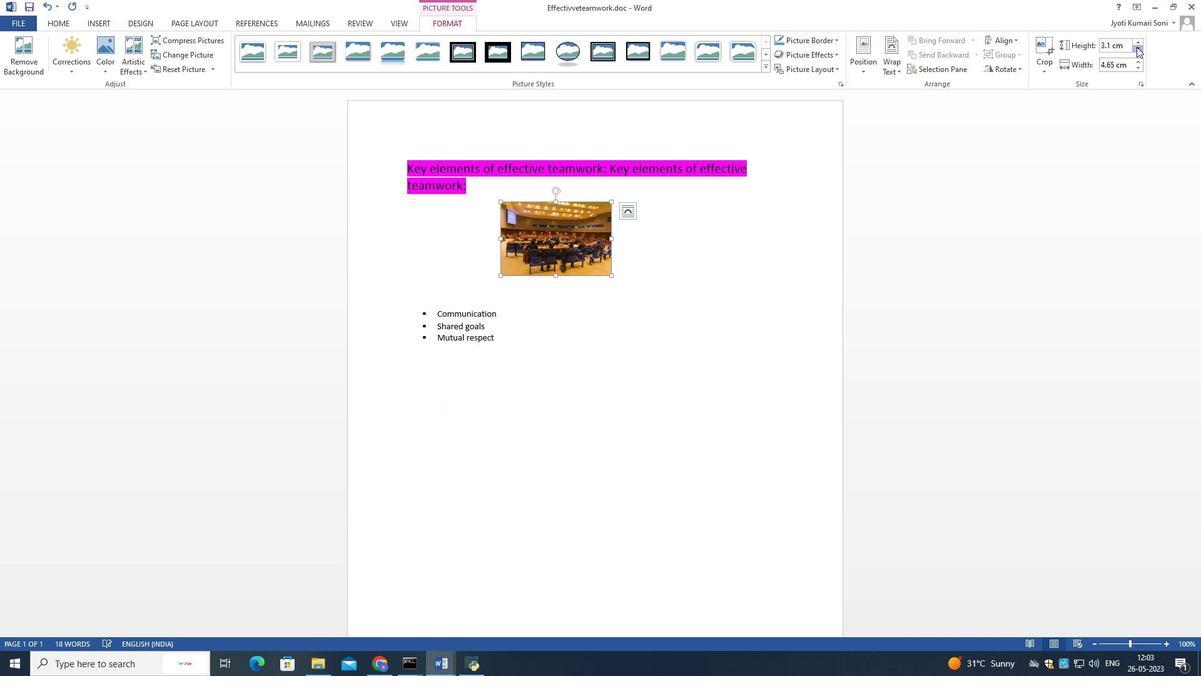 
Action: Mouse moved to (1137, 47)
Screenshot: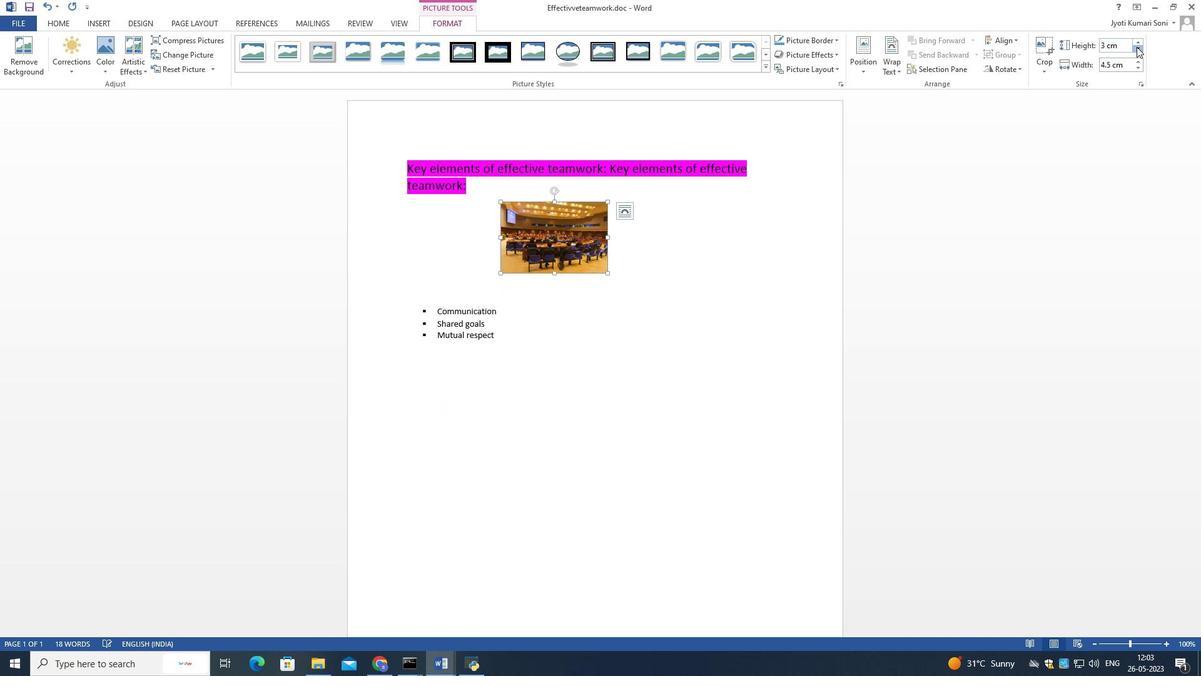 
Action: Mouse pressed left at (1137, 47)
Screenshot: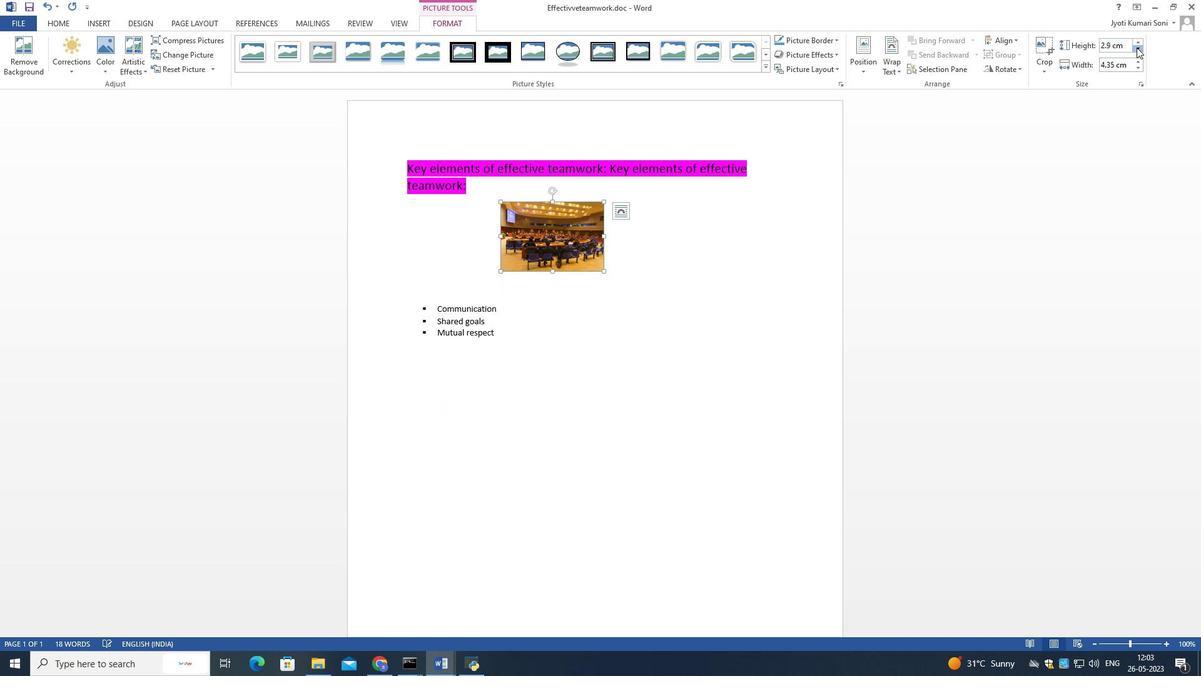 
Action: Mouse pressed left at (1137, 47)
Screenshot: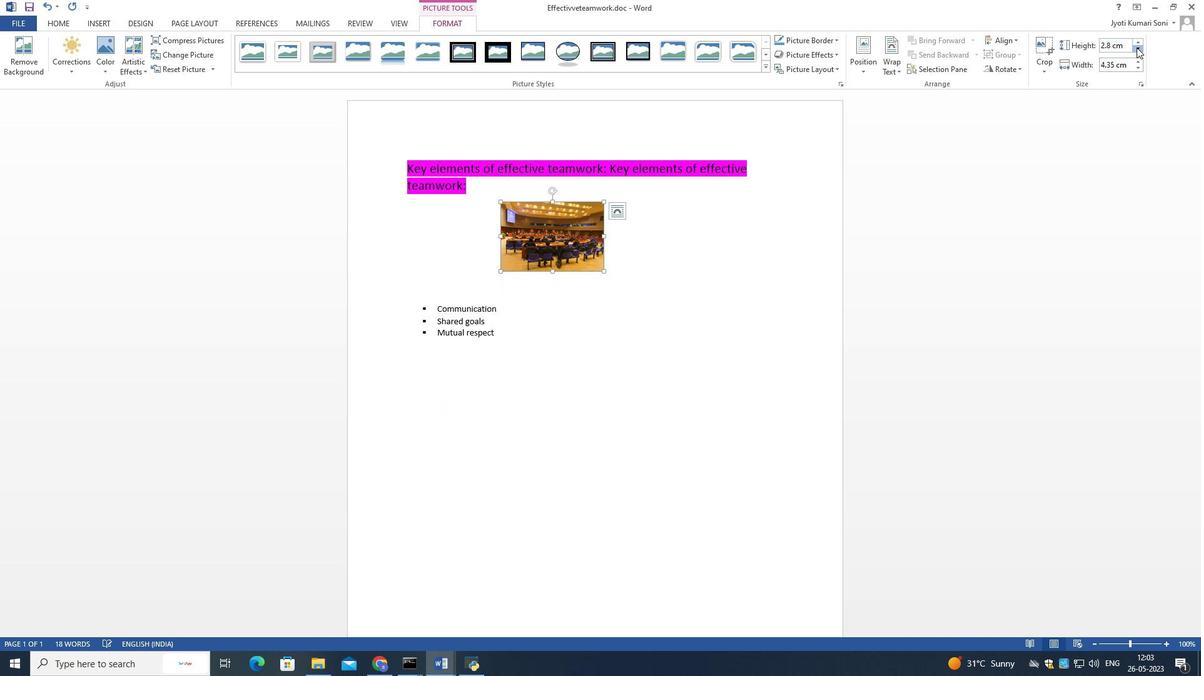 
Action: Mouse pressed left at (1137, 47)
Screenshot: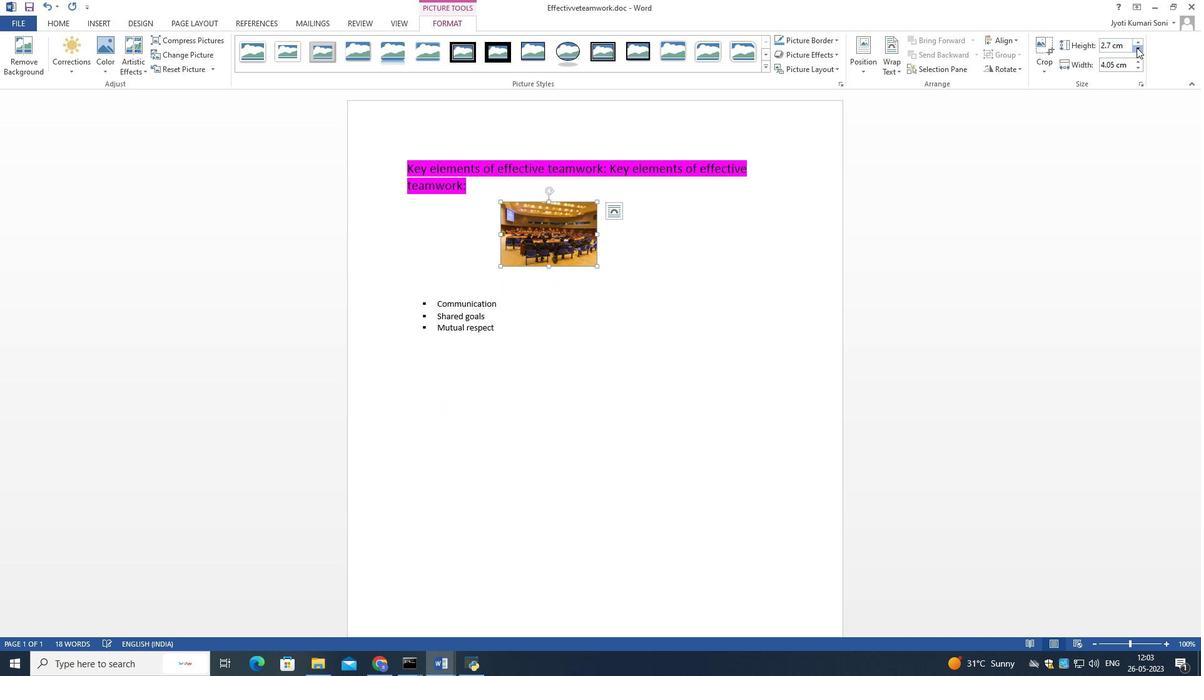 
Action: Mouse moved to (520, 225)
Screenshot: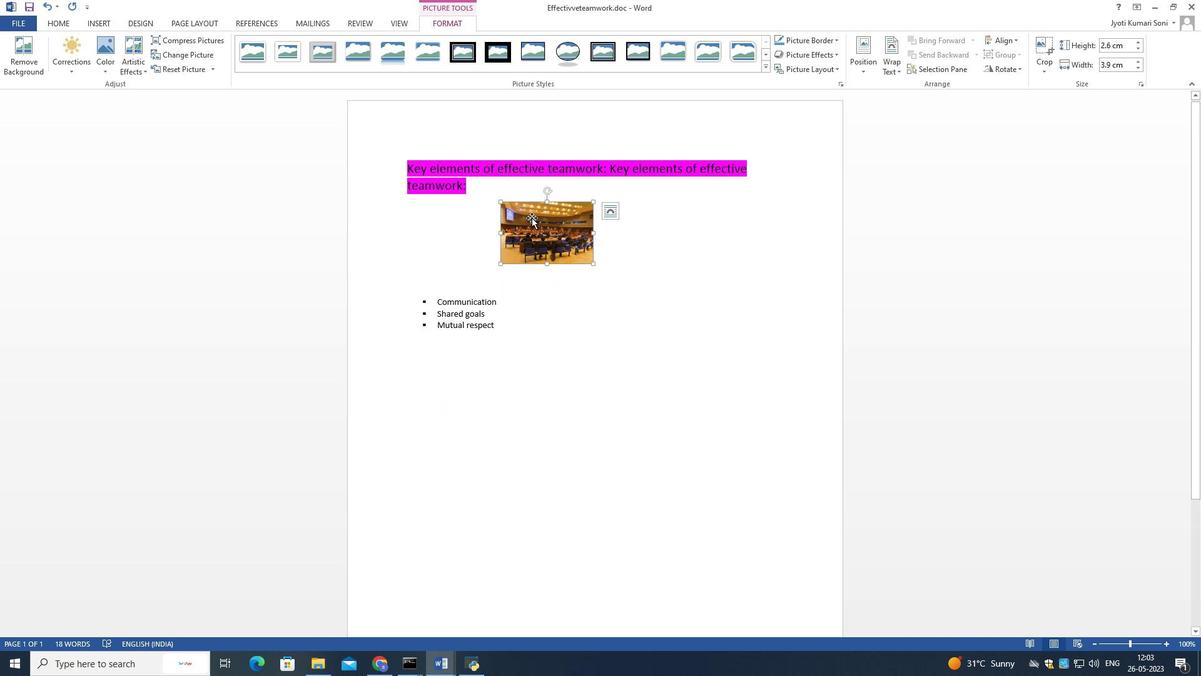 
Action: Mouse pressed left at (520, 225)
Screenshot: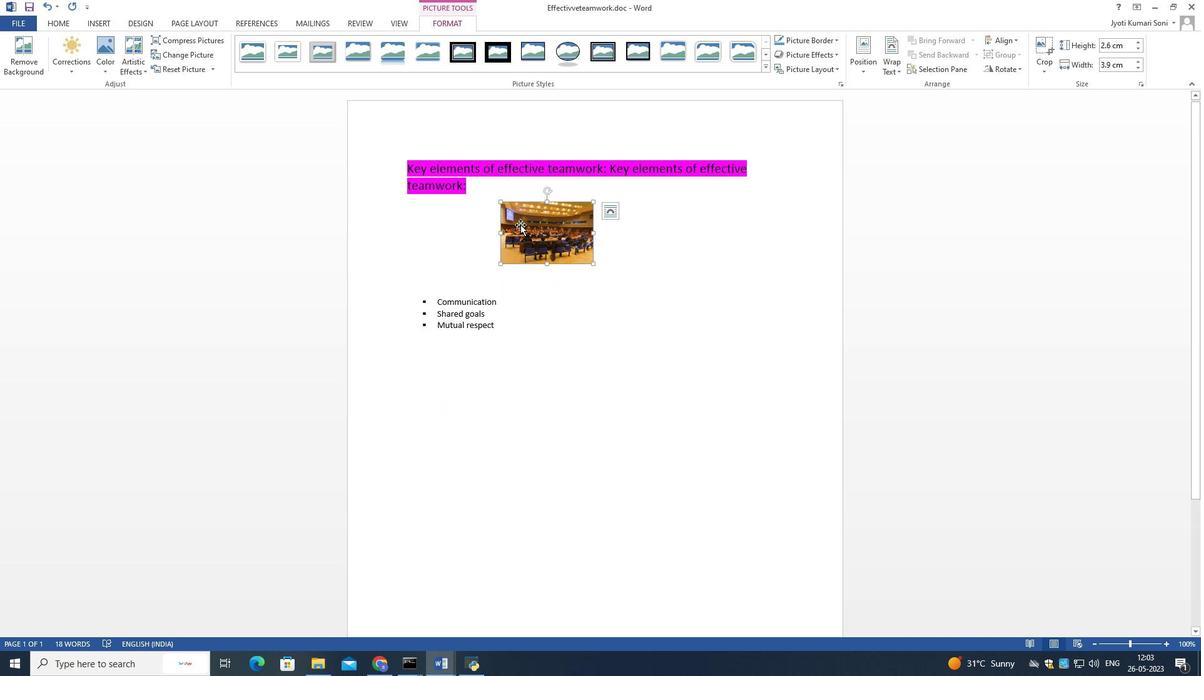 
Action: Mouse moved to (526, 287)
Screenshot: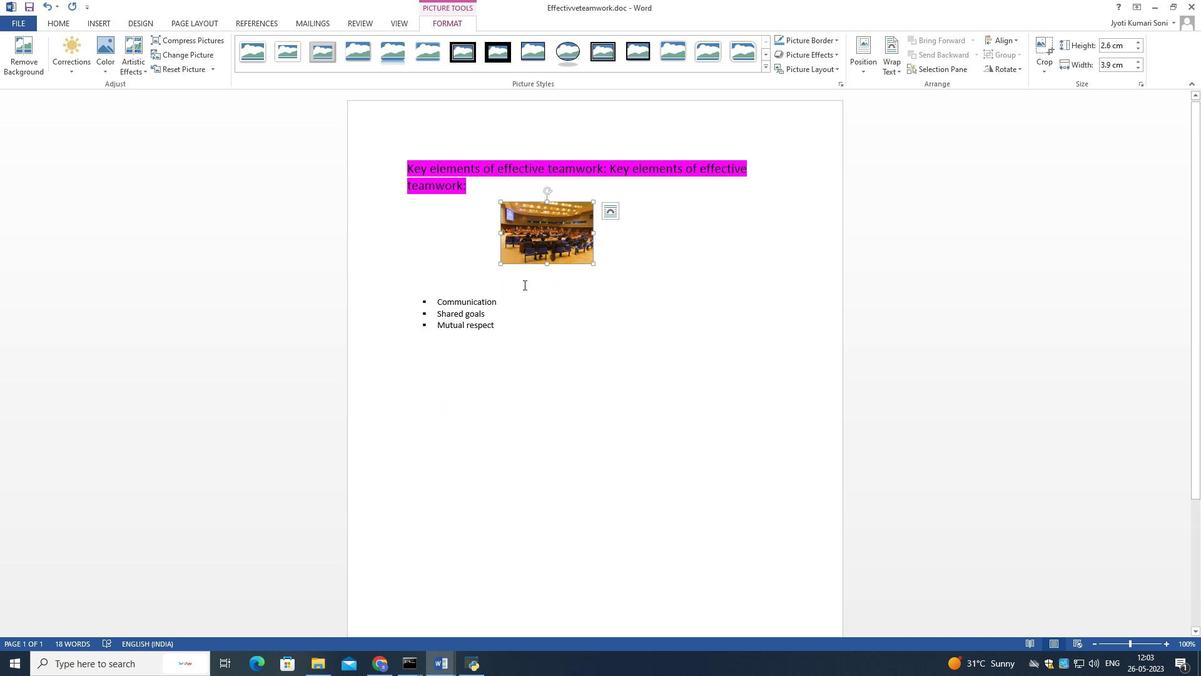 
Action: Mouse pressed left at (526, 287)
Screenshot: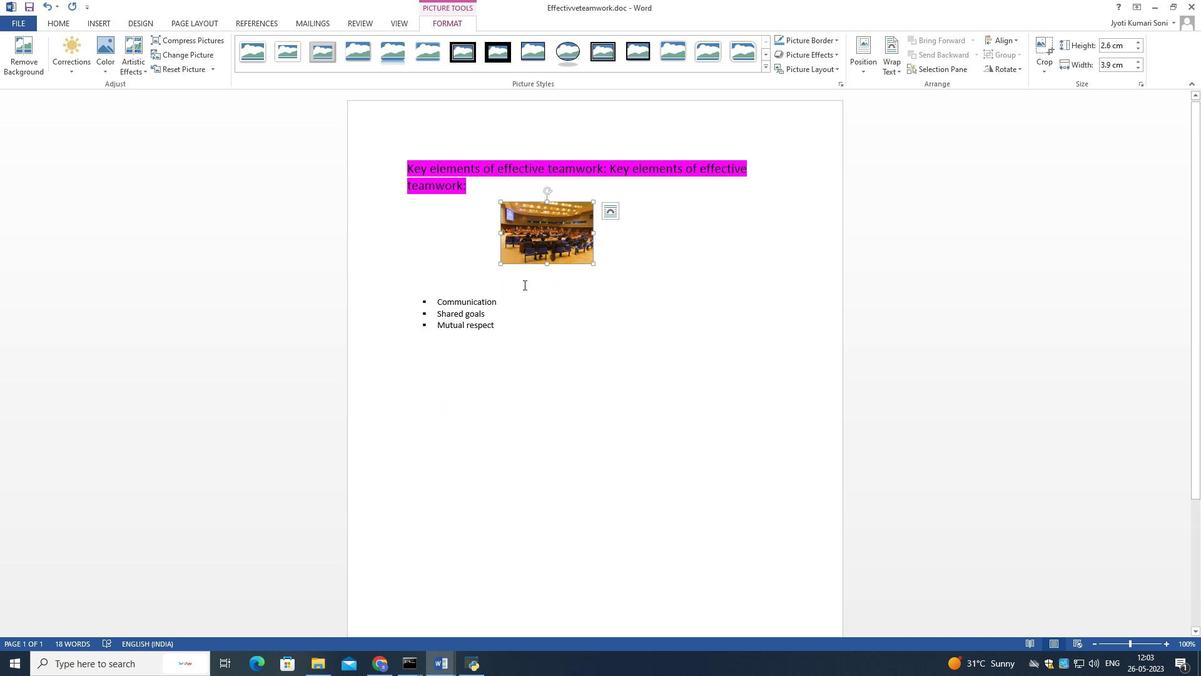
Action: Mouse moved to (504, 316)
Screenshot: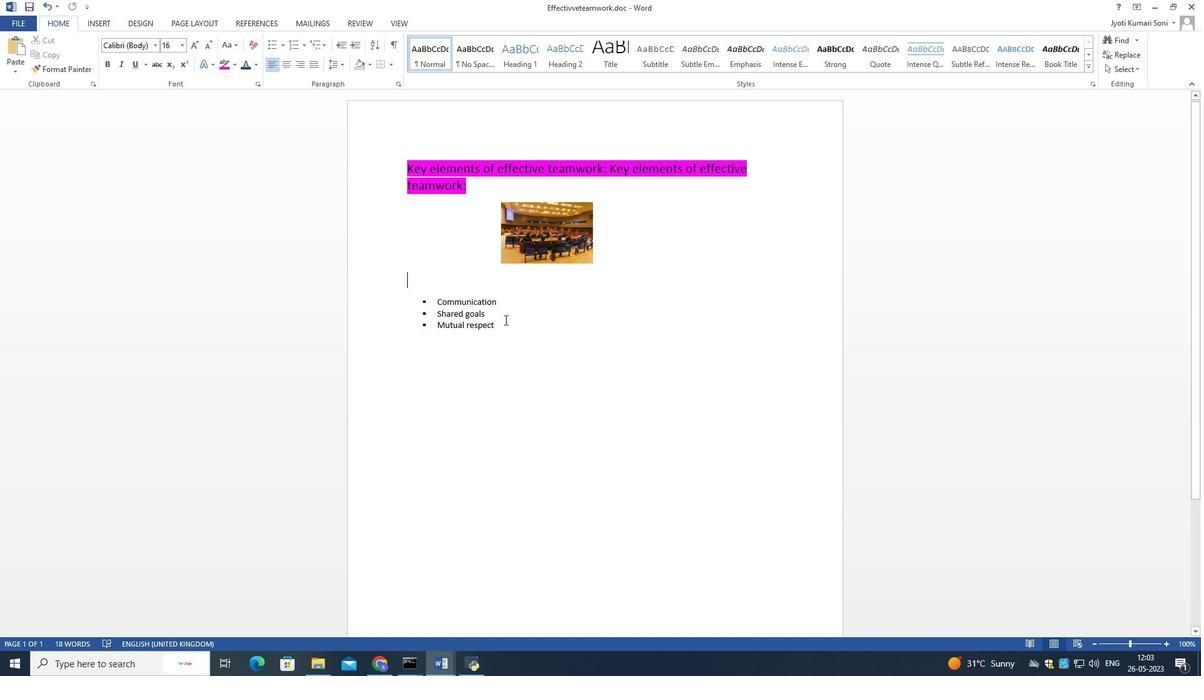 
